 Task: Compose an email with the signature Kaylee Green with the subject Request for a termination meeting and the message Can you please let me know the status of the HR hiring process? from softage.9@softage.net to softage.4@softage.netSelect the entire message and remove all formatting, select the entire message Undo Send the email. Finally, move the email from Sent Items to the label Waste management
Action: Mouse moved to (1190, 65)
Screenshot: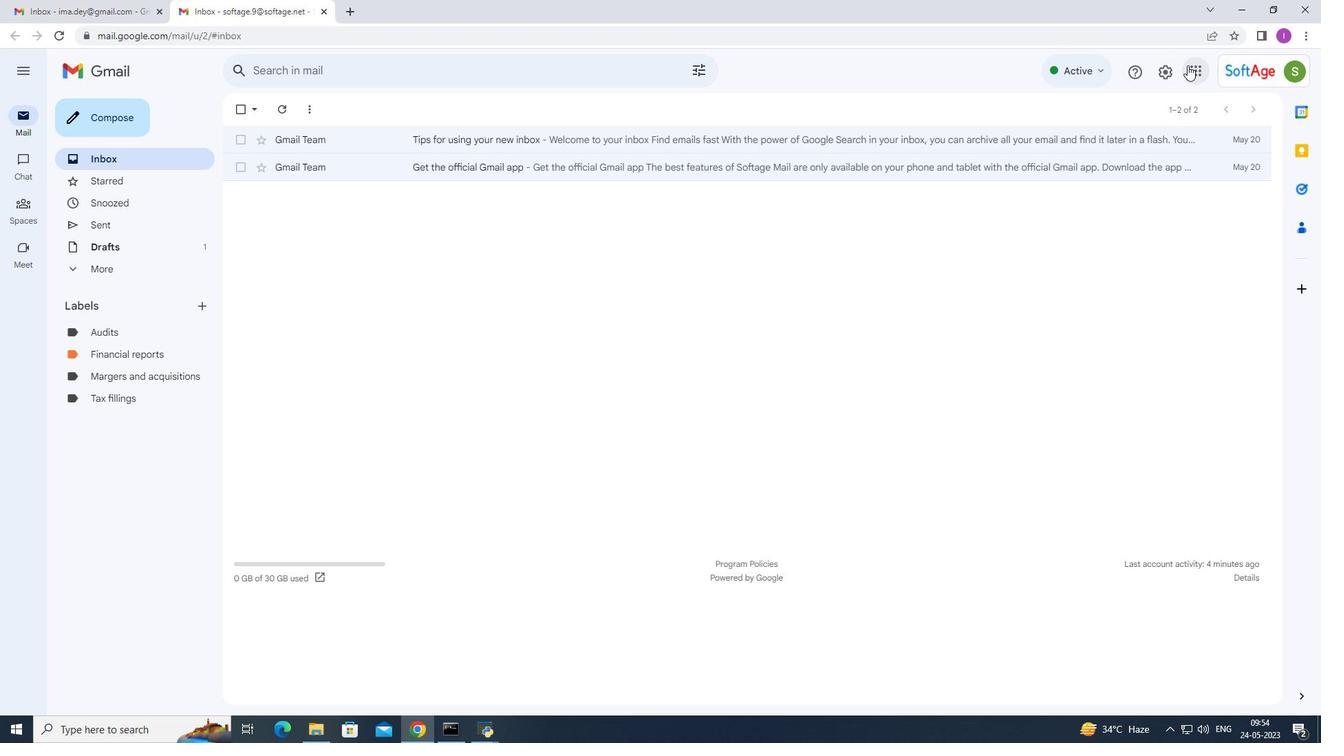 
Action: Mouse pressed left at (1190, 65)
Screenshot: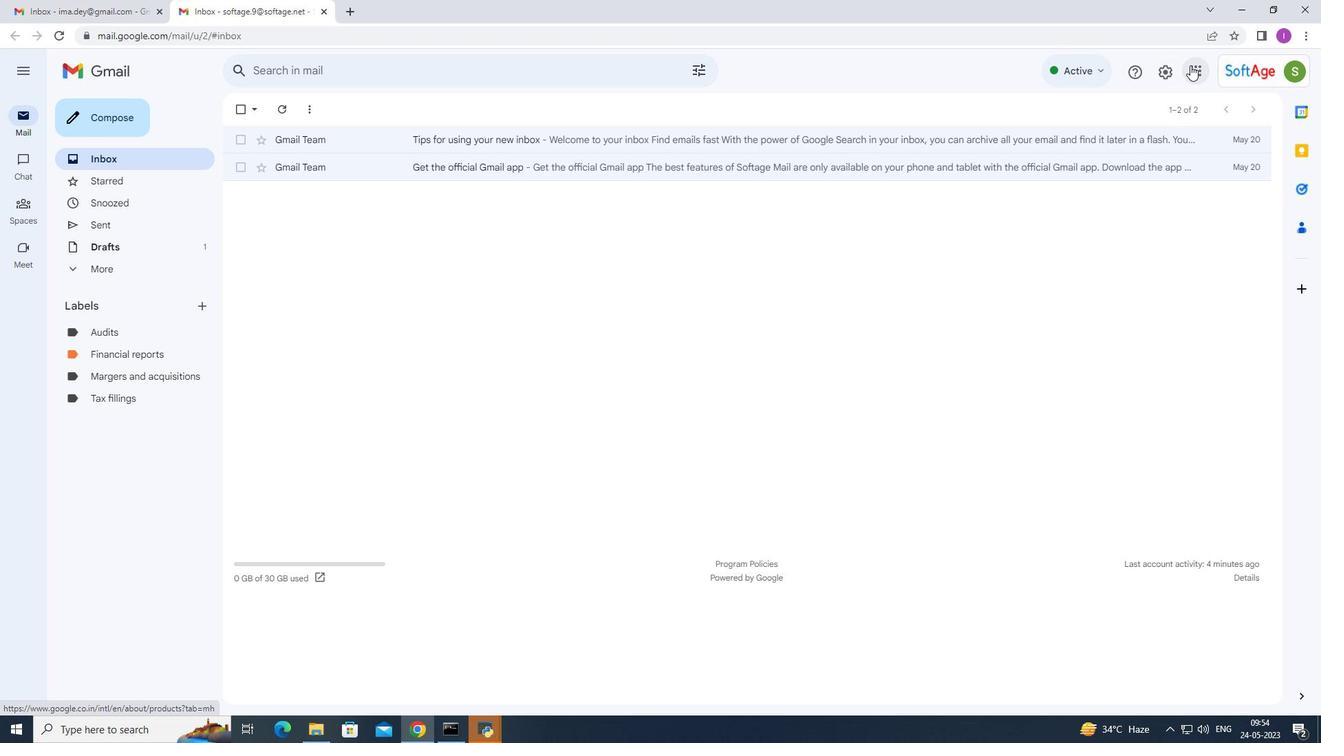 
Action: Mouse moved to (1042, 265)
Screenshot: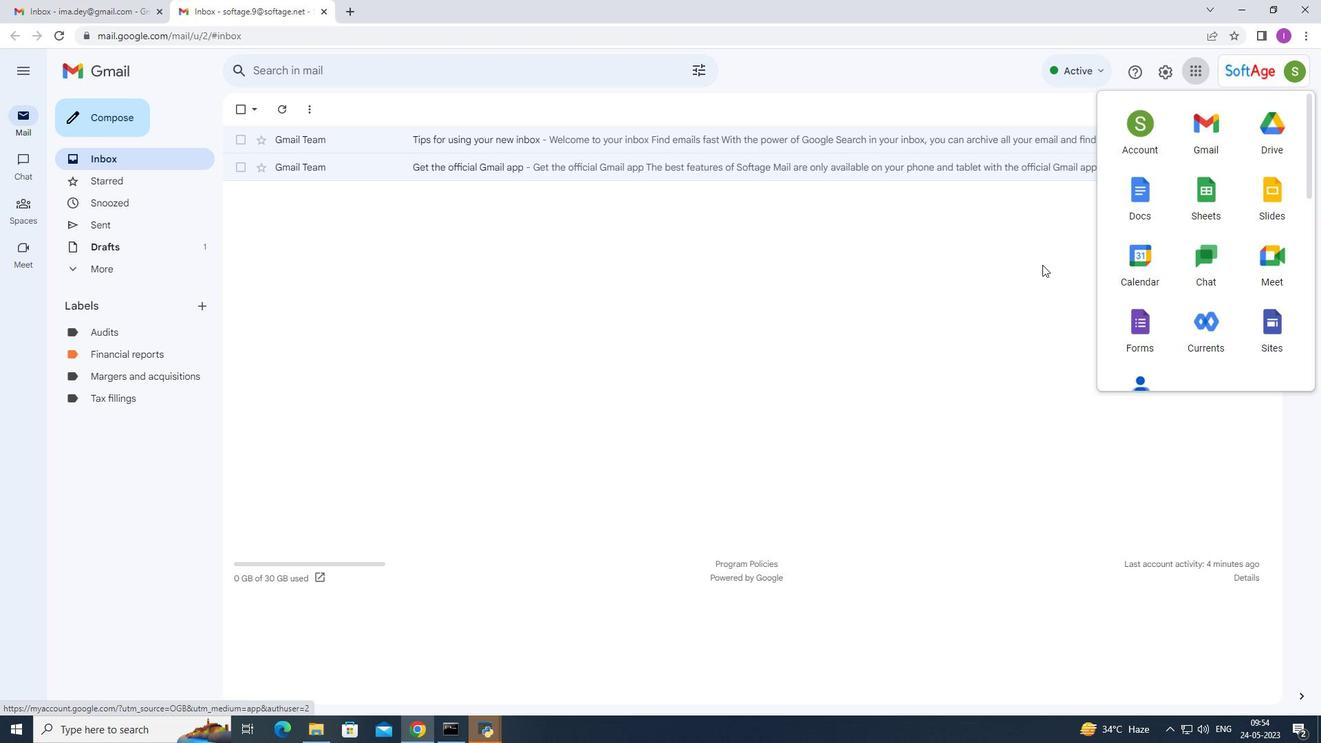 
Action: Mouse pressed left at (1042, 265)
Screenshot: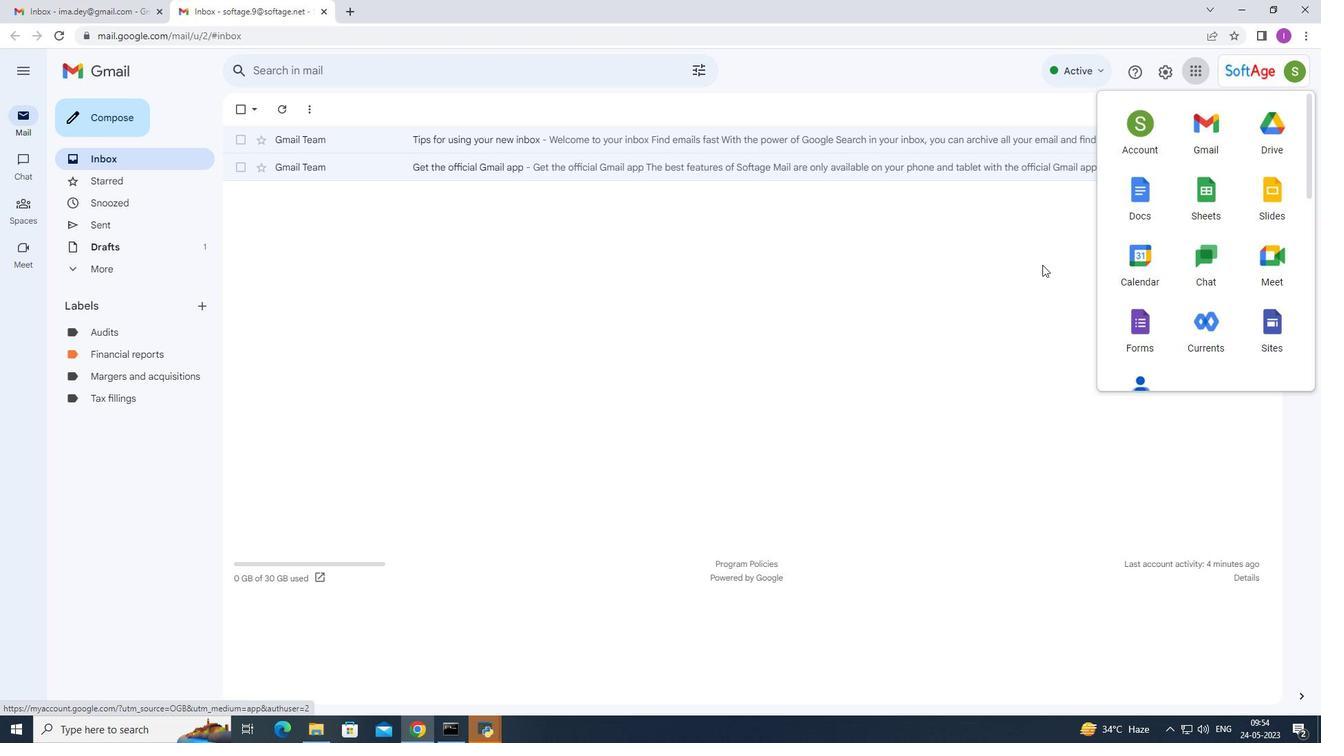 
Action: Mouse moved to (1164, 79)
Screenshot: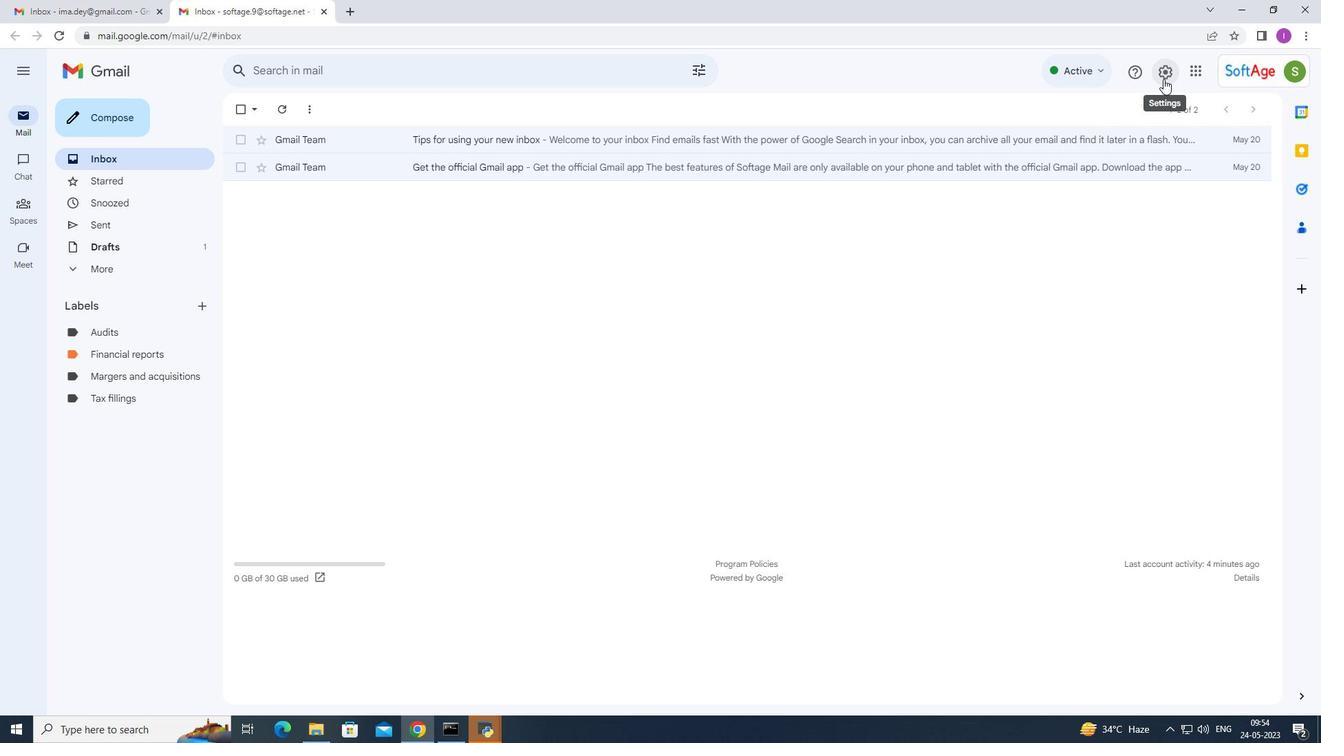 
Action: Mouse pressed left at (1164, 79)
Screenshot: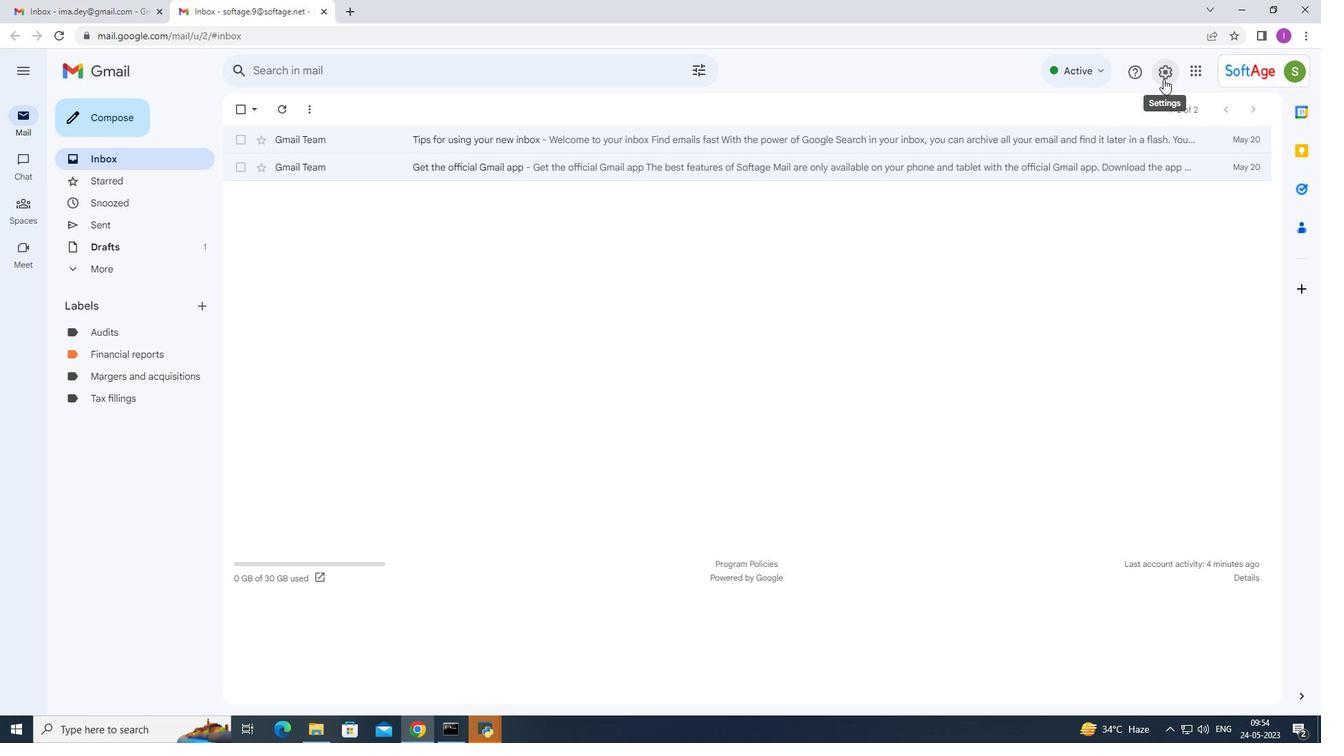 
Action: Mouse moved to (1185, 141)
Screenshot: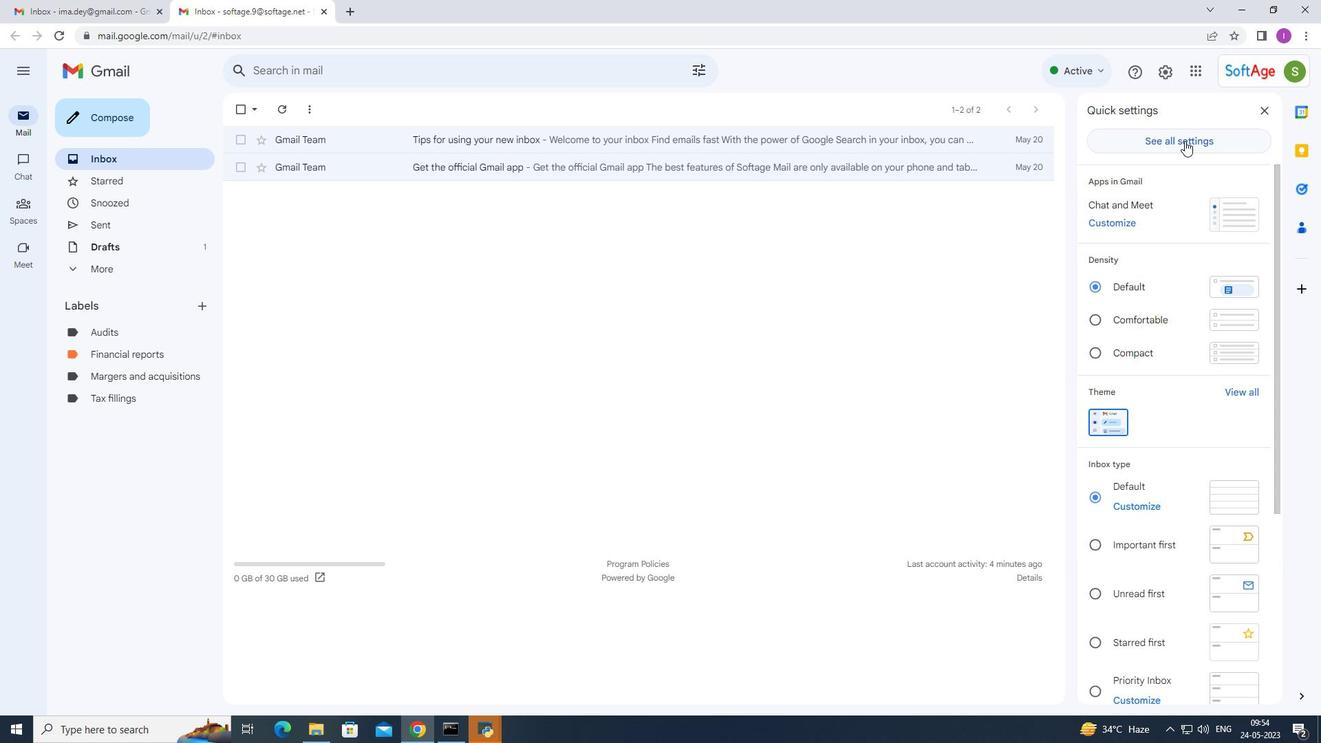 
Action: Mouse pressed left at (1185, 141)
Screenshot: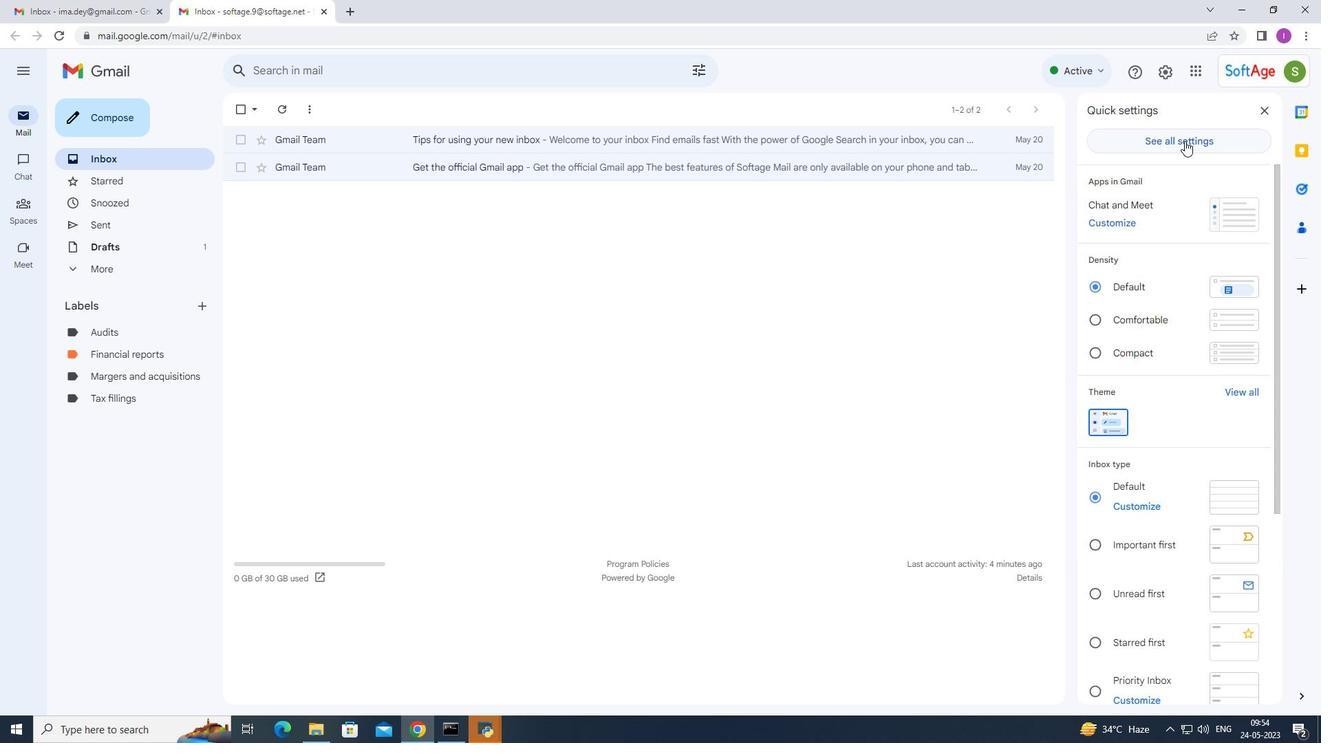 
Action: Mouse moved to (437, 332)
Screenshot: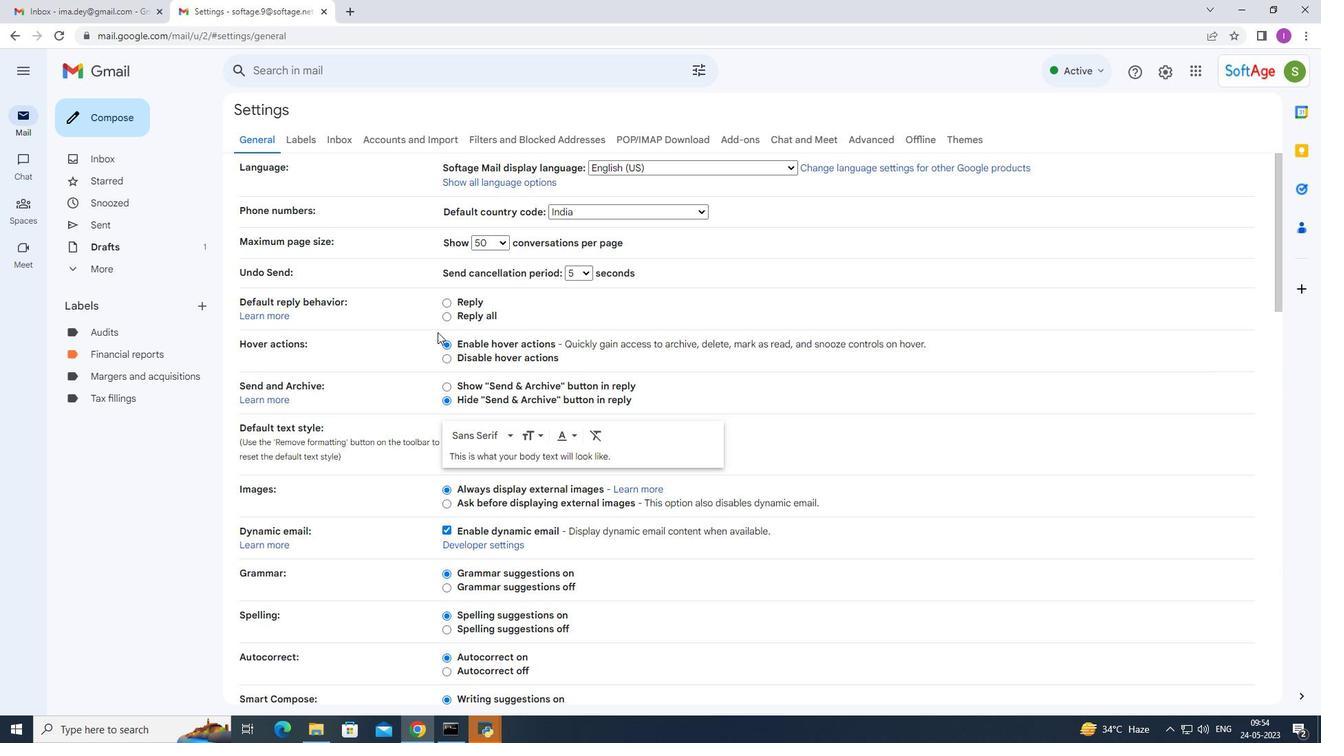 
Action: Mouse scrolled (437, 331) with delta (0, 0)
Screenshot: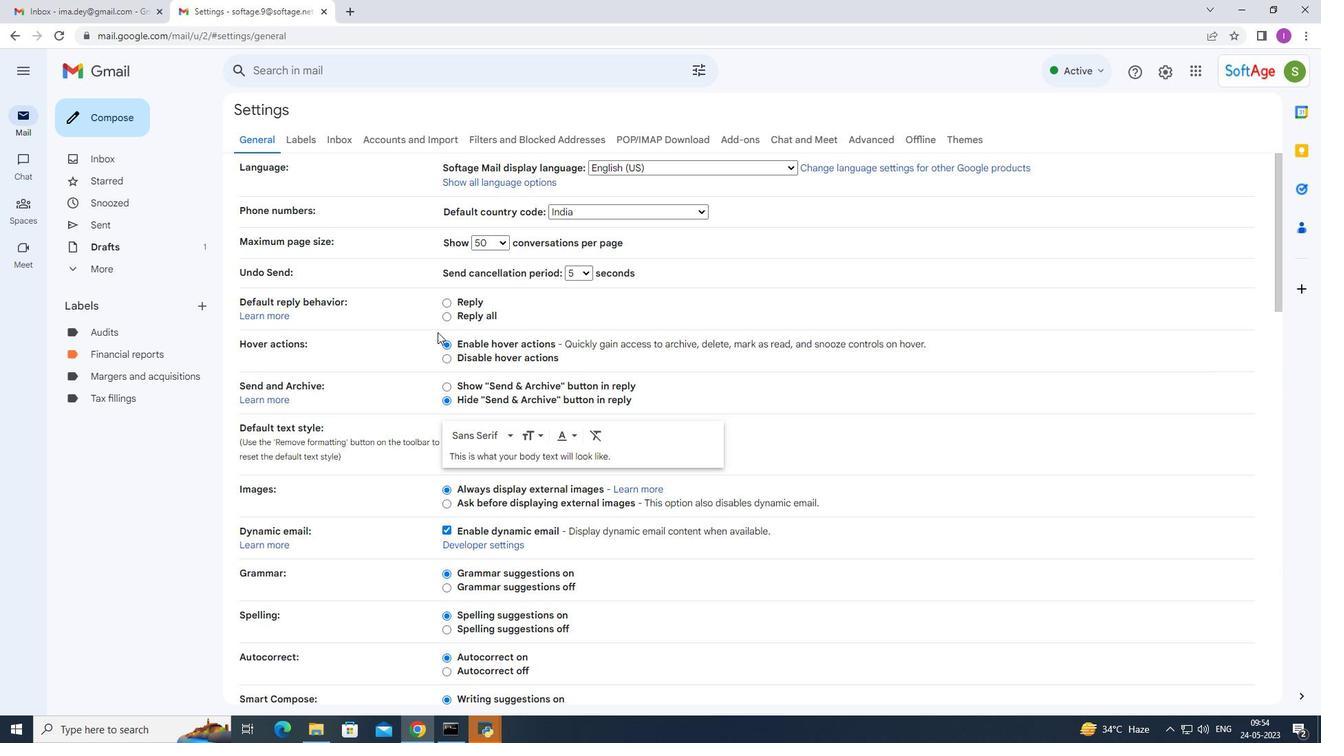 
Action: Mouse scrolled (437, 331) with delta (0, 0)
Screenshot: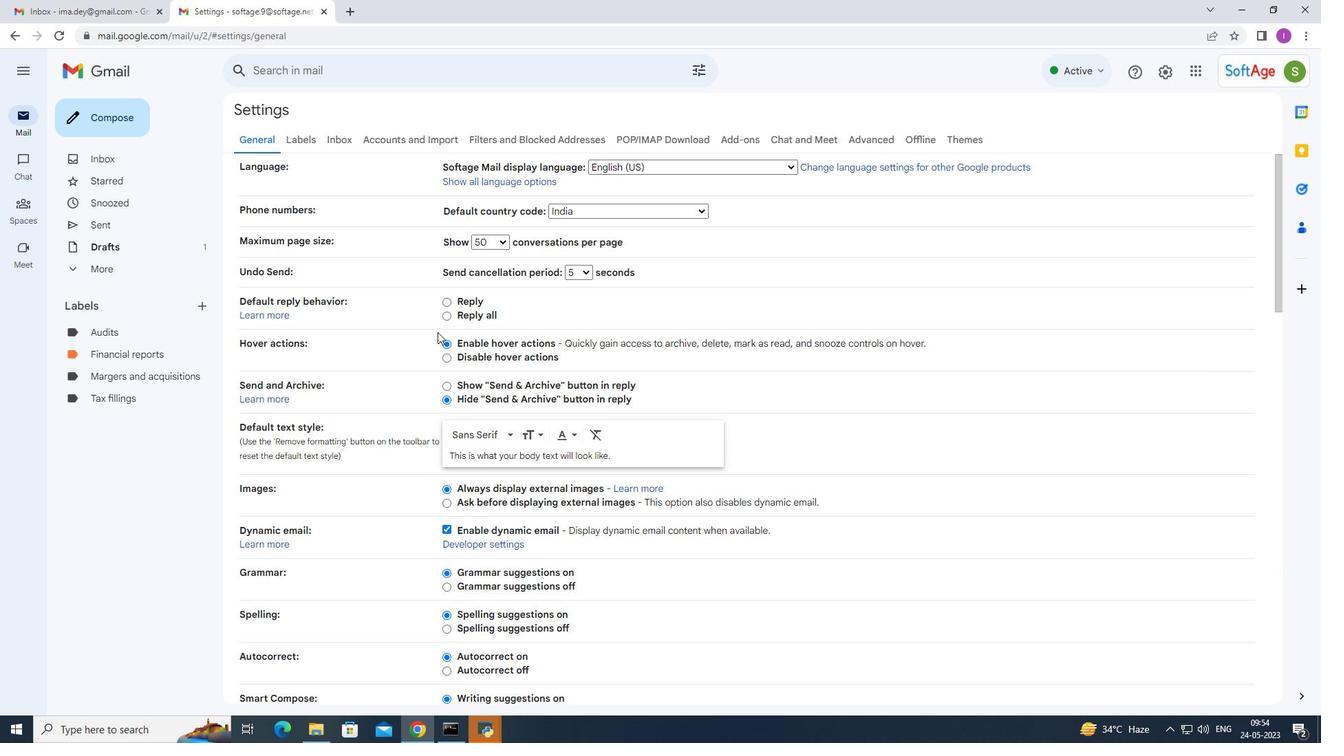 
Action: Mouse moved to (437, 331)
Screenshot: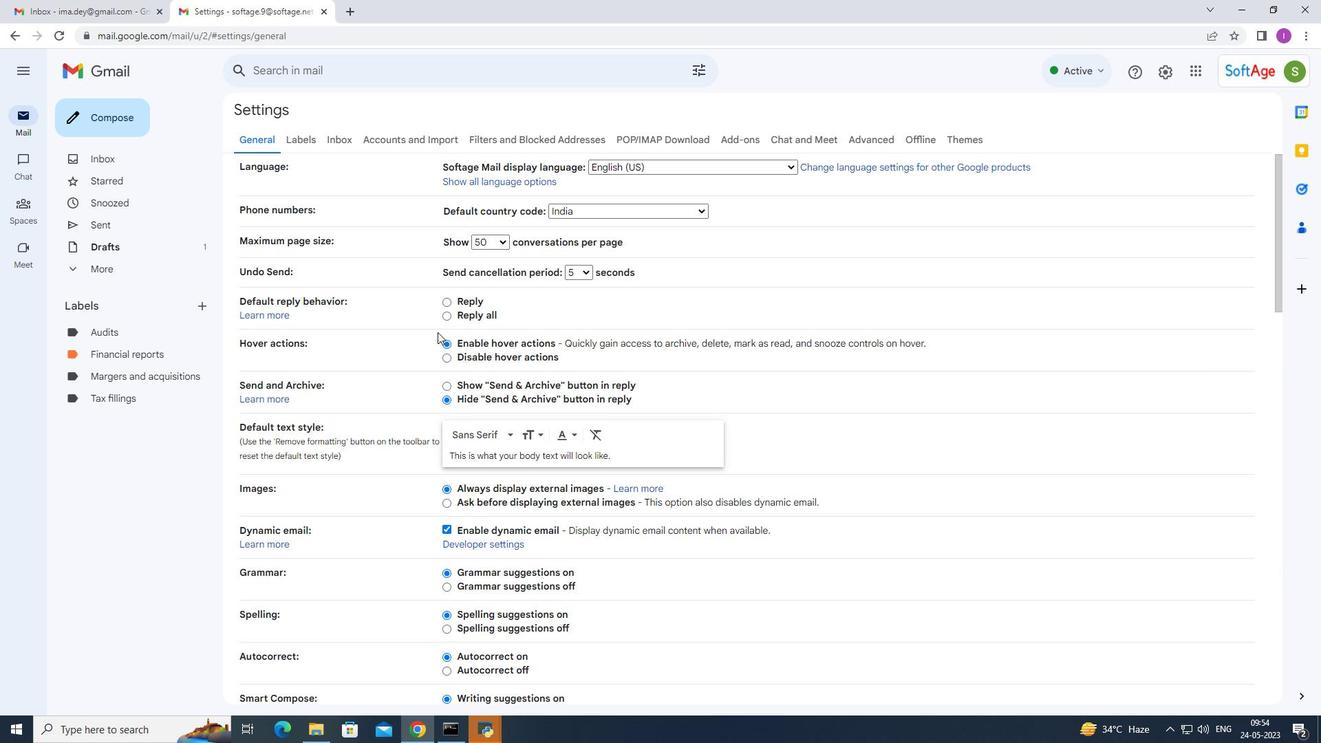 
Action: Mouse scrolled (437, 331) with delta (0, 0)
Screenshot: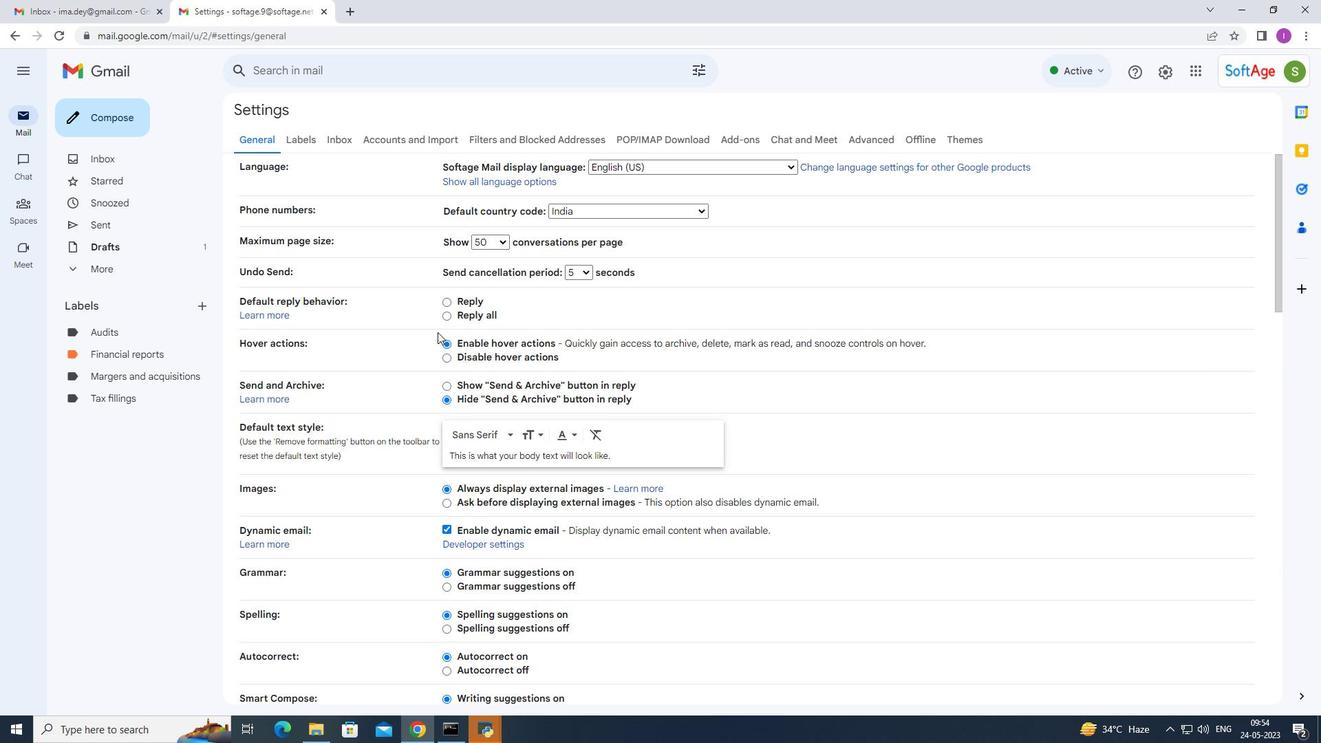 
Action: Mouse moved to (439, 326)
Screenshot: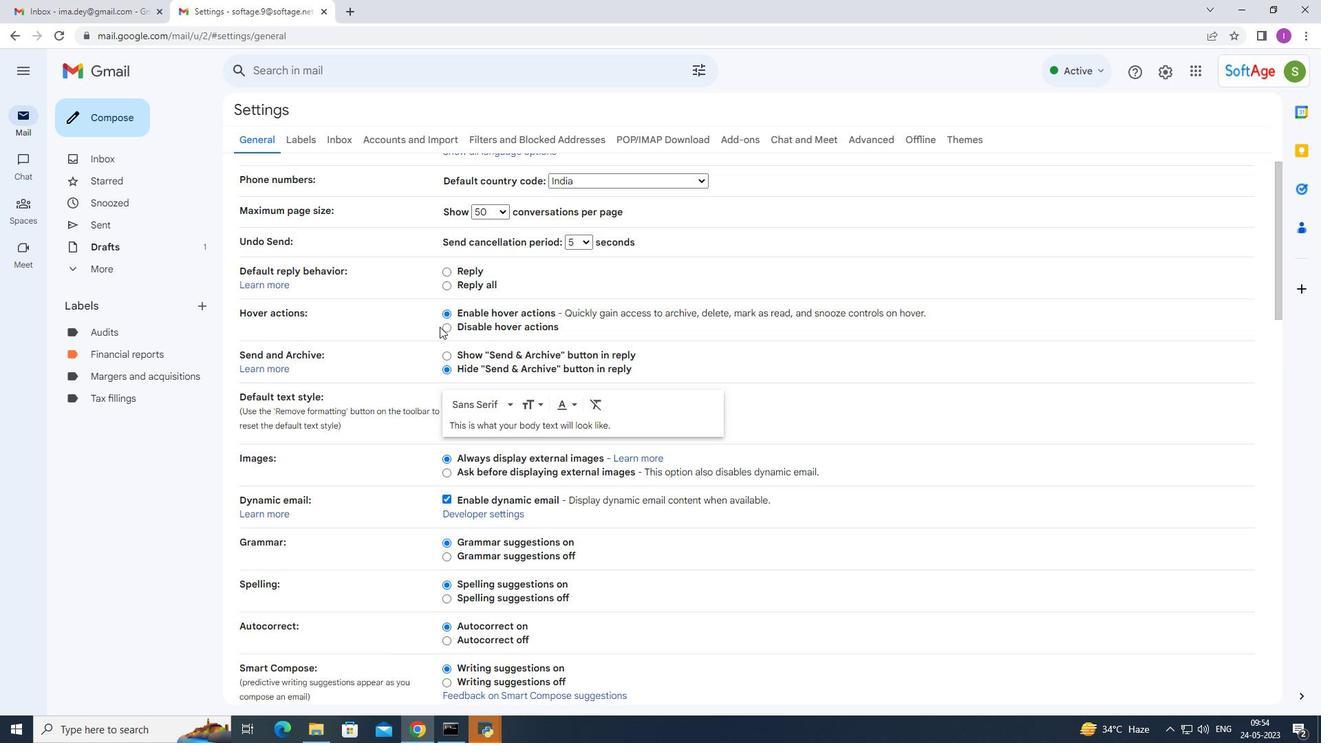 
Action: Mouse scrolled (439, 328) with delta (0, 0)
Screenshot: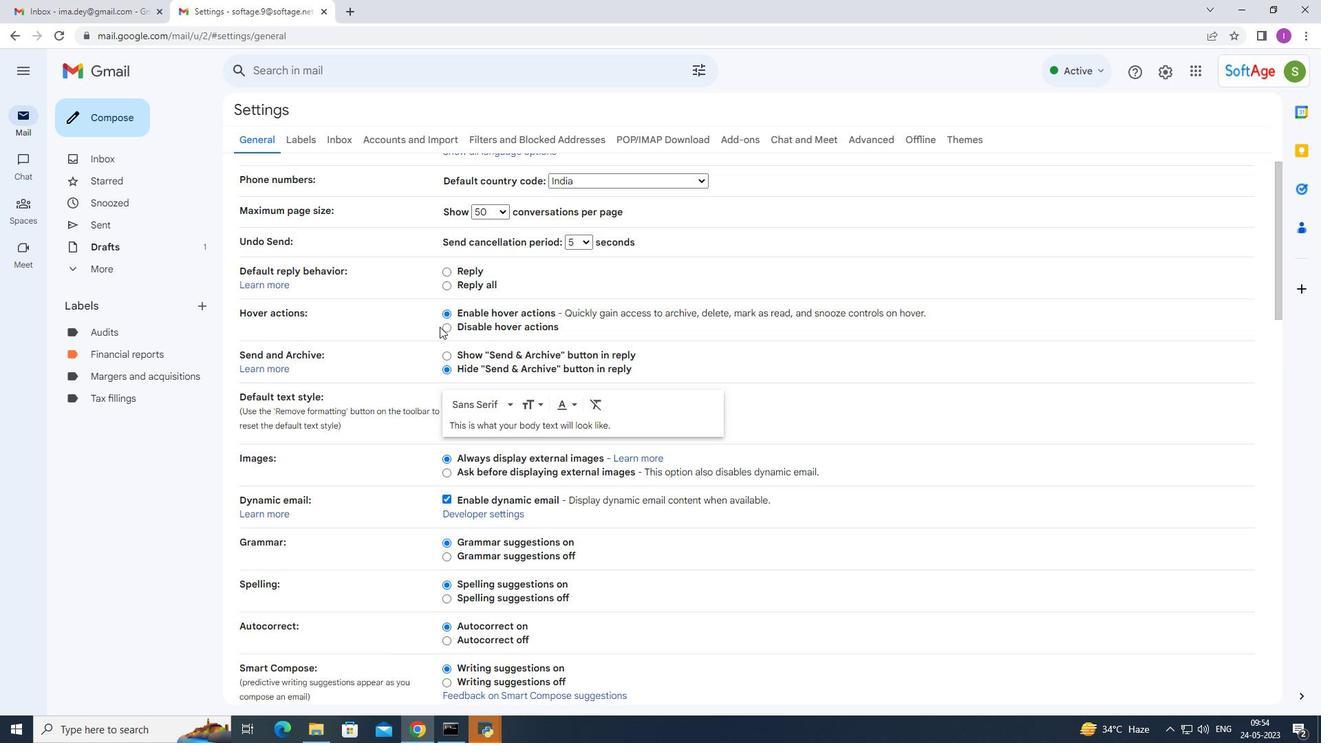 
Action: Mouse moved to (472, 305)
Screenshot: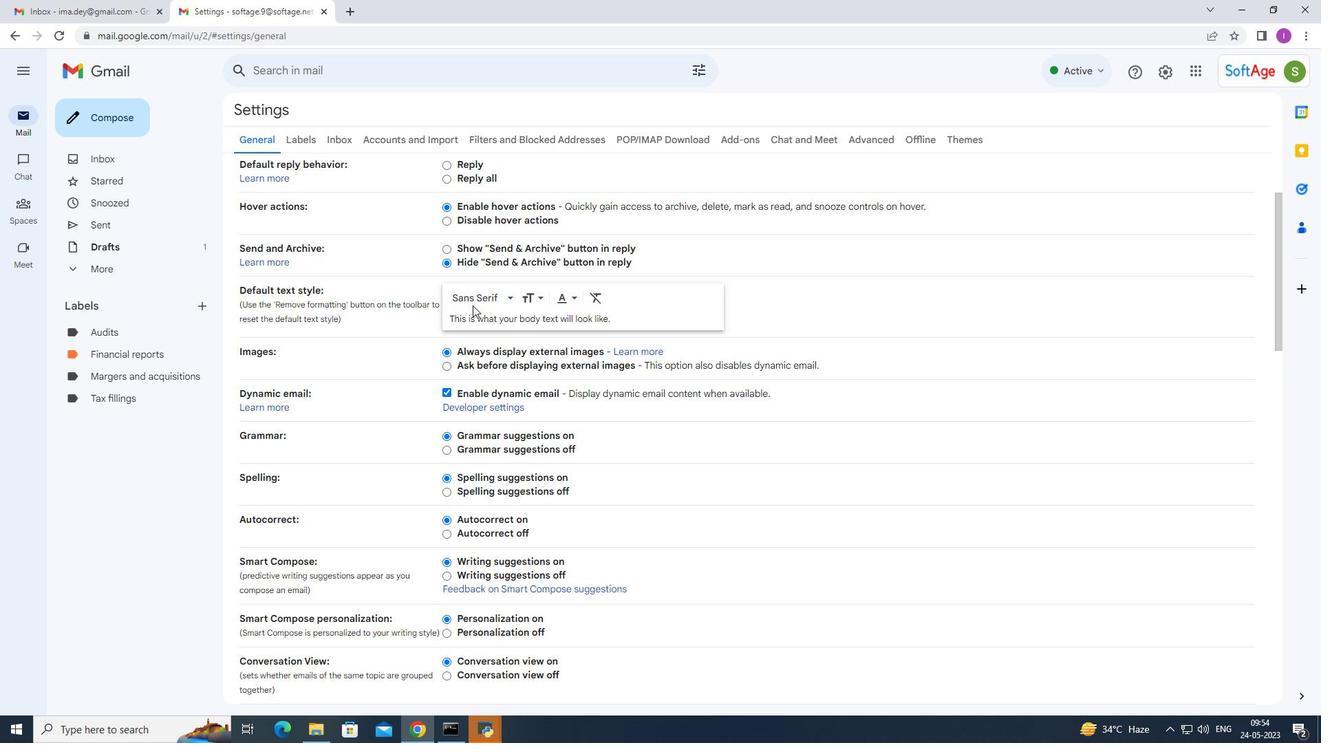 
Action: Mouse scrolled (472, 304) with delta (0, 0)
Screenshot: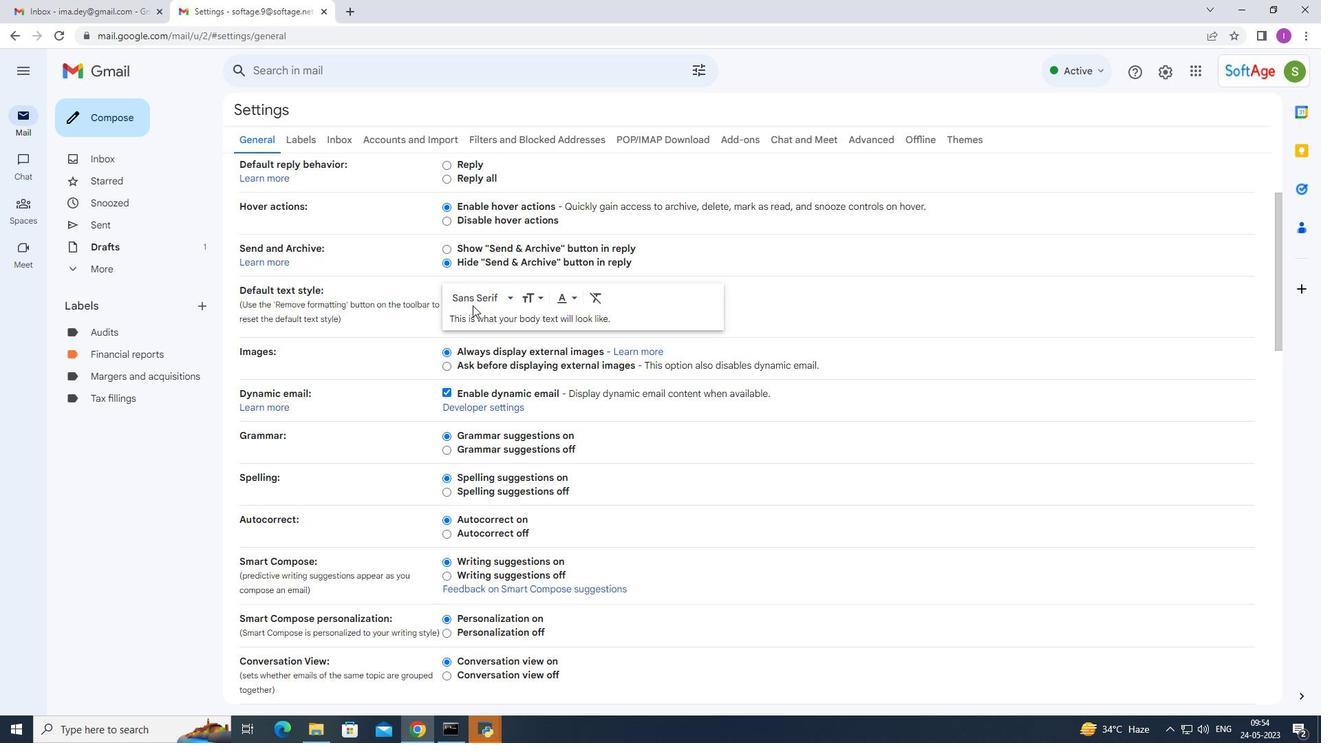 
Action: Mouse moved to (474, 305)
Screenshot: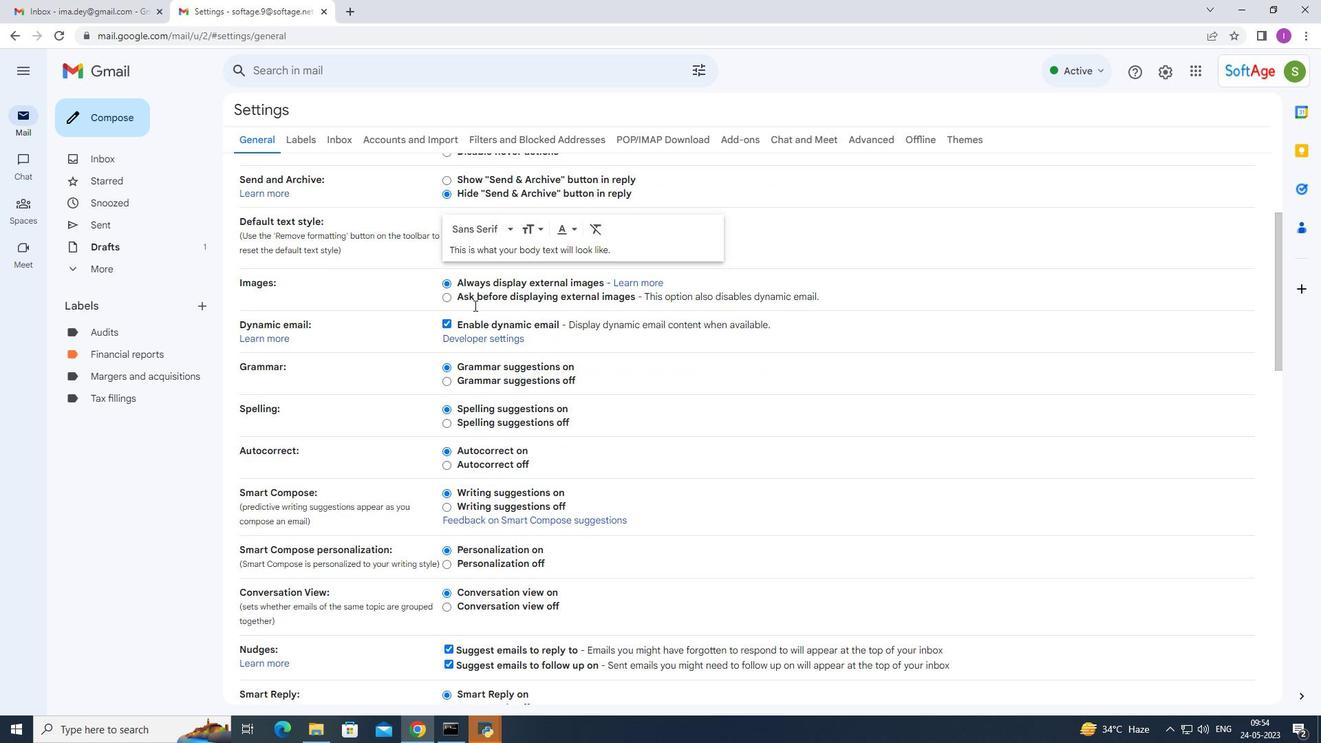 
Action: Mouse scrolled (474, 304) with delta (0, 0)
Screenshot: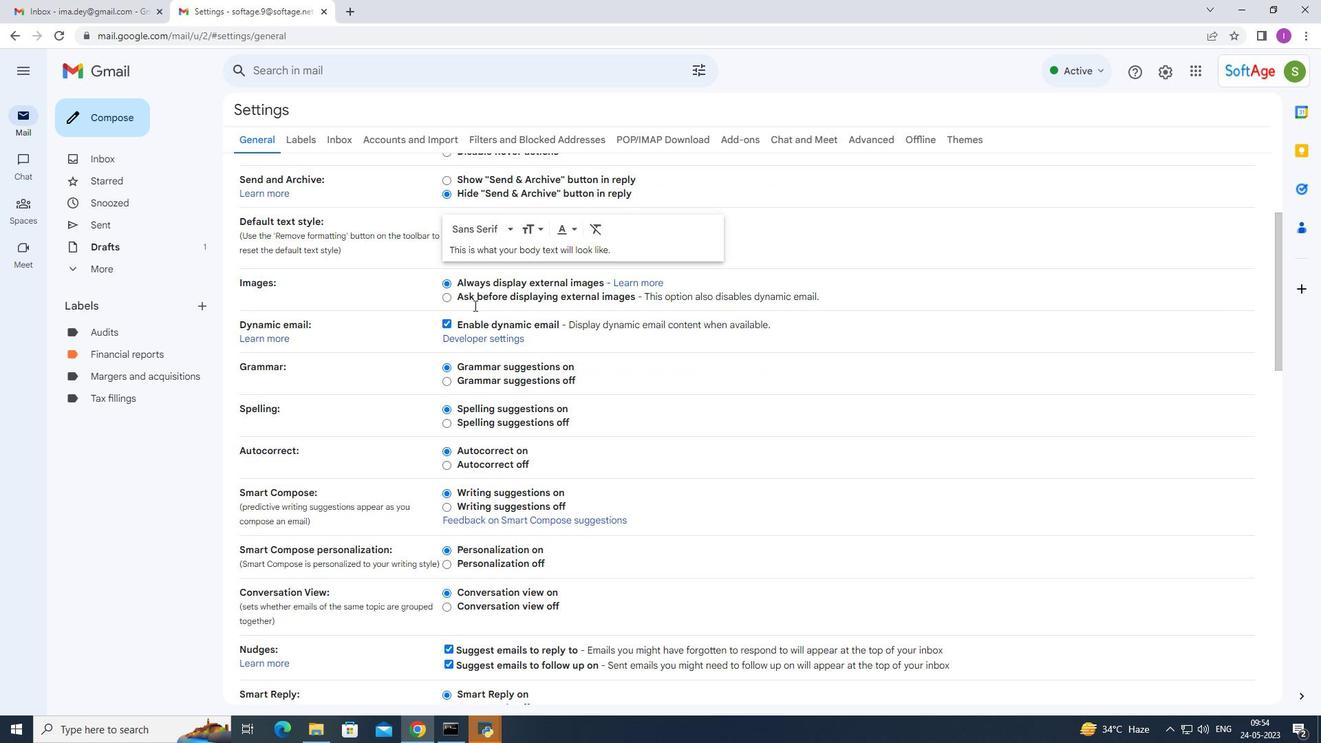 
Action: Mouse scrolled (474, 304) with delta (0, 0)
Screenshot: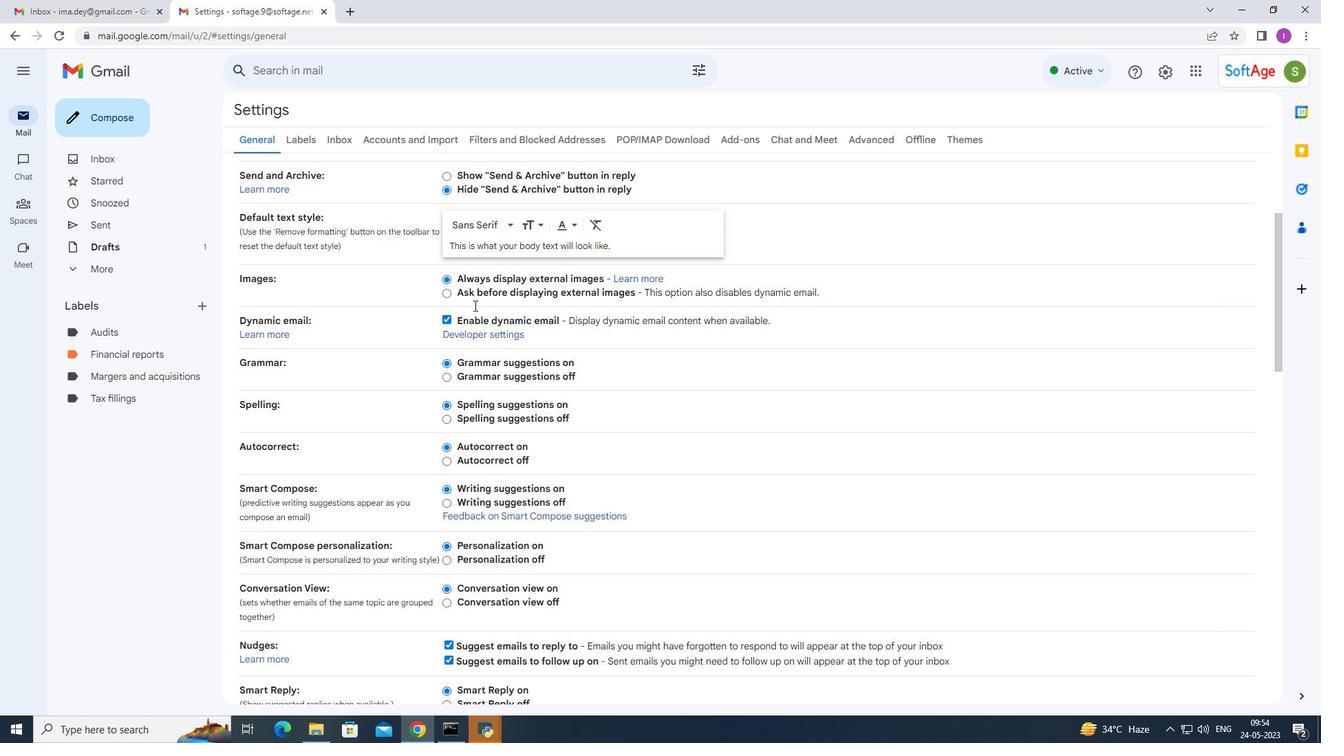 
Action: Mouse moved to (578, 269)
Screenshot: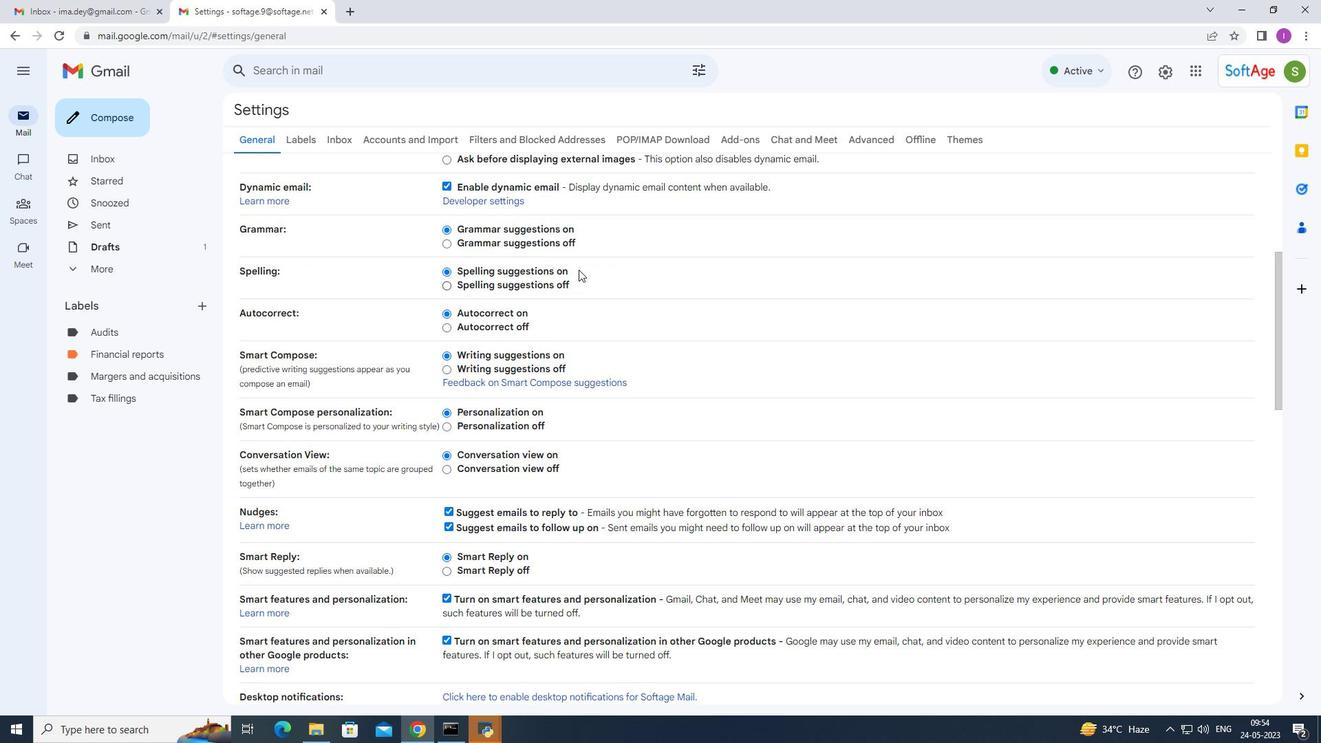 
Action: Mouse scrolled (570, 272) with delta (0, 0)
Screenshot: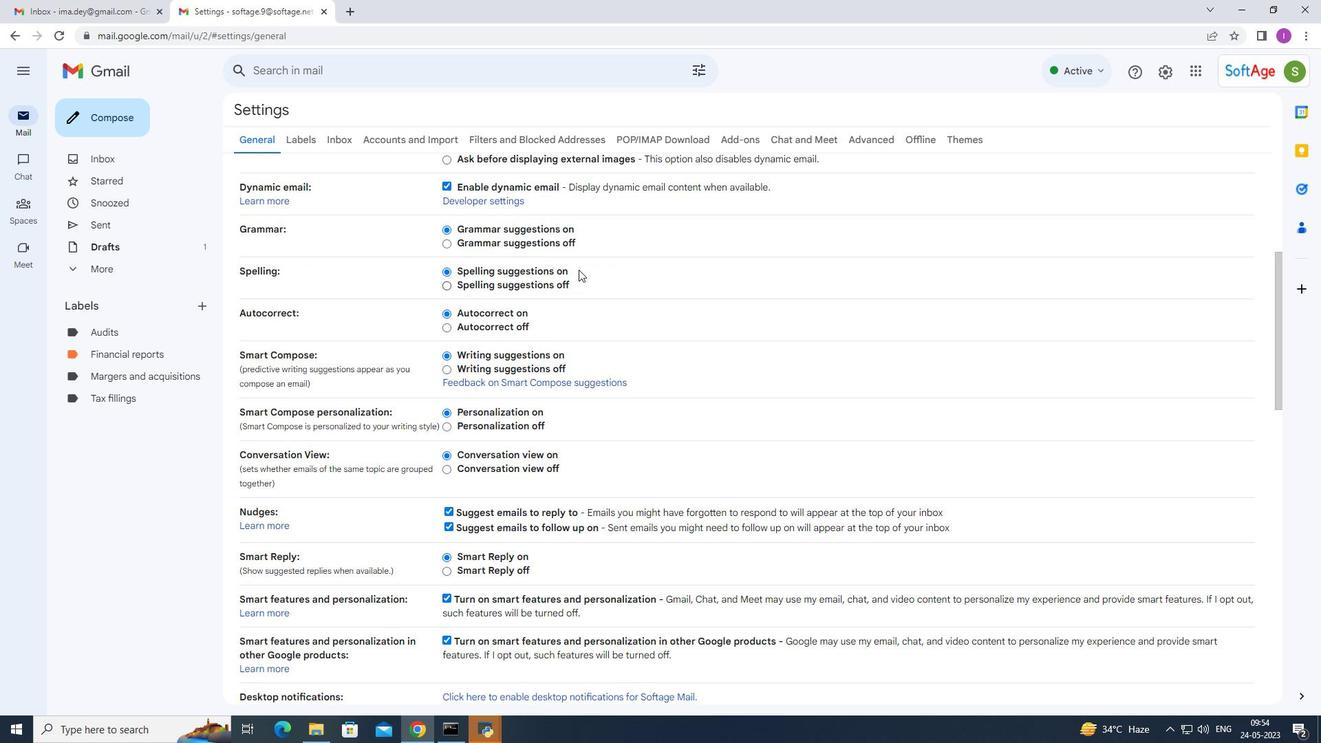 
Action: Mouse moved to (602, 265)
Screenshot: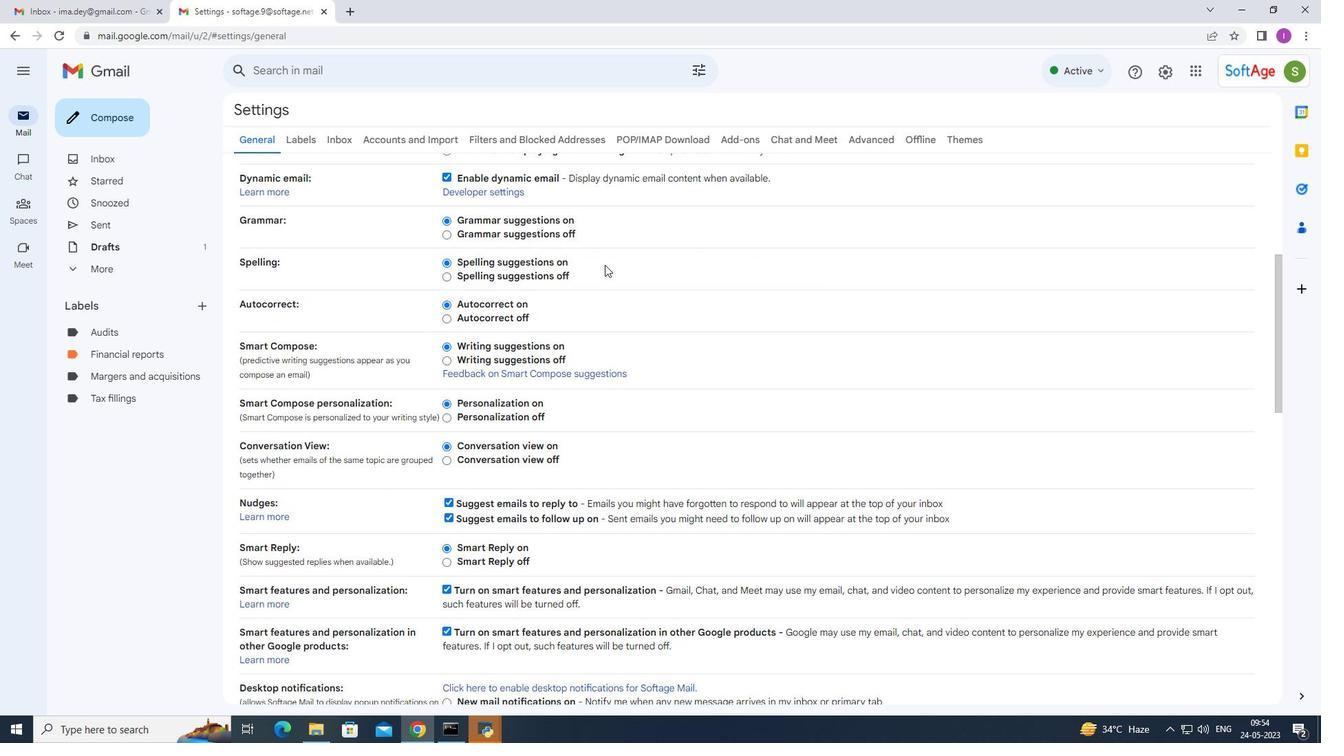 
Action: Mouse scrolled (592, 266) with delta (0, 0)
Screenshot: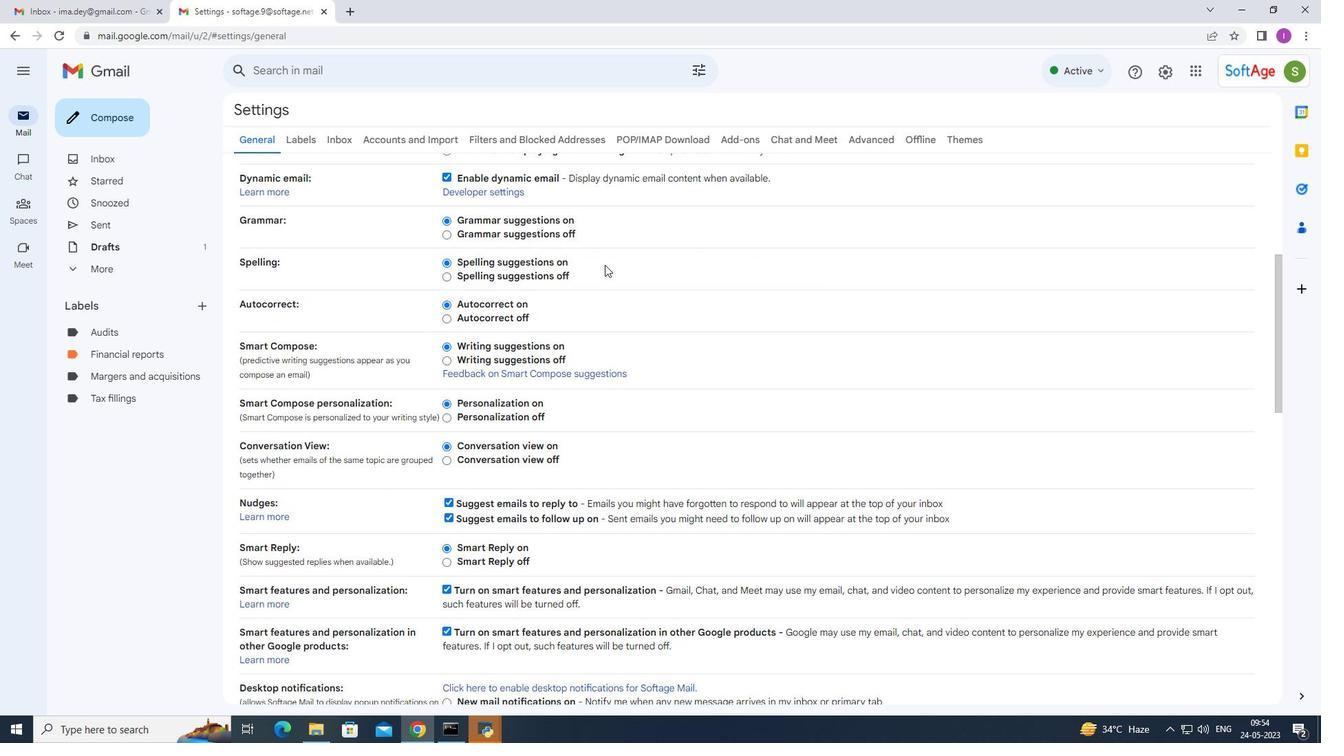 
Action: Mouse moved to (627, 262)
Screenshot: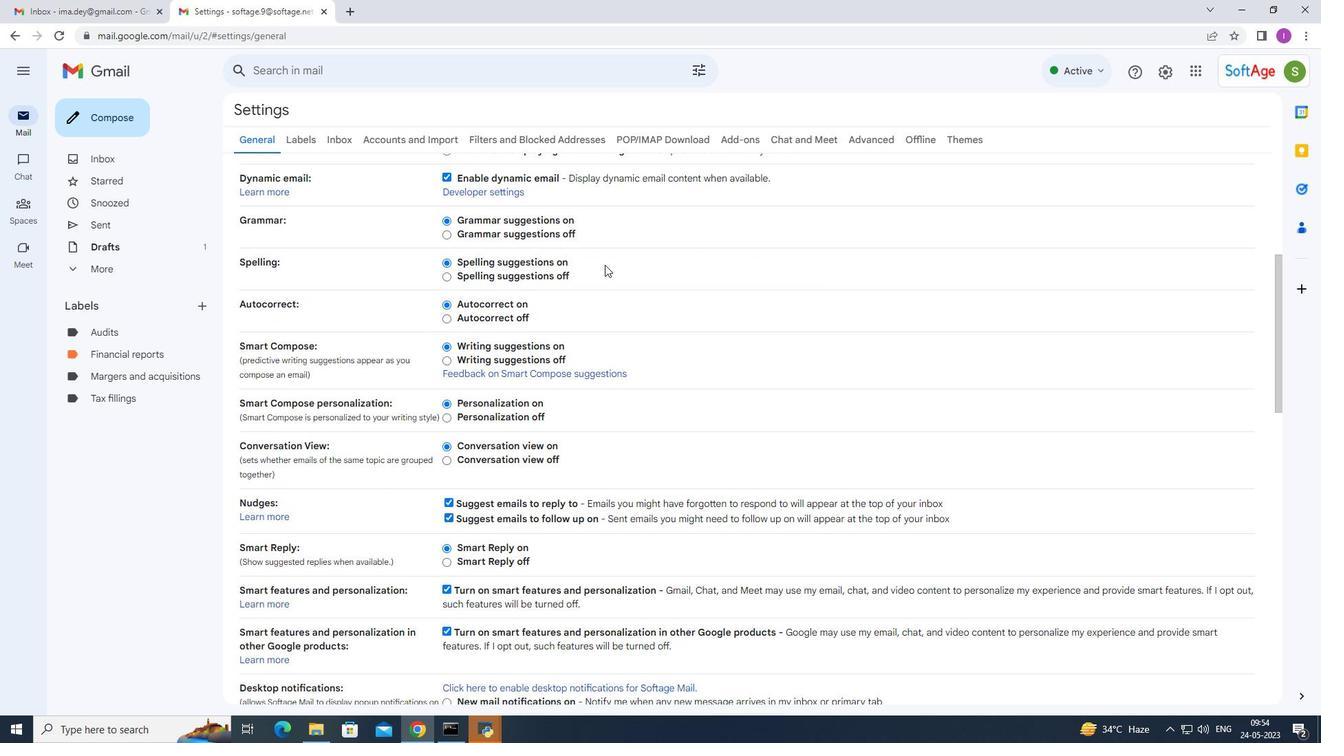 
Action: Mouse scrolled (614, 262) with delta (0, 0)
Screenshot: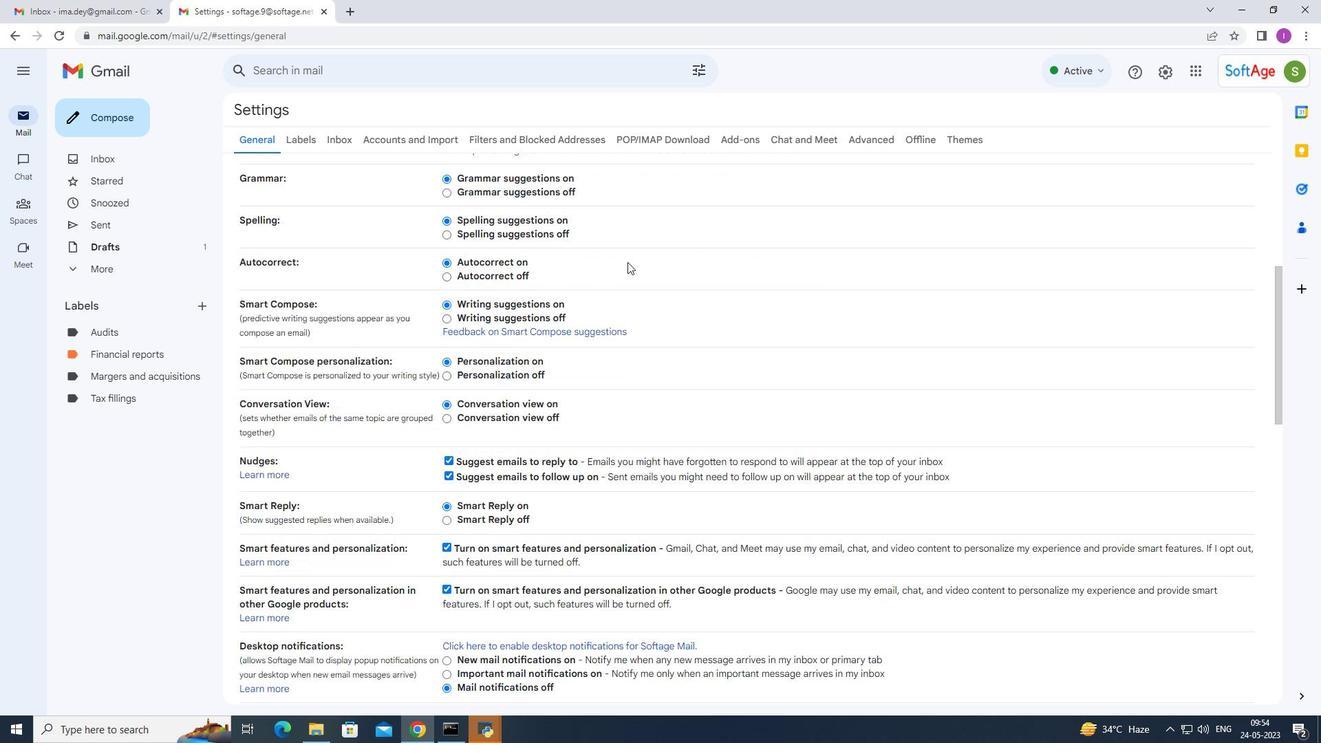 
Action: Mouse moved to (628, 262)
Screenshot: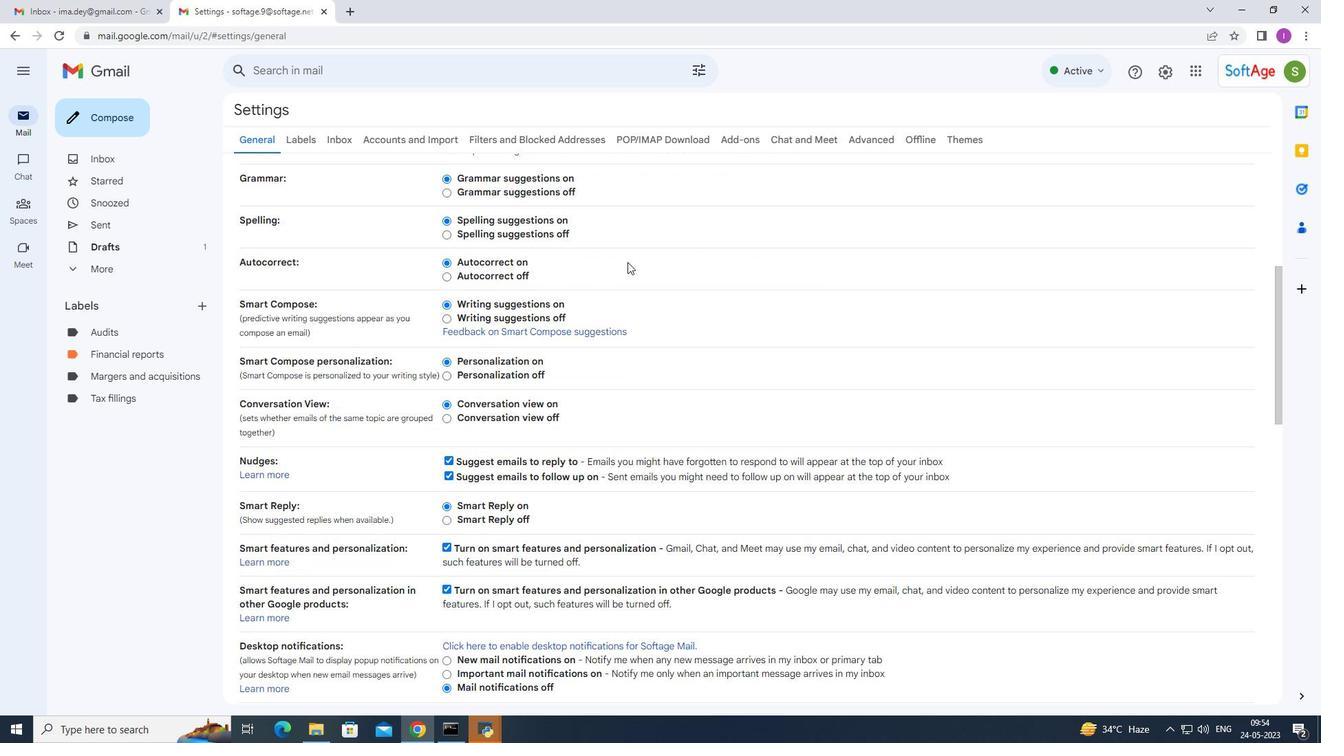 
Action: Mouse scrolled (628, 261) with delta (0, 0)
Screenshot: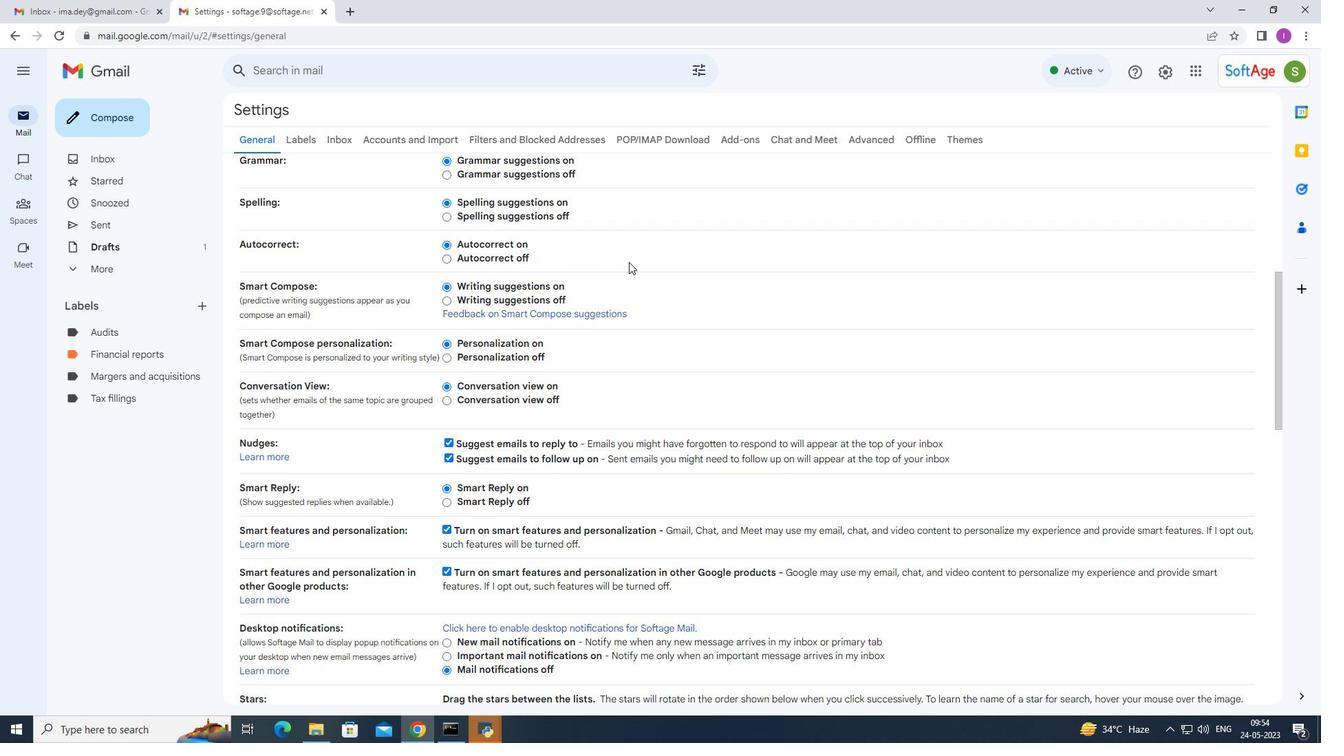 
Action: Mouse moved to (633, 299)
Screenshot: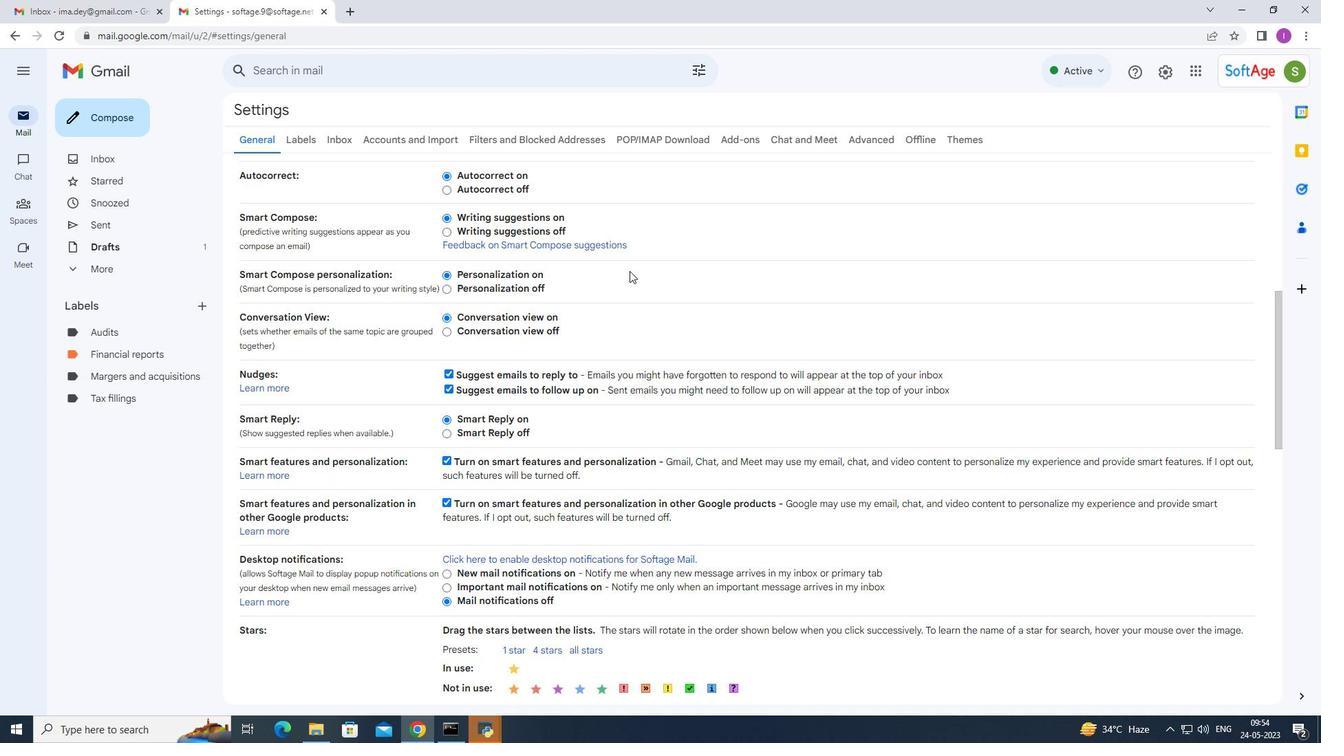 
Action: Mouse scrolled (629, 268) with delta (0, 0)
Screenshot: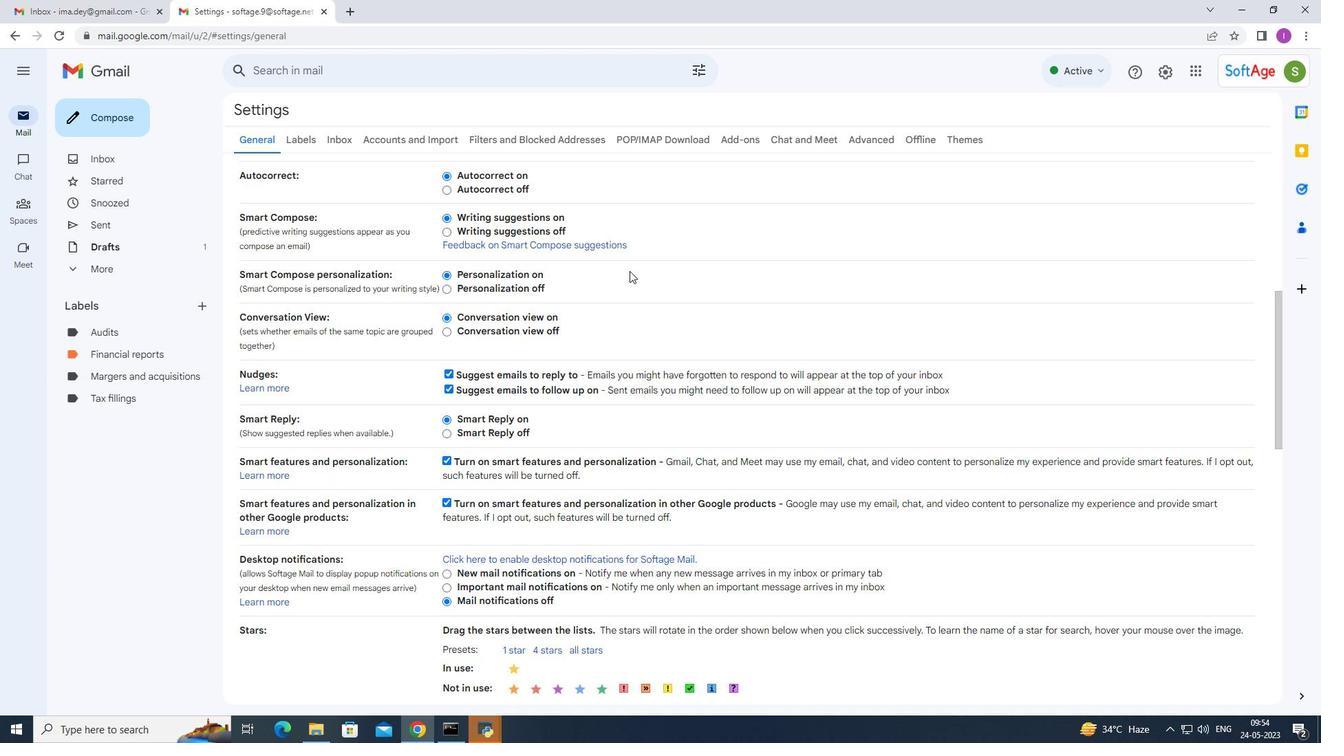 
Action: Mouse moved to (633, 300)
Screenshot: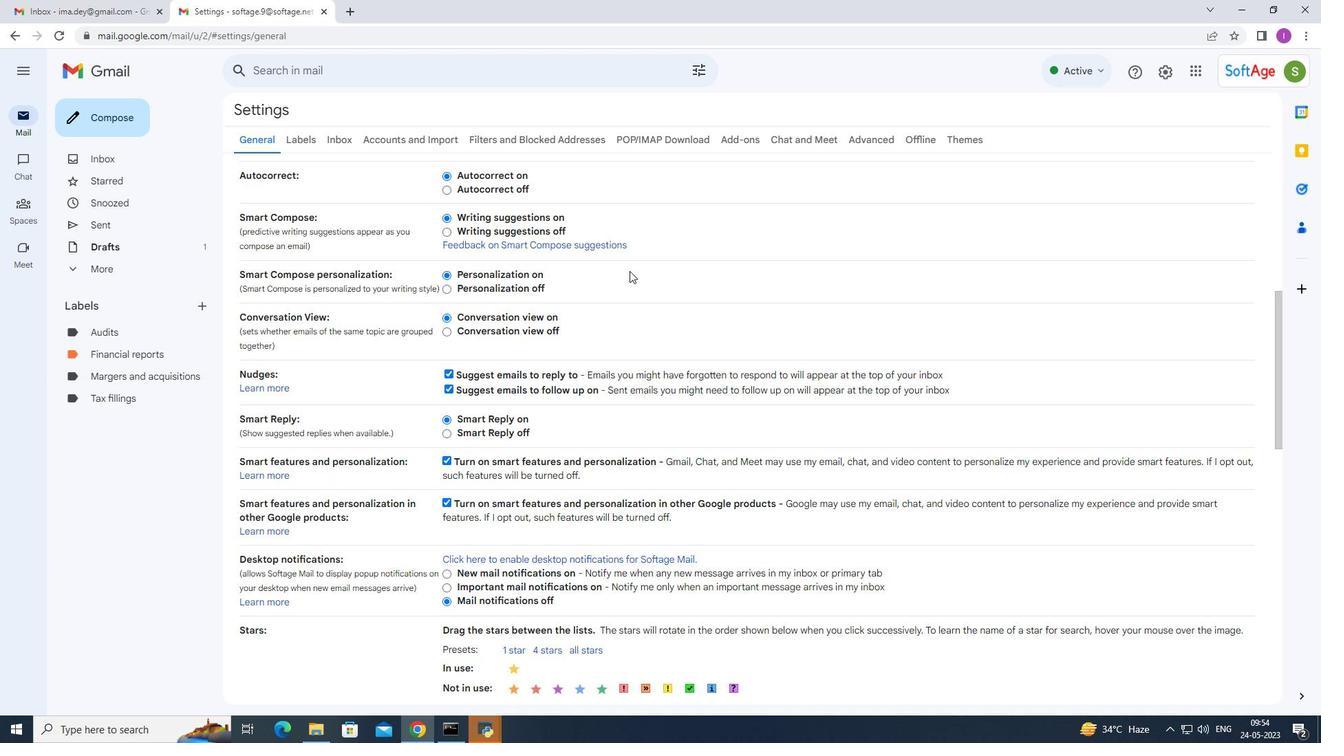 
Action: Mouse scrolled (629, 270) with delta (0, 0)
Screenshot: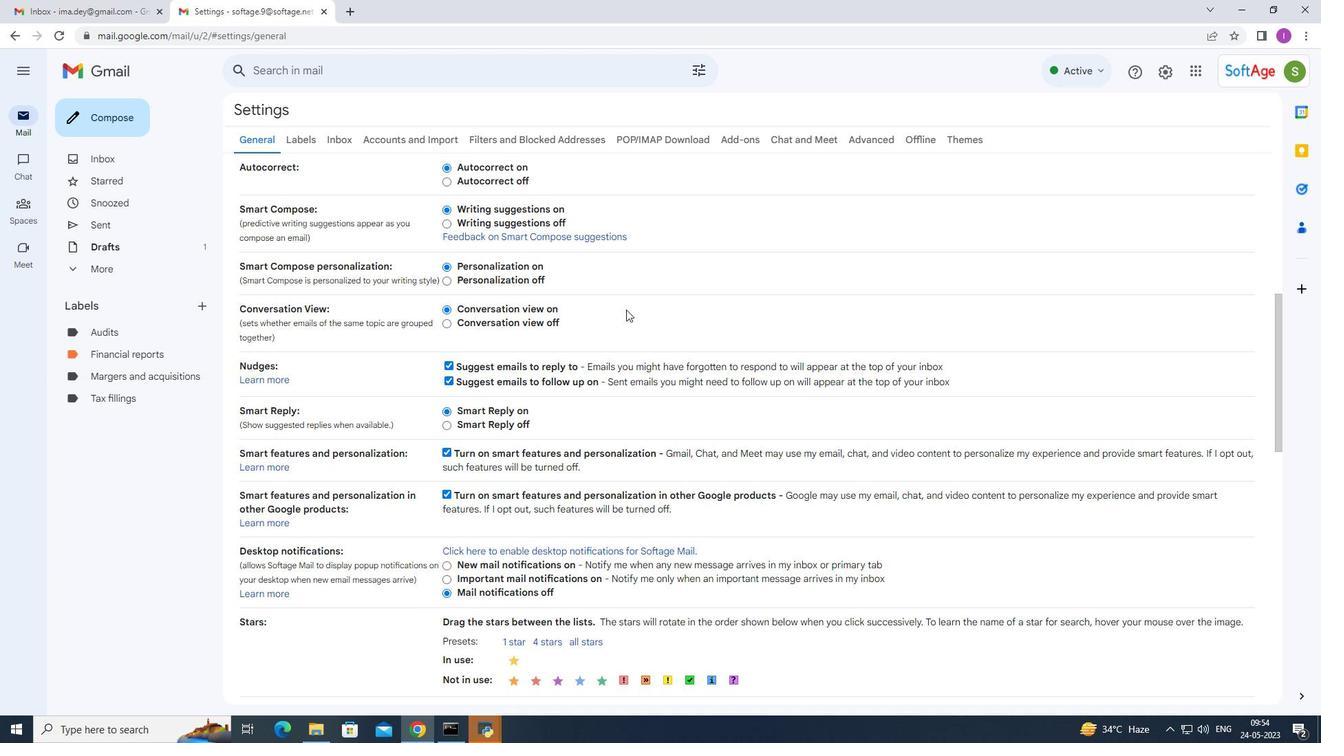 
Action: Mouse moved to (630, 303)
Screenshot: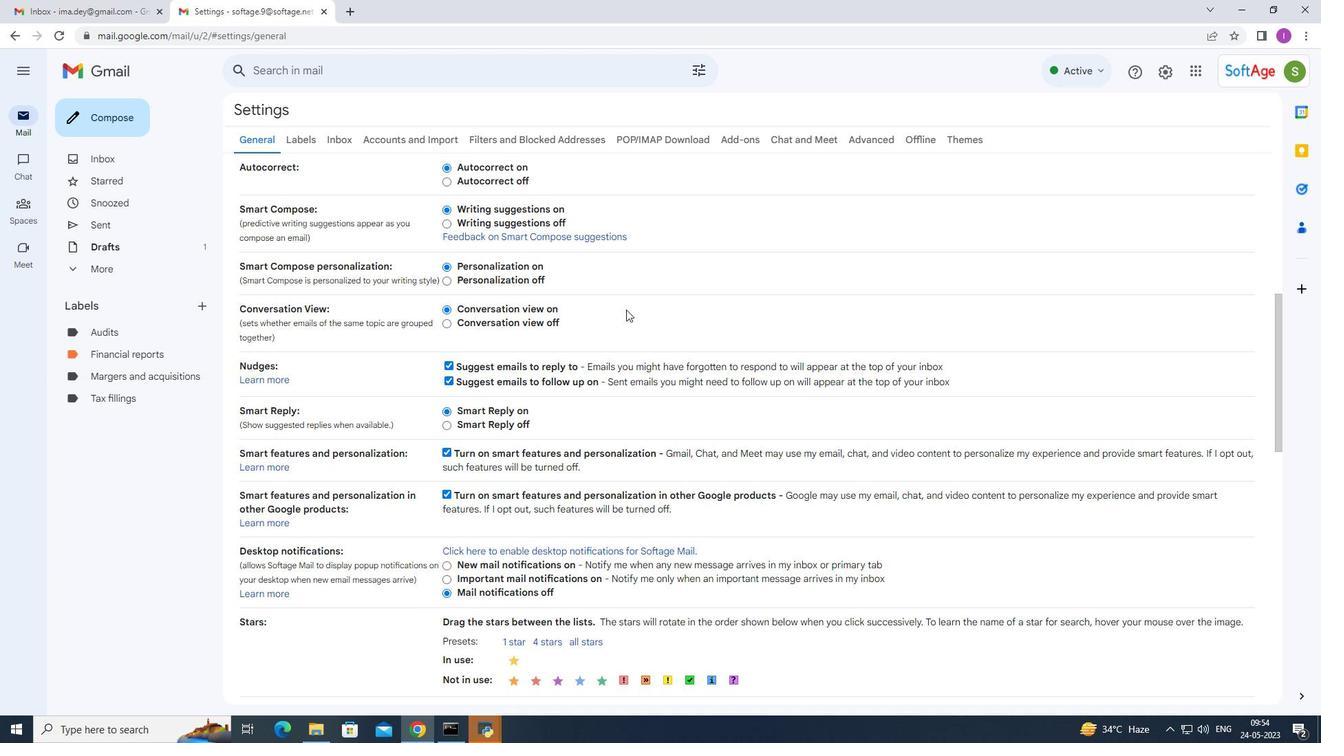 
Action: Mouse scrolled (630, 278) with delta (0, 0)
Screenshot: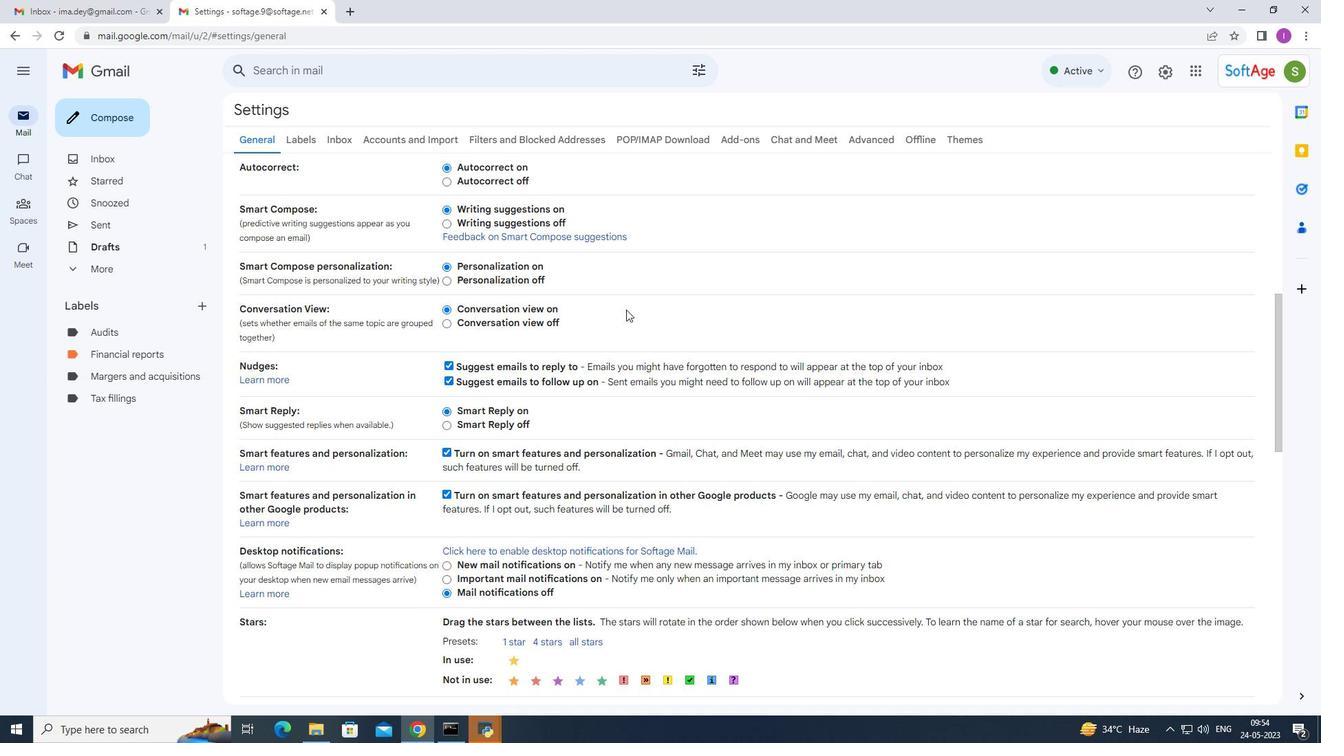 
Action: Mouse moved to (625, 310)
Screenshot: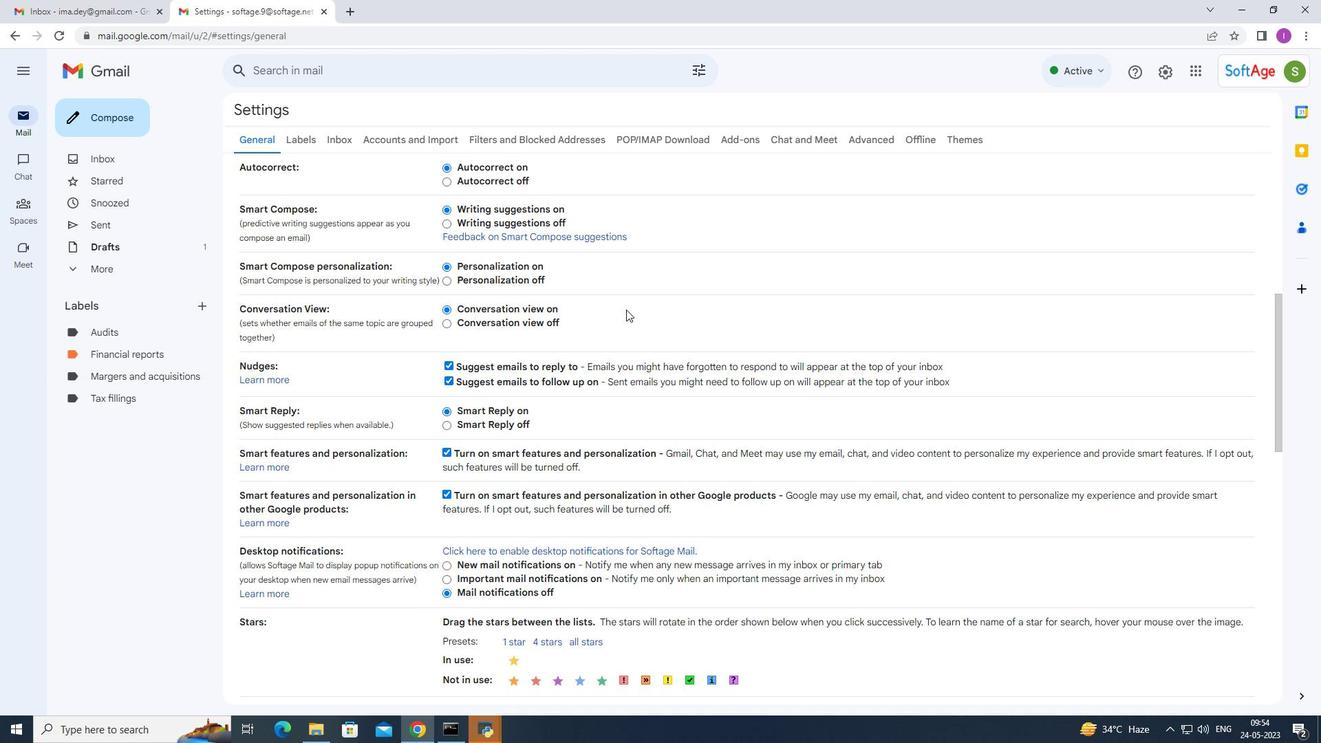 
Action: Mouse scrolled (625, 309) with delta (0, 0)
Screenshot: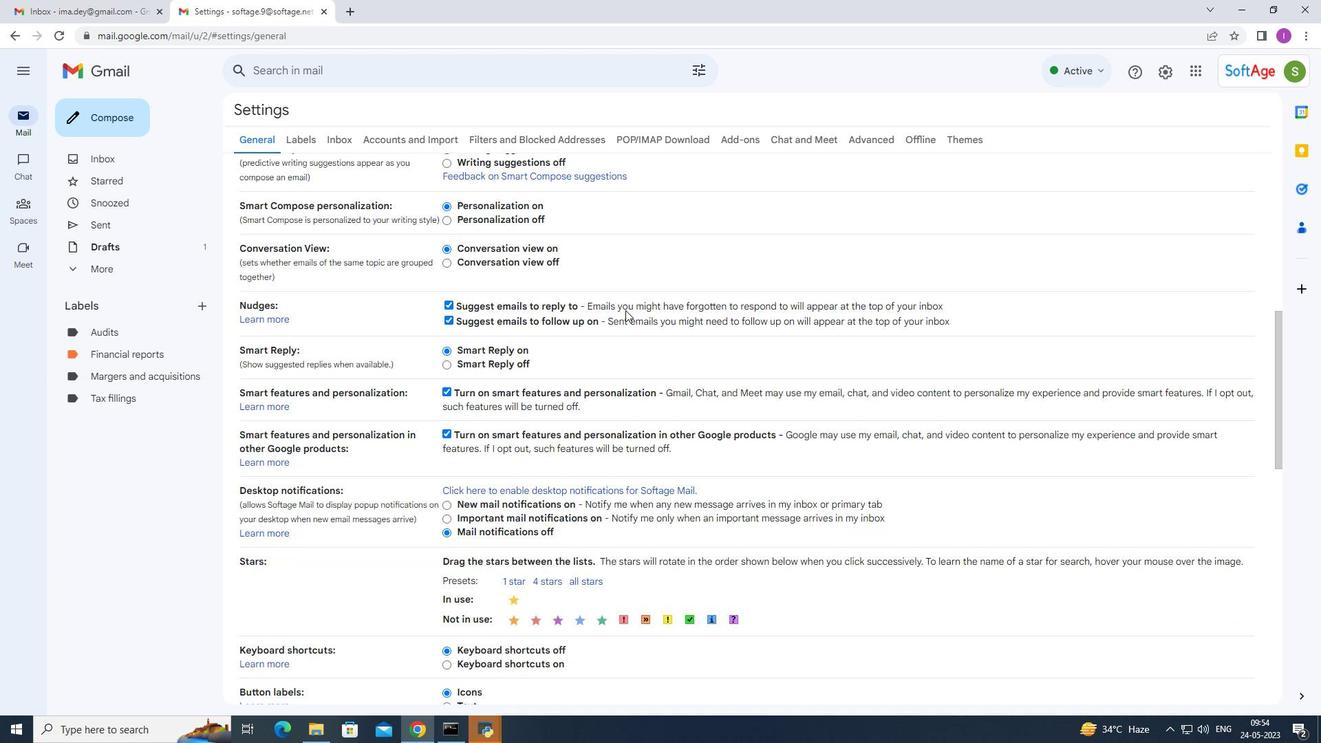 
Action: Mouse scrolled (625, 311) with delta (0, 0)
Screenshot: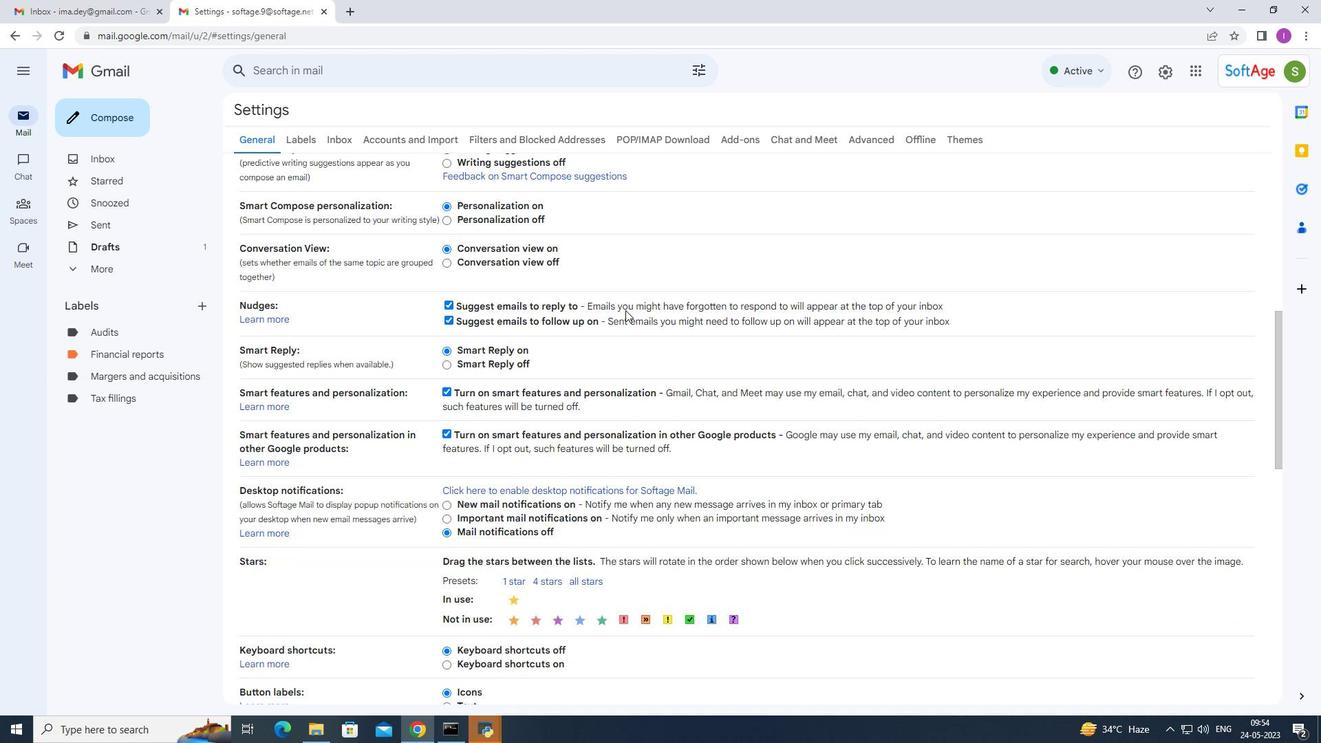 
Action: Mouse scrolled (625, 309) with delta (0, 0)
Screenshot: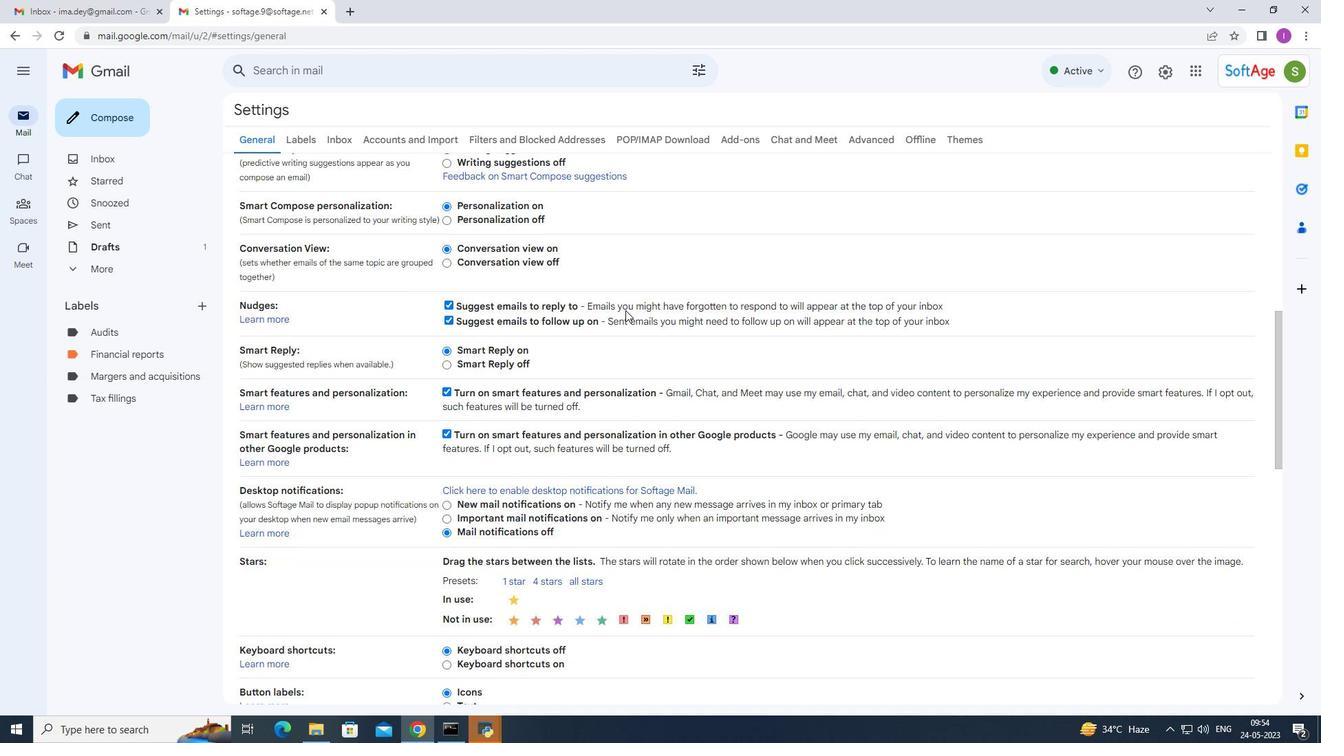 
Action: Mouse scrolled (625, 309) with delta (0, 0)
Screenshot: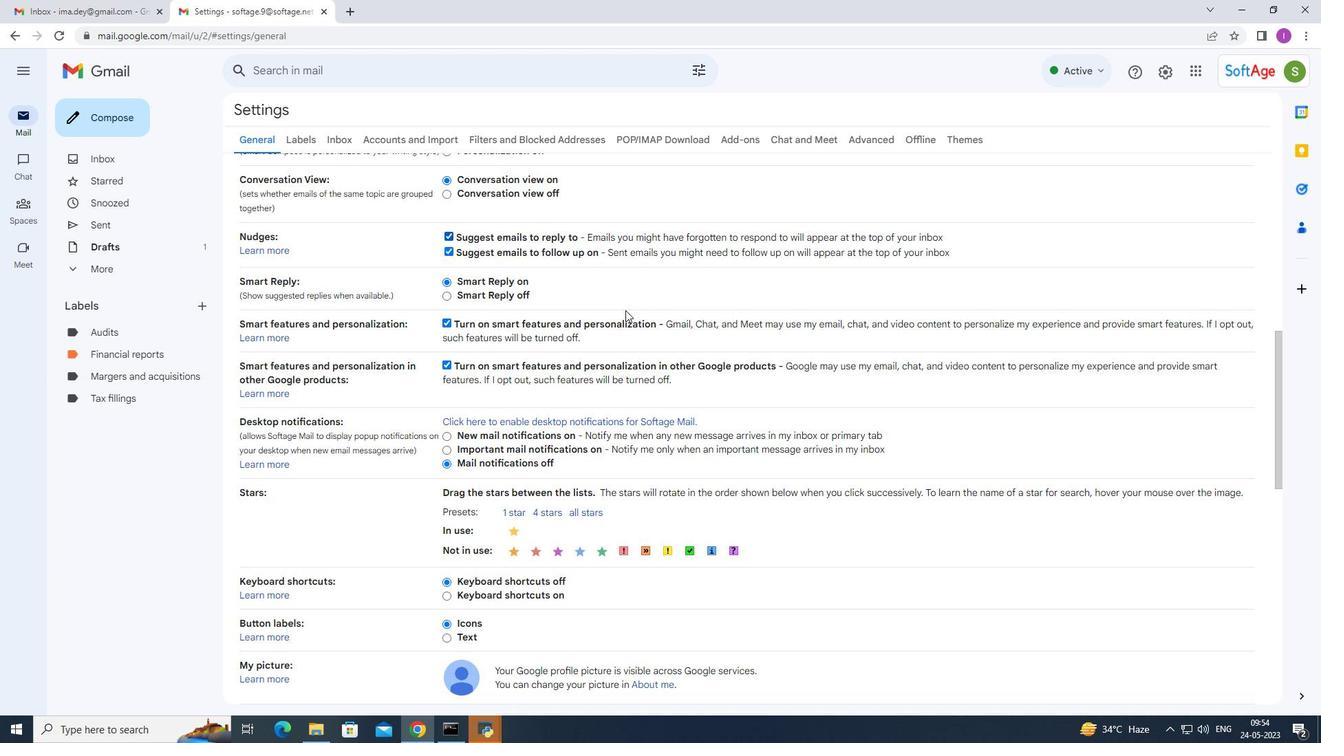 
Action: Mouse scrolled (625, 309) with delta (0, 0)
Screenshot: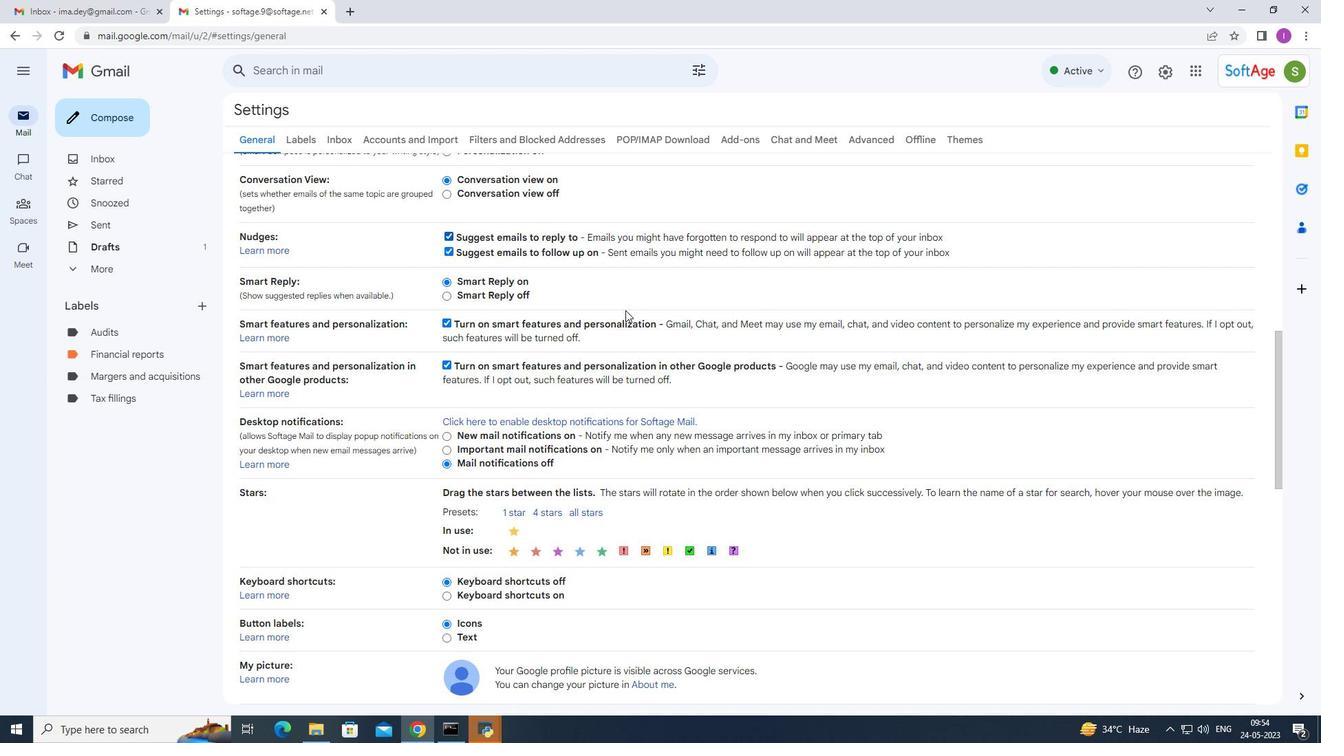 
Action: Mouse moved to (625, 312)
Screenshot: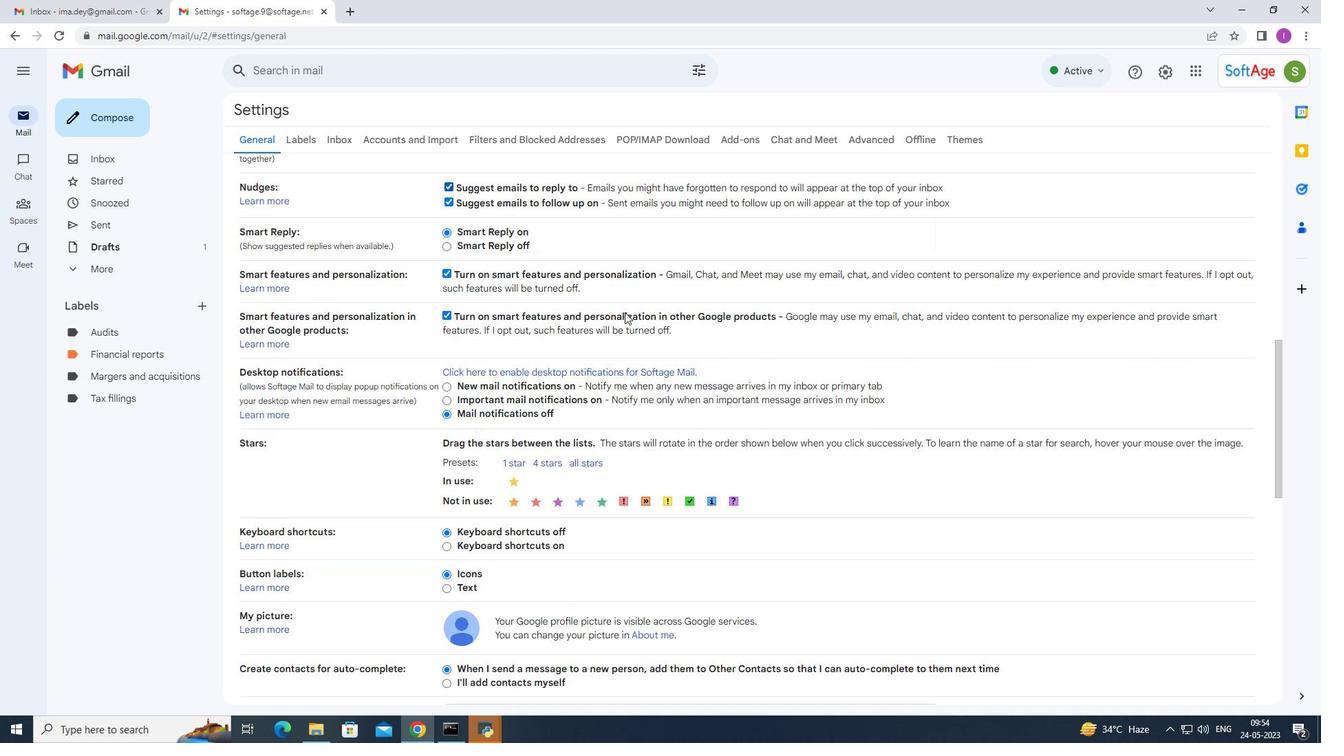
Action: Mouse scrolled (625, 311) with delta (0, 0)
Screenshot: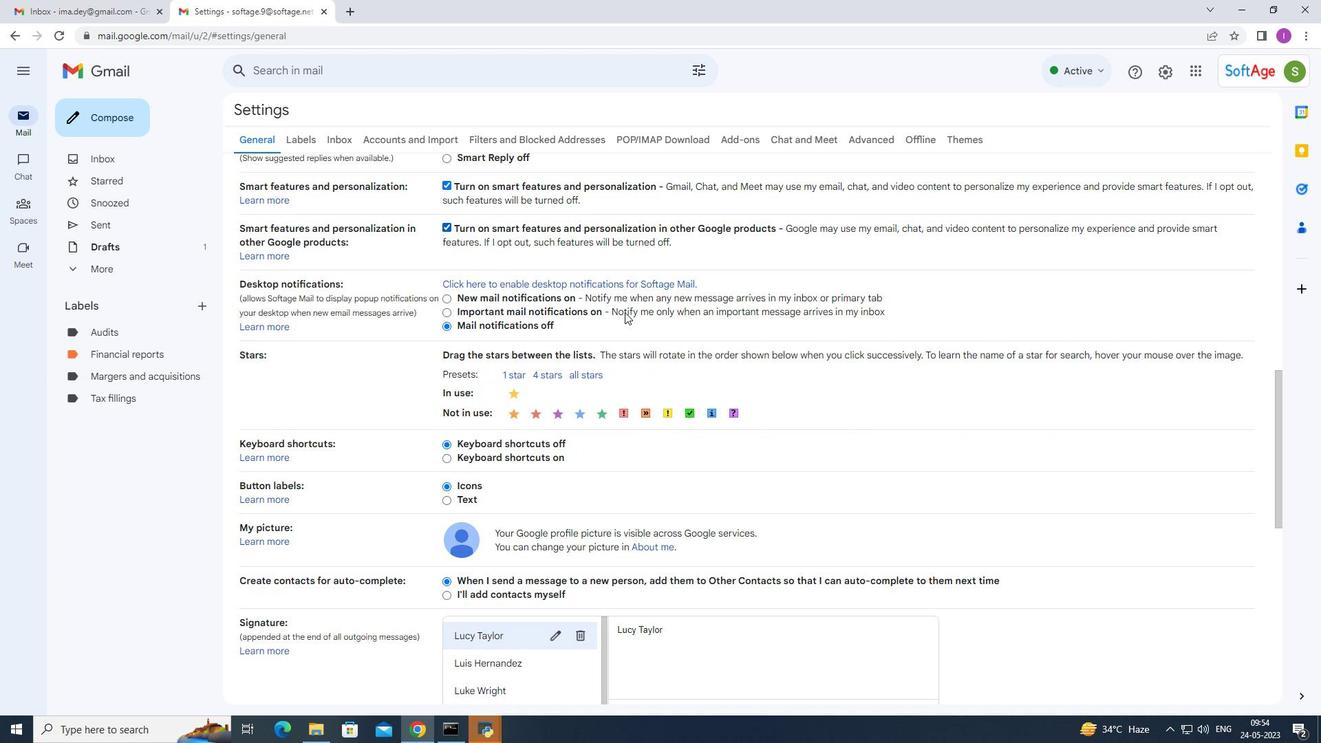 
Action: Mouse scrolled (625, 311) with delta (0, 0)
Screenshot: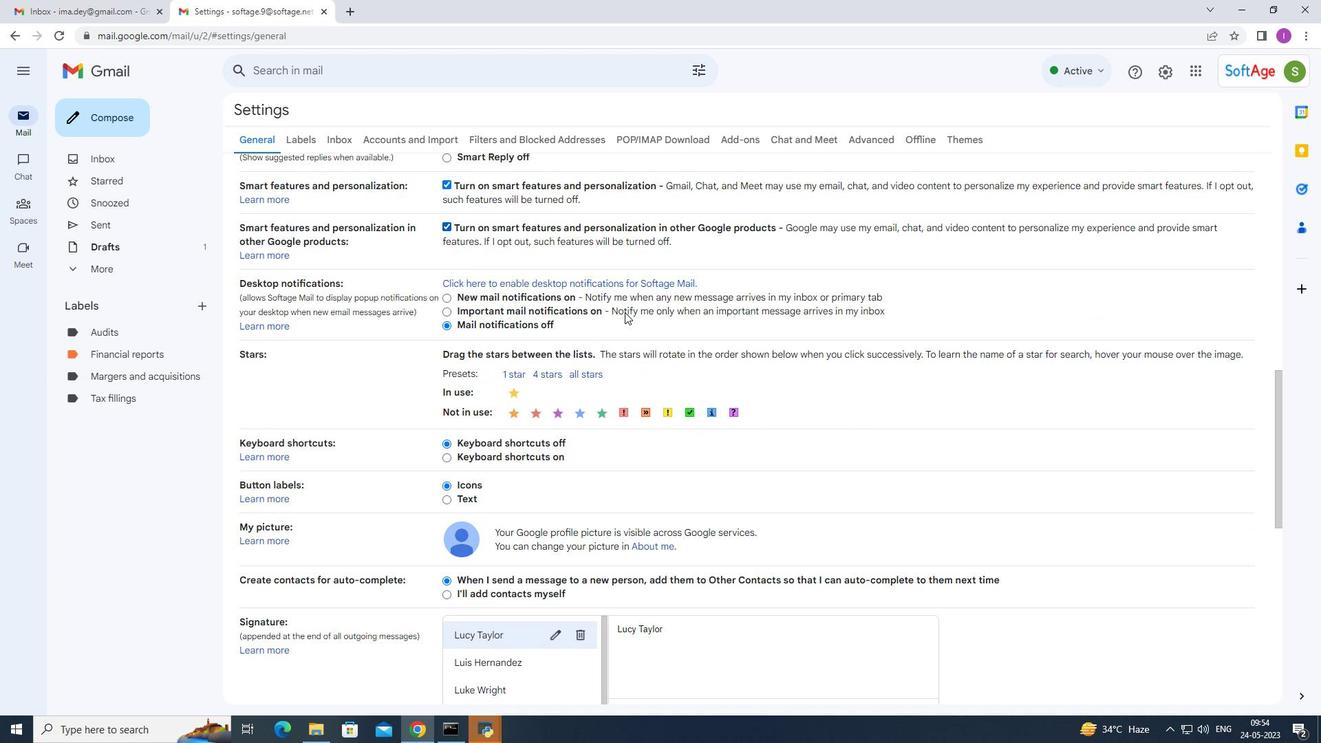 
Action: Mouse scrolled (625, 311) with delta (0, 0)
Screenshot: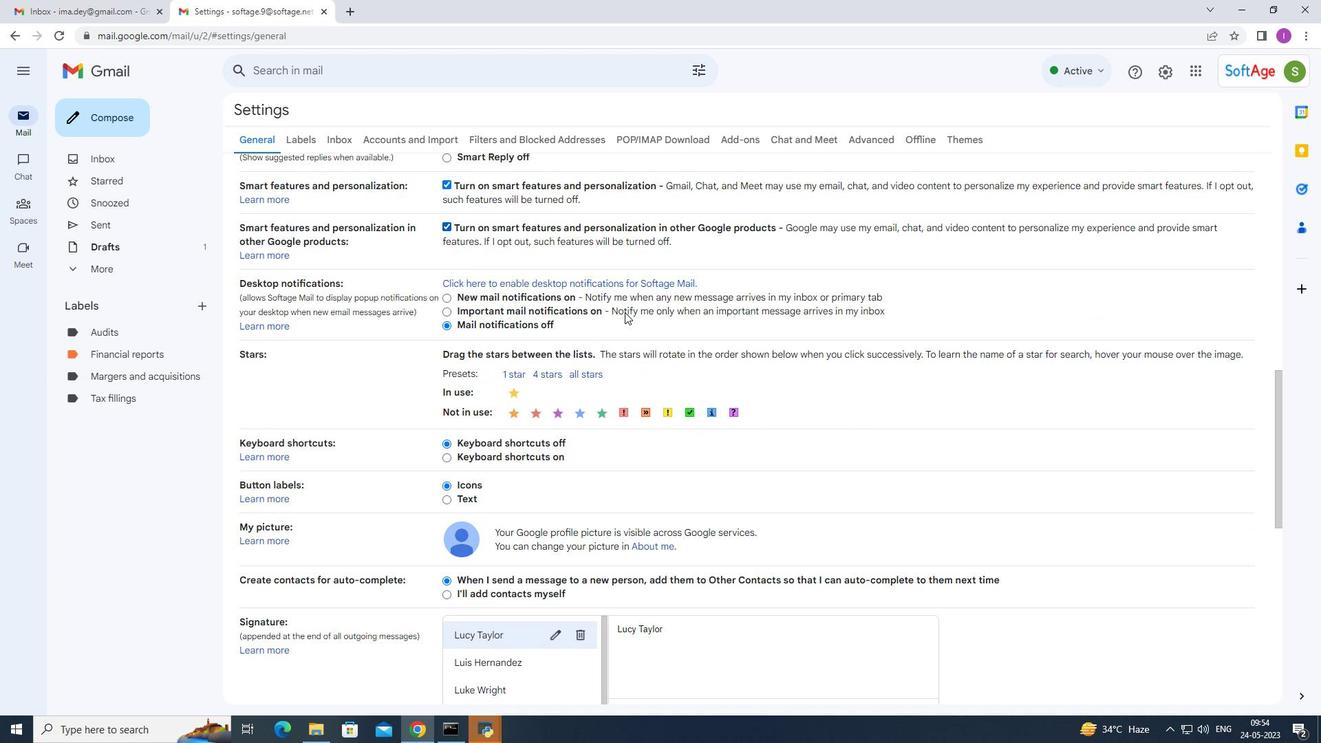 
Action: Mouse scrolled (625, 311) with delta (0, 0)
Screenshot: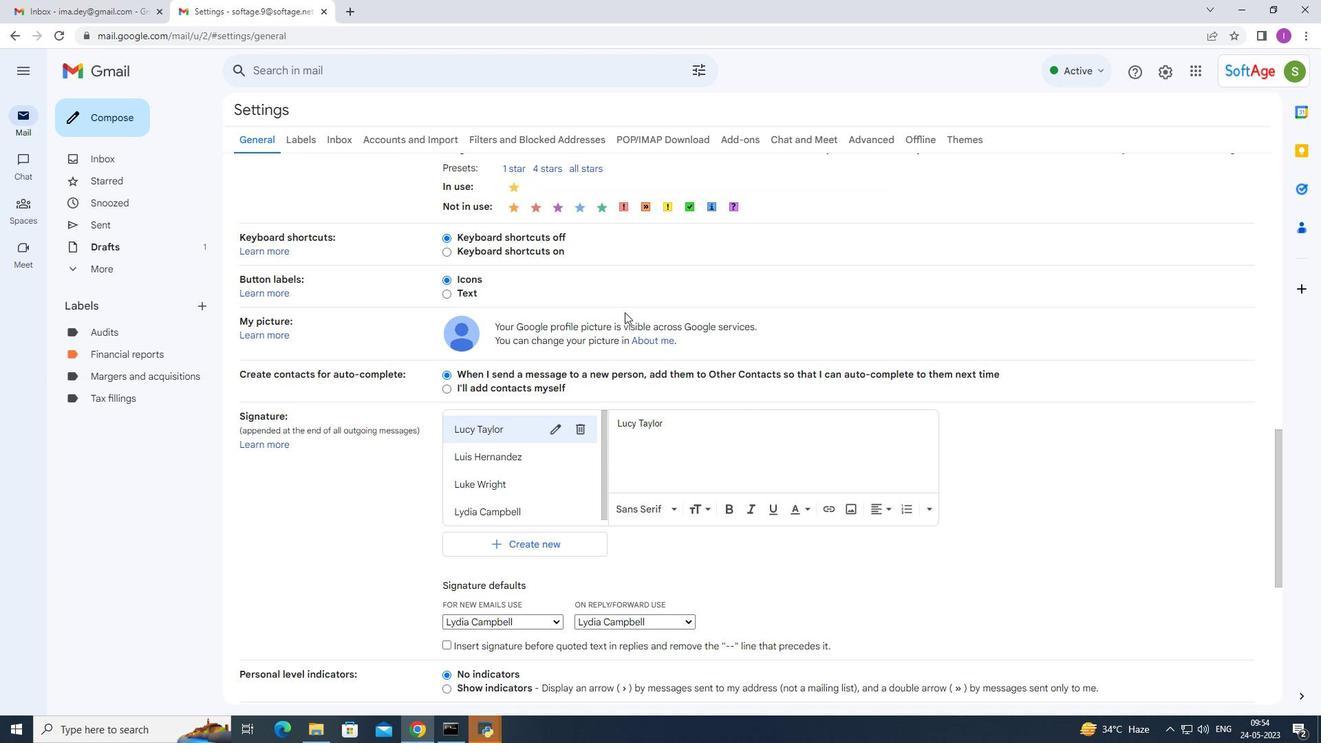 
Action: Mouse scrolled (625, 311) with delta (0, 0)
Screenshot: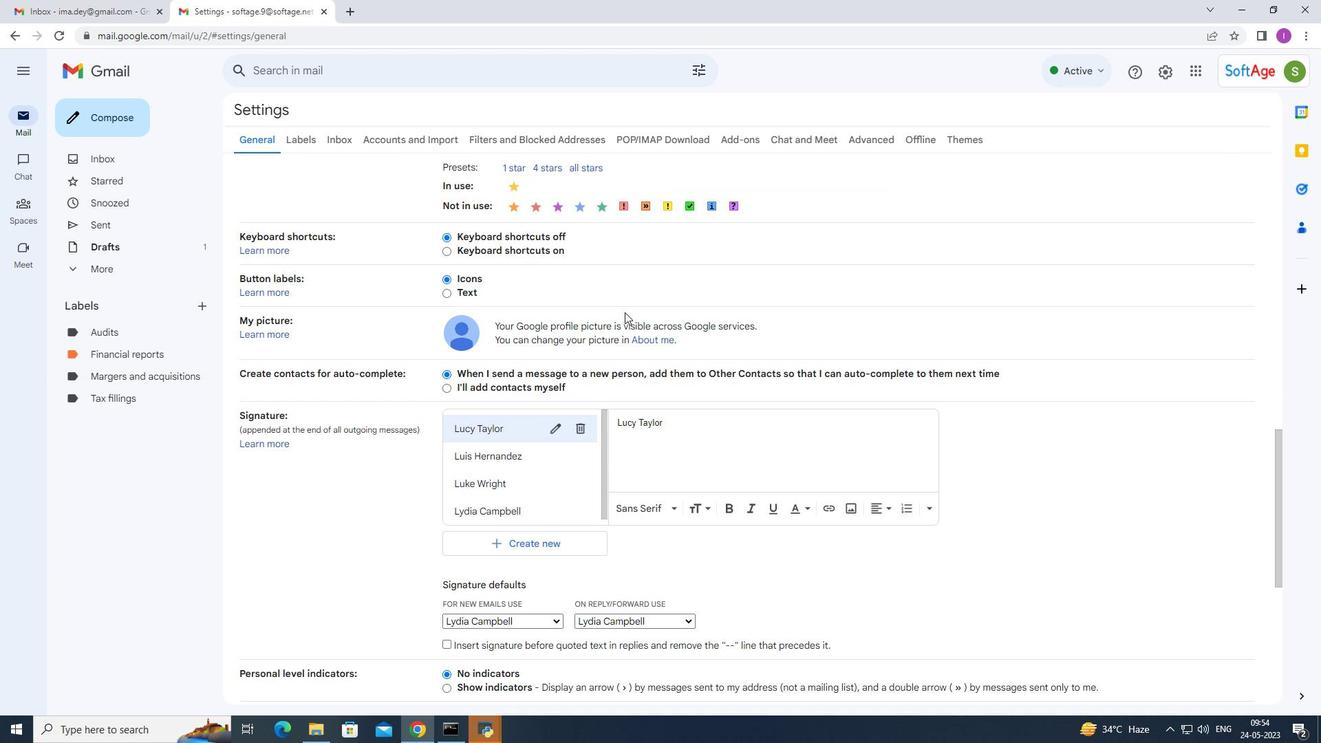 
Action: Mouse moved to (625, 312)
Screenshot: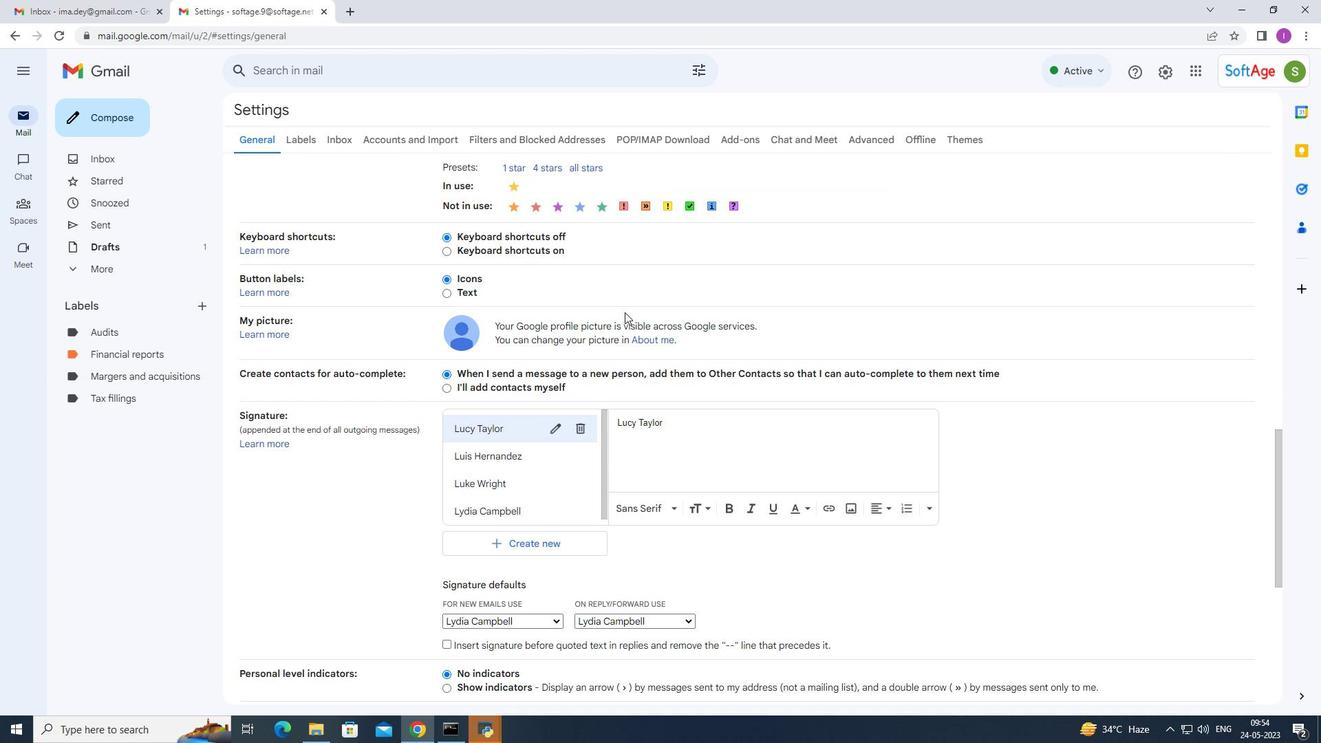 
Action: Mouse scrolled (625, 311) with delta (0, 0)
Screenshot: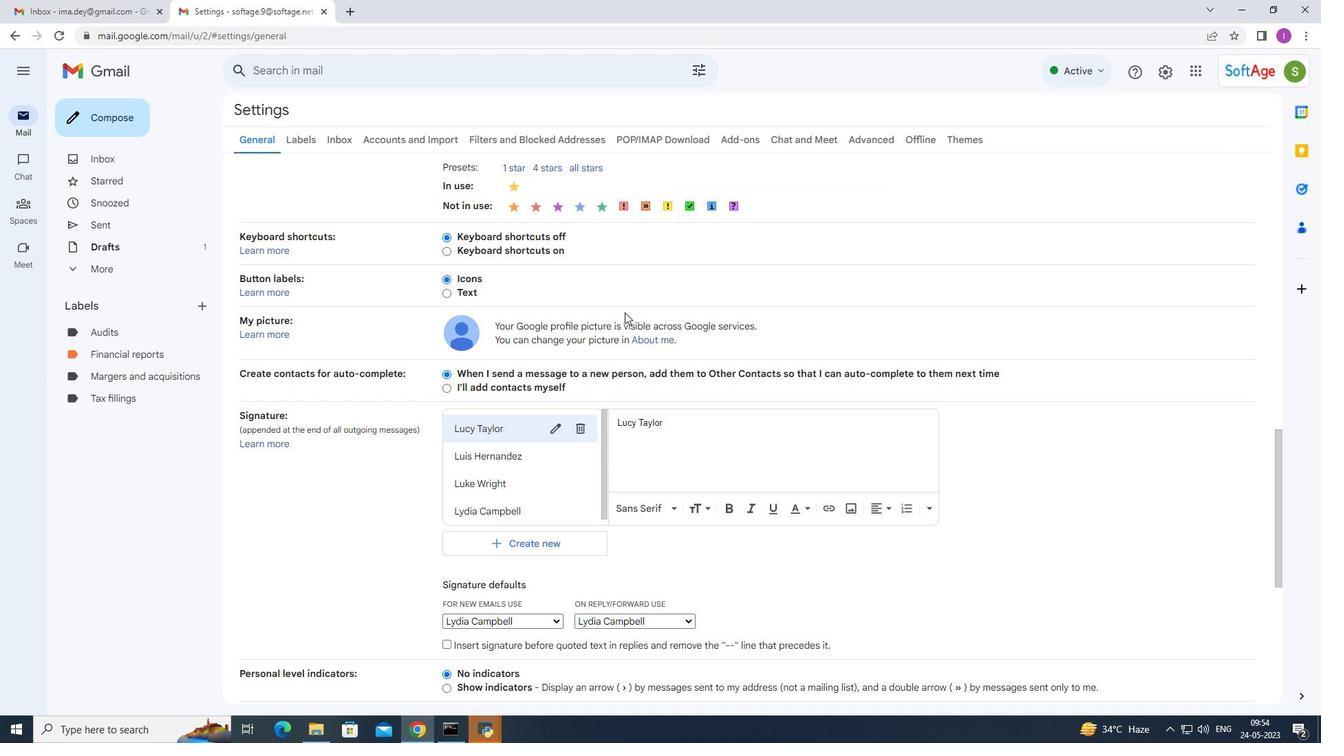 
Action: Mouse moved to (555, 335)
Screenshot: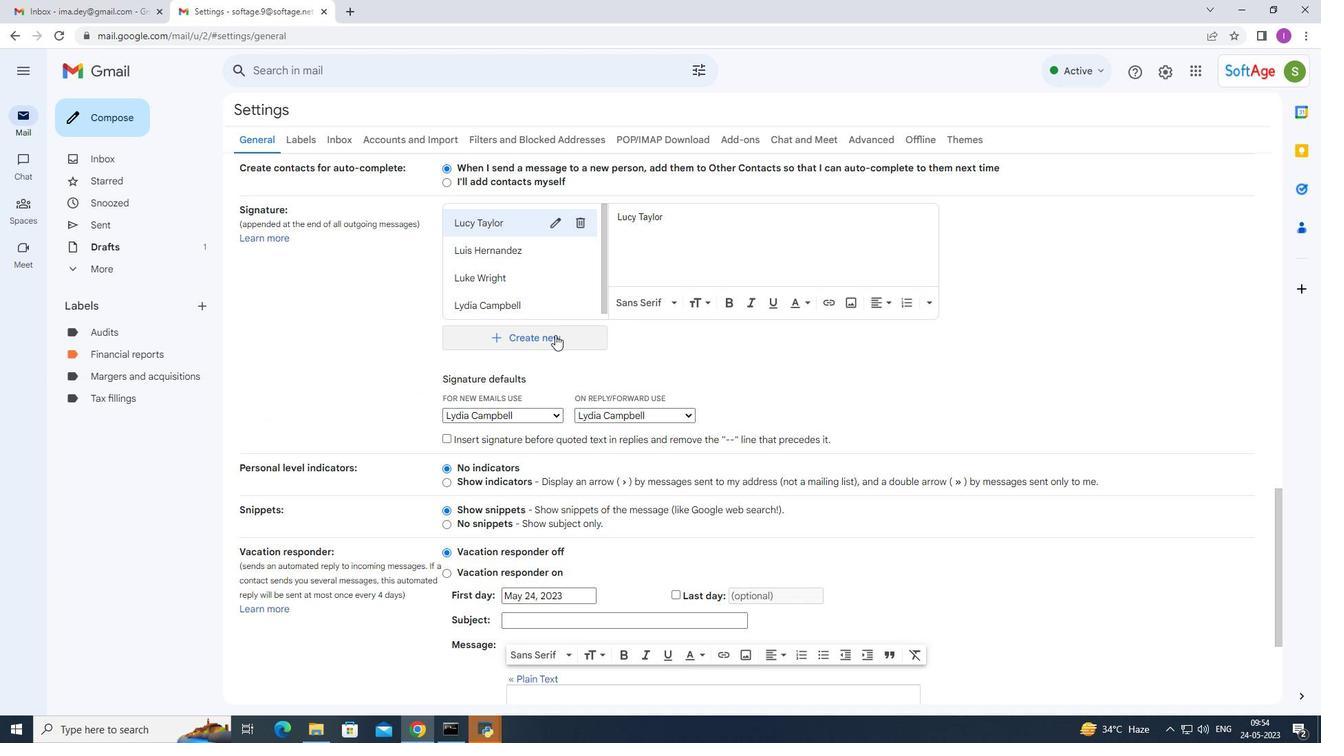 
Action: Mouse pressed left at (555, 335)
Screenshot: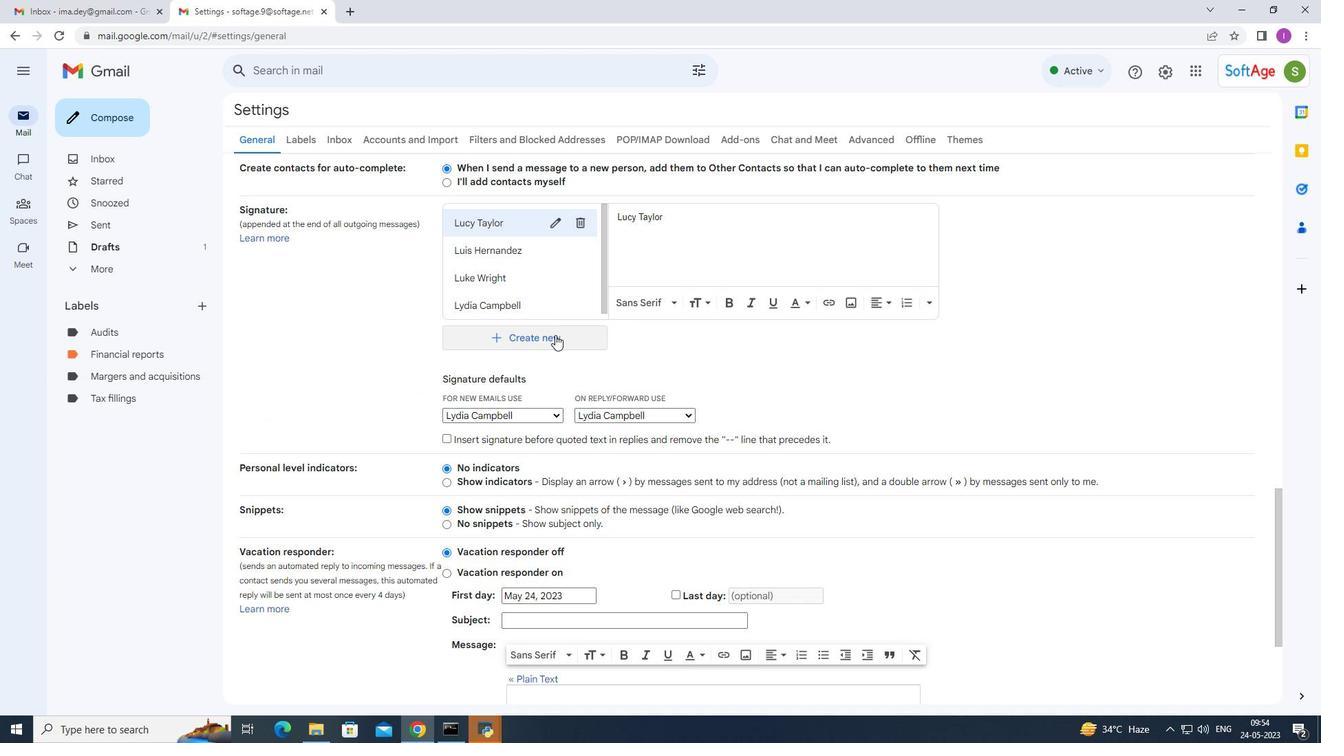 
Action: Mouse moved to (859, 293)
Screenshot: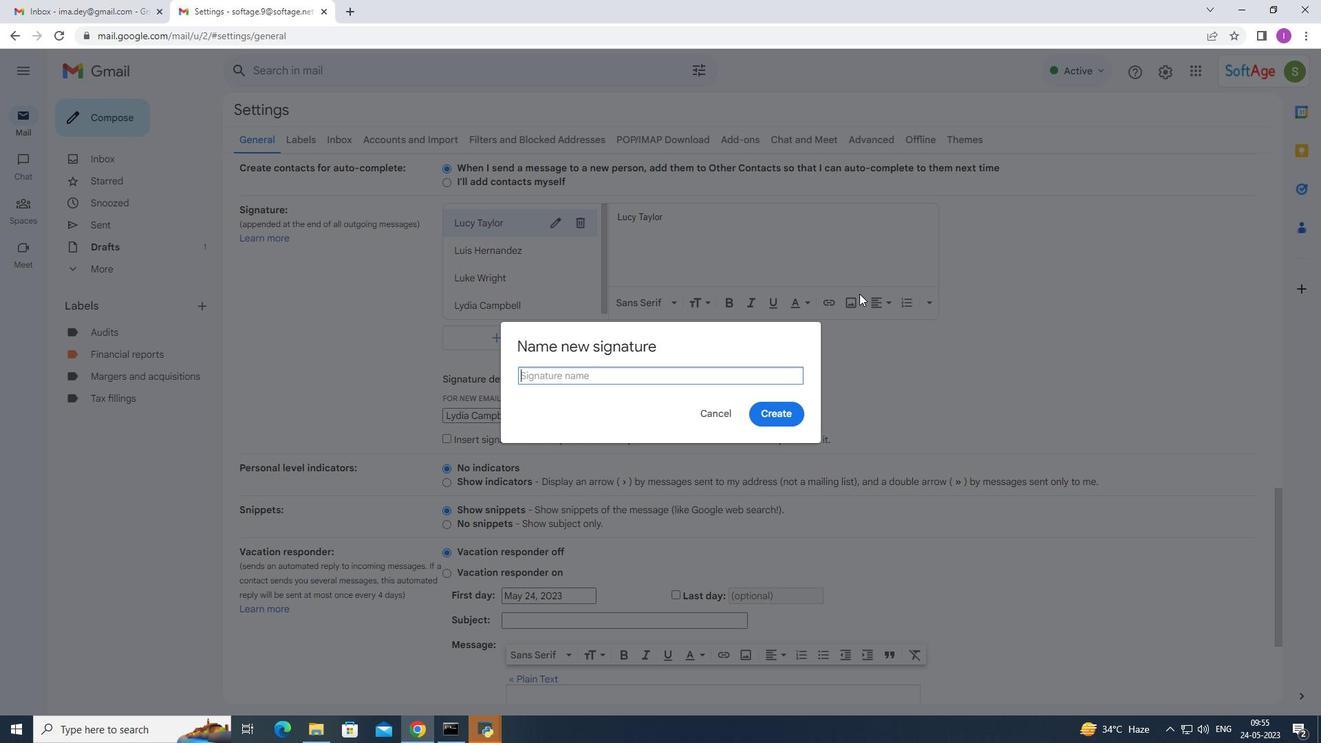 
Action: Key pressed <Key.shift>Kaylee<Key.space>green
Screenshot: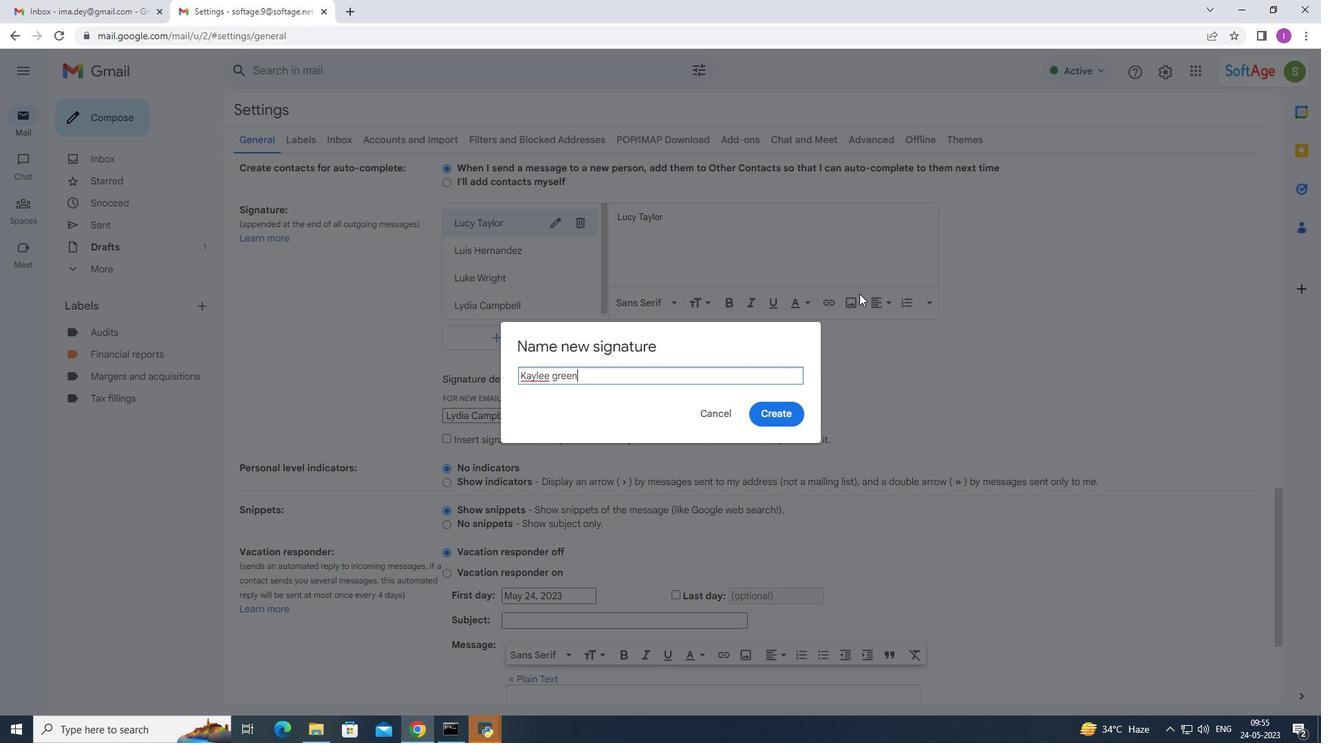 
Action: Mouse moved to (558, 376)
Screenshot: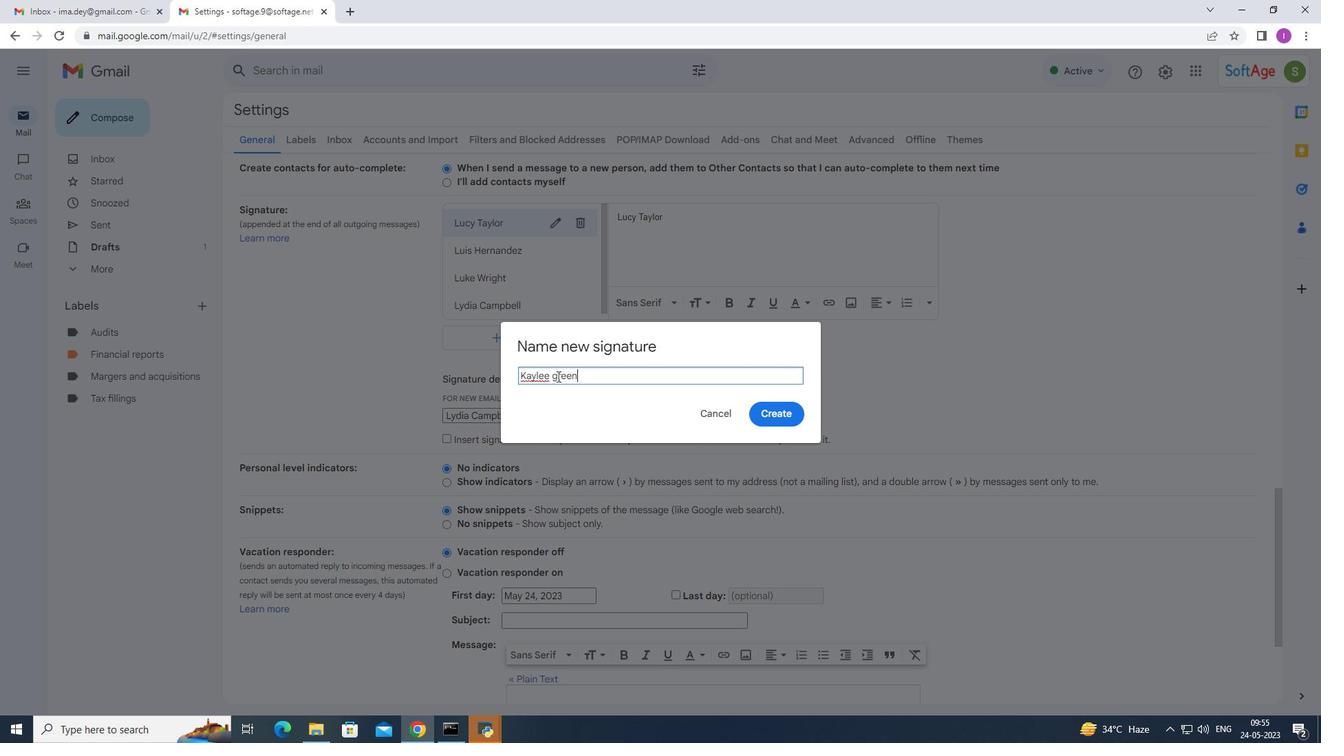 
Action: Mouse pressed left at (558, 376)
Screenshot: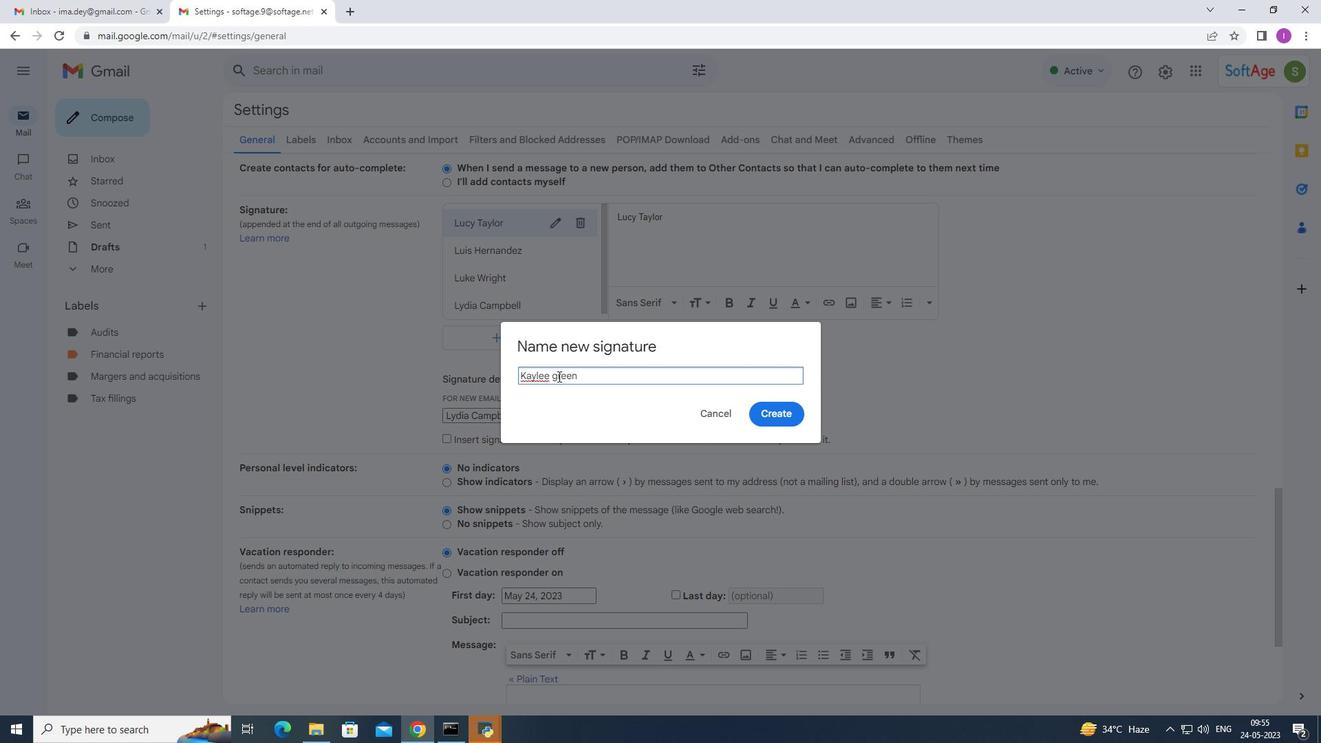 
Action: Mouse moved to (562, 372)
Screenshot: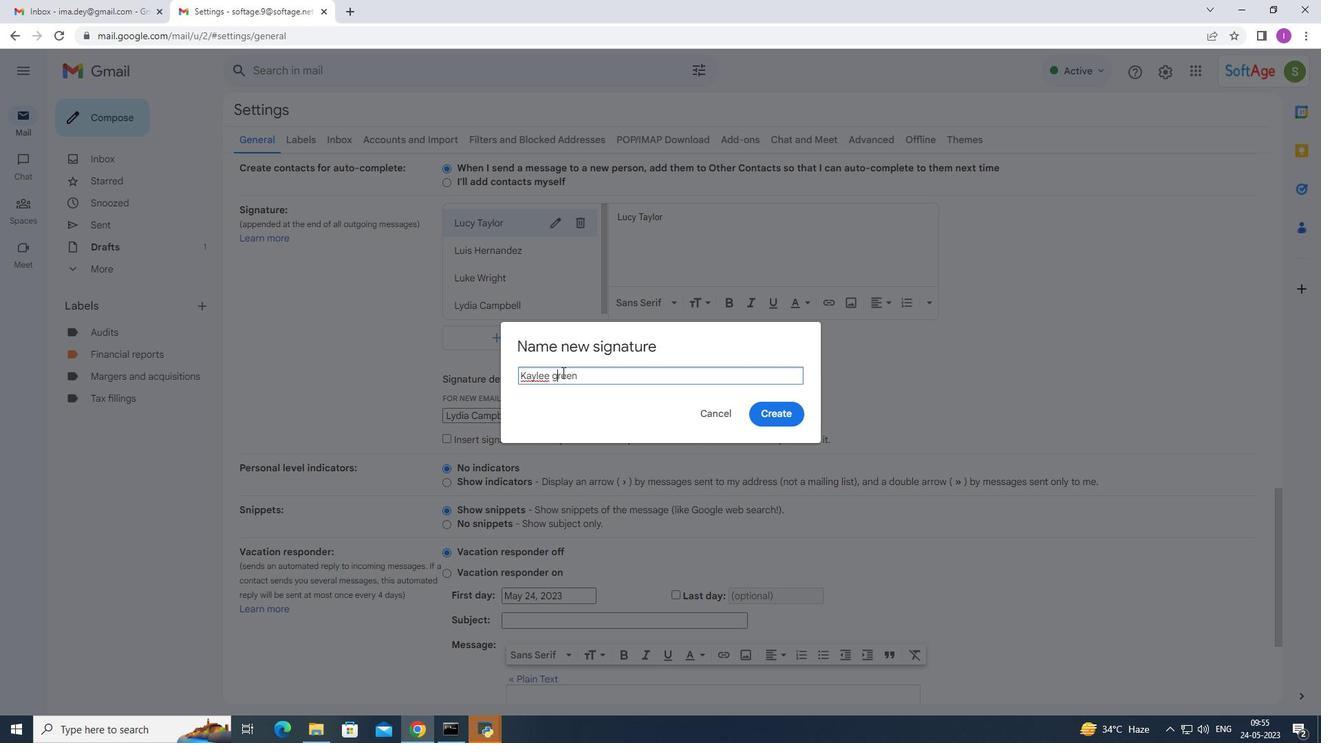 
Action: Key pressed <Key.backspace><Key.shift><Key.shift><Key.shift><Key.shift>G
Screenshot: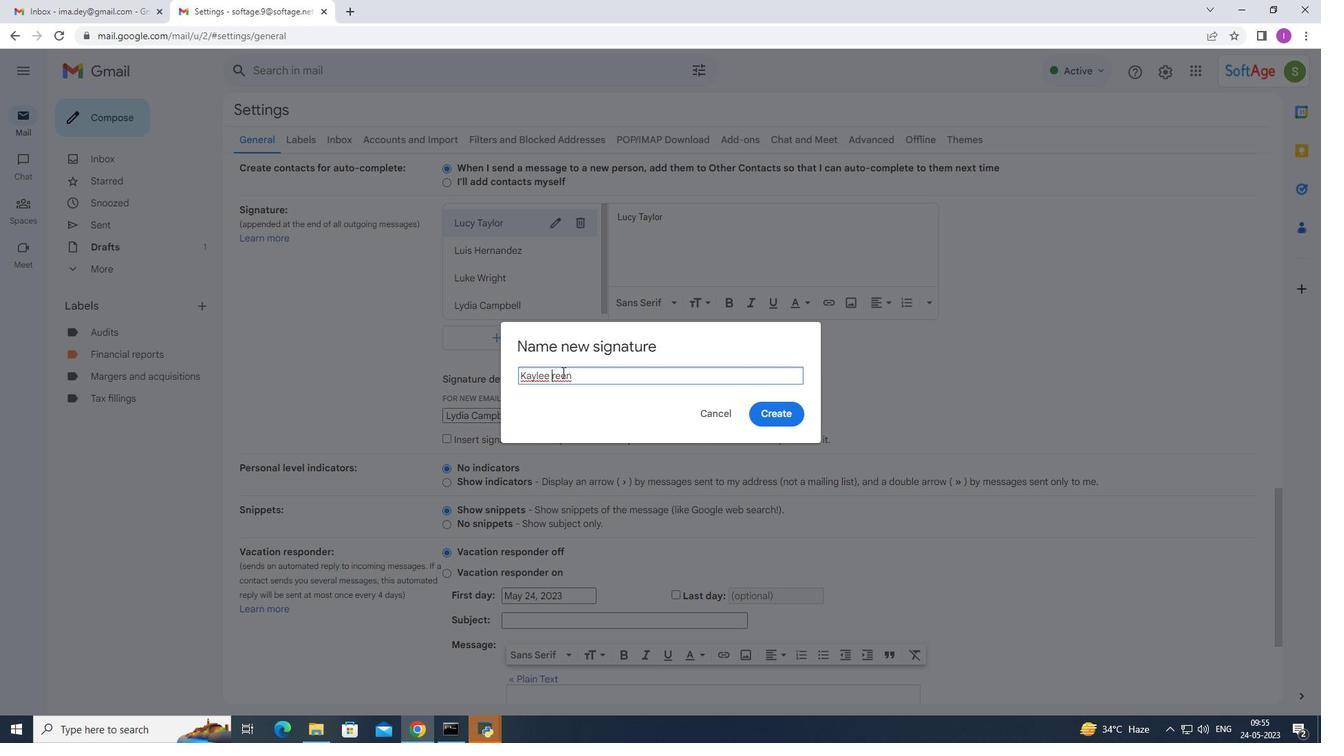 
Action: Mouse moved to (771, 413)
Screenshot: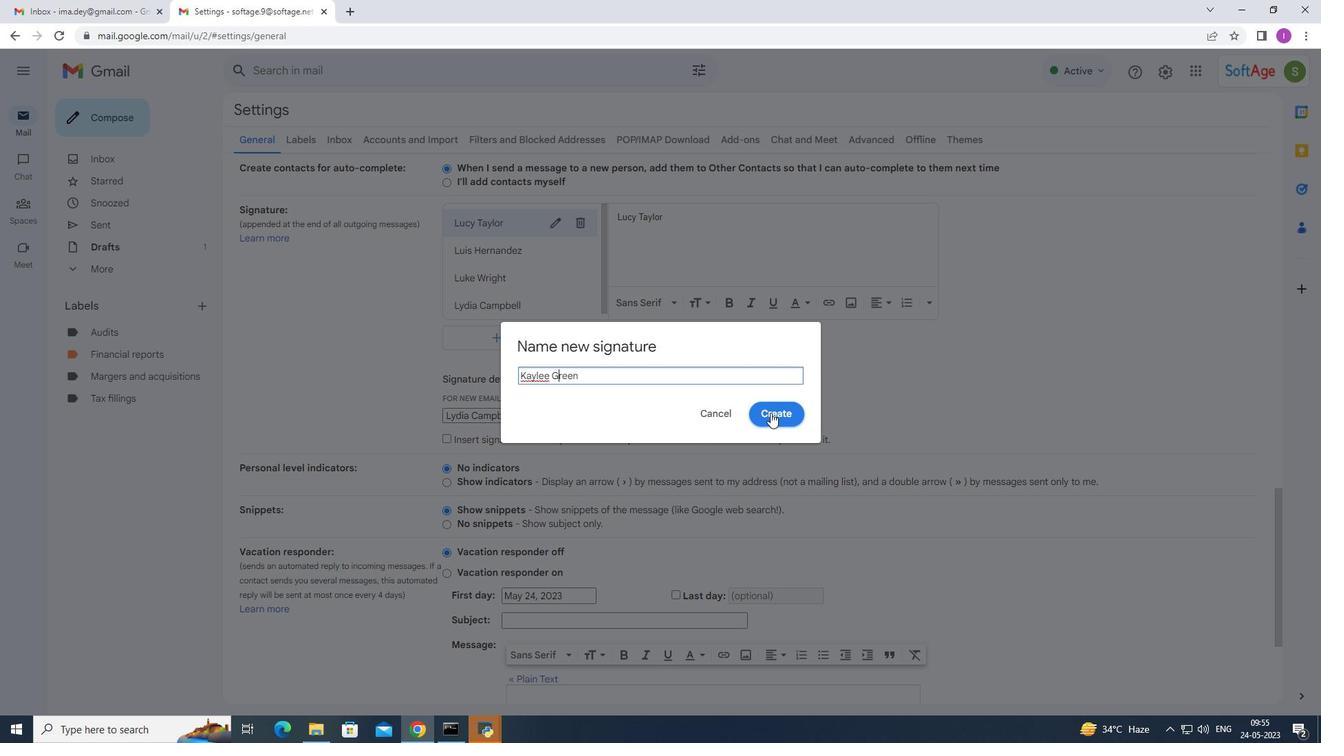 
Action: Mouse pressed left at (771, 413)
Screenshot: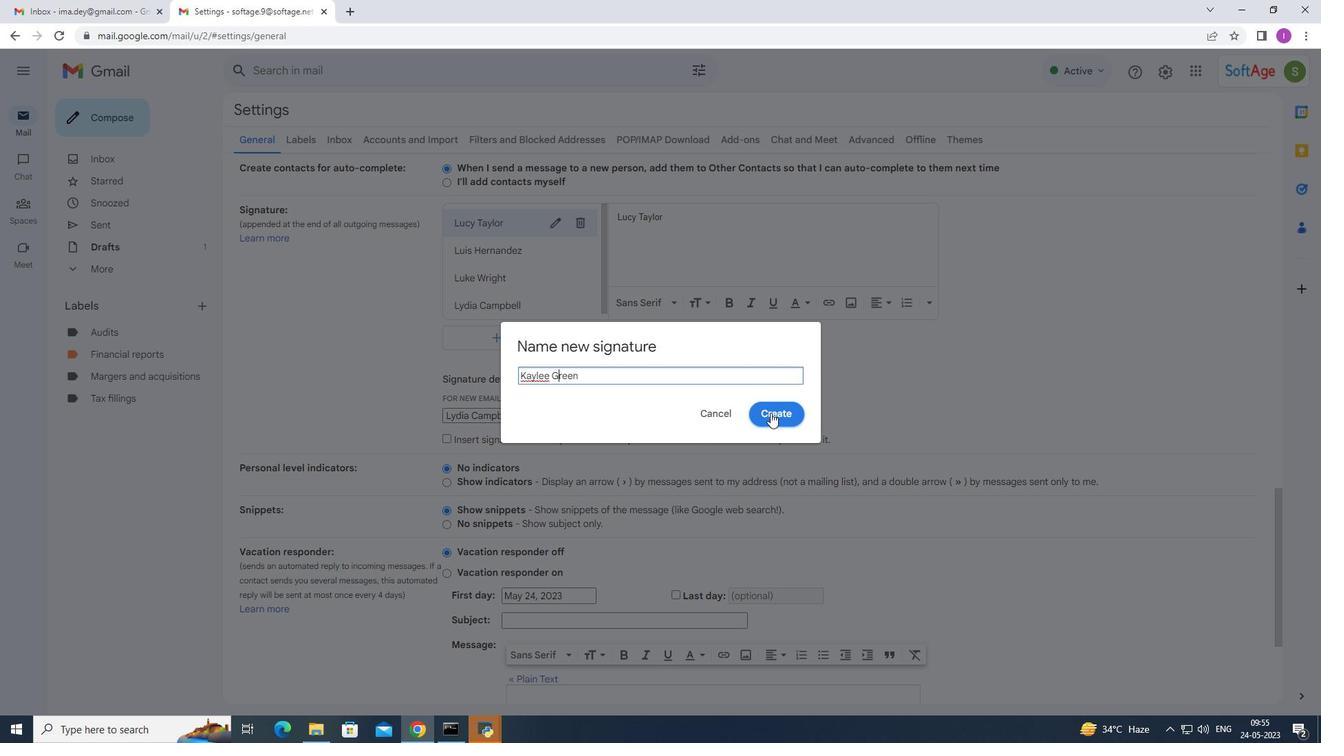
Action: Mouse moved to (554, 418)
Screenshot: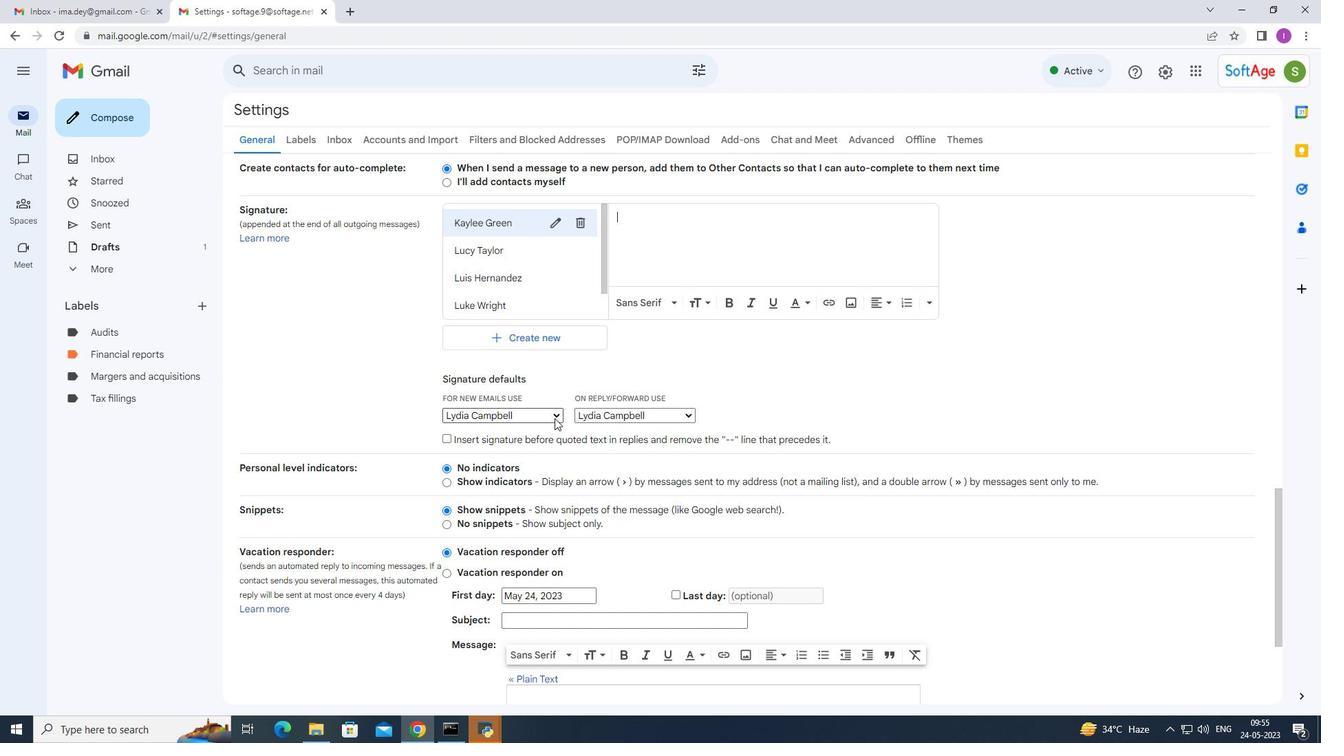 
Action: Mouse pressed left at (554, 418)
Screenshot: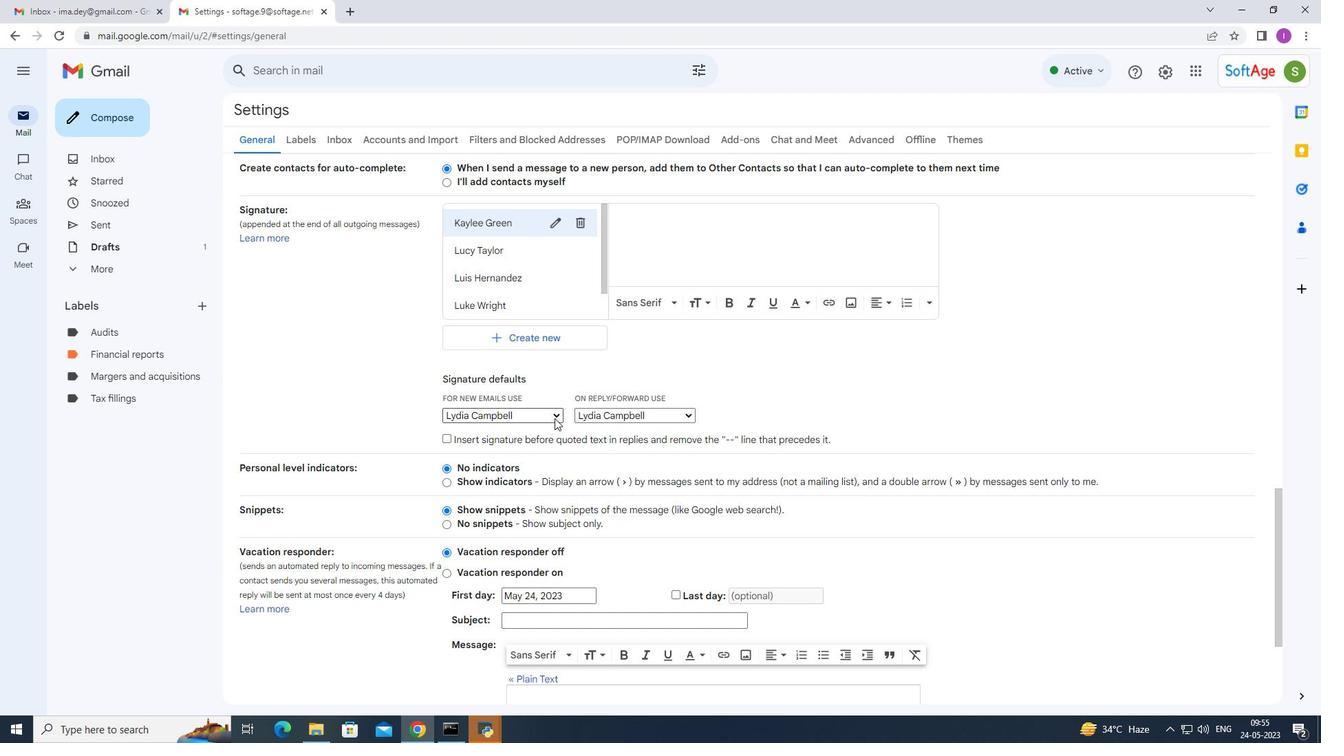 
Action: Mouse moved to (520, 440)
Screenshot: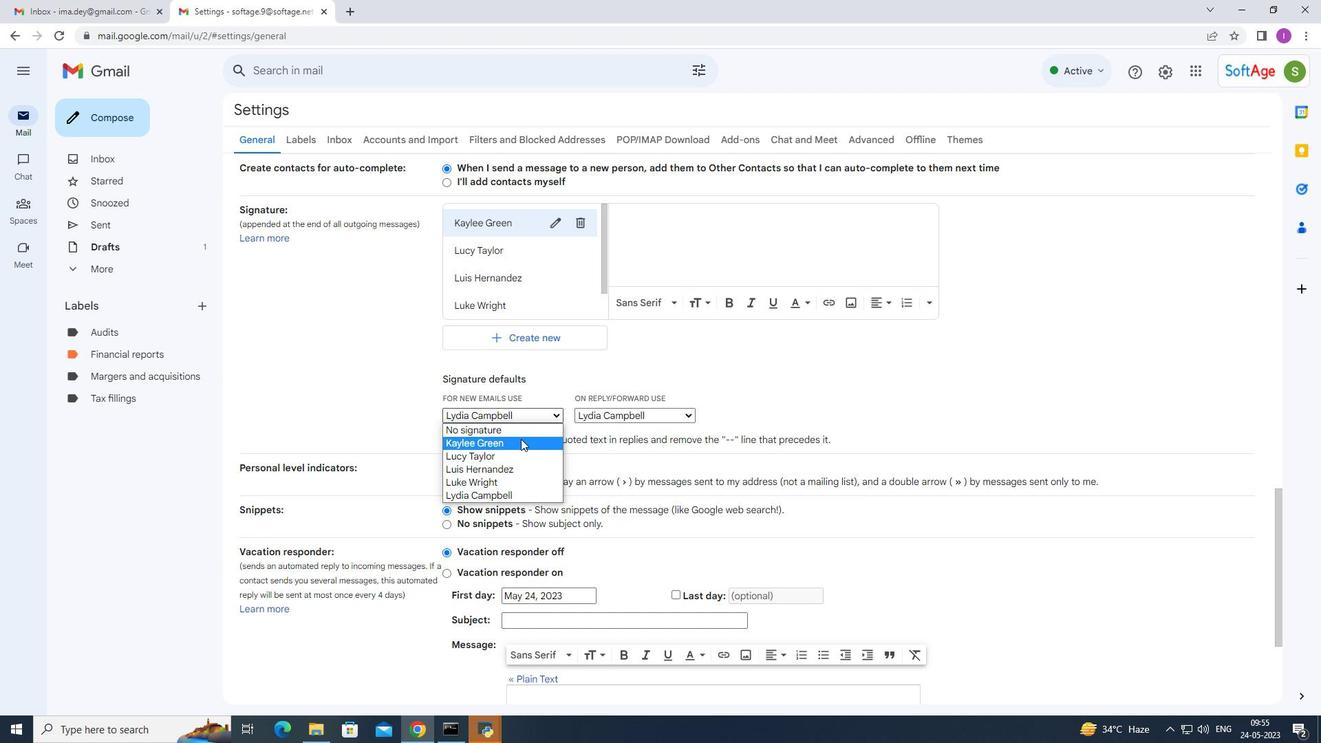 
Action: Mouse pressed left at (520, 440)
Screenshot: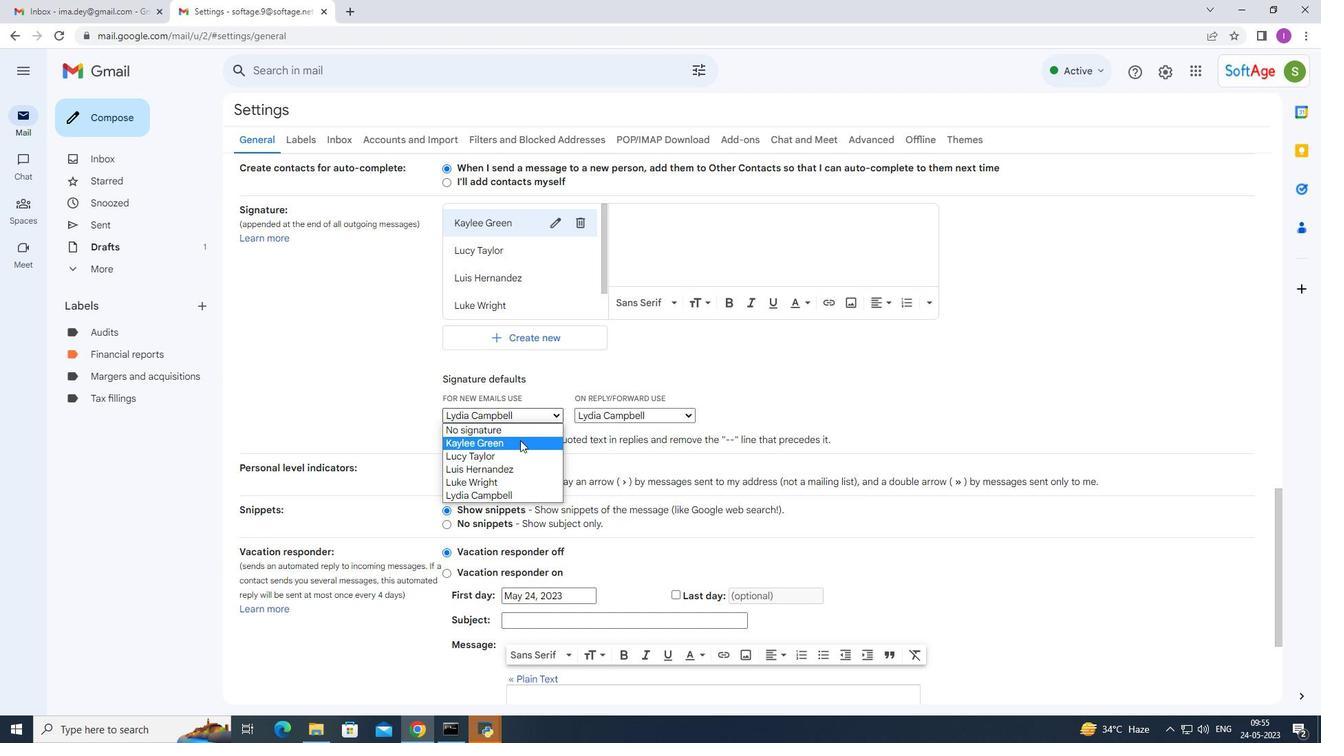 
Action: Mouse moved to (686, 413)
Screenshot: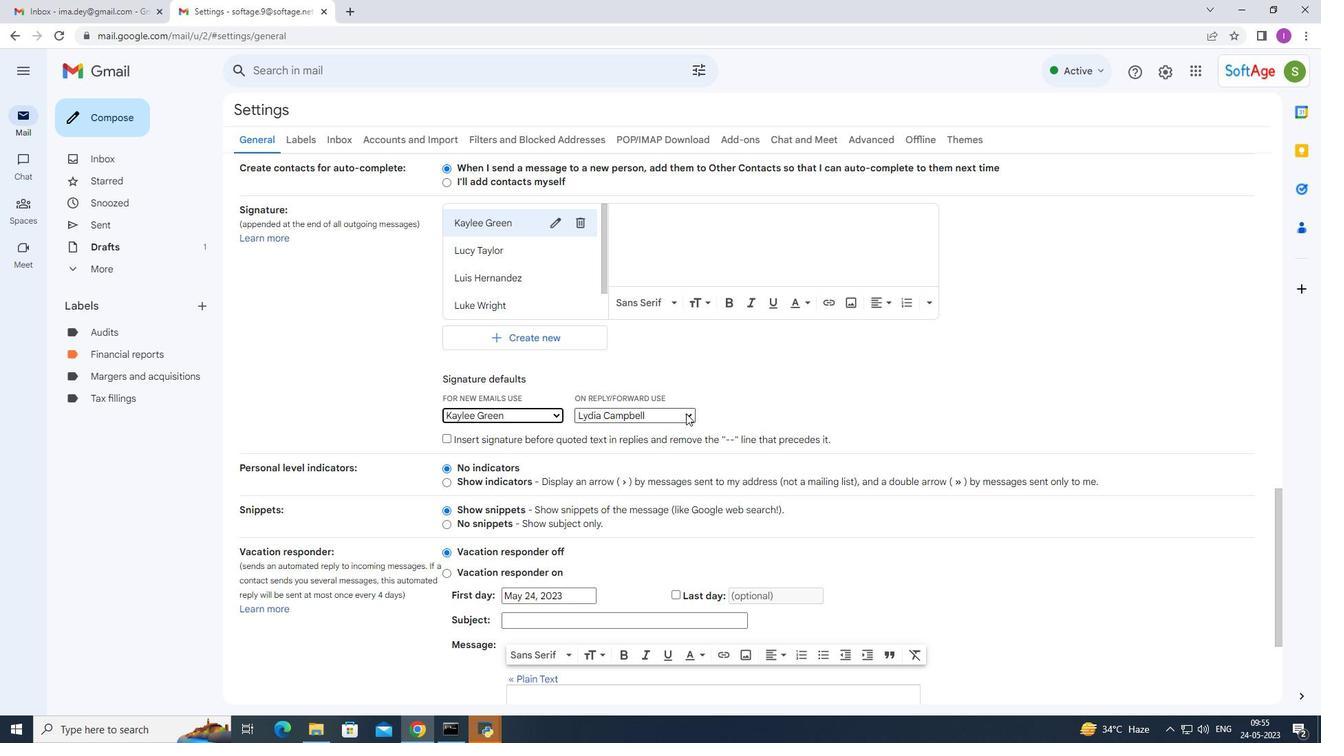 
Action: Mouse pressed left at (686, 413)
Screenshot: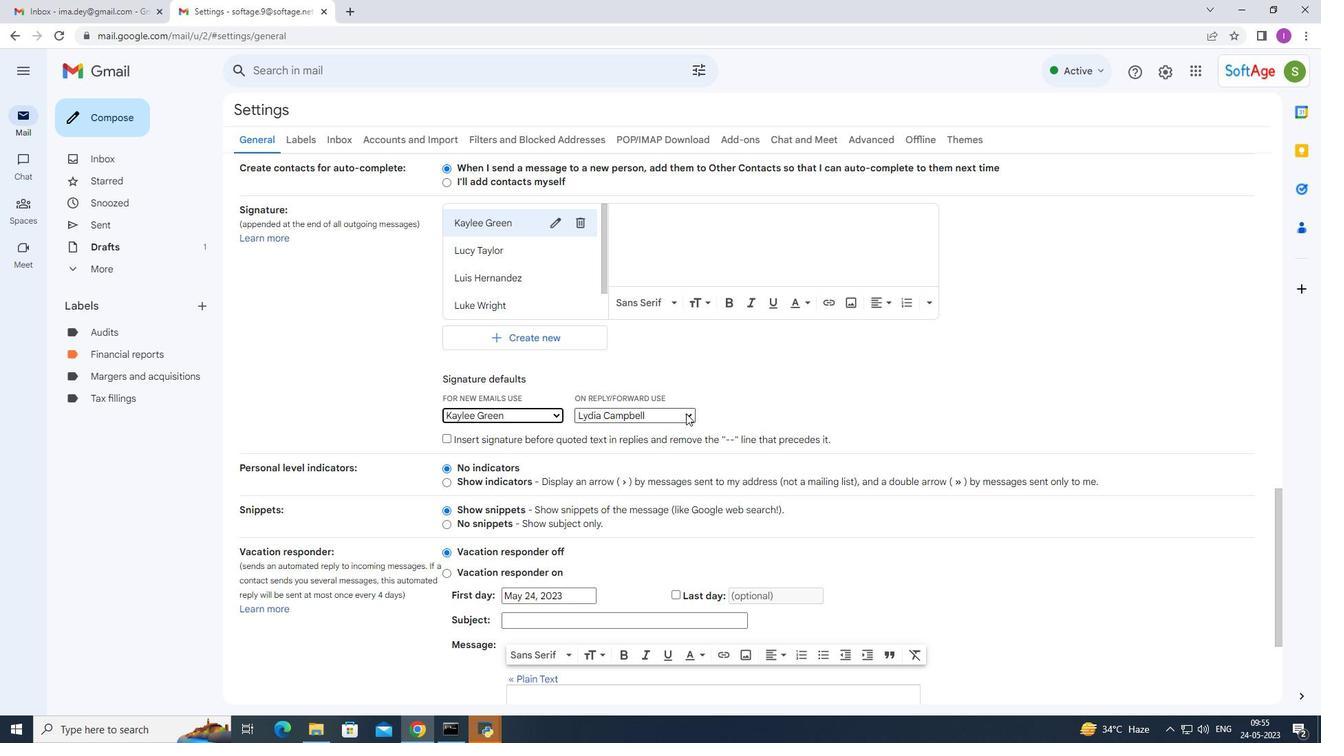 
Action: Mouse moved to (648, 443)
Screenshot: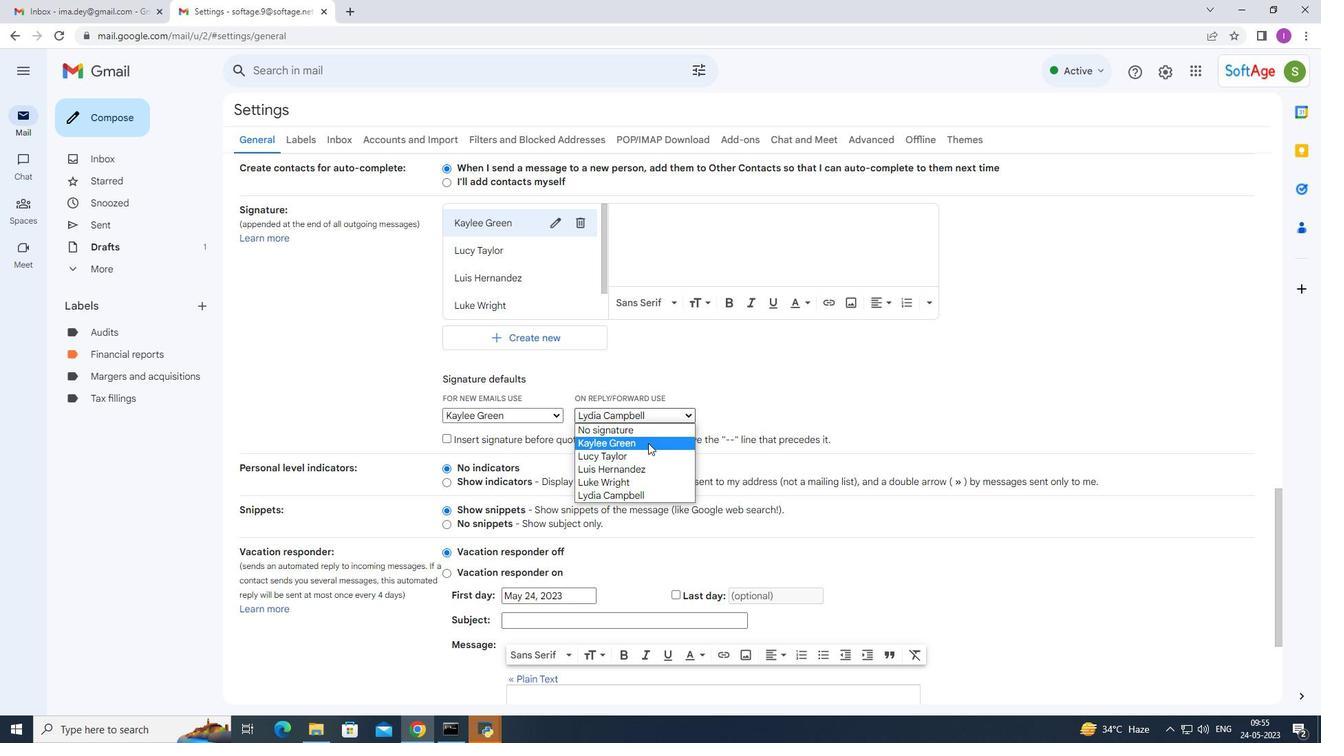
Action: Mouse pressed left at (648, 443)
Screenshot: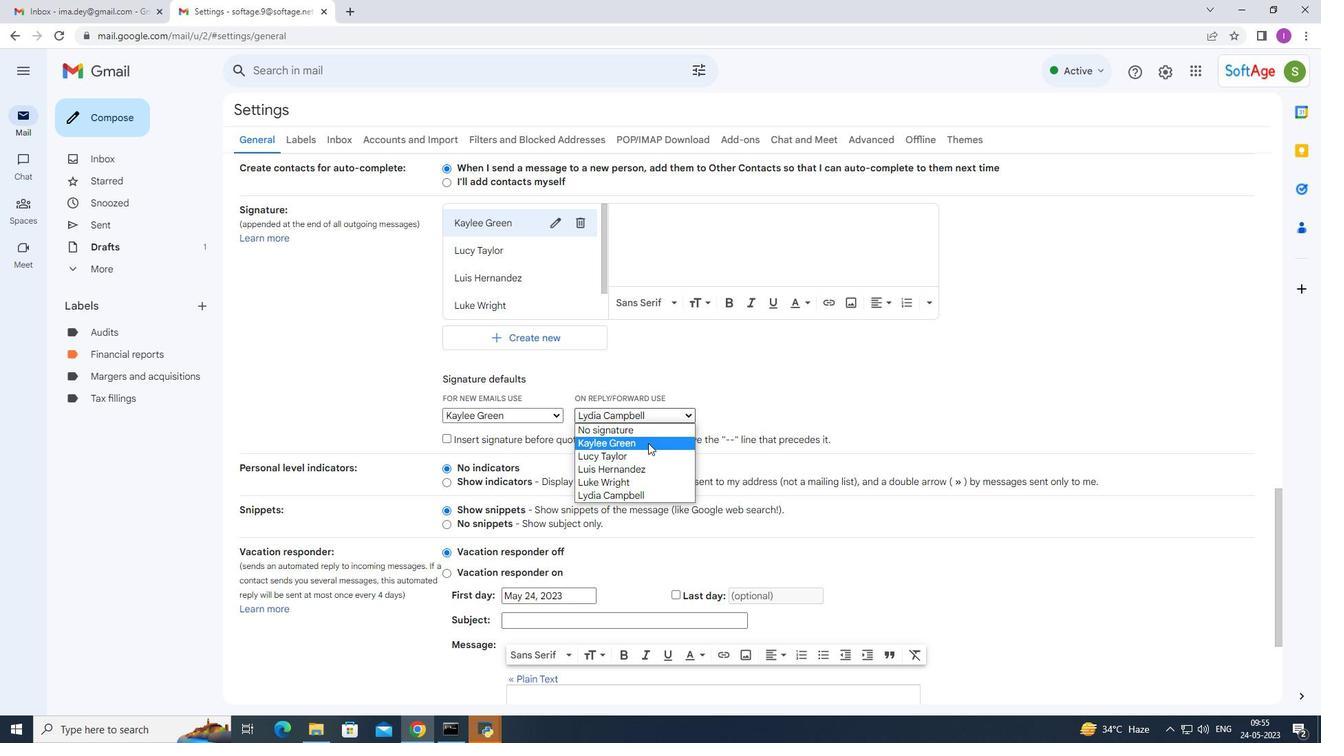 
Action: Mouse moved to (629, 220)
Screenshot: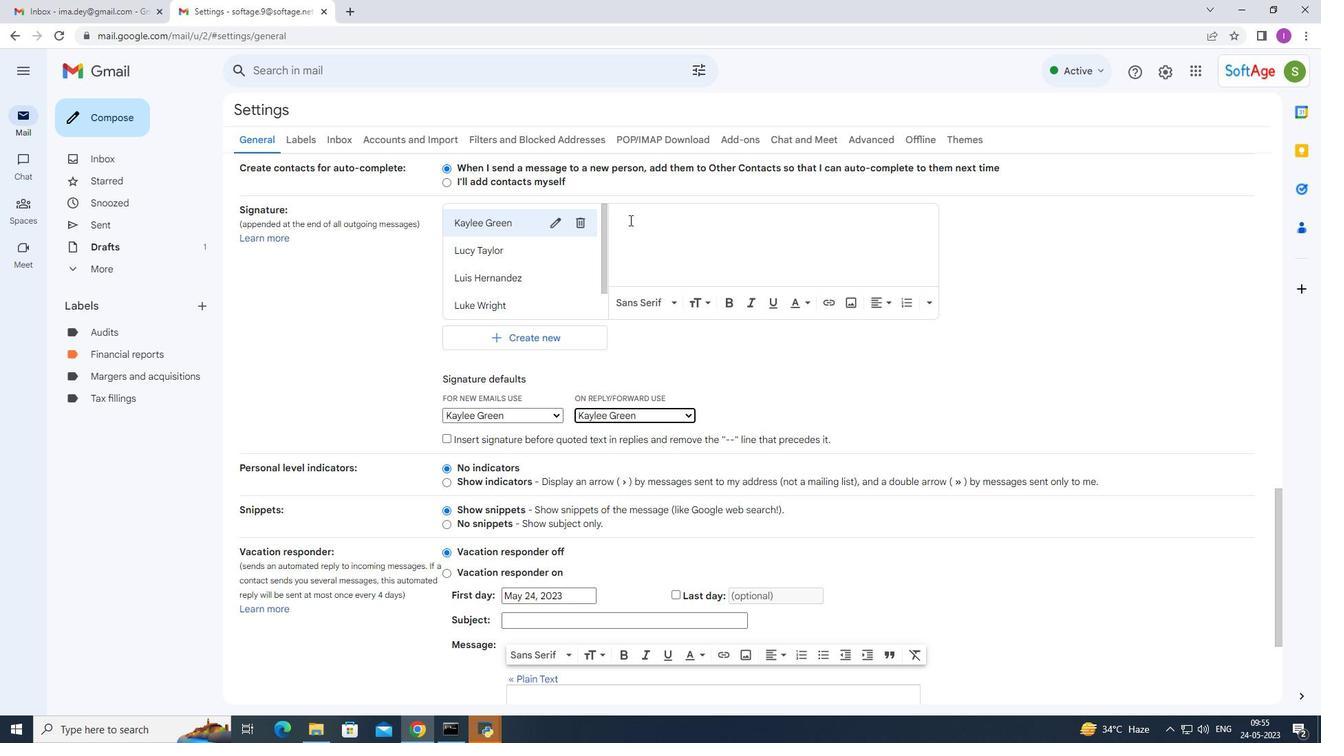 
Action: Mouse pressed left at (629, 220)
Screenshot: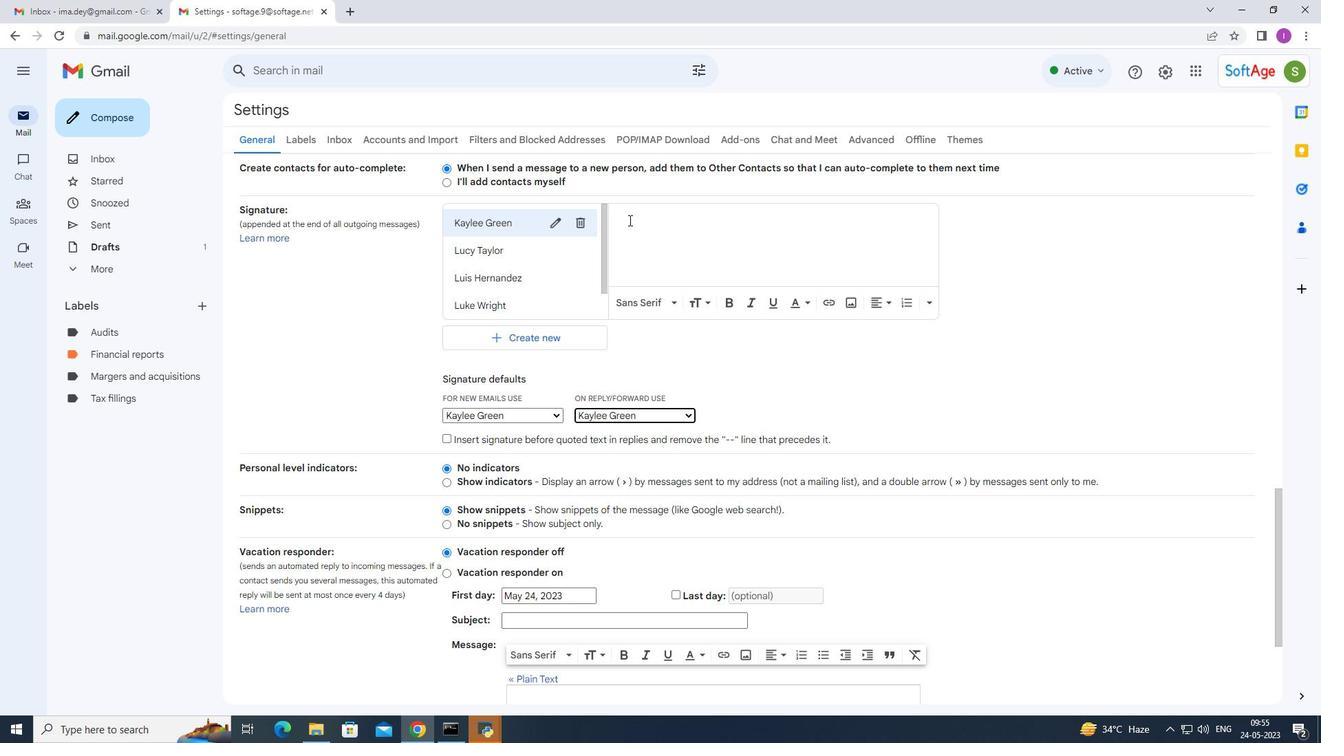 
Action: Mouse moved to (1157, 201)
Screenshot: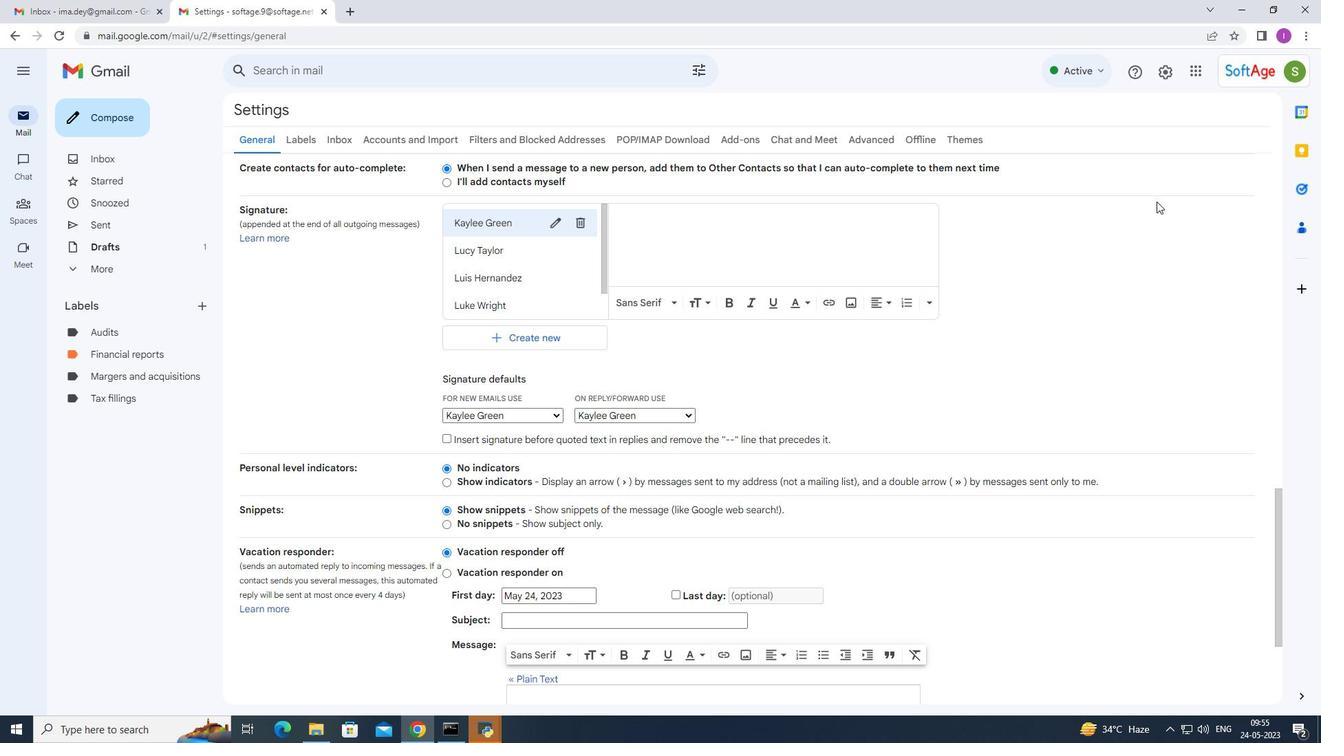 
Action: Key pressed <Key.shift>Kaylee<Key.space><Key.shift>Greeen<Key.backspace><Key.backspace>n
Screenshot: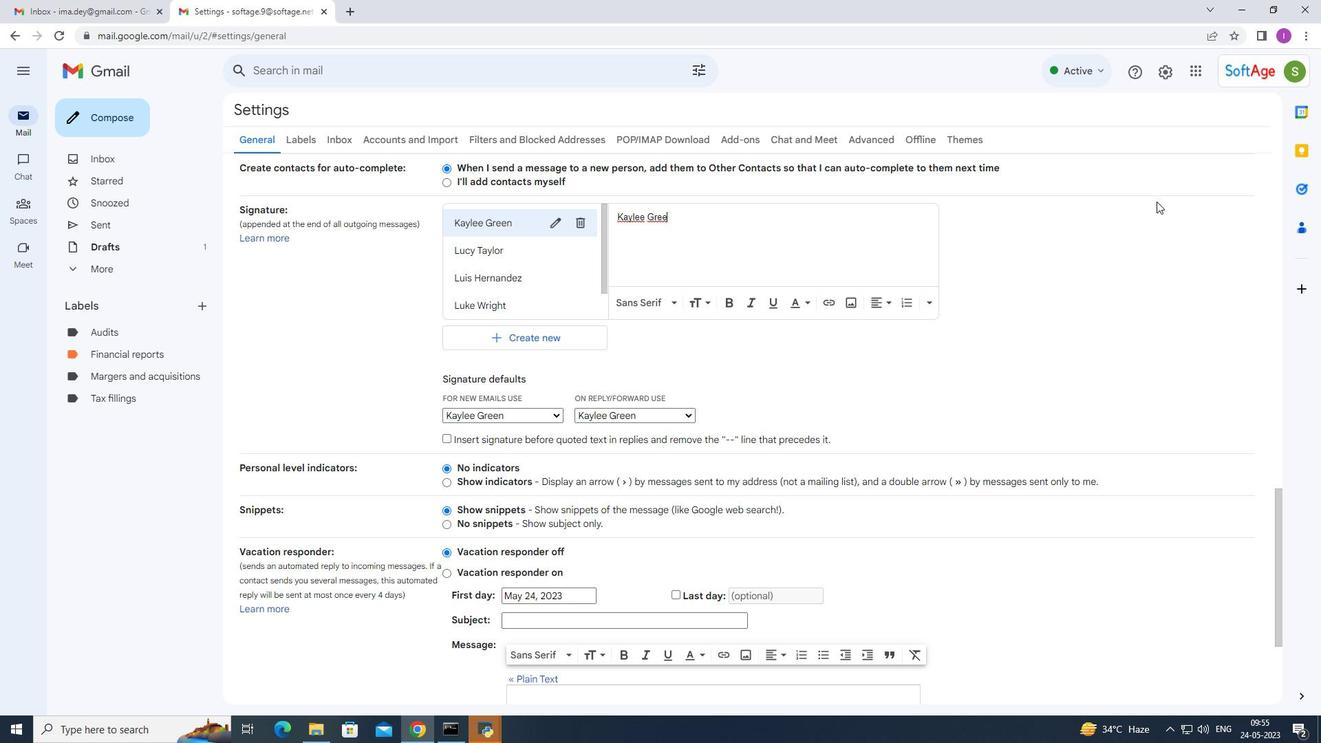 
Action: Mouse moved to (807, 289)
Screenshot: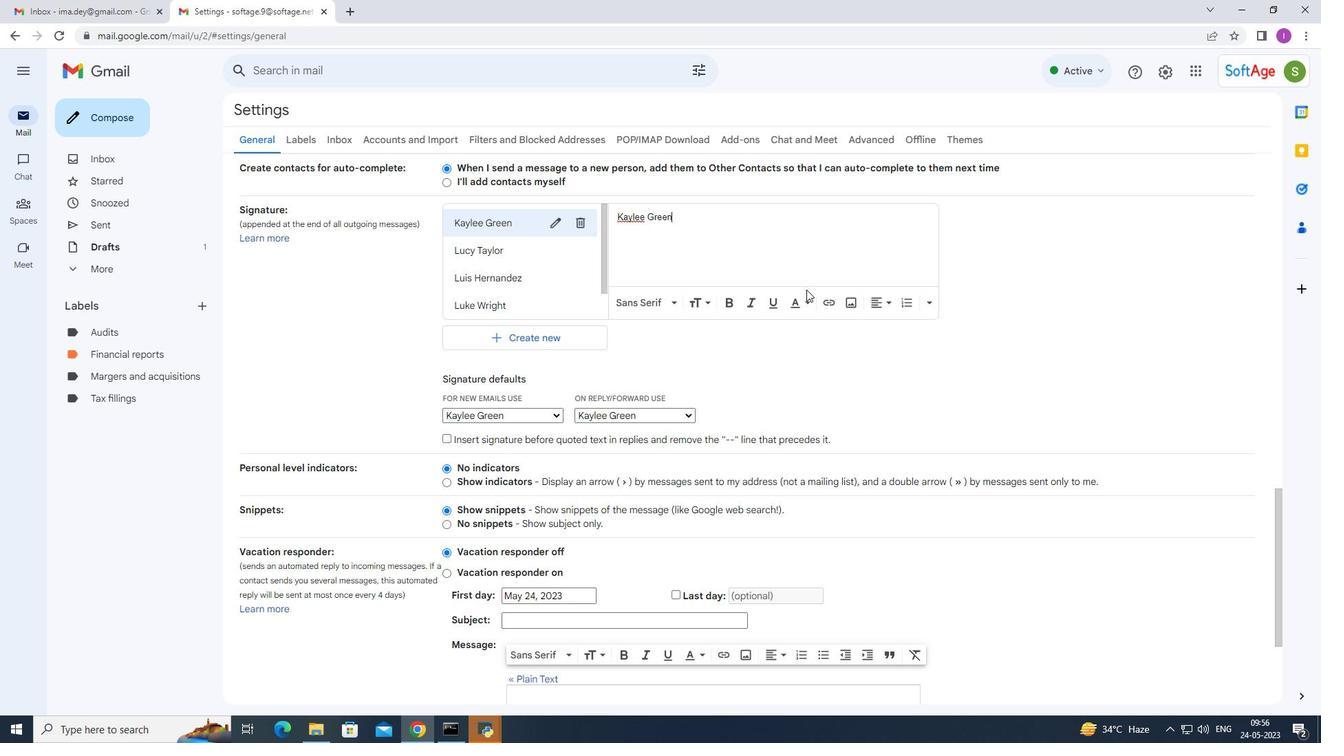 
Action: Mouse scrolled (807, 288) with delta (0, 0)
Screenshot: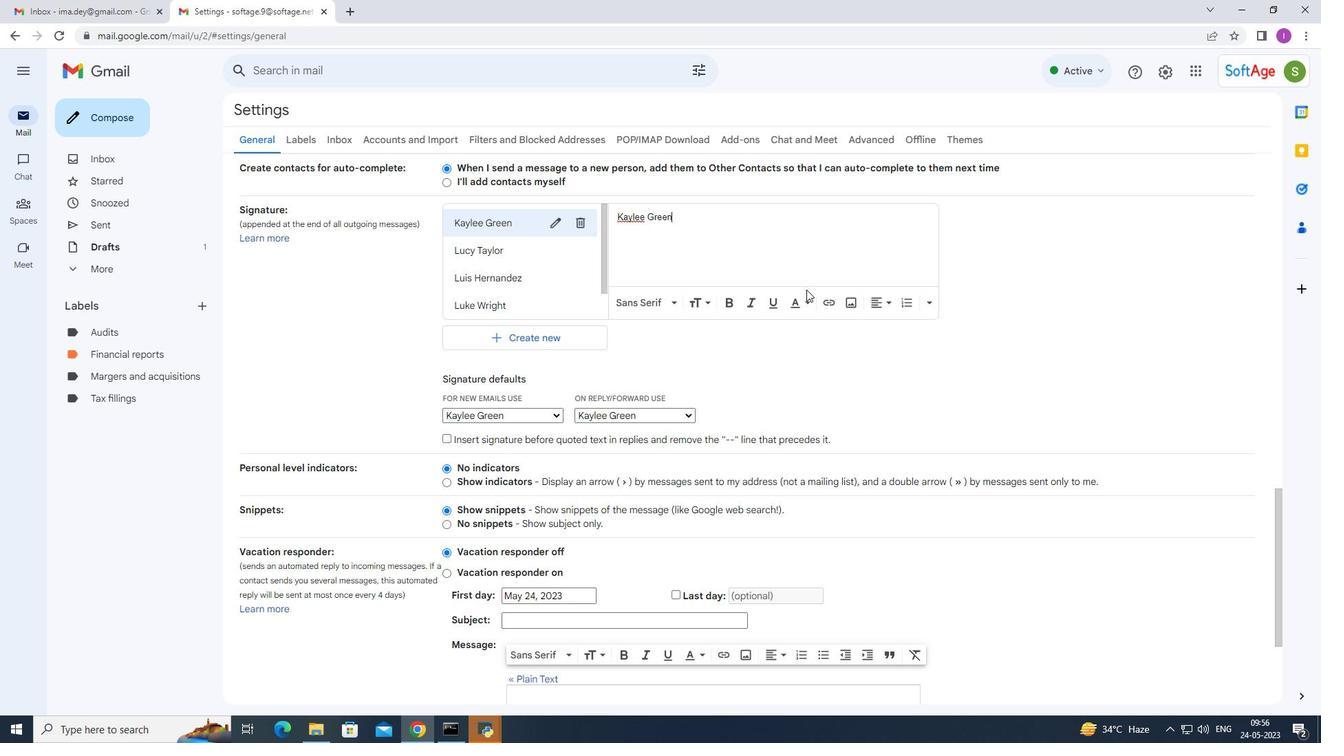 
Action: Mouse moved to (806, 290)
Screenshot: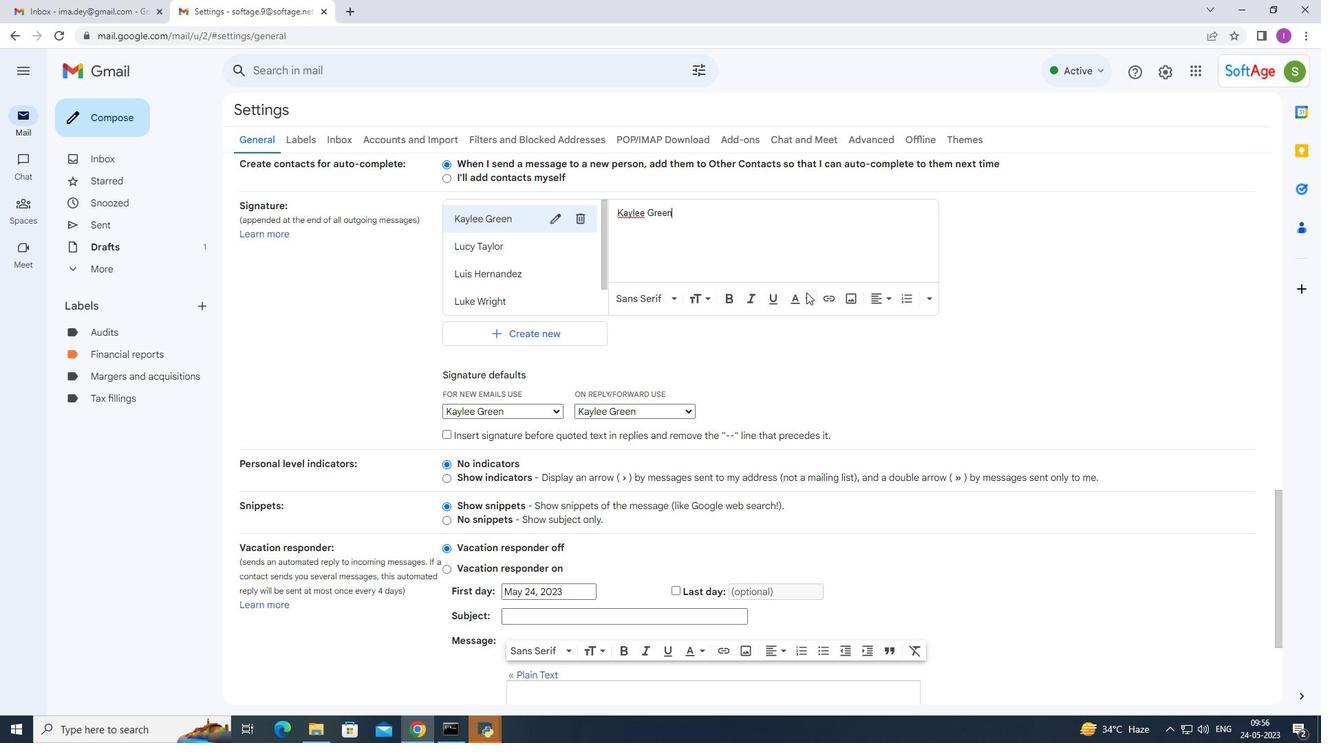 
Action: Mouse scrolled (806, 289) with delta (0, 0)
Screenshot: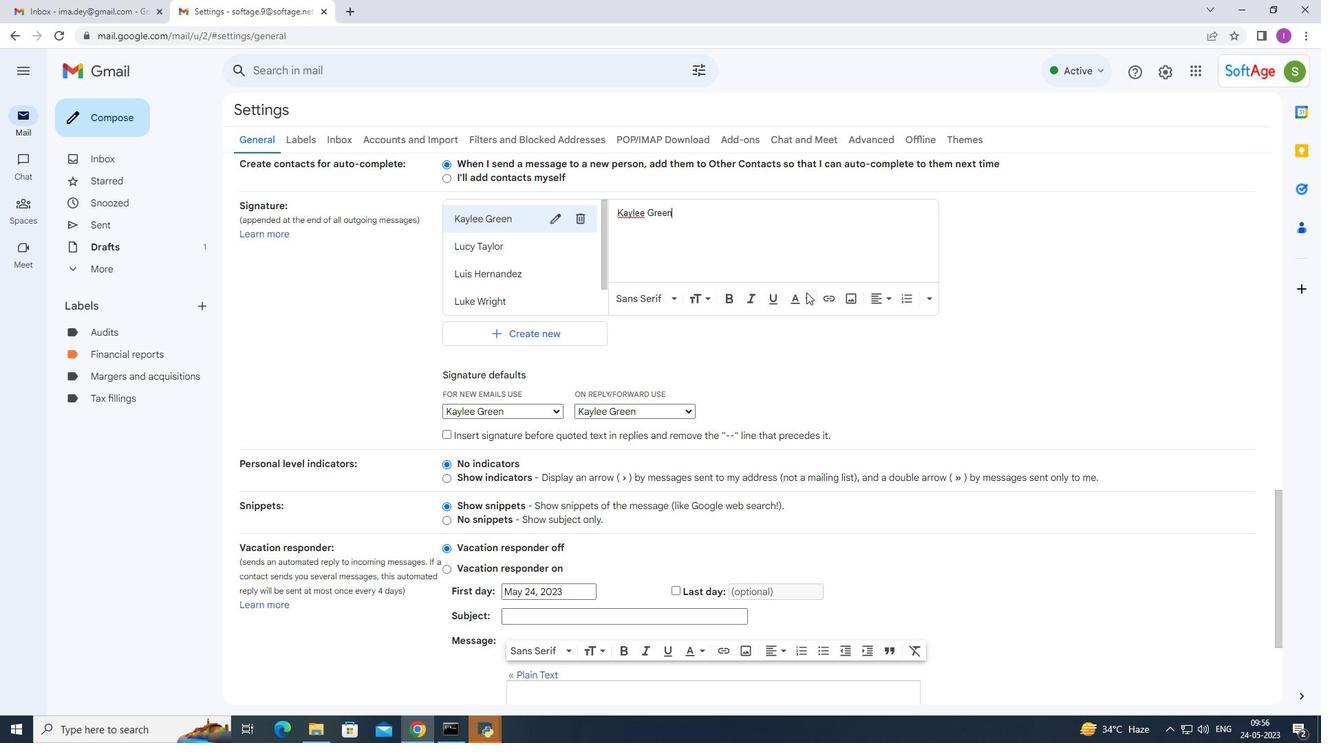 
Action: Mouse moved to (806, 291)
Screenshot: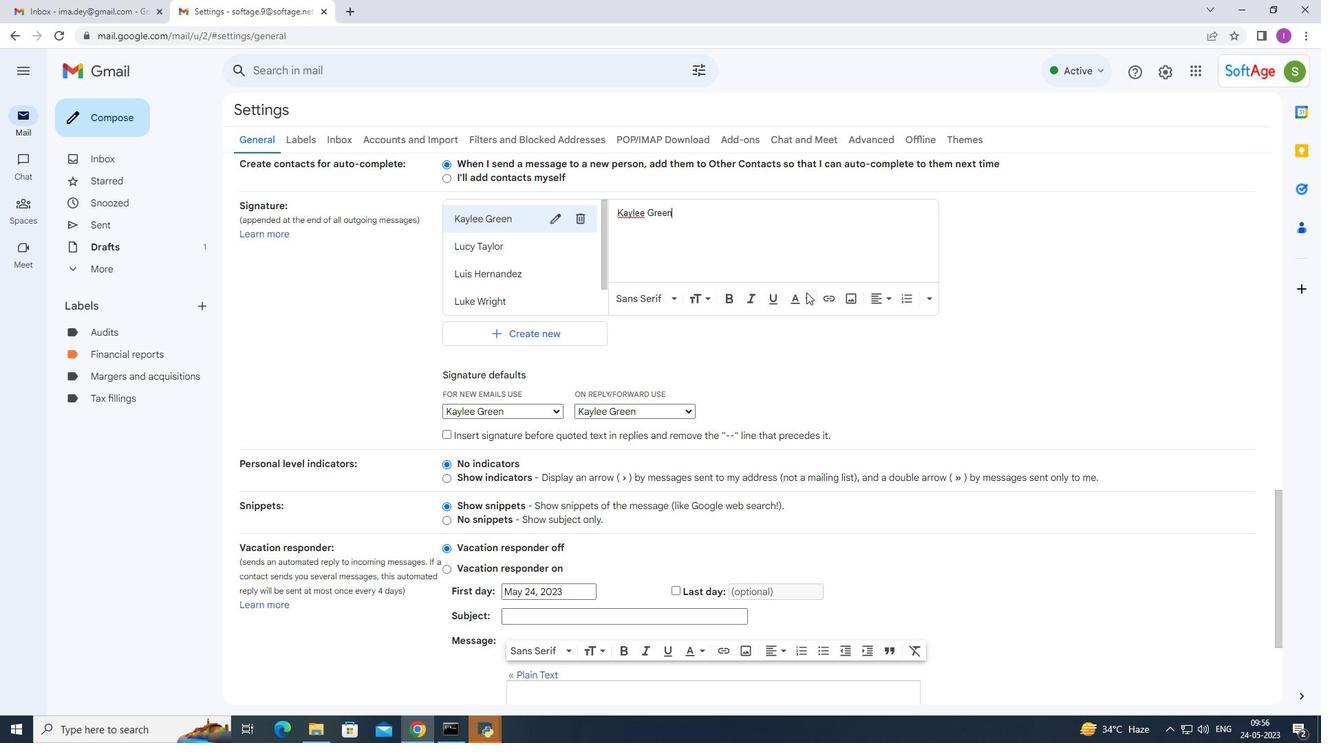 
Action: Mouse scrolled (806, 289) with delta (0, 0)
Screenshot: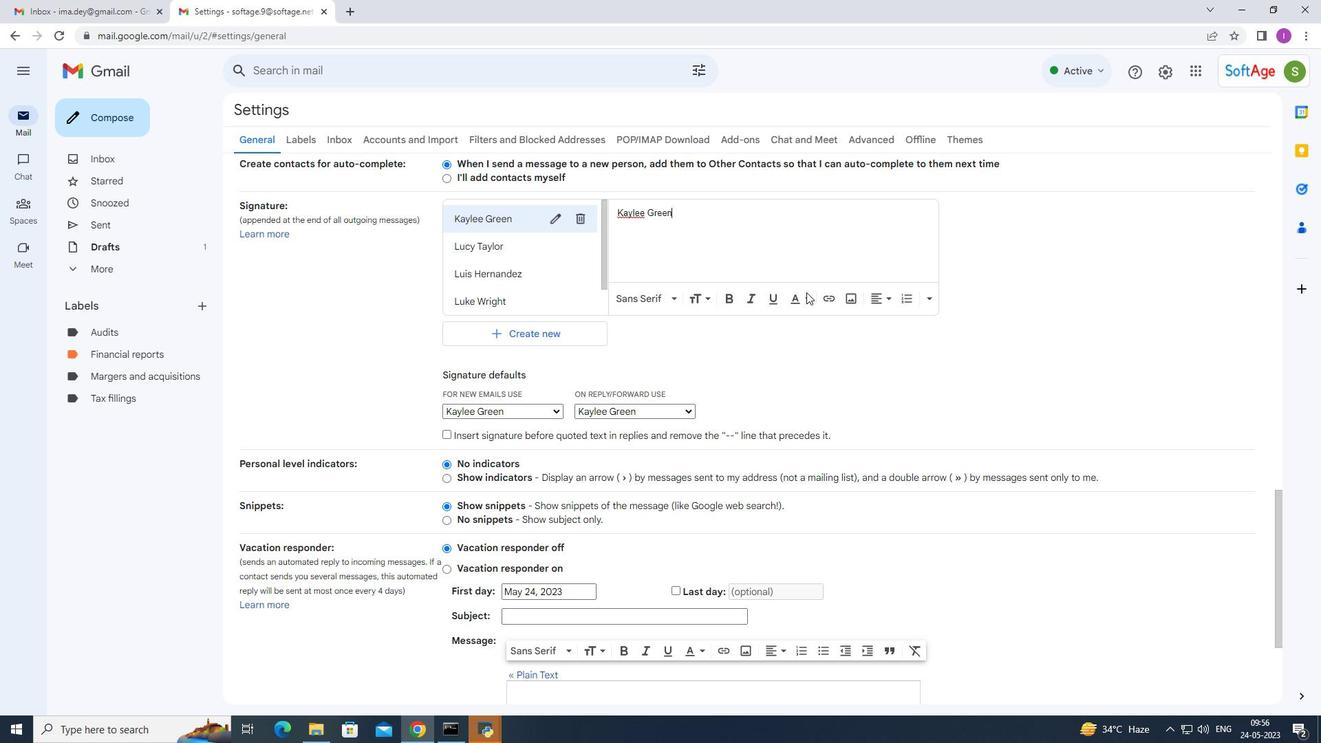 
Action: Mouse moved to (793, 305)
Screenshot: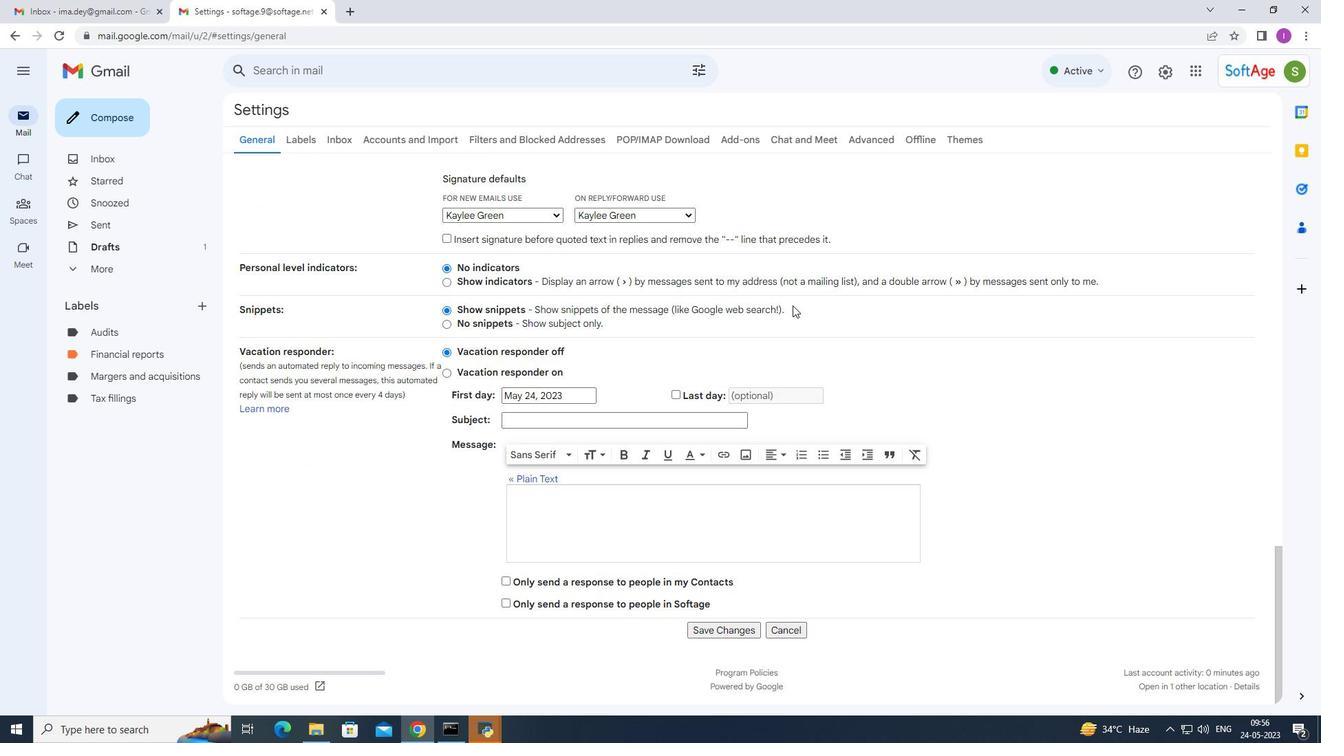 
Action: Mouse scrolled (793, 304) with delta (0, 0)
Screenshot: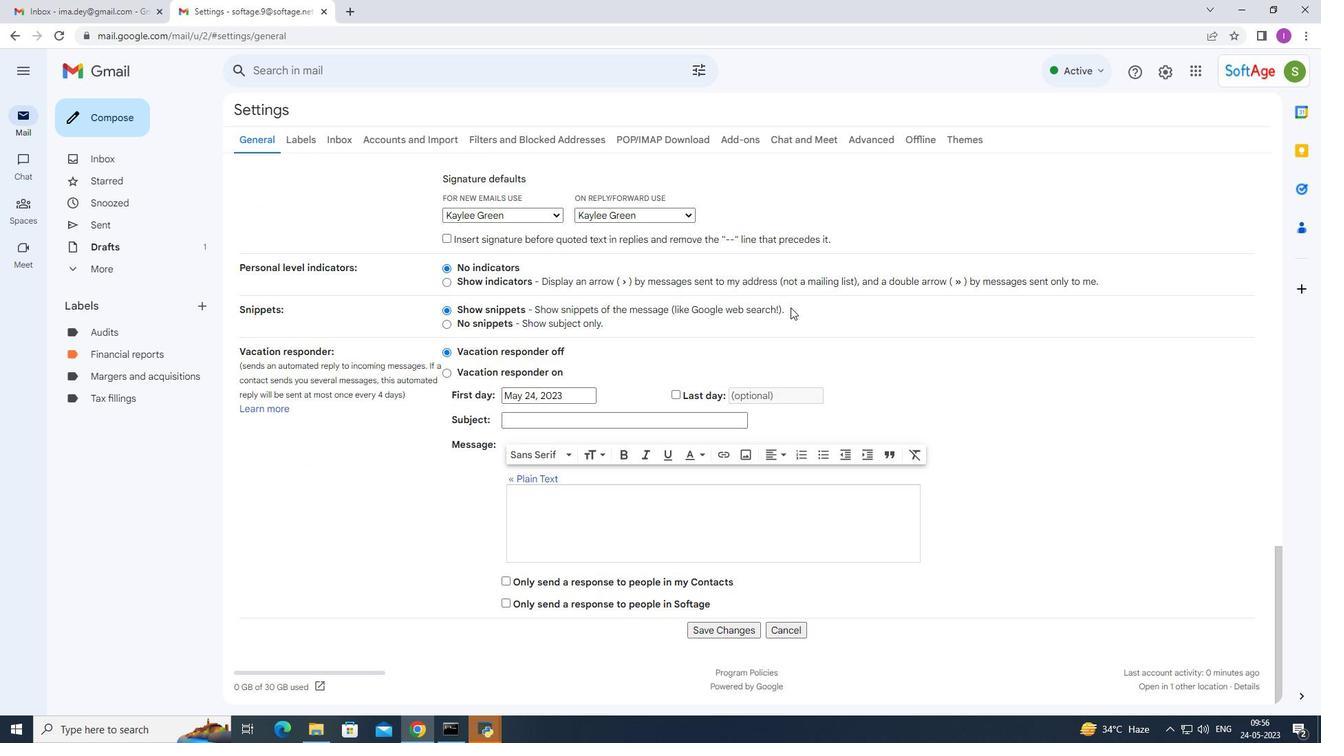 
Action: Mouse moved to (792, 306)
Screenshot: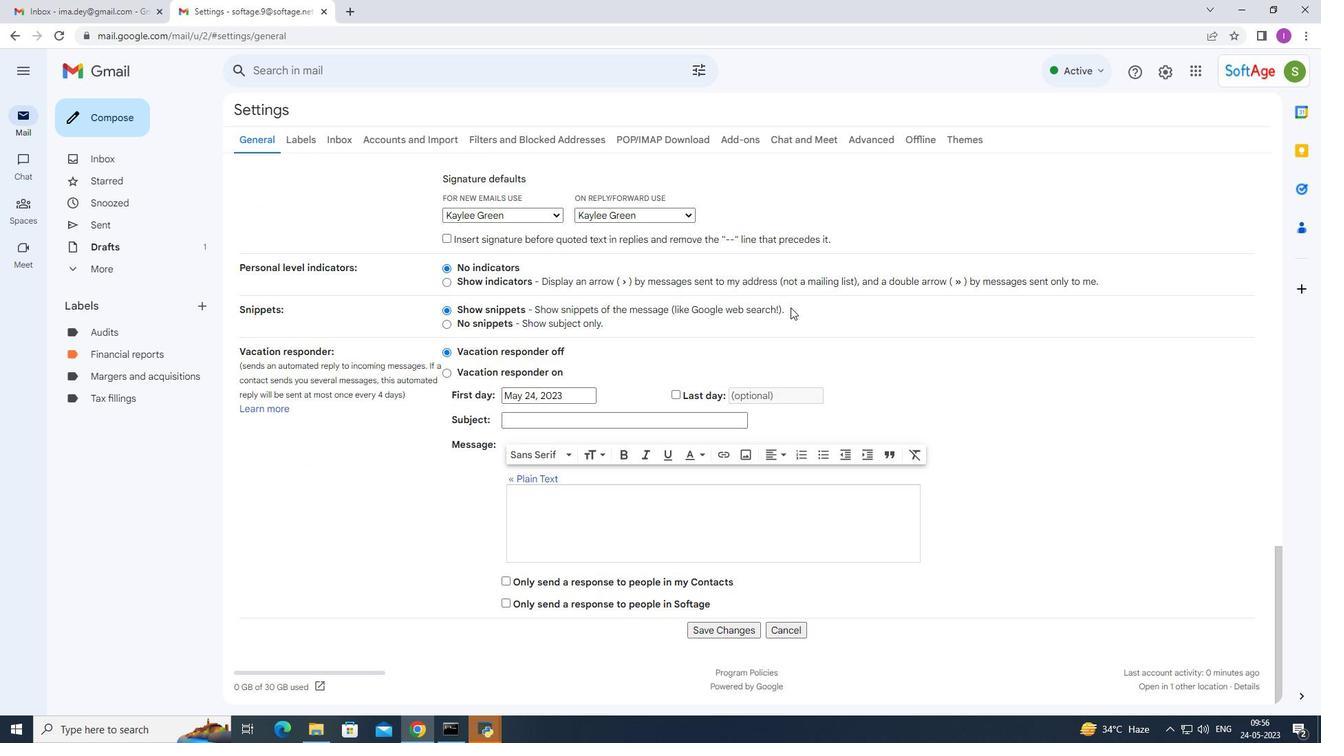 
Action: Mouse scrolled (792, 305) with delta (0, 0)
Screenshot: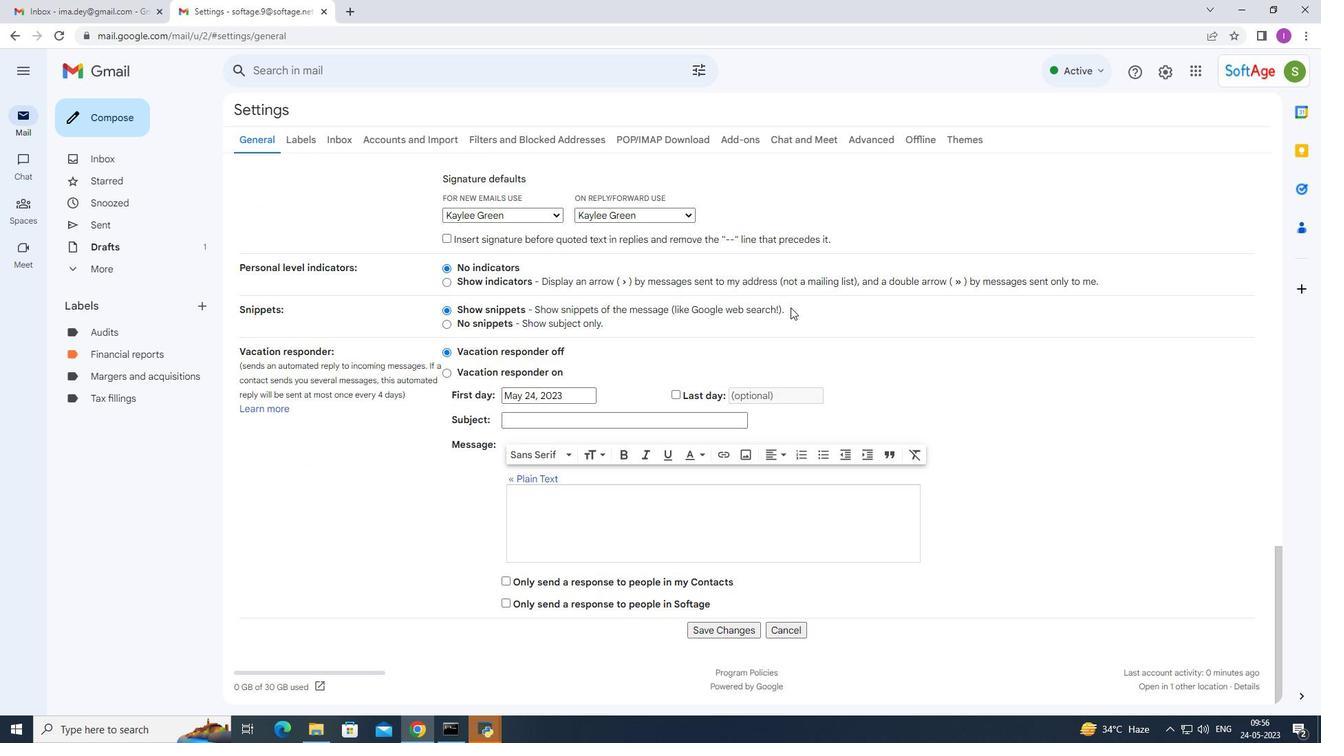 
Action: Mouse moved to (790, 307)
Screenshot: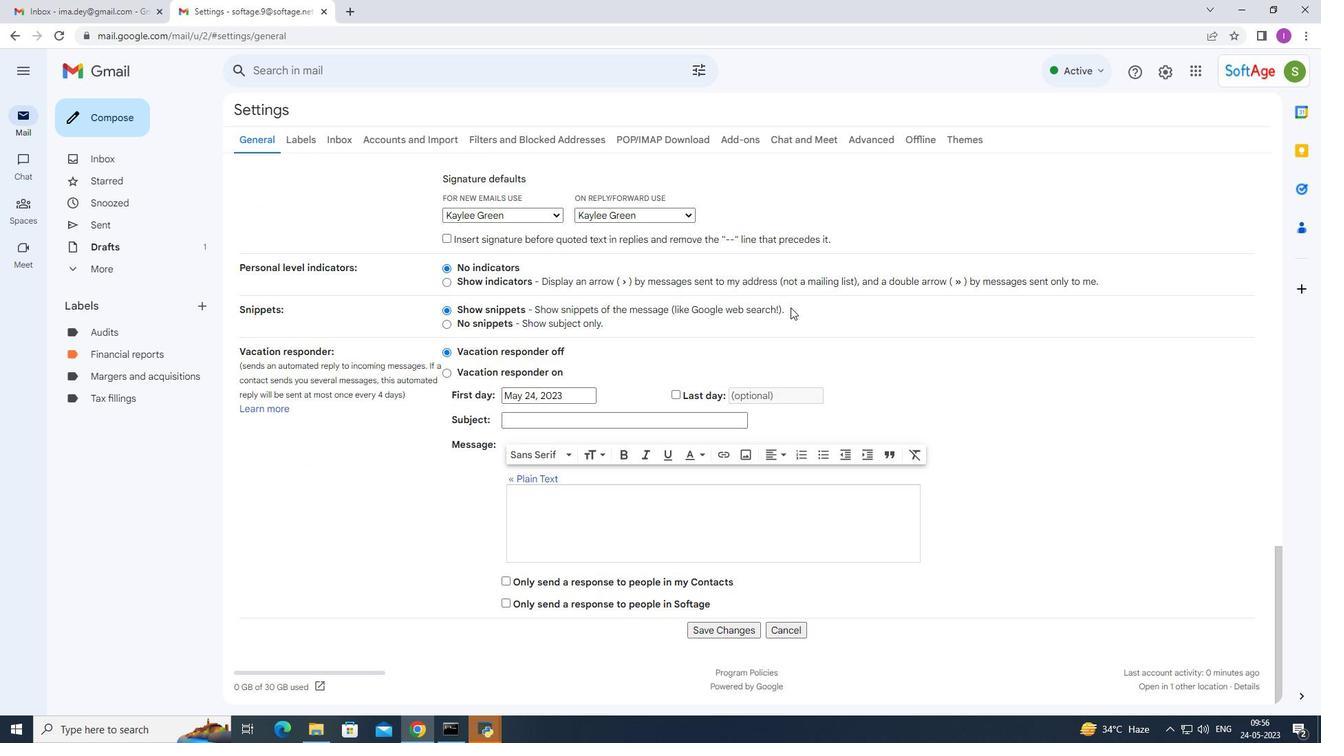 
Action: Mouse scrolled (790, 307) with delta (0, 0)
Screenshot: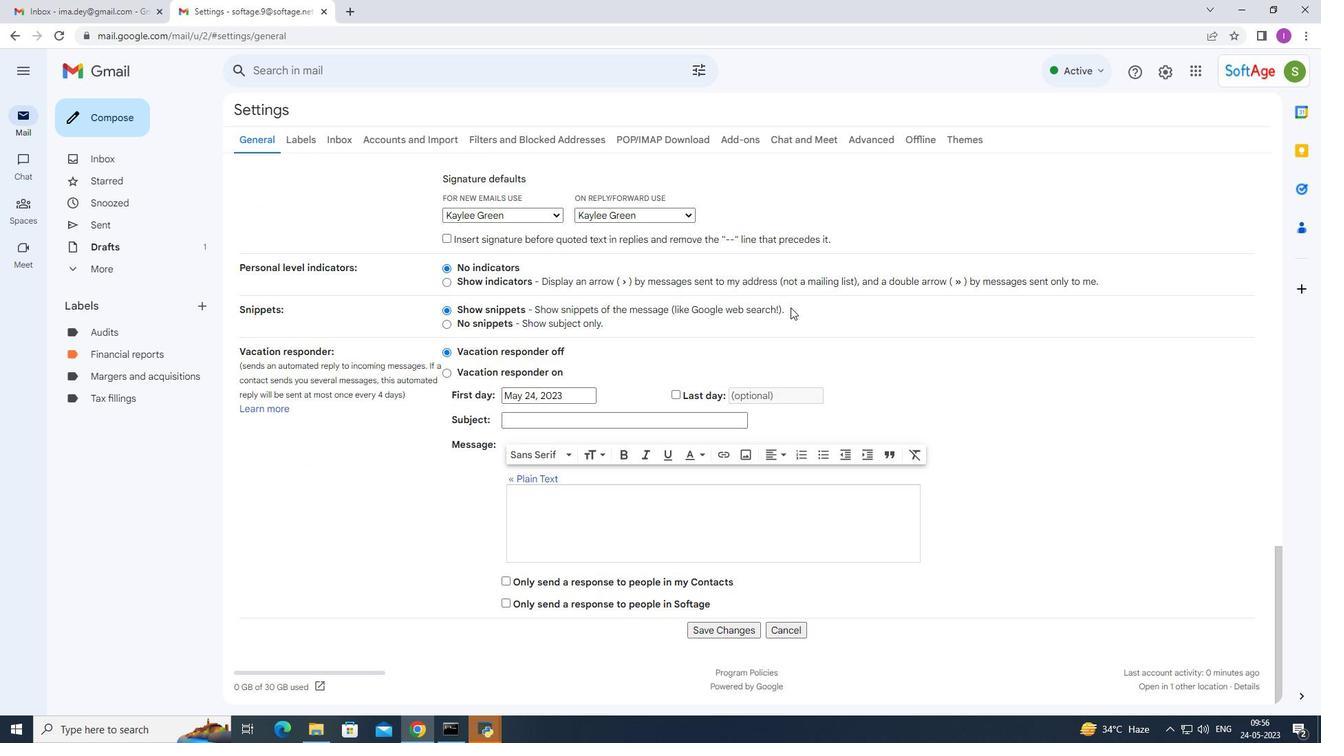 
Action: Mouse moved to (788, 311)
Screenshot: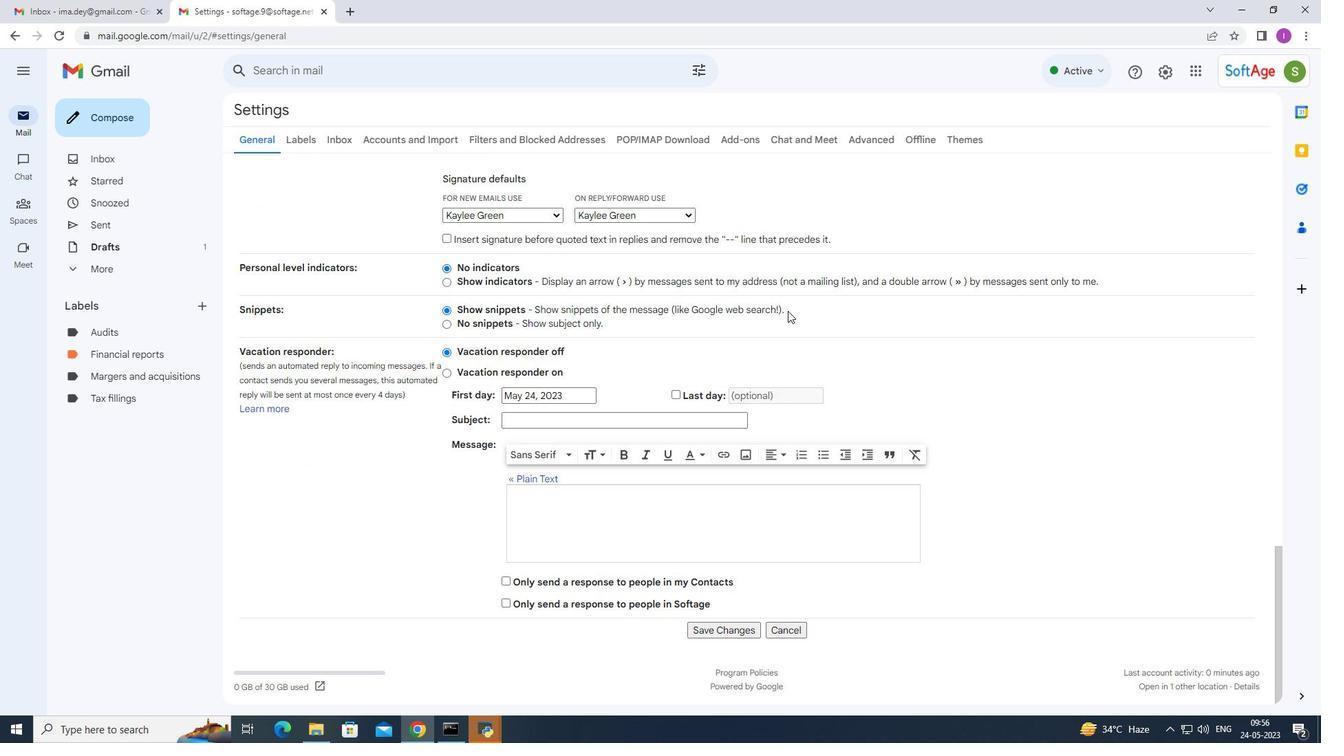 
Action: Mouse scrolled (788, 310) with delta (0, 0)
Screenshot: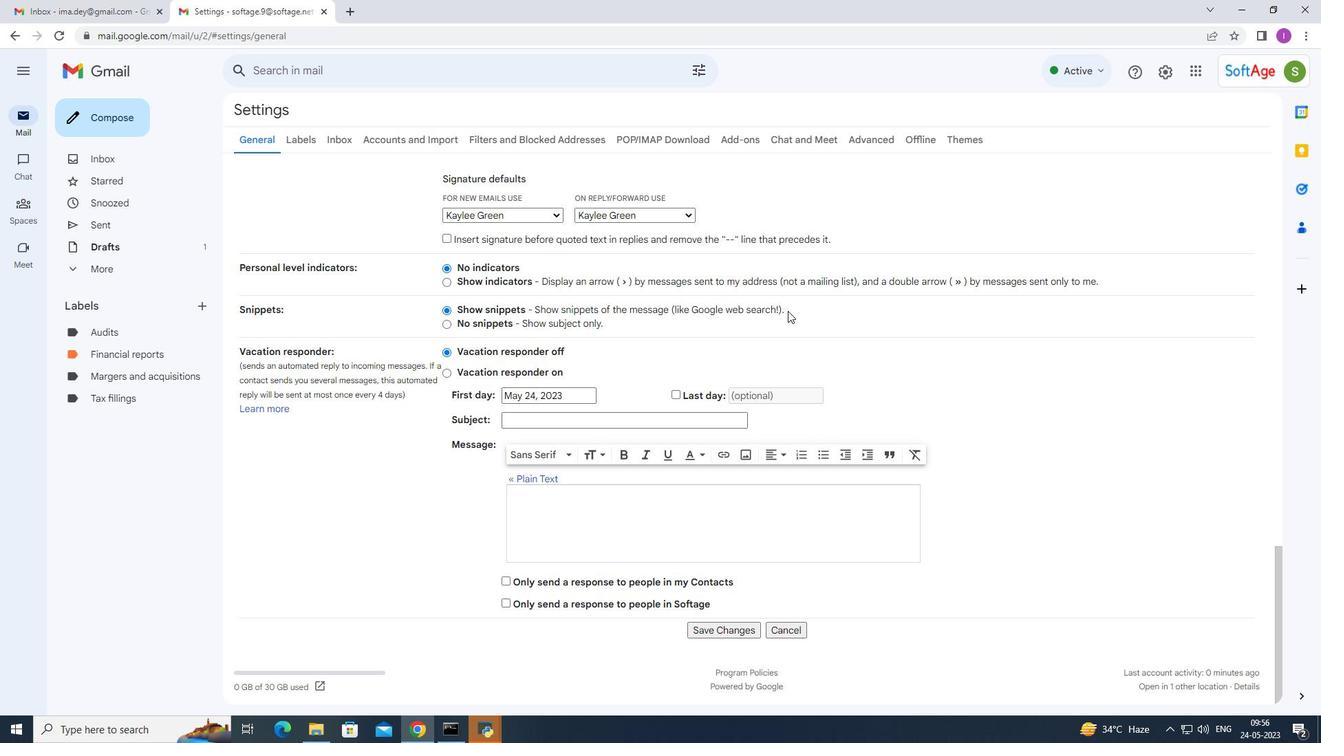 
Action: Mouse moved to (787, 311)
Screenshot: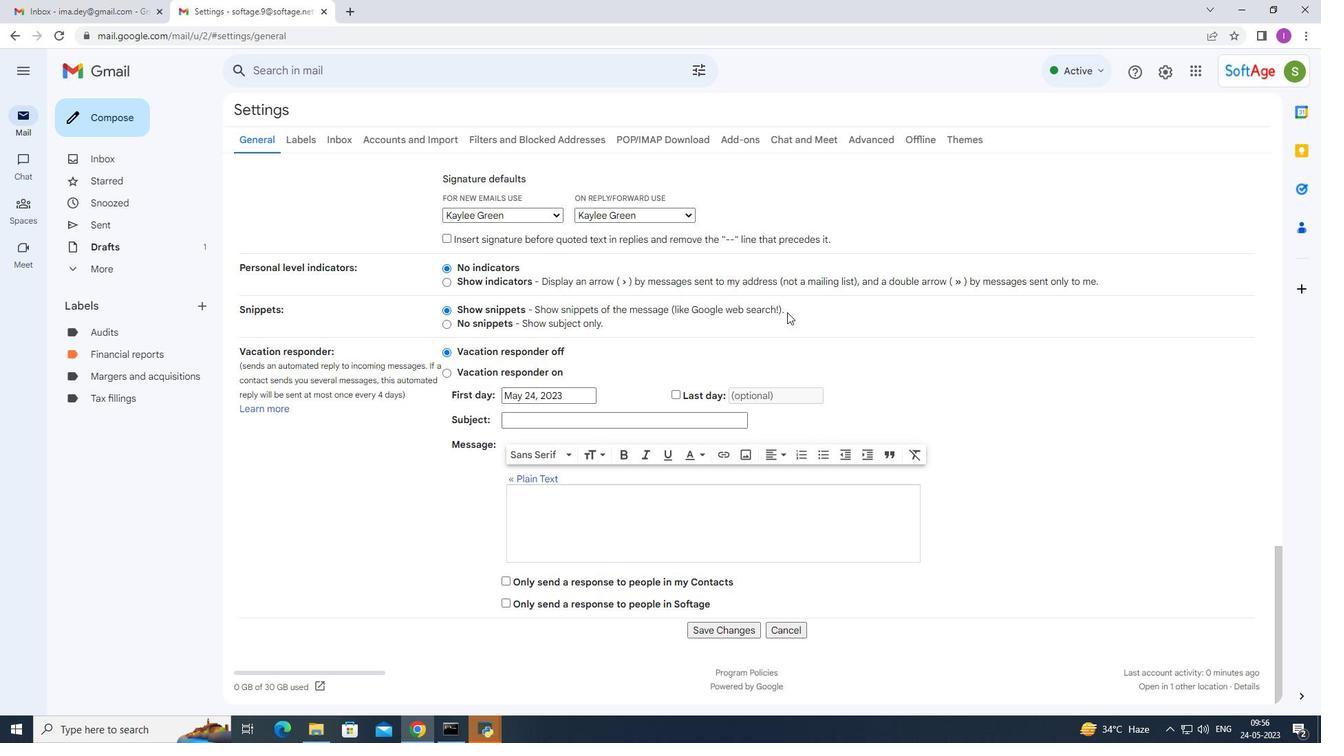 
Action: Mouse scrolled (787, 311) with delta (0, 0)
Screenshot: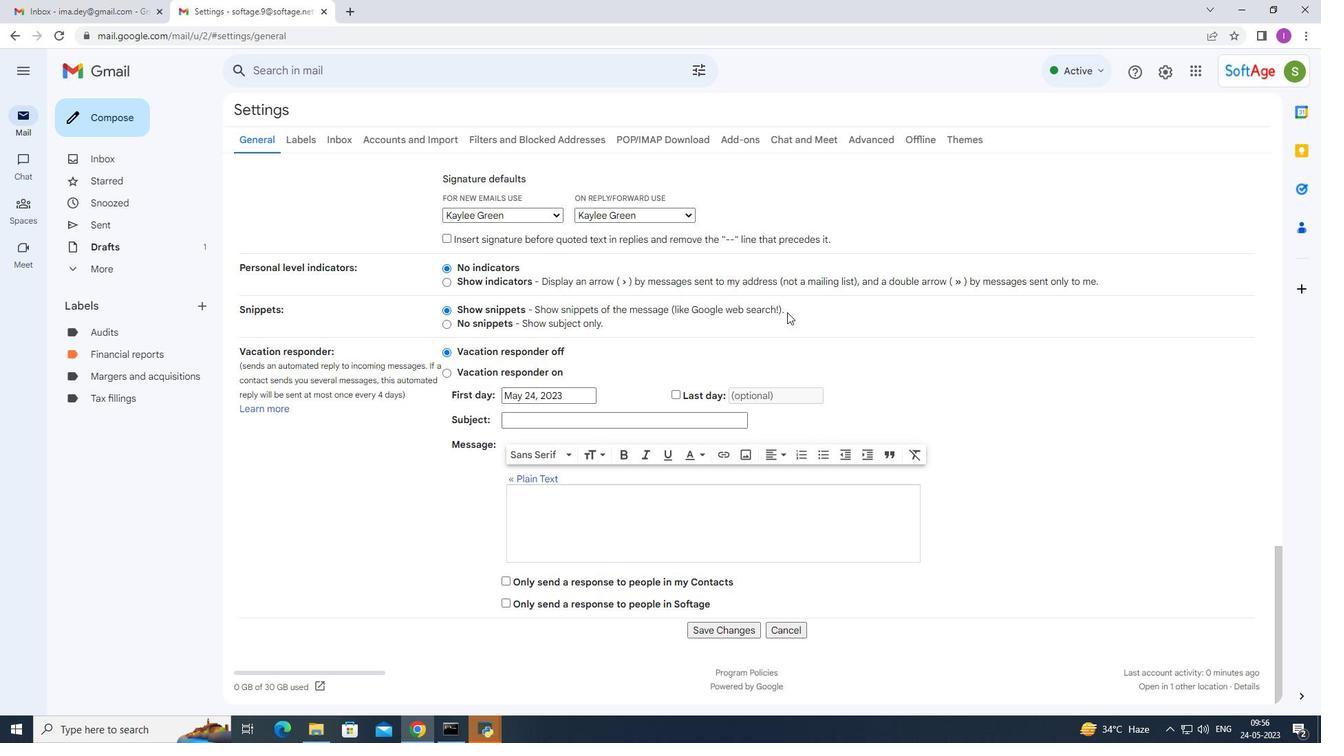 
Action: Mouse moved to (787, 312)
Screenshot: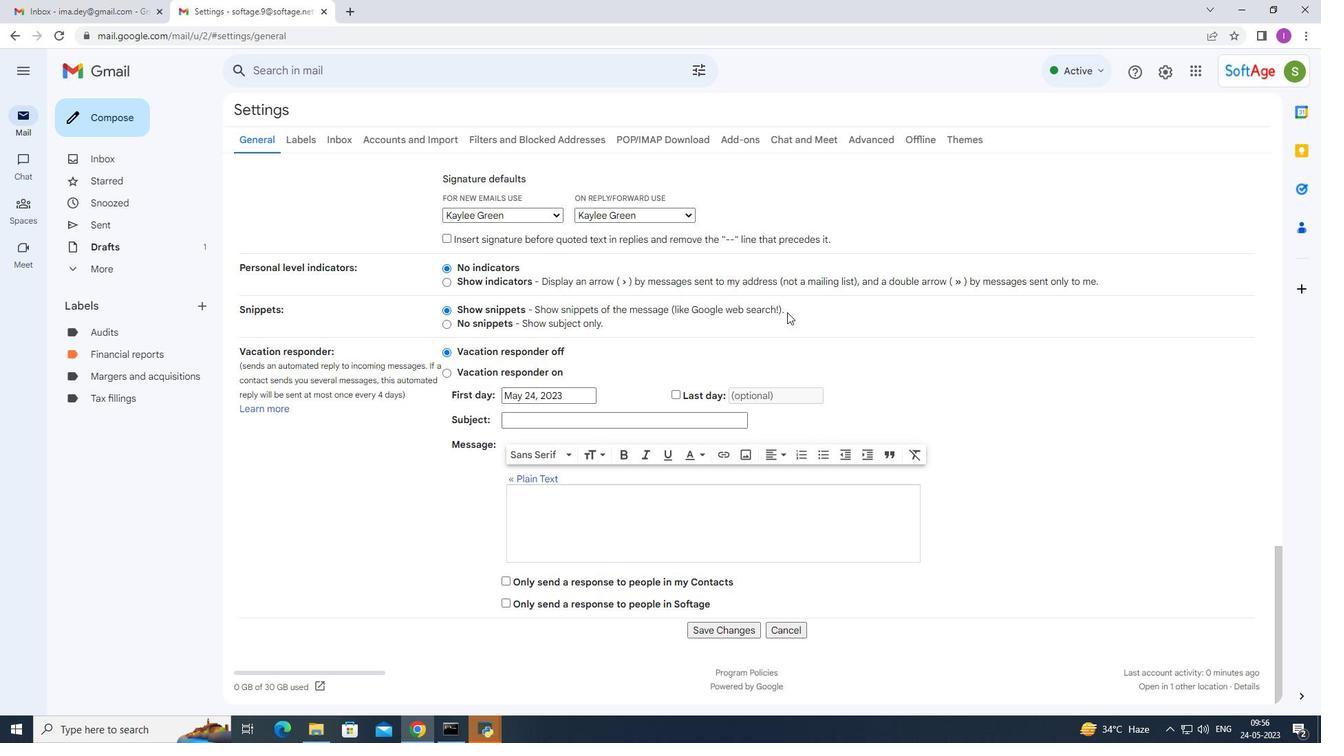 
Action: Mouse scrolled (787, 311) with delta (0, 0)
Screenshot: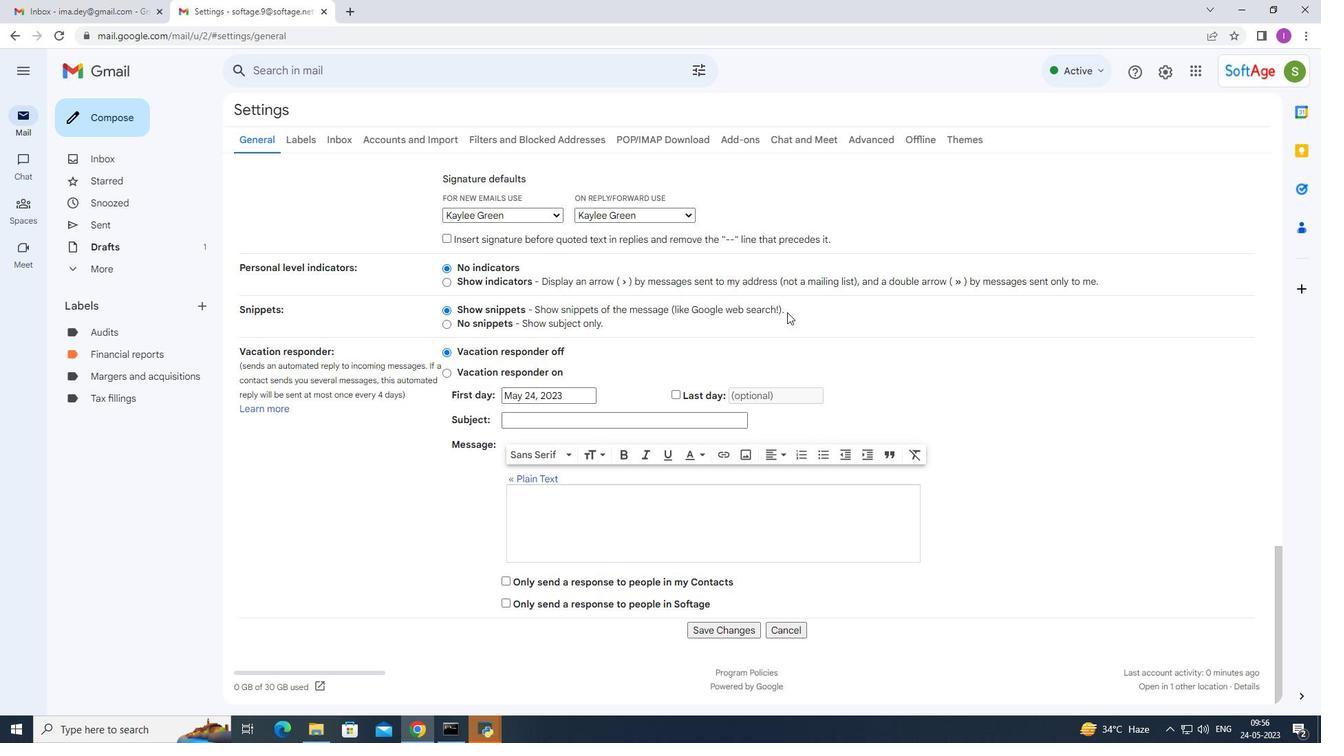 
Action: Mouse moved to (787, 313)
Screenshot: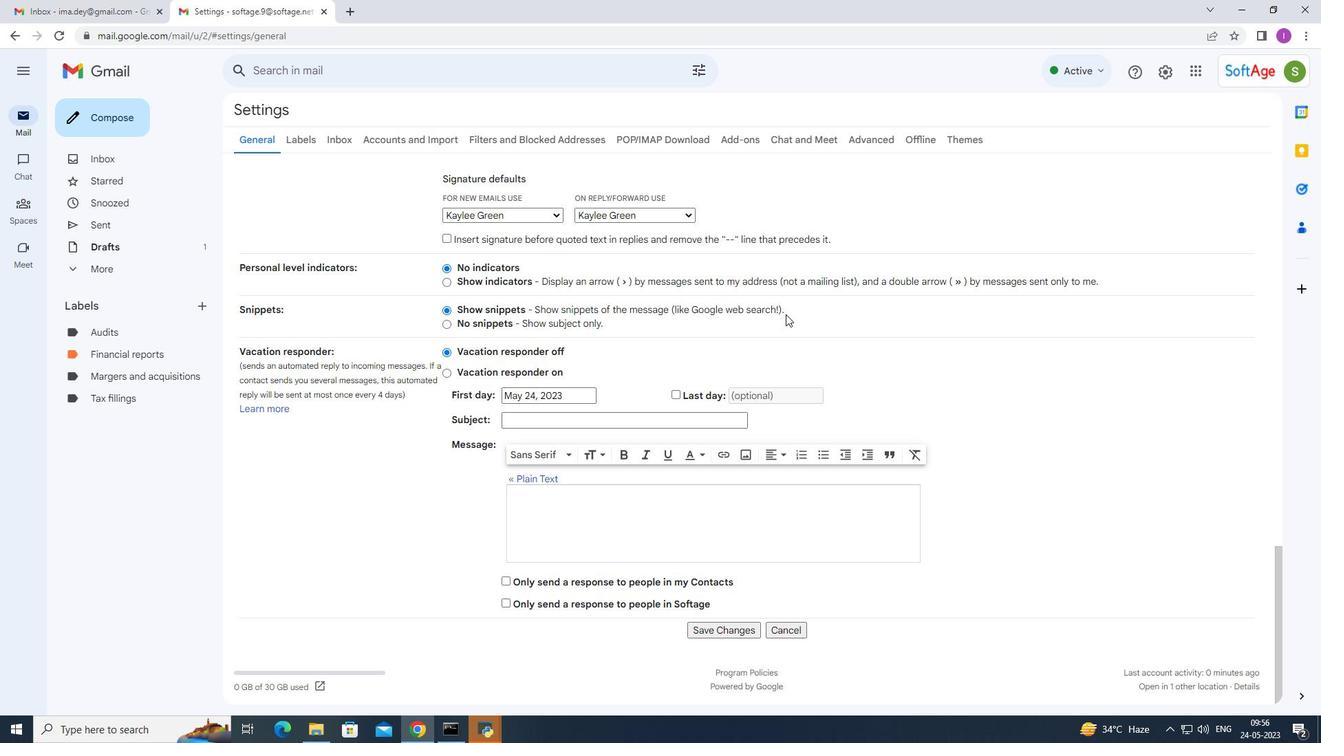 
Action: Mouse scrolled (787, 312) with delta (0, 0)
Screenshot: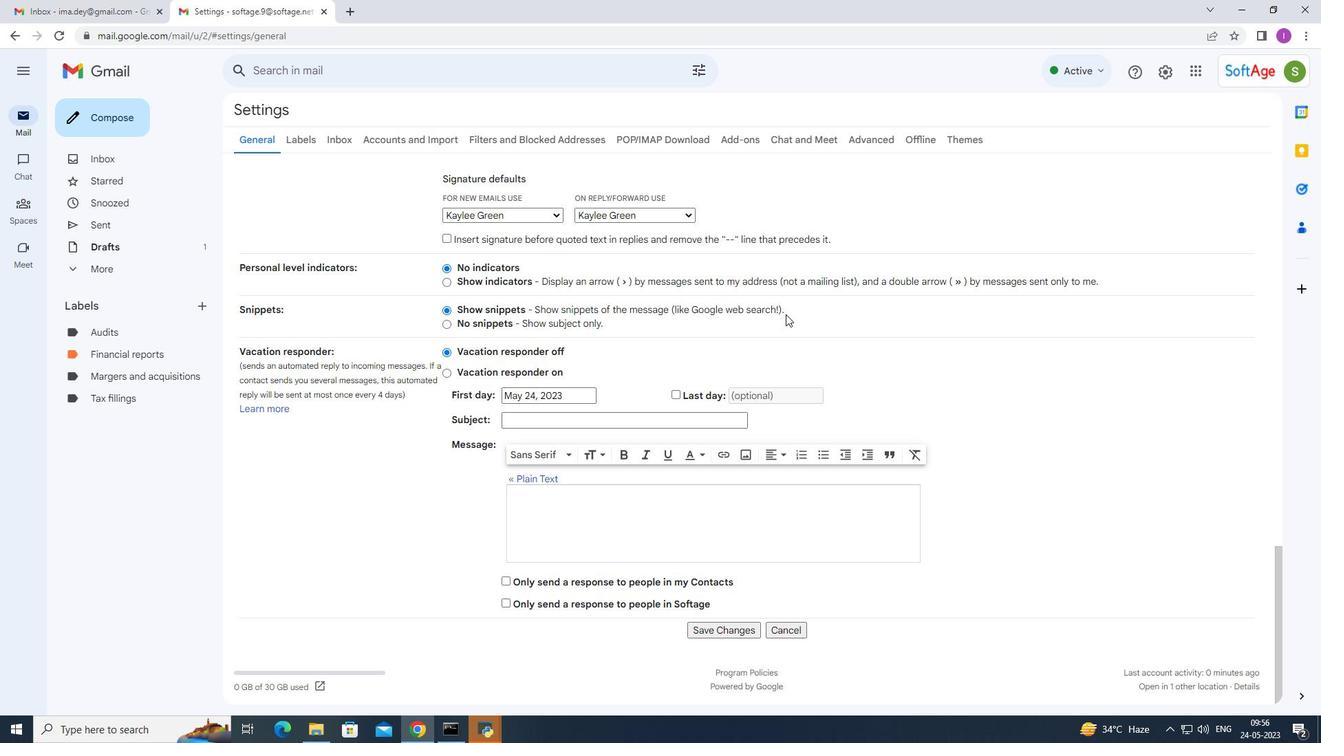 
Action: Mouse moved to (701, 631)
Screenshot: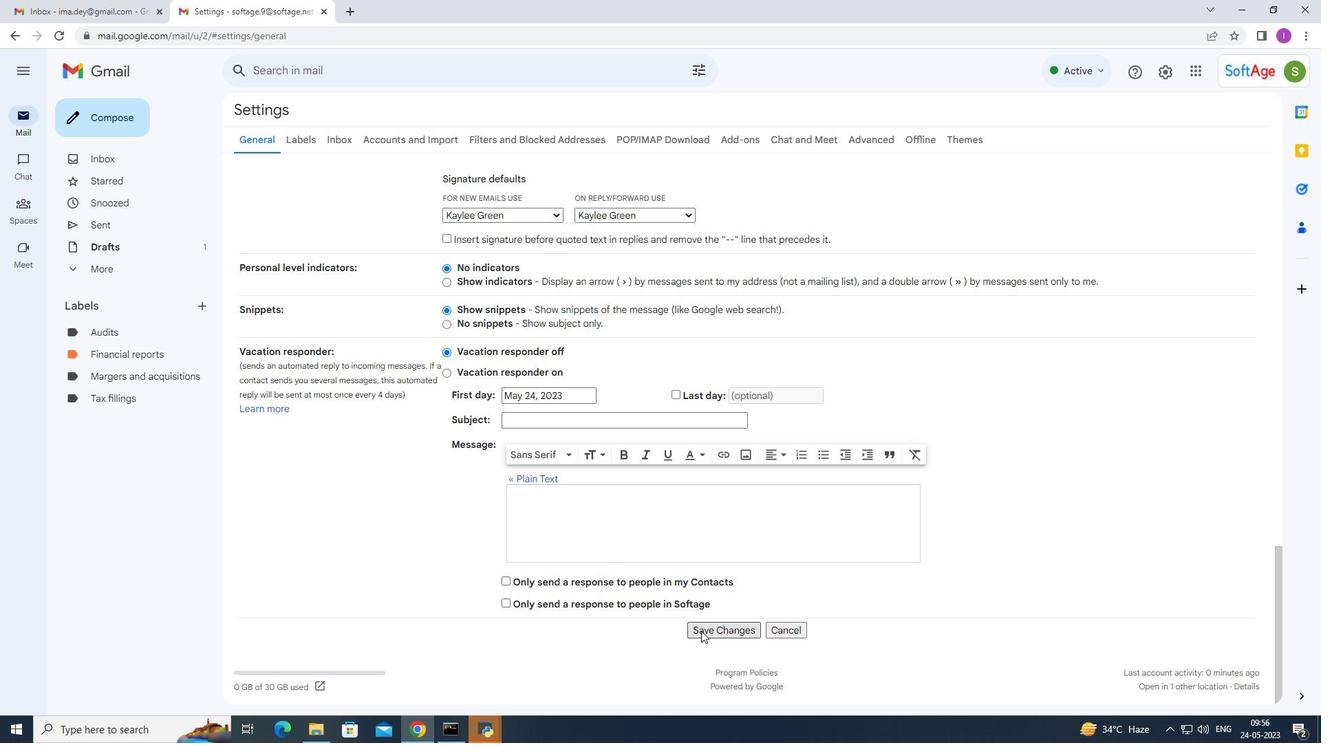 
Action: Mouse pressed left at (701, 631)
Screenshot: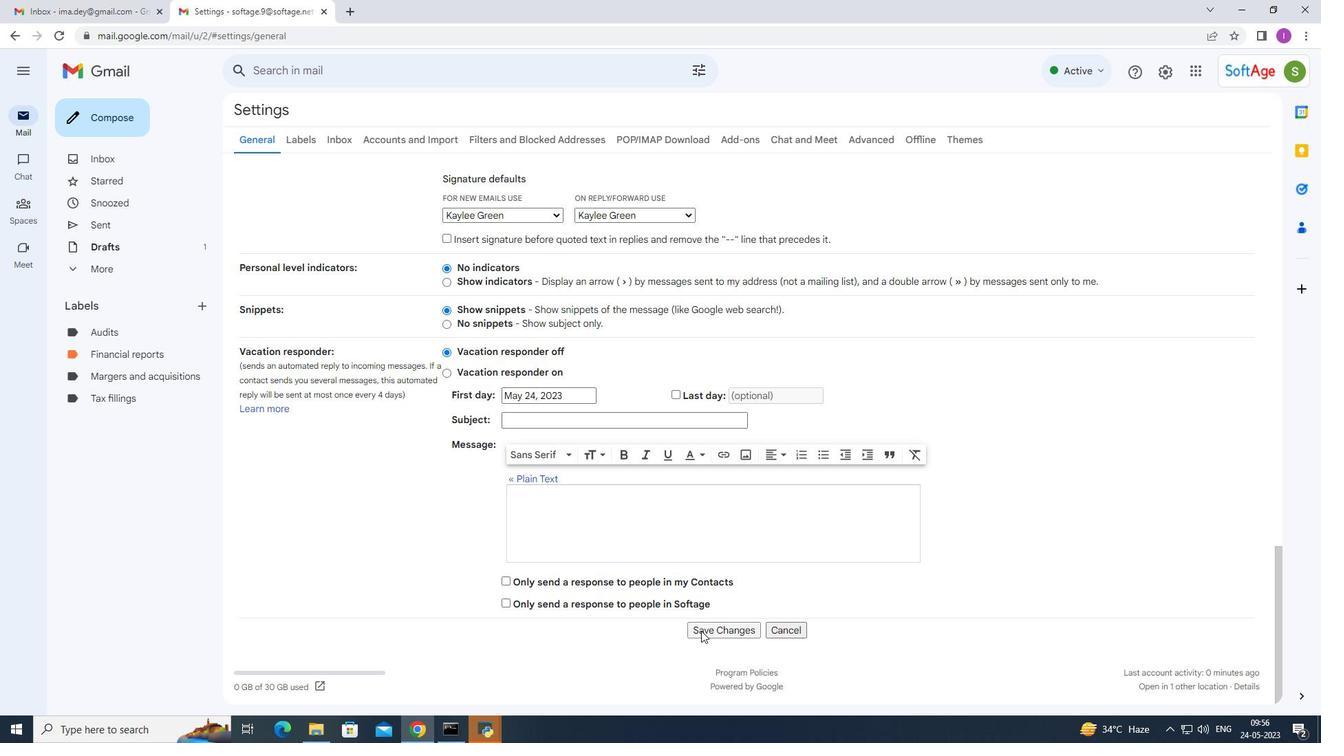 
Action: Mouse moved to (96, 125)
Screenshot: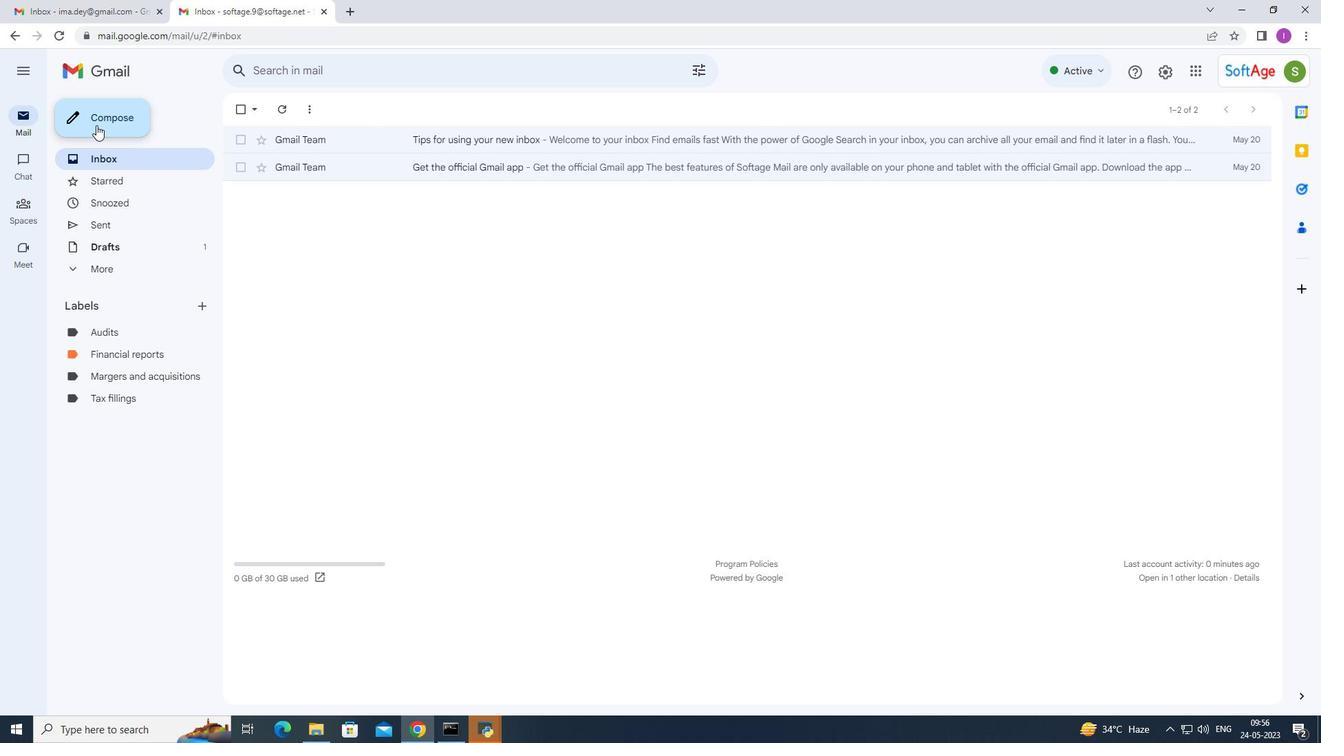 
Action: Mouse pressed left at (96, 125)
Screenshot: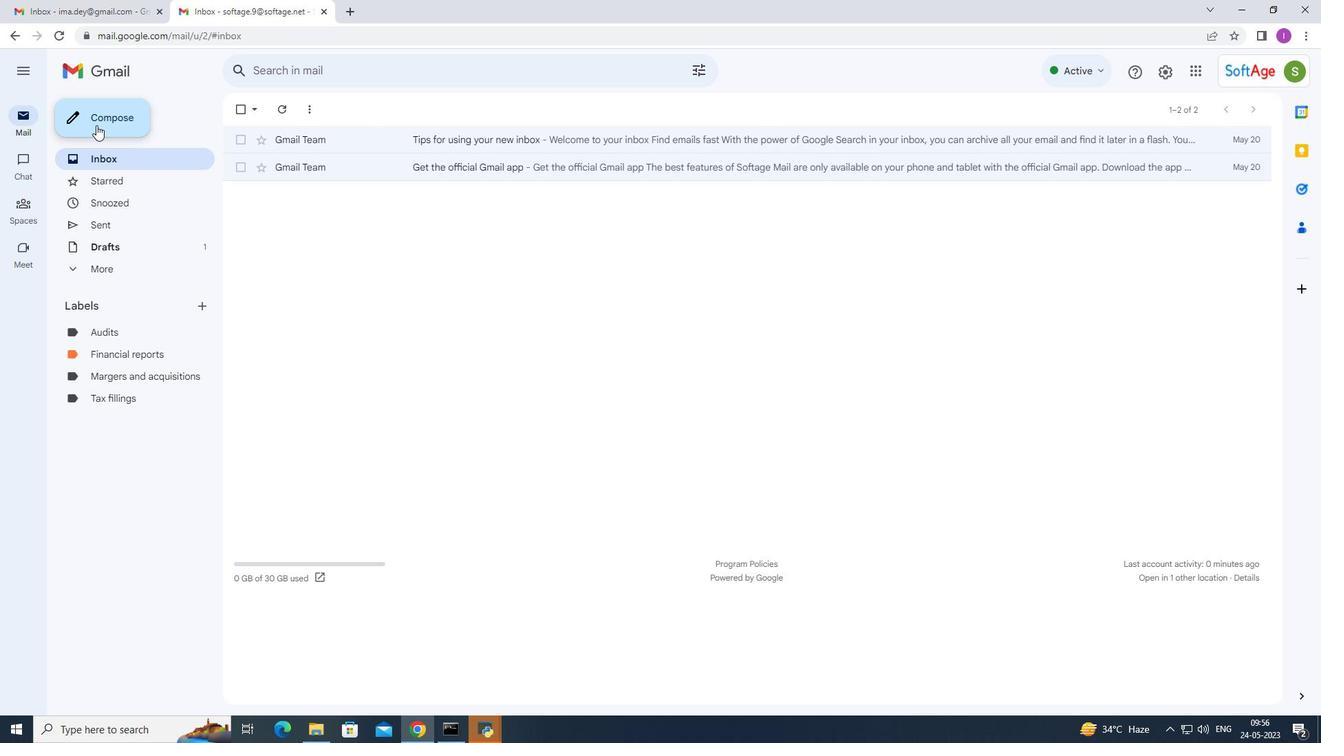 
Action: Mouse moved to (908, 336)
Screenshot: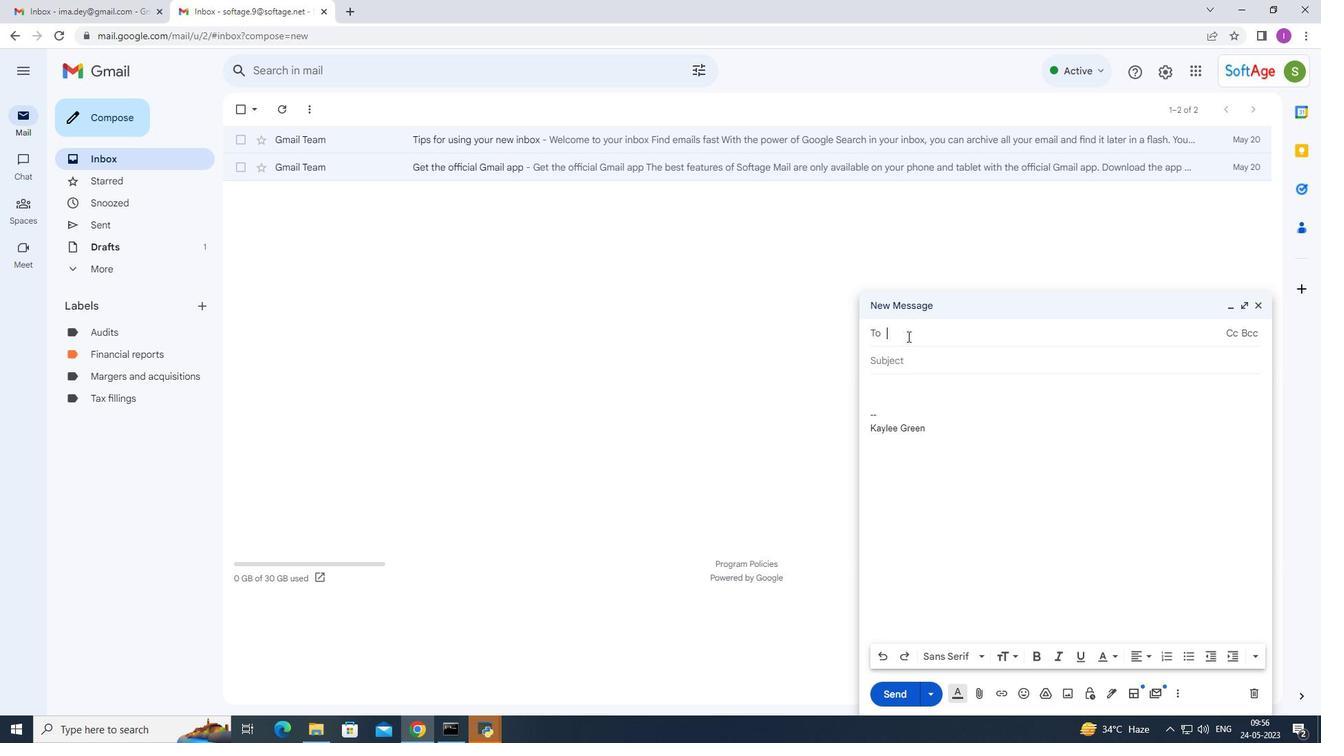 
Action: Key pressed so
Screenshot: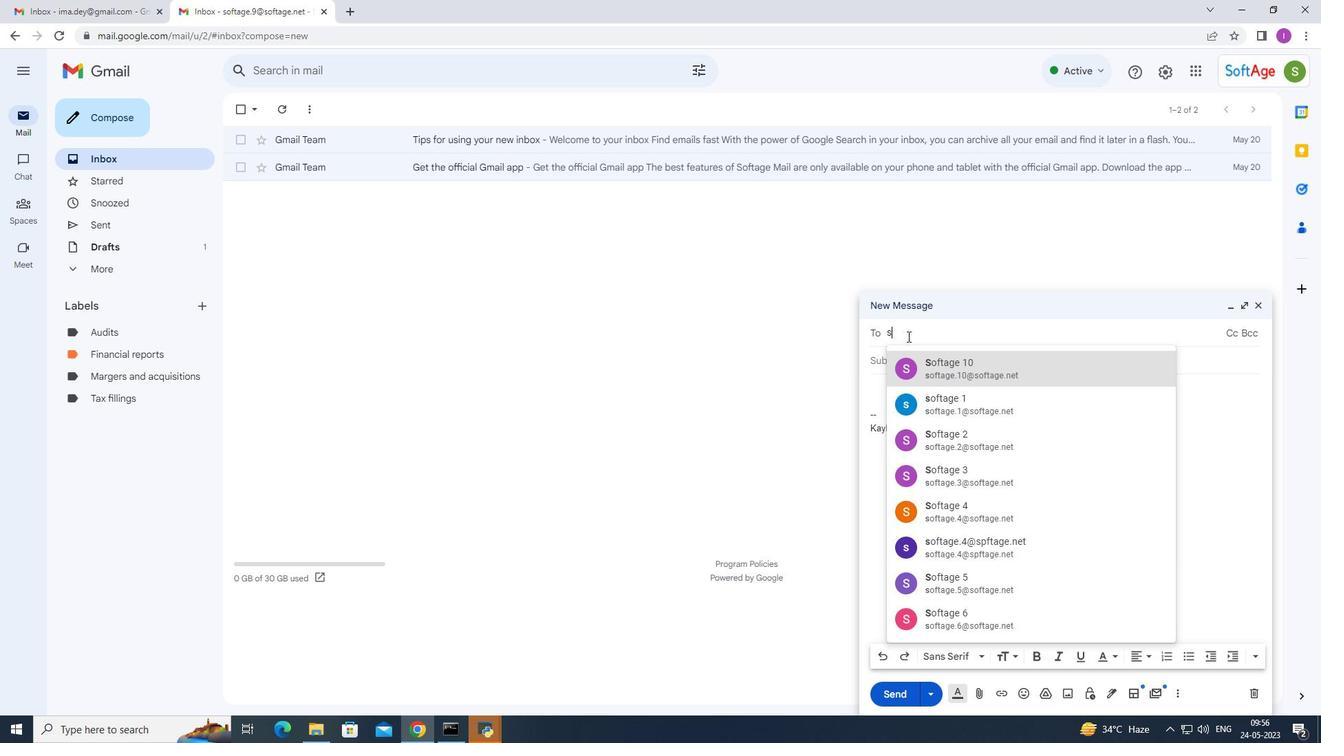 
Action: Mouse moved to (946, 501)
Screenshot: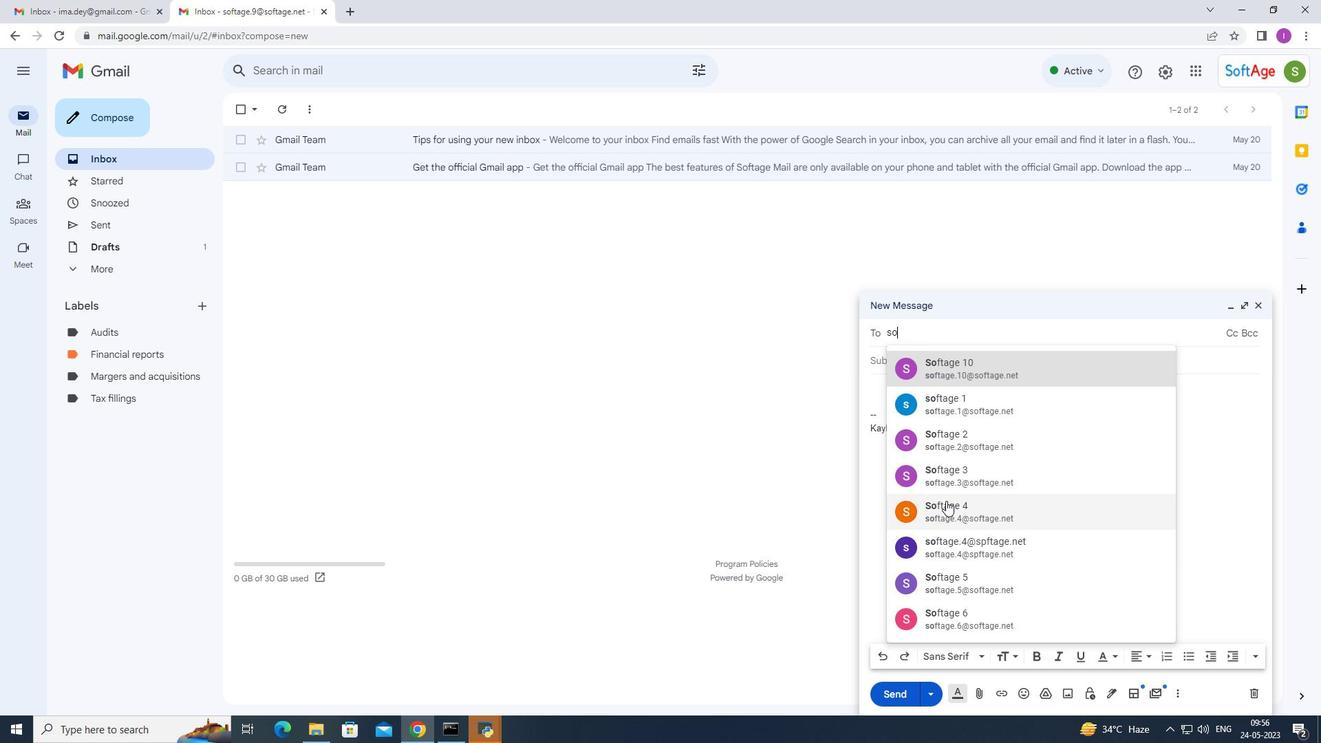 
Action: Mouse pressed left at (946, 501)
Screenshot: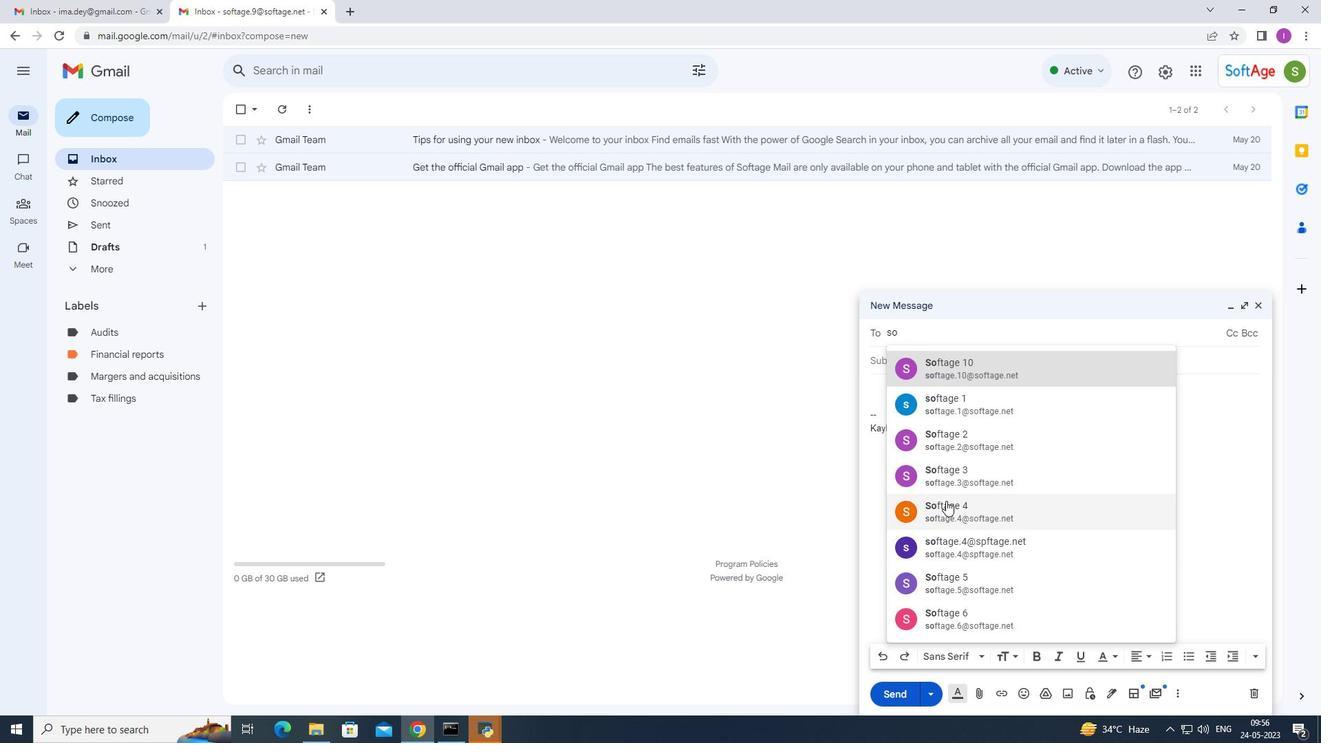 
Action: Mouse moved to (911, 377)
Screenshot: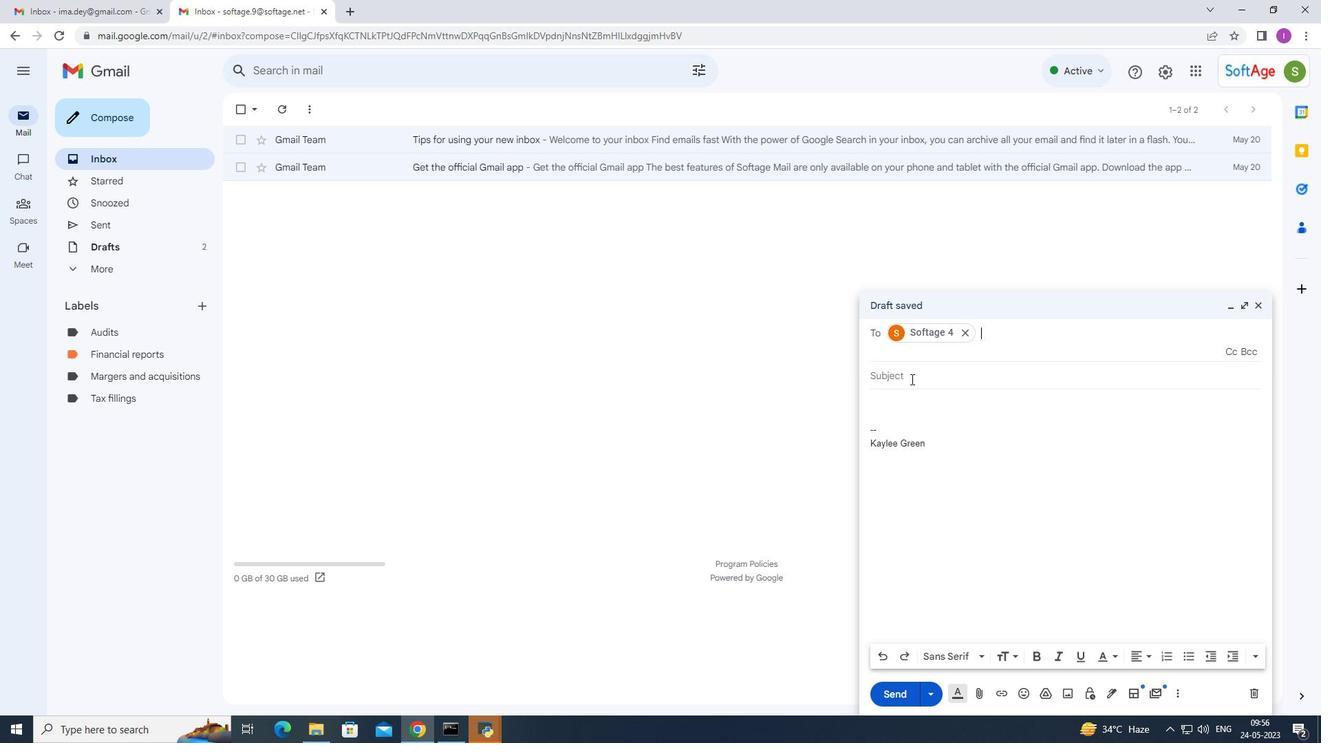 
Action: Mouse pressed left at (911, 377)
Screenshot: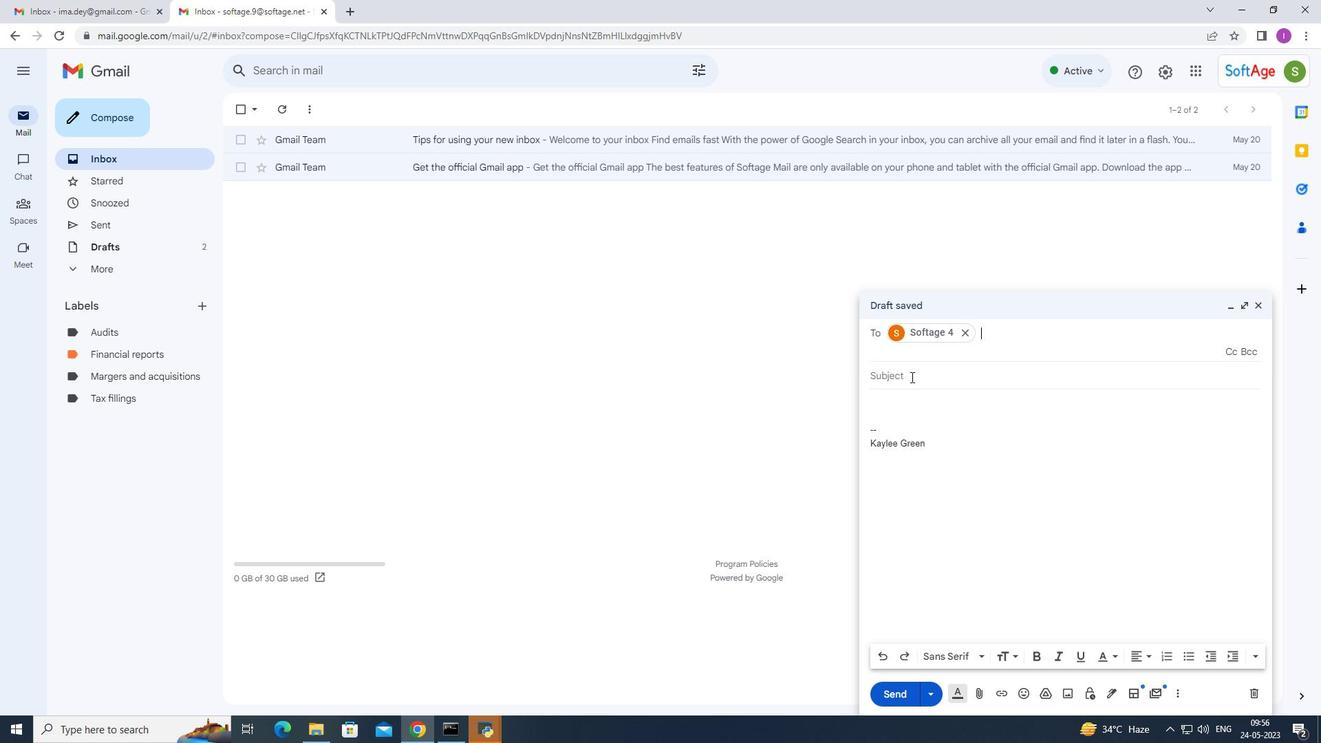 
Action: Mouse moved to (908, 362)
Screenshot: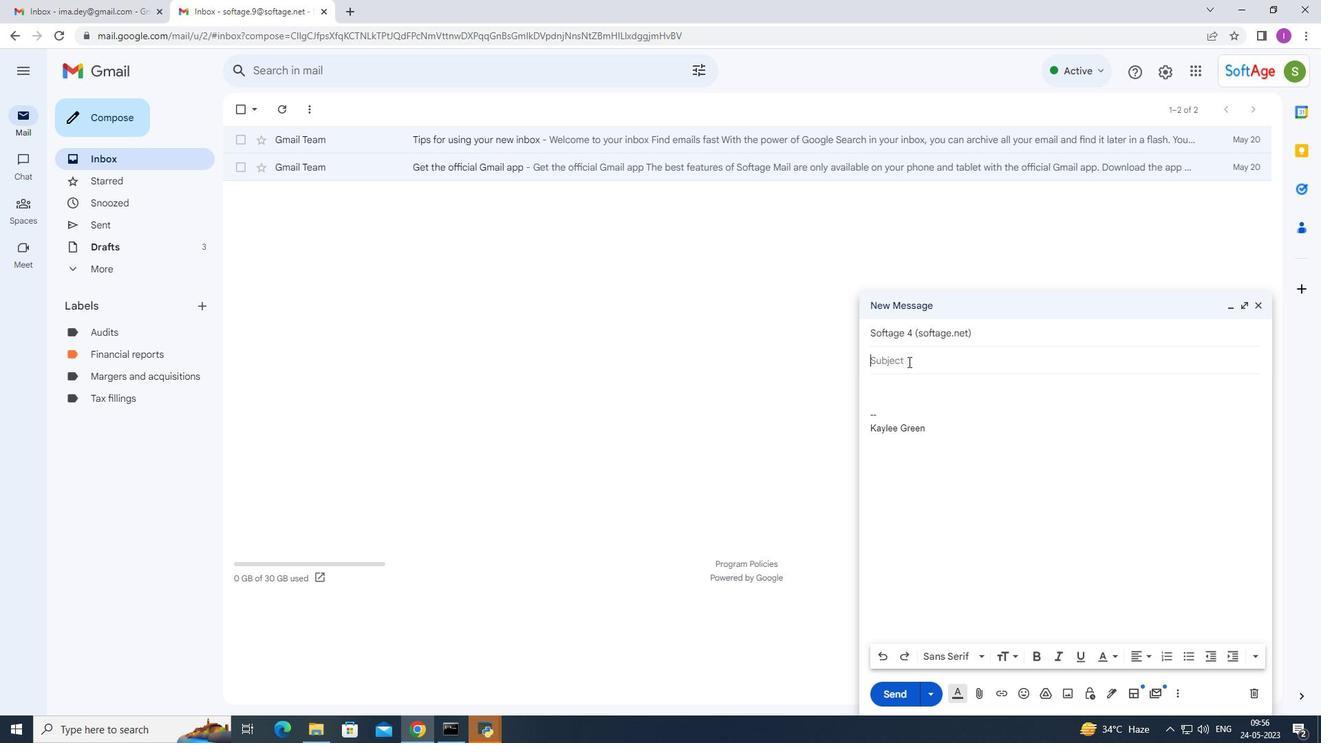 
Action: Key pressed <Key.shift>Request<Key.space>for<Key.space>atermination<Key.space>meeting
Screenshot: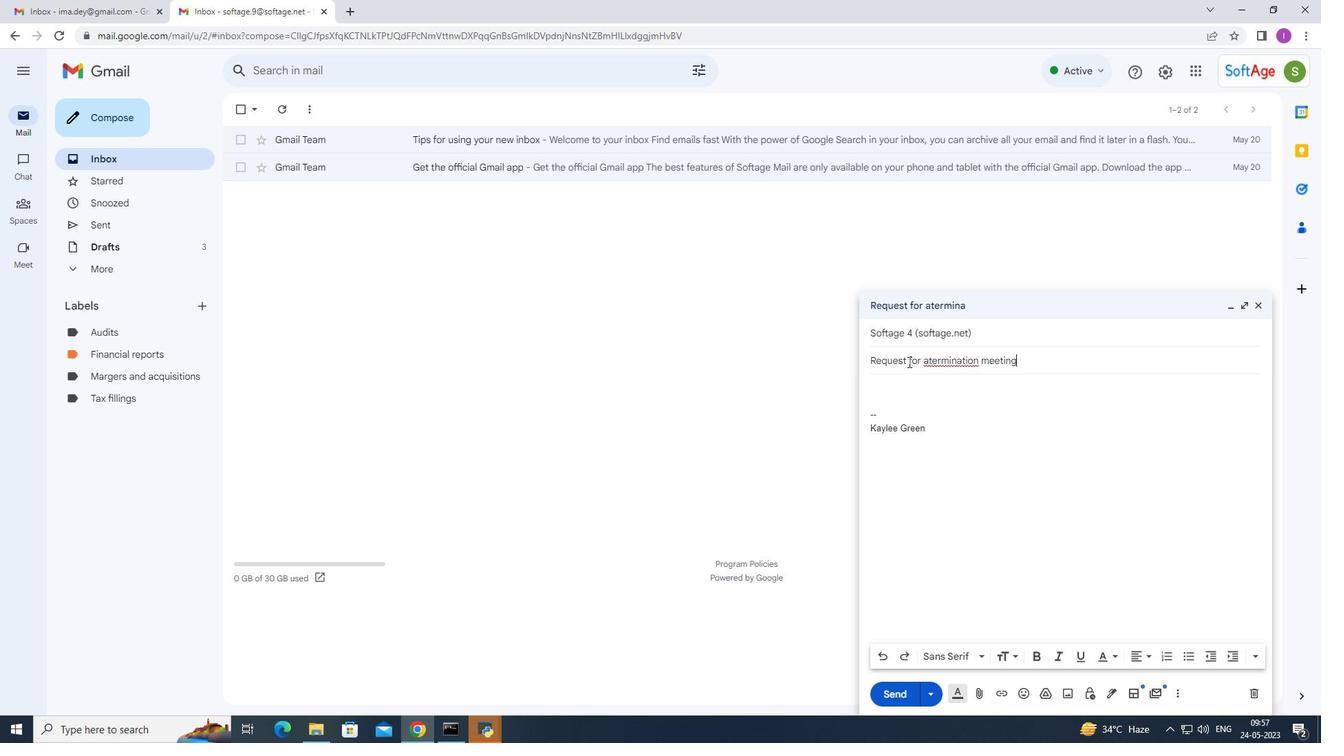 
Action: Mouse moved to (927, 362)
Screenshot: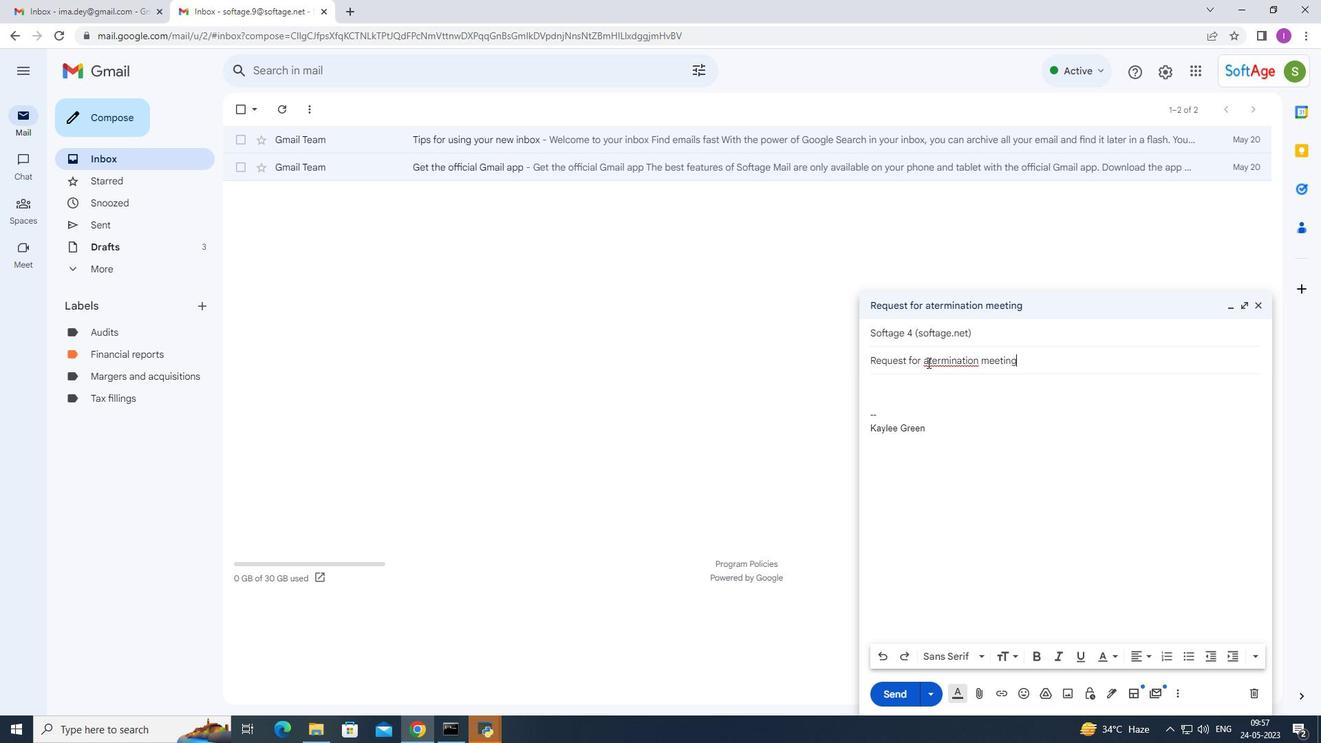 
Action: Mouse pressed left at (927, 362)
Screenshot: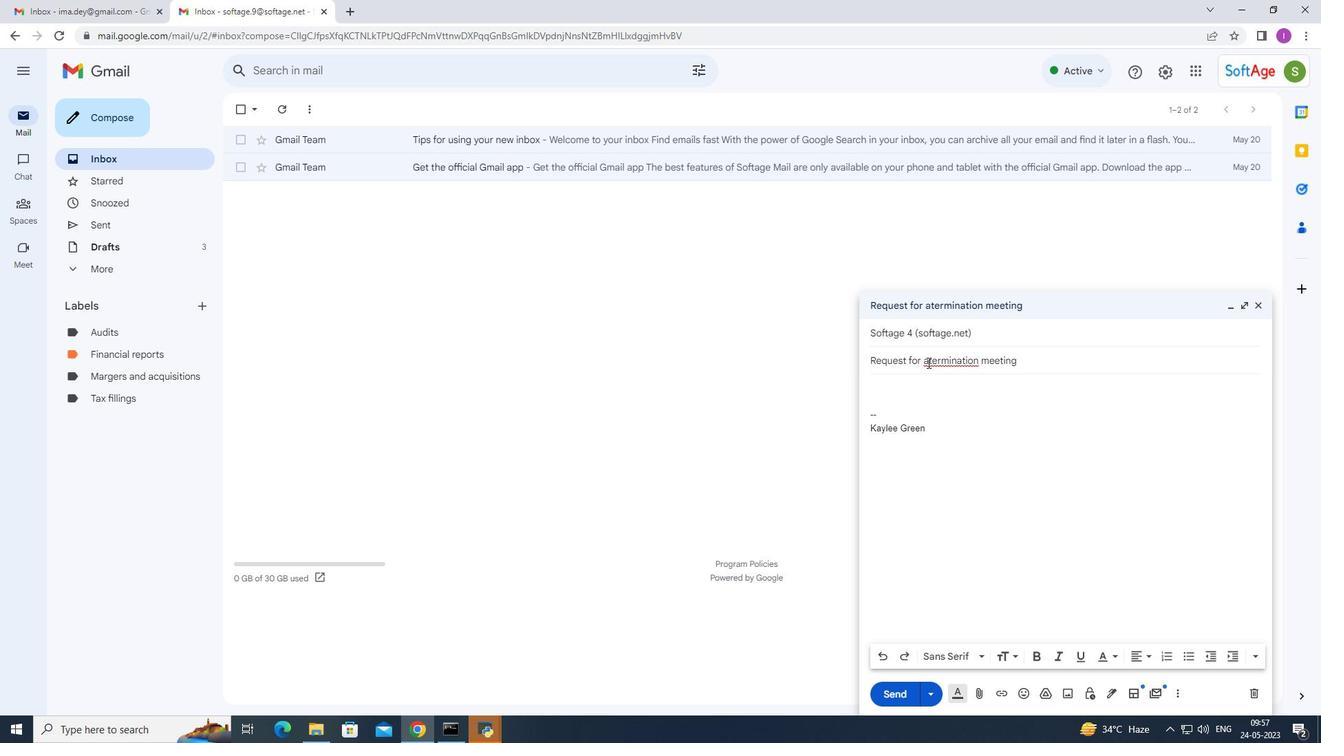 
Action: Key pressed <Key.space>
Screenshot: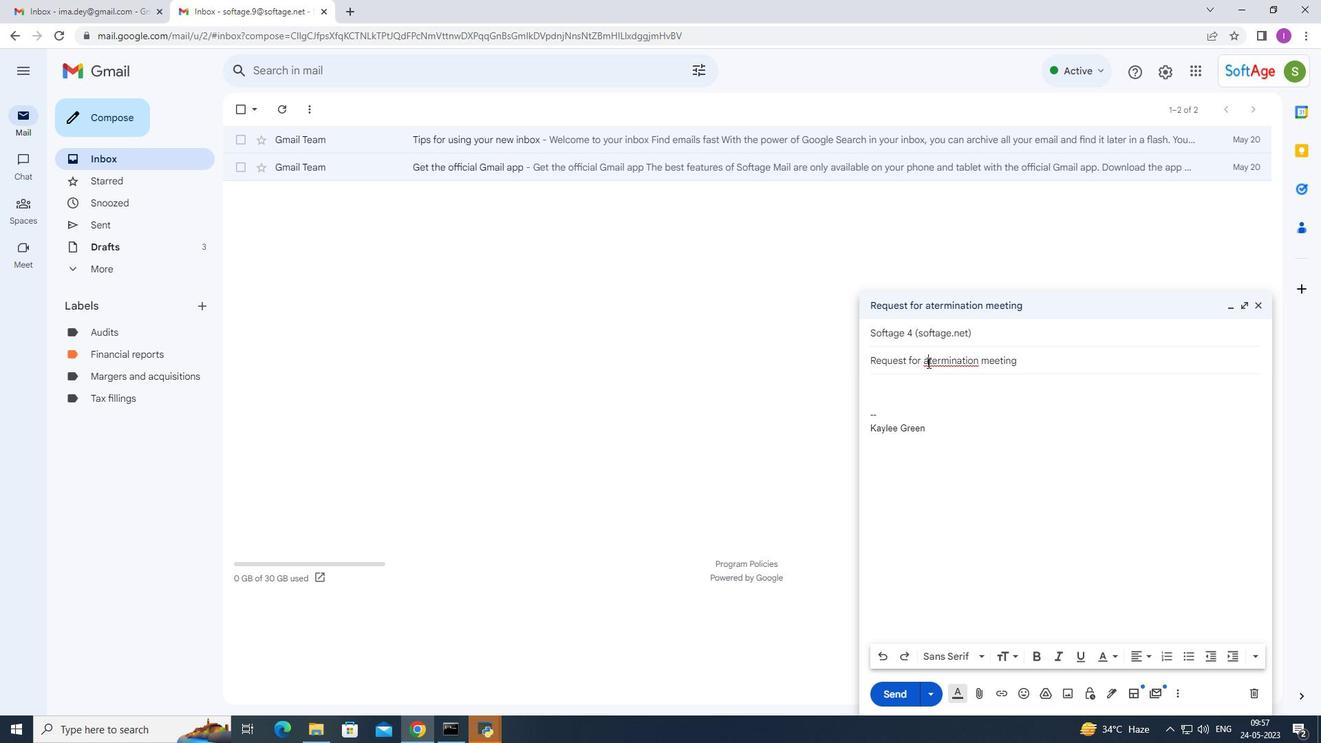 
Action: Mouse moved to (1041, 360)
Screenshot: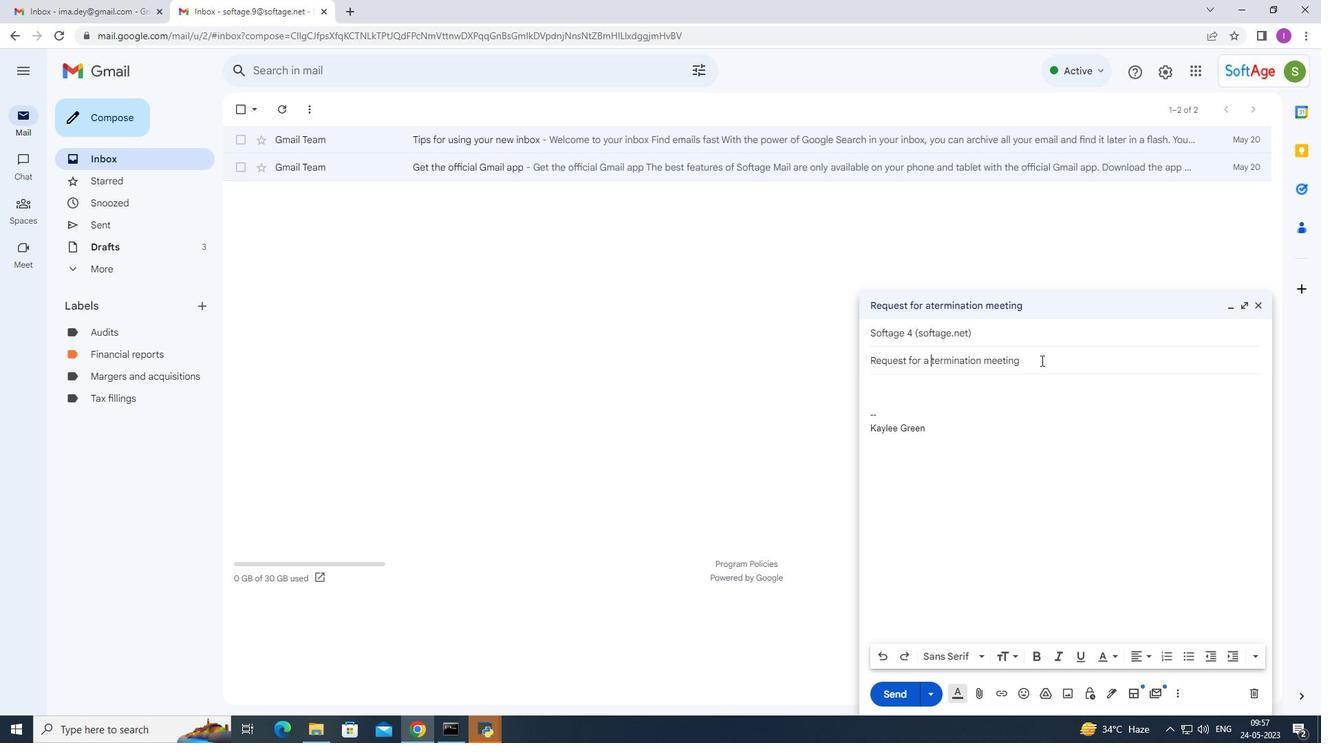 
Action: Mouse pressed left at (1041, 360)
Screenshot: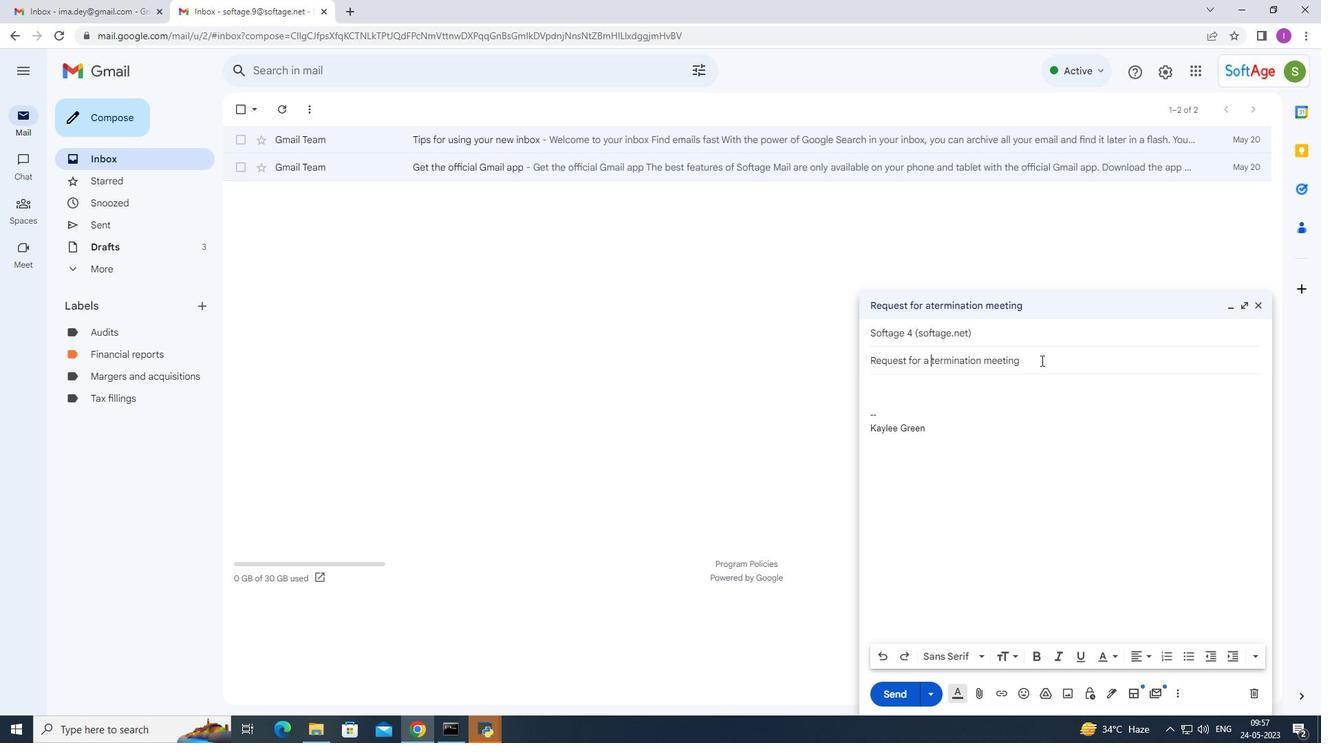 
Action: Mouse moved to (1069, 340)
Screenshot: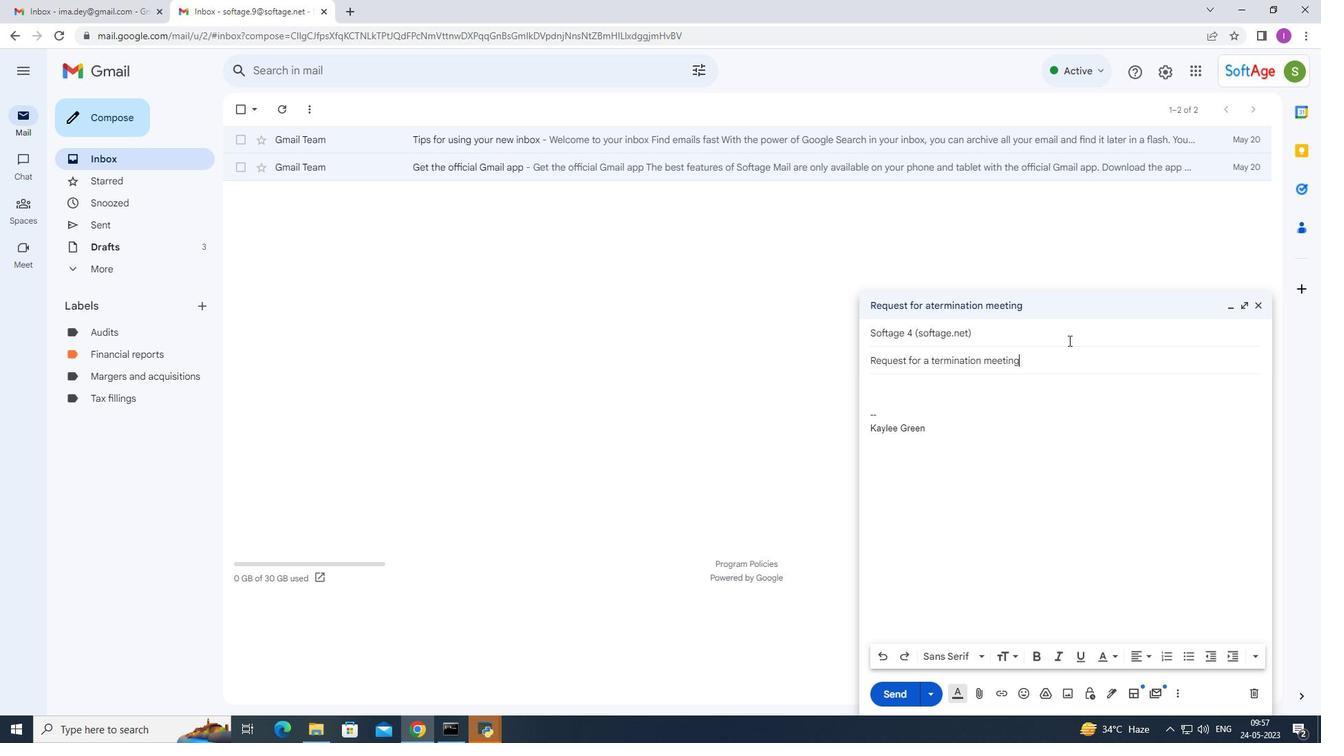 
Action: Key pressed <Key.space>and<Key.space>the<Key.space>messege<Key.space>can<Key.space>you<Key.space>please
Screenshot: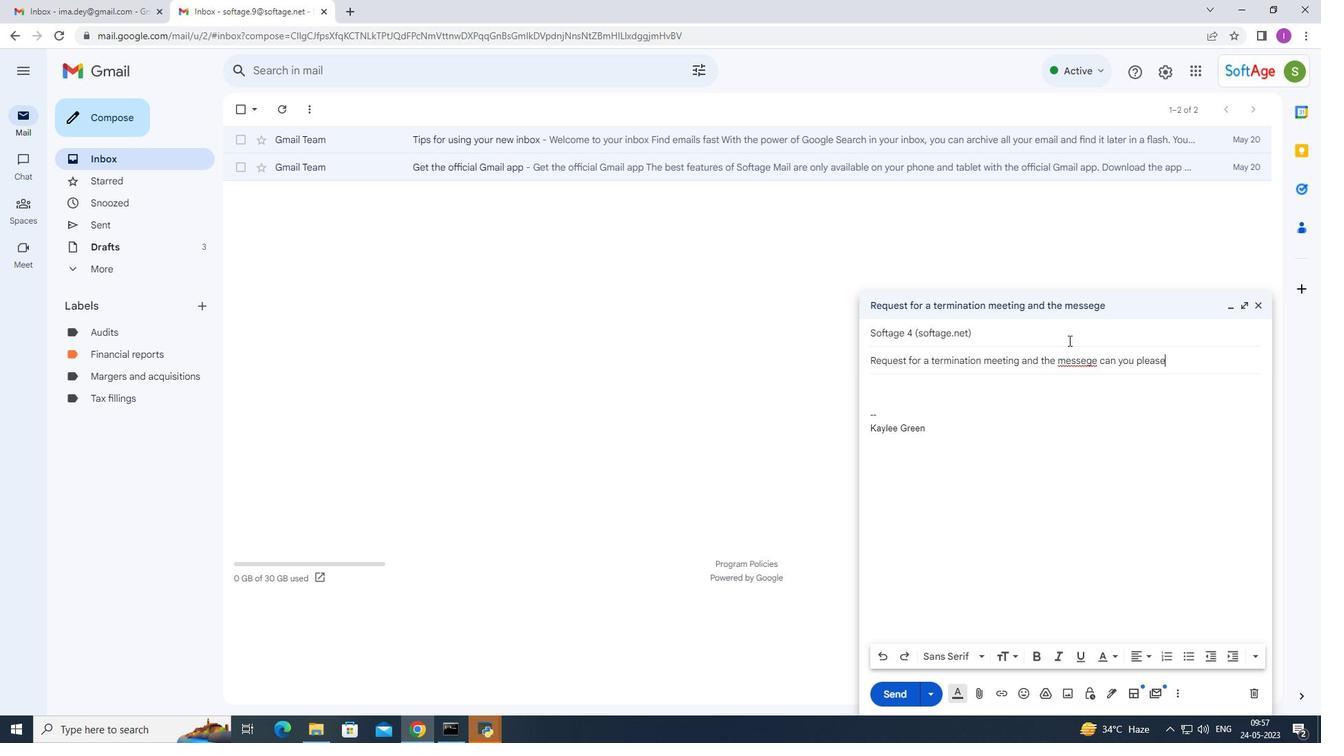 
Action: Mouse moved to (1087, 362)
Screenshot: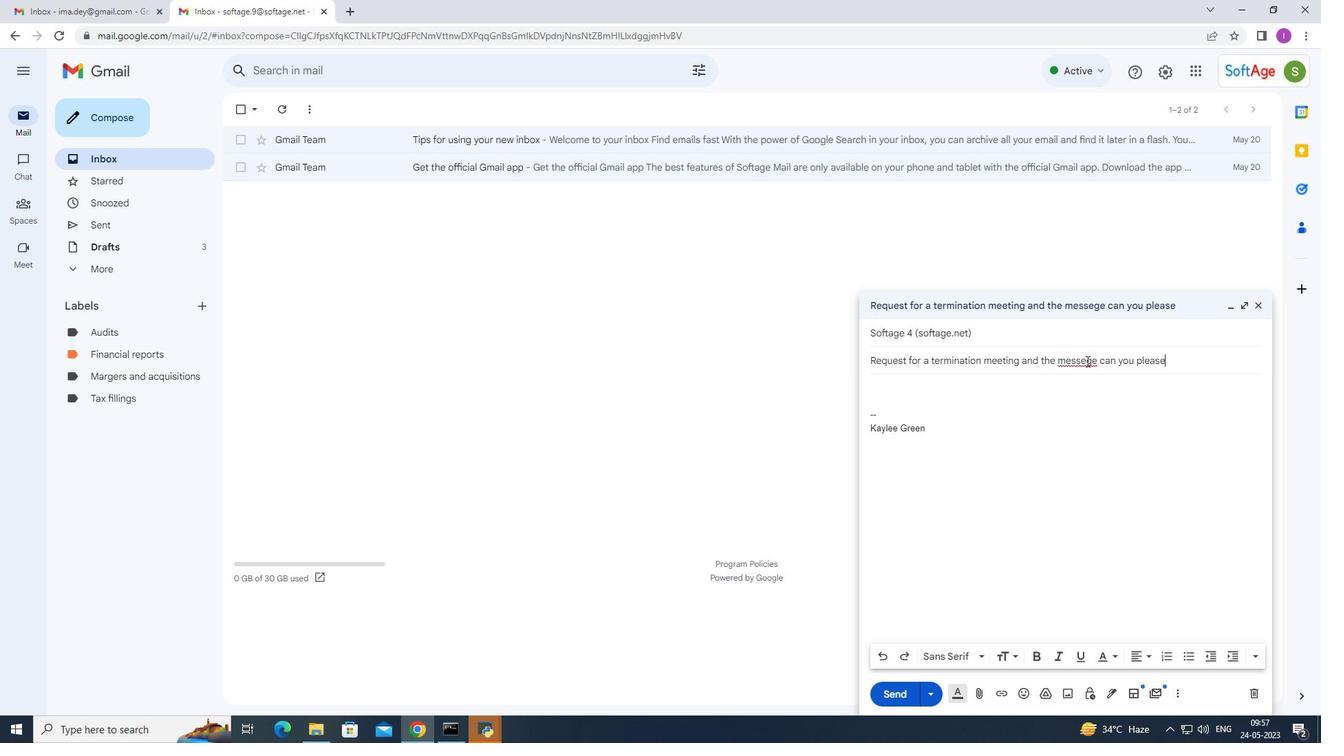 
Action: Mouse pressed left at (1087, 362)
Screenshot: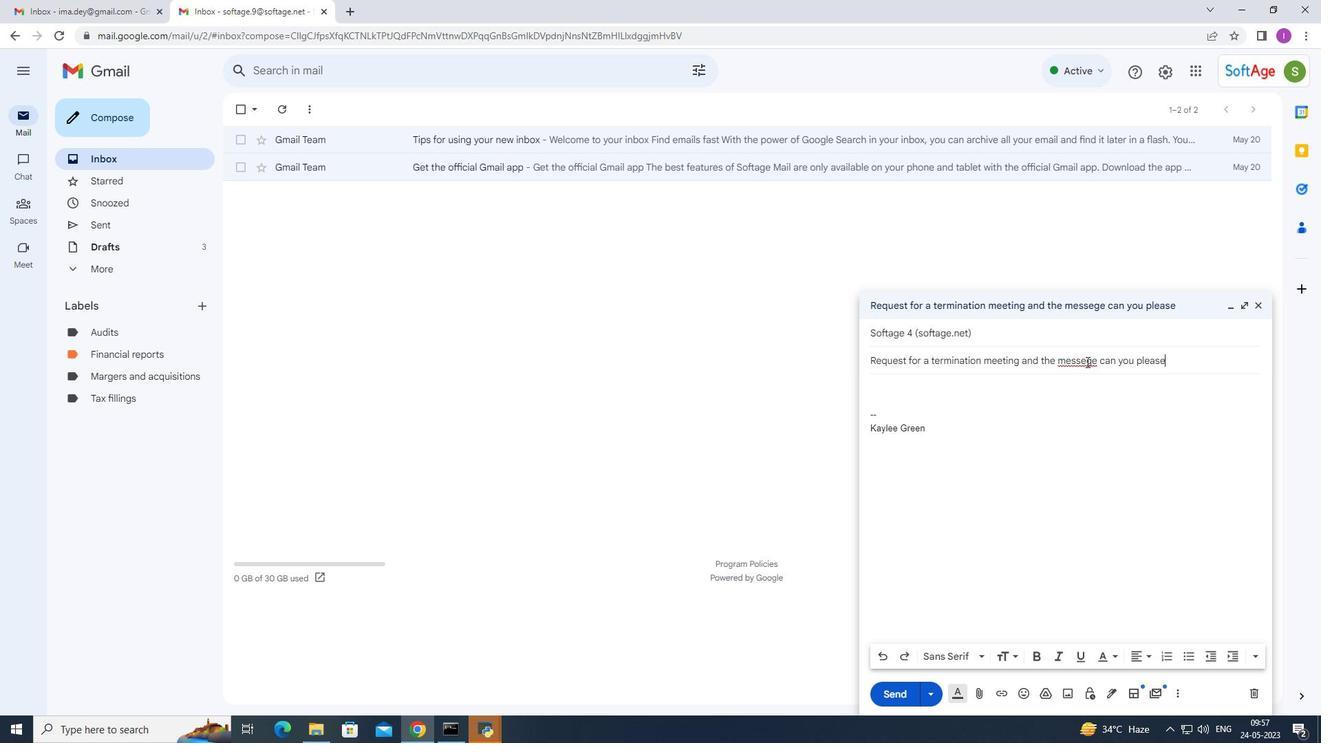 
Action: Key pressed <Key.backspace>a
Screenshot: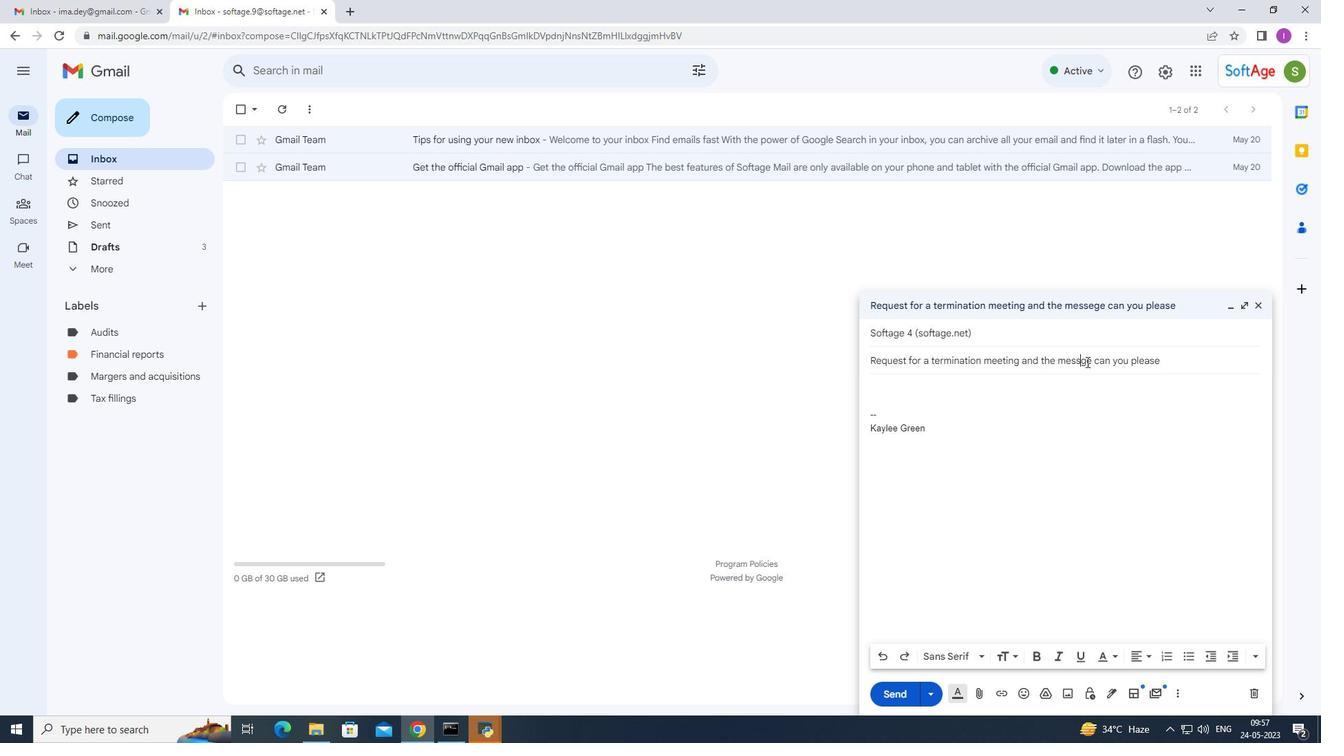 
Action: Mouse moved to (1179, 359)
Screenshot: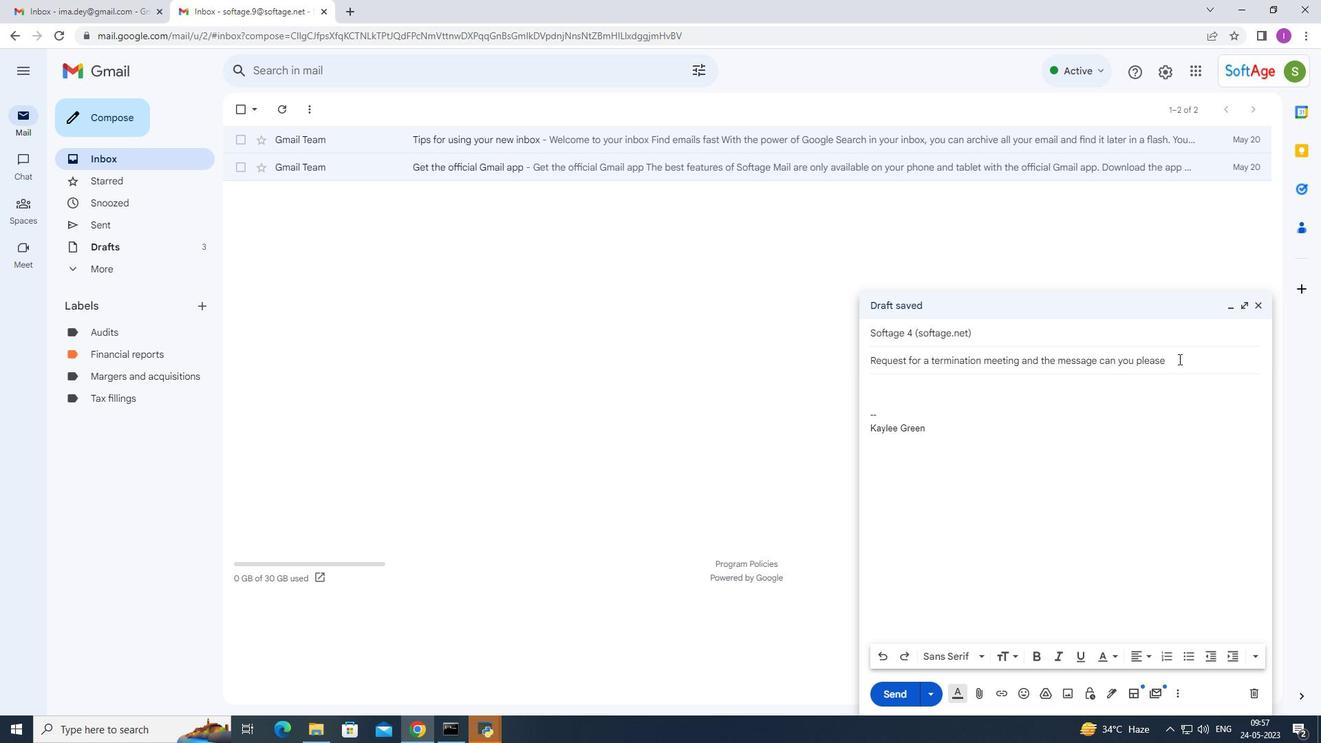 
Action: Mouse pressed left at (1179, 359)
Screenshot: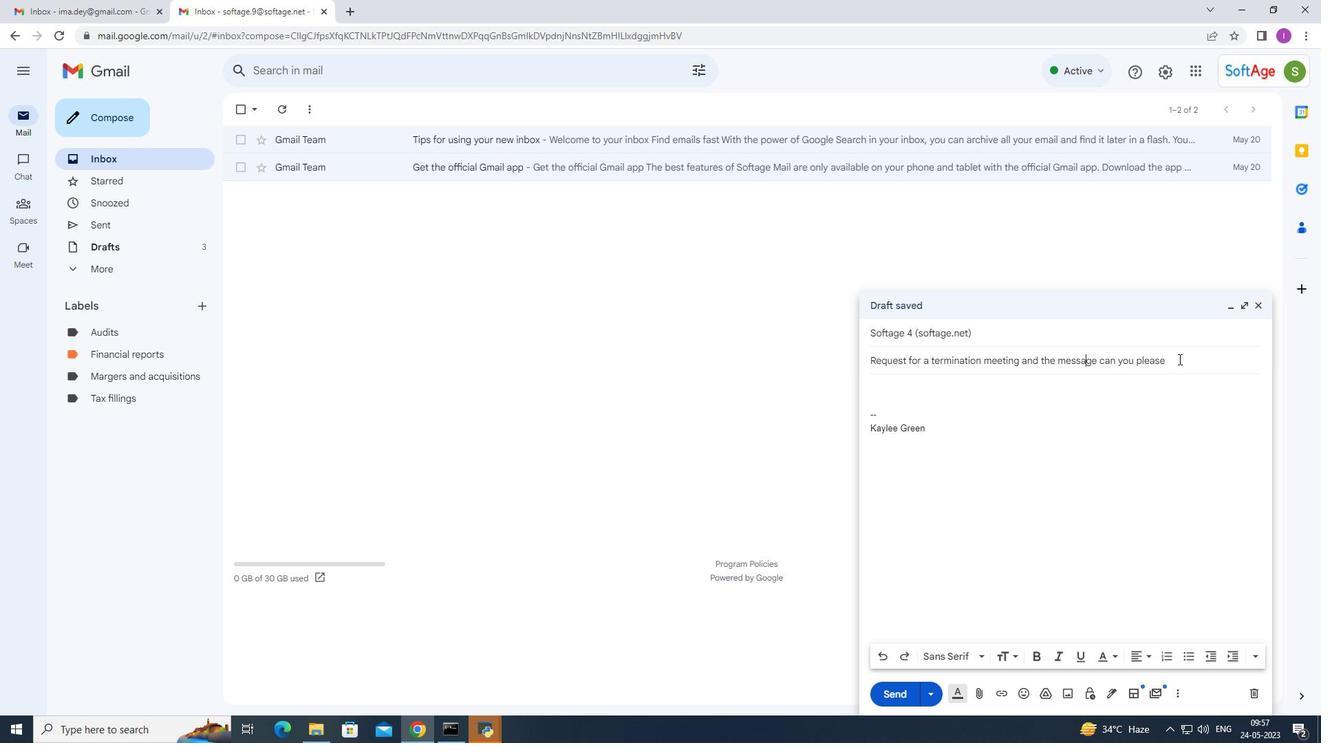 
Action: Mouse moved to (1204, 355)
Screenshot: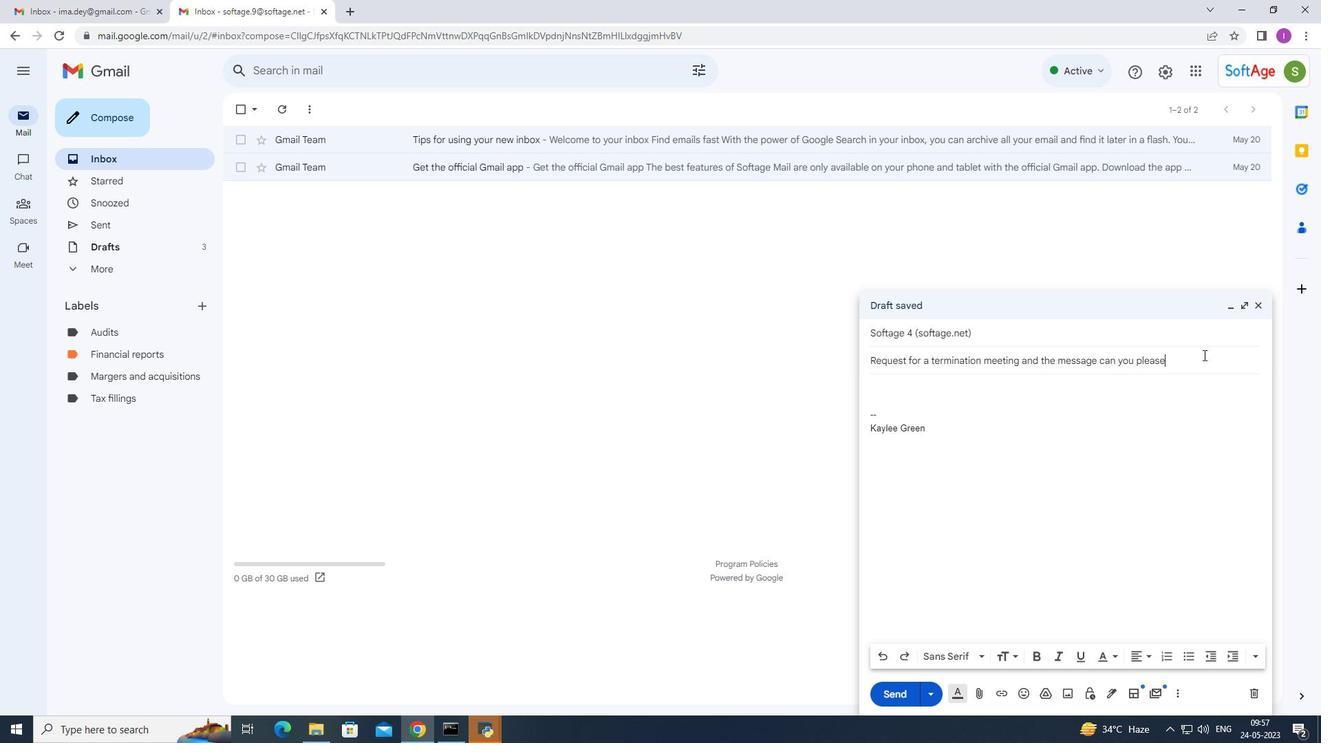 
Action: Key pressed <Key.space><Key.space>let<Key.space>me<Key.space><Key.space>knowthe<Key.space>status
Screenshot: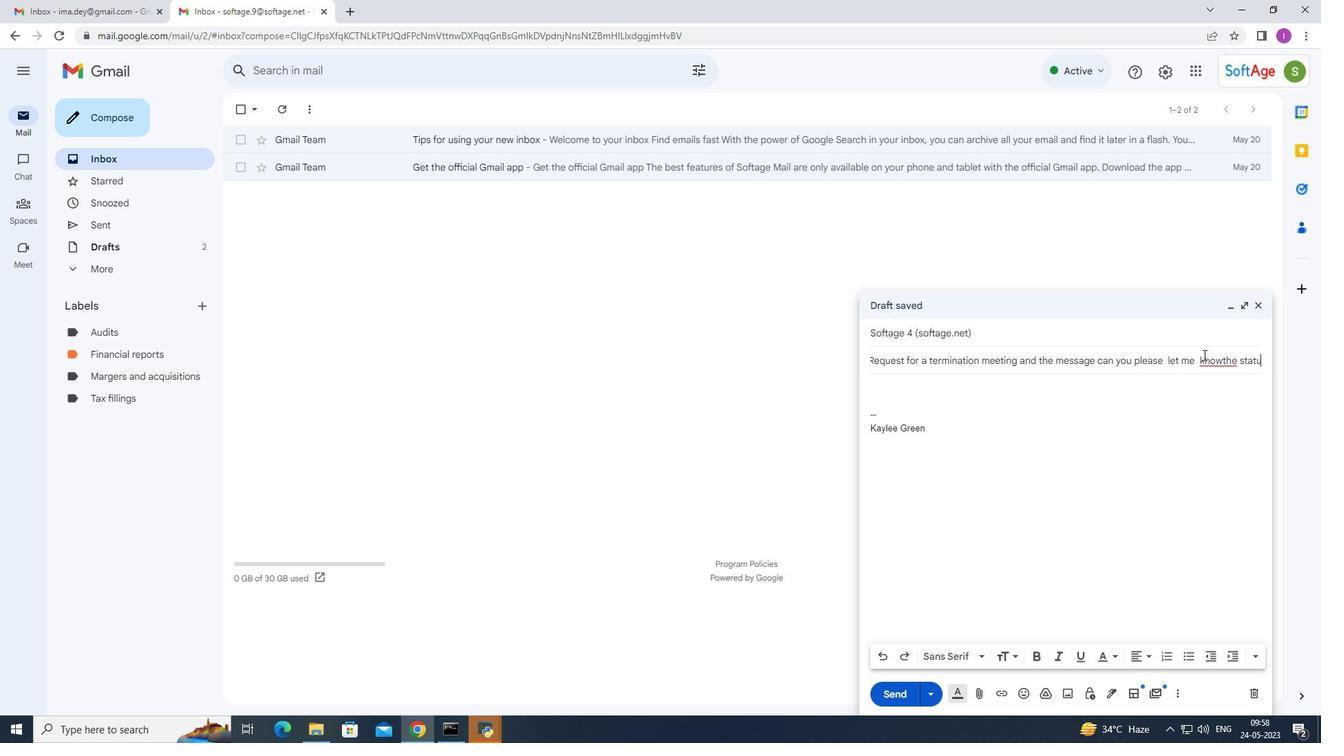 
Action: Mouse moved to (1218, 359)
Screenshot: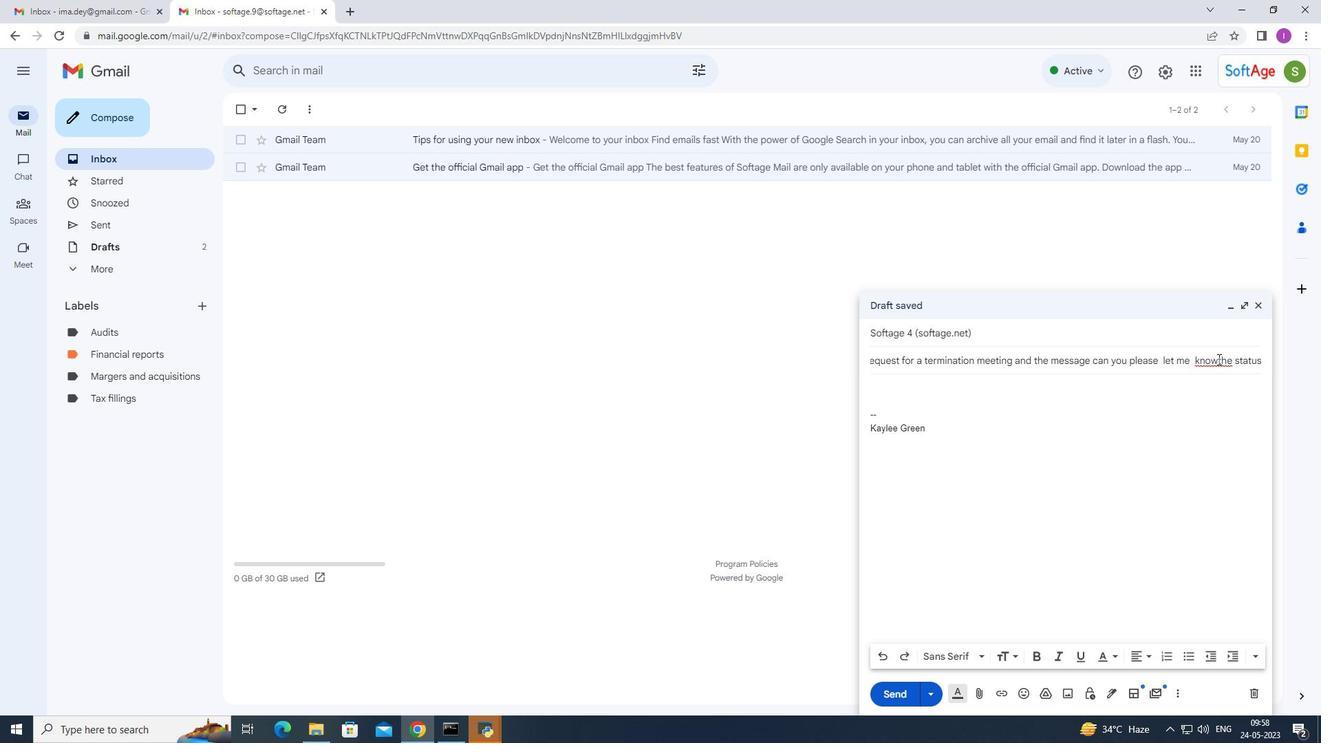 
Action: Mouse pressed left at (1218, 359)
Screenshot: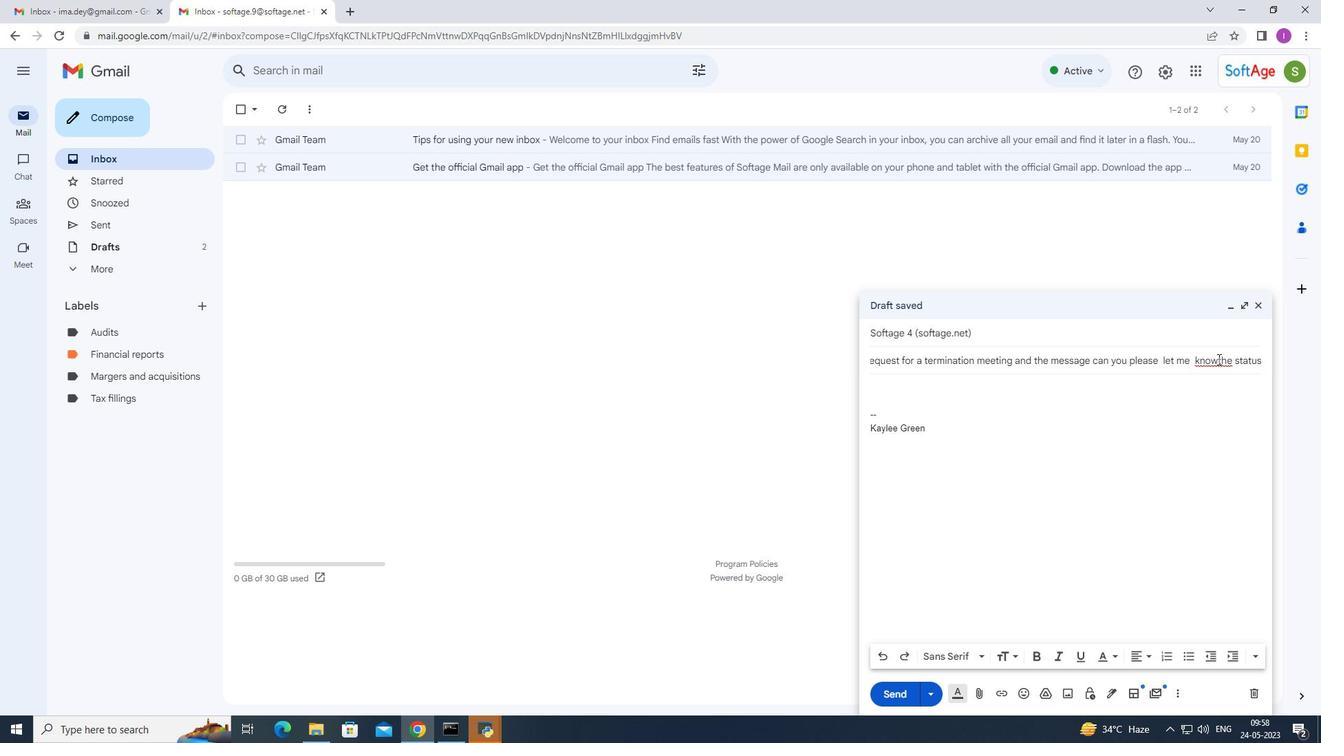 
Action: Mouse moved to (1265, 360)
Screenshot: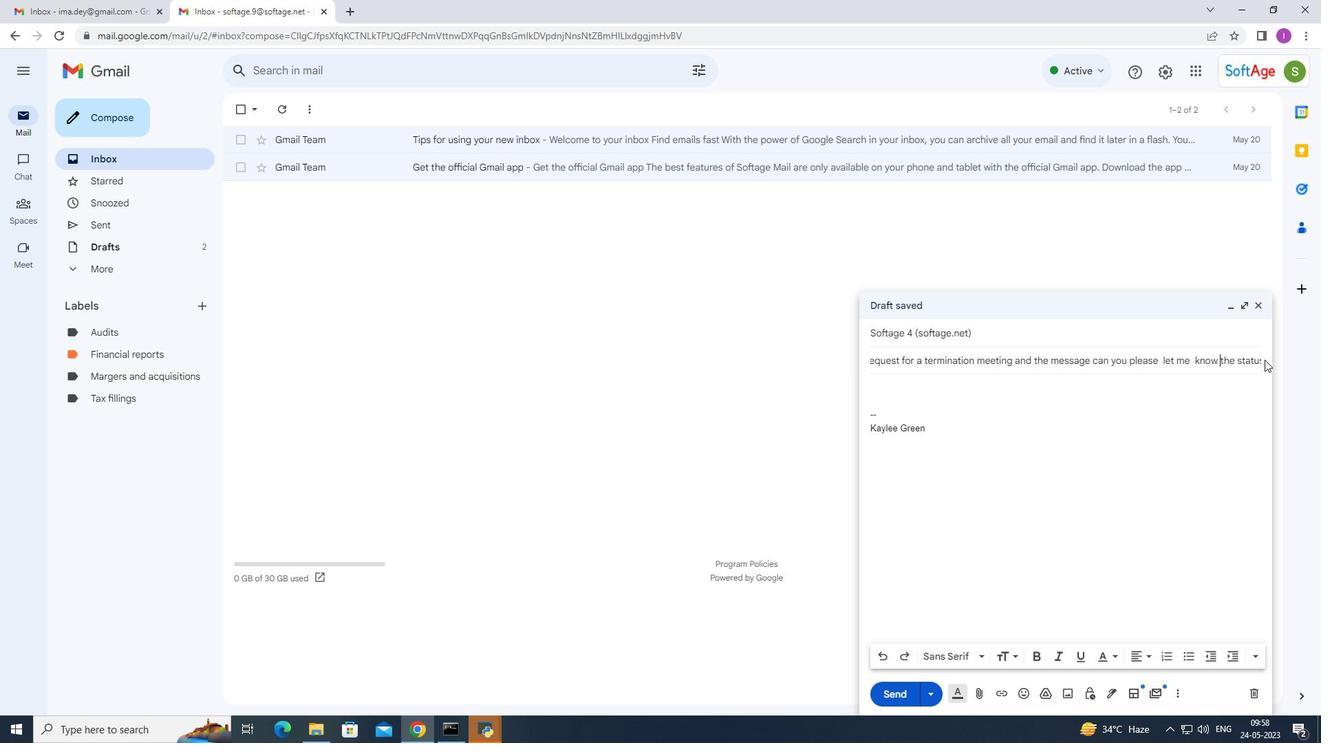 
Action: Mouse pressed left at (1265, 360)
Screenshot: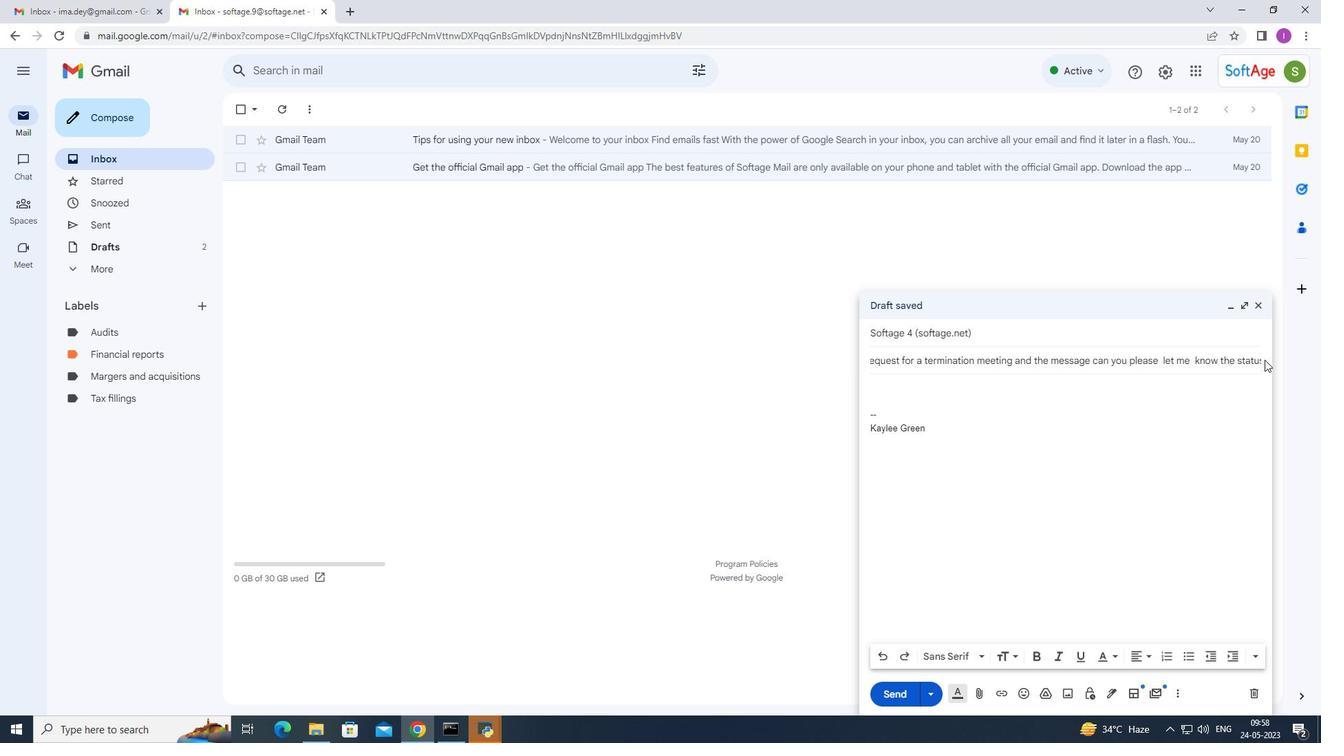 
Action: Mouse moved to (1265, 360)
Screenshot: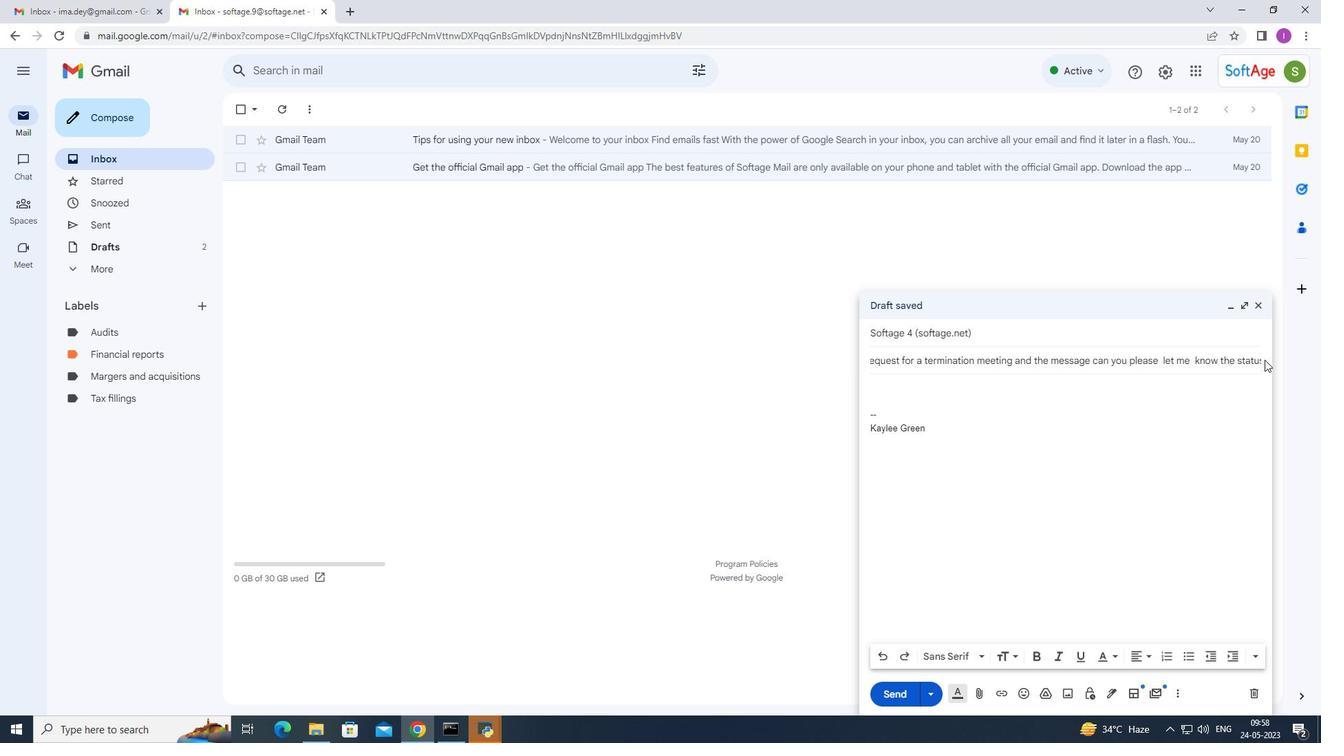
Action: Mouse pressed left at (1265, 360)
Screenshot: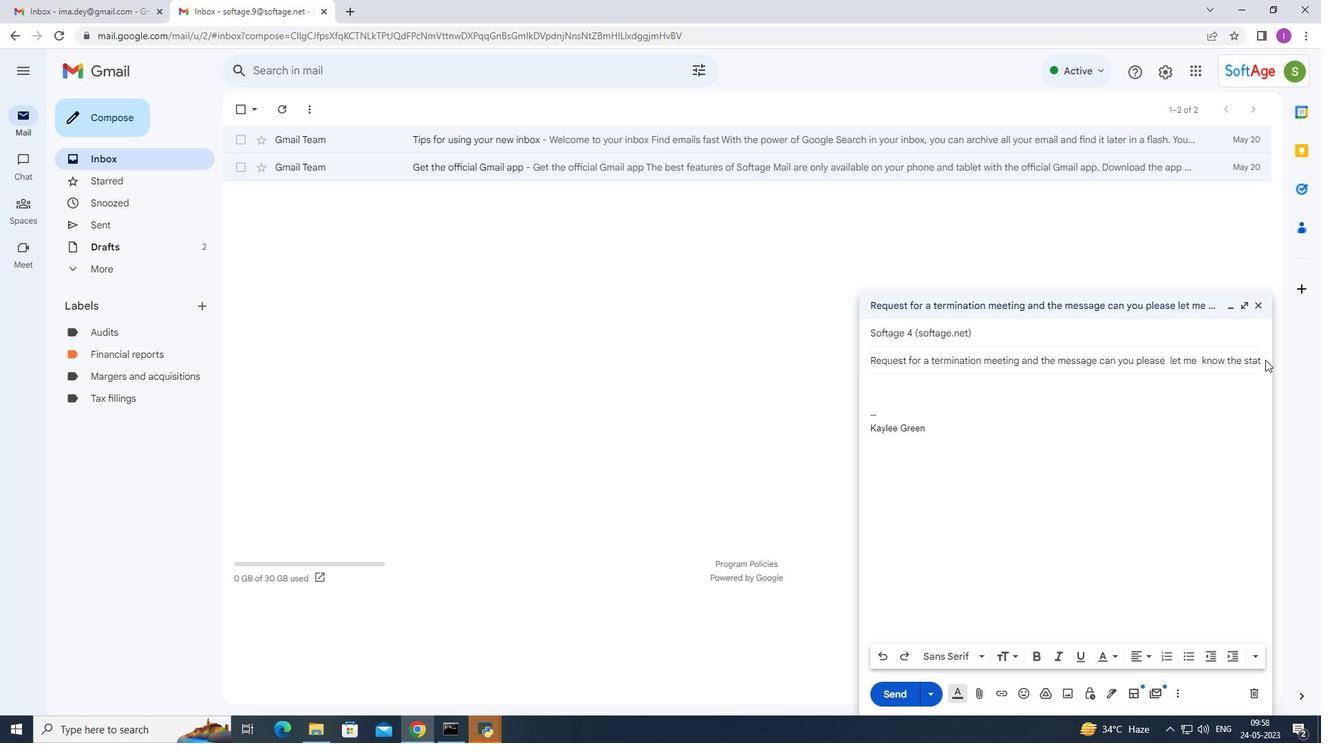 
Action: Mouse moved to (1318, 314)
Screenshot: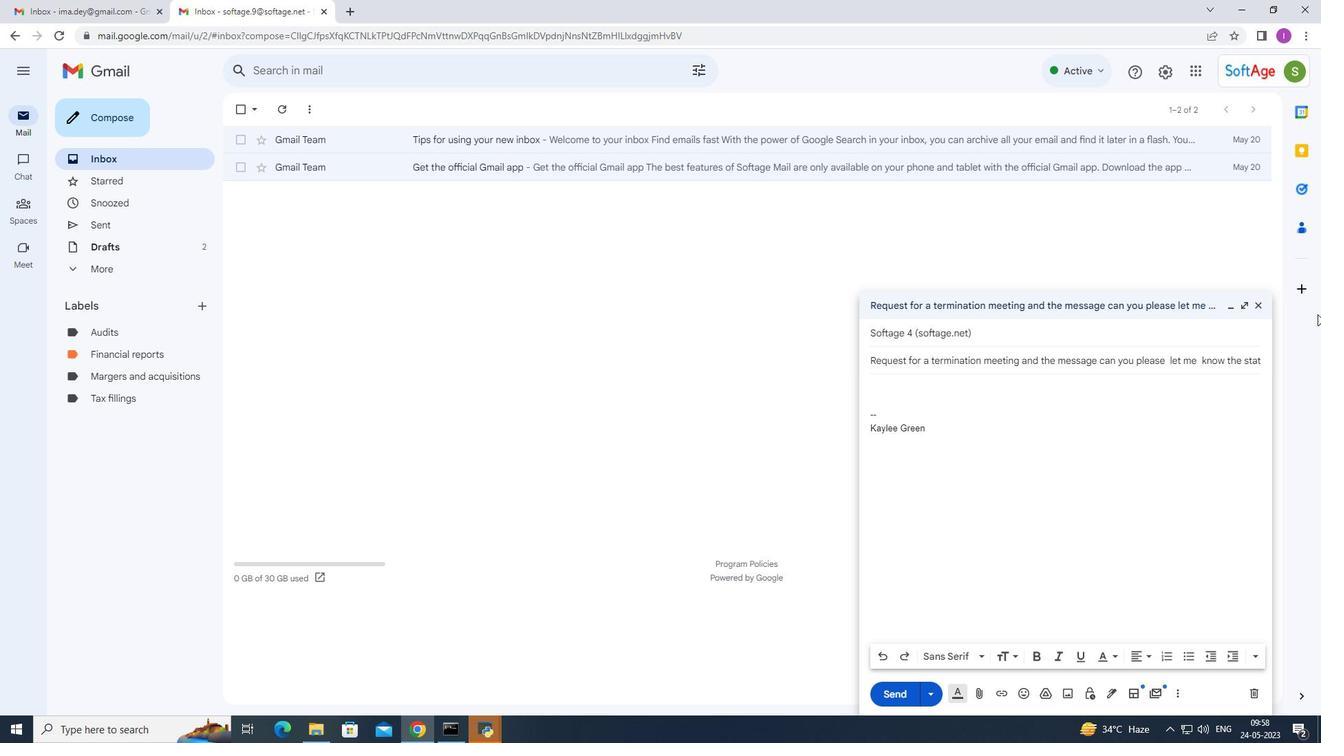 
Action: Key pressed <Key.space>of<Key.space>
Screenshot: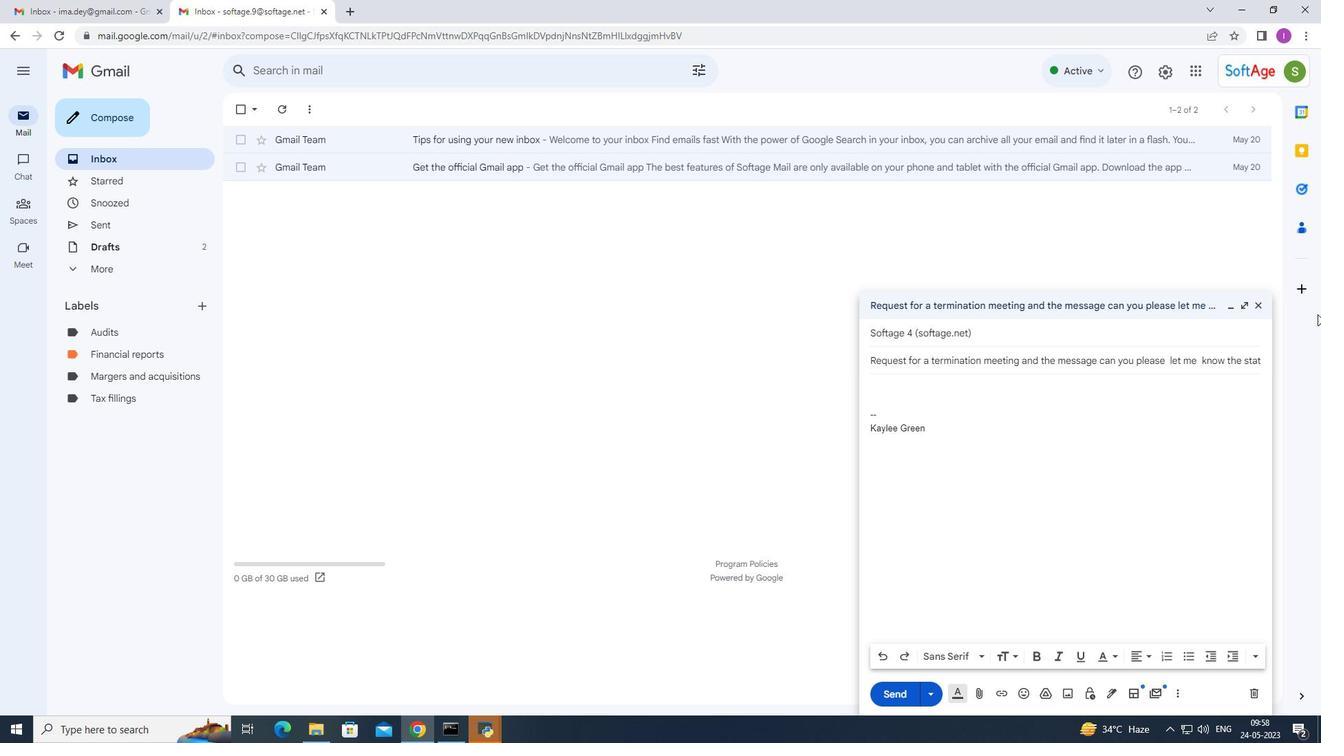 
Action: Mouse moved to (1147, 369)
Screenshot: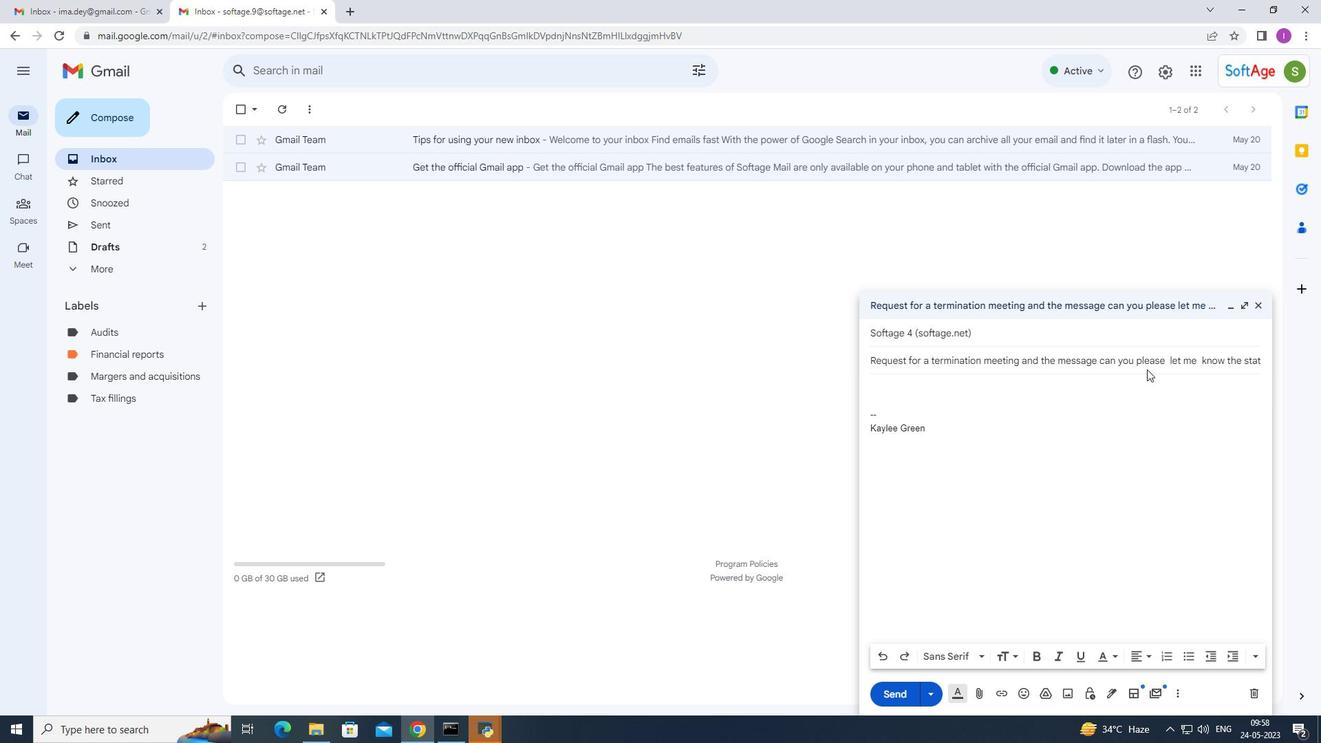 
Action: Mouse scrolled (1147, 368) with delta (0, 0)
Screenshot: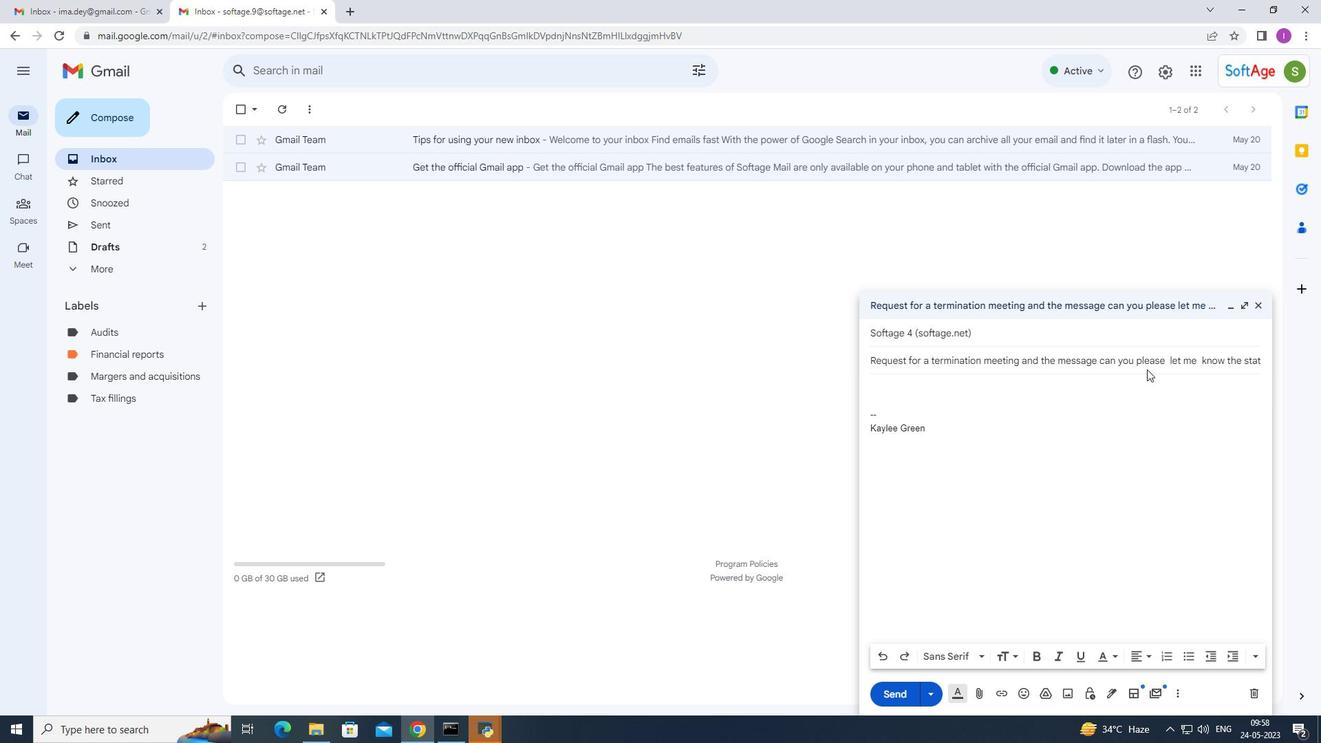 
Action: Mouse moved to (1148, 369)
Screenshot: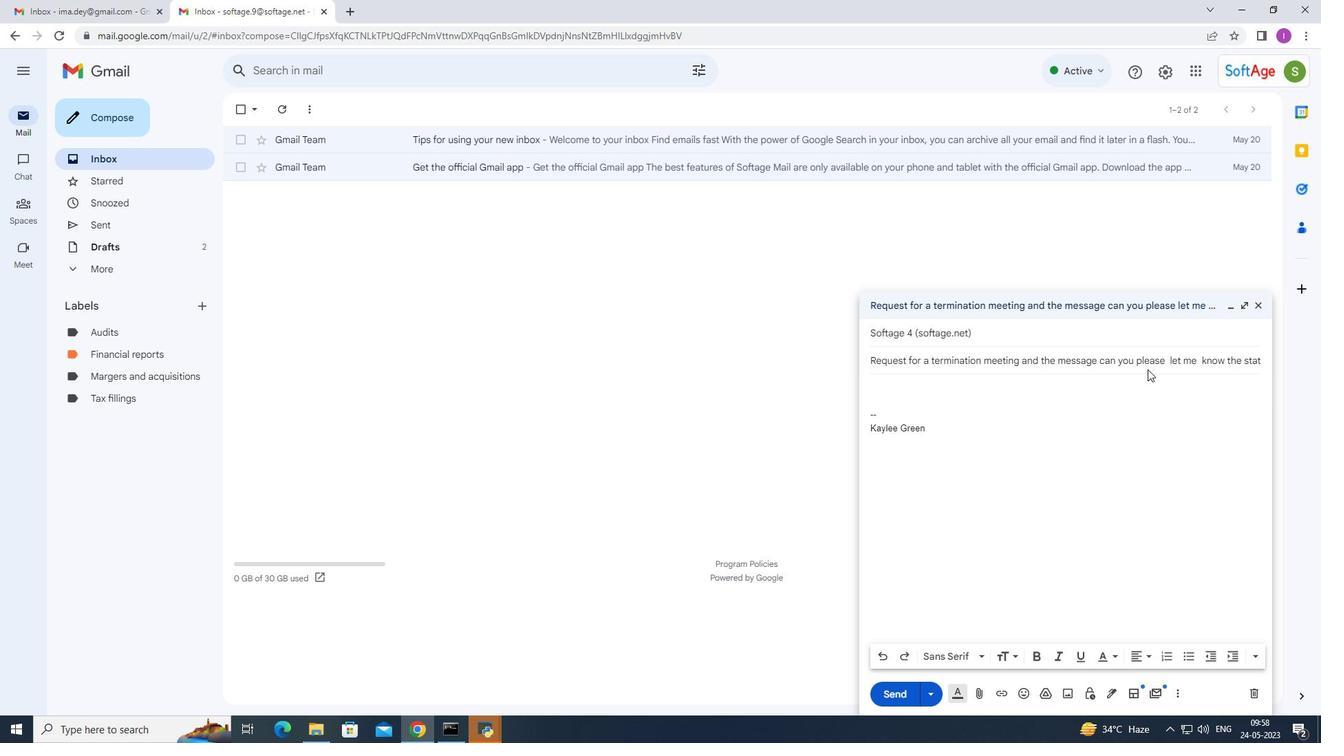 
Action: Mouse scrolled (1148, 368) with delta (0, 0)
Screenshot: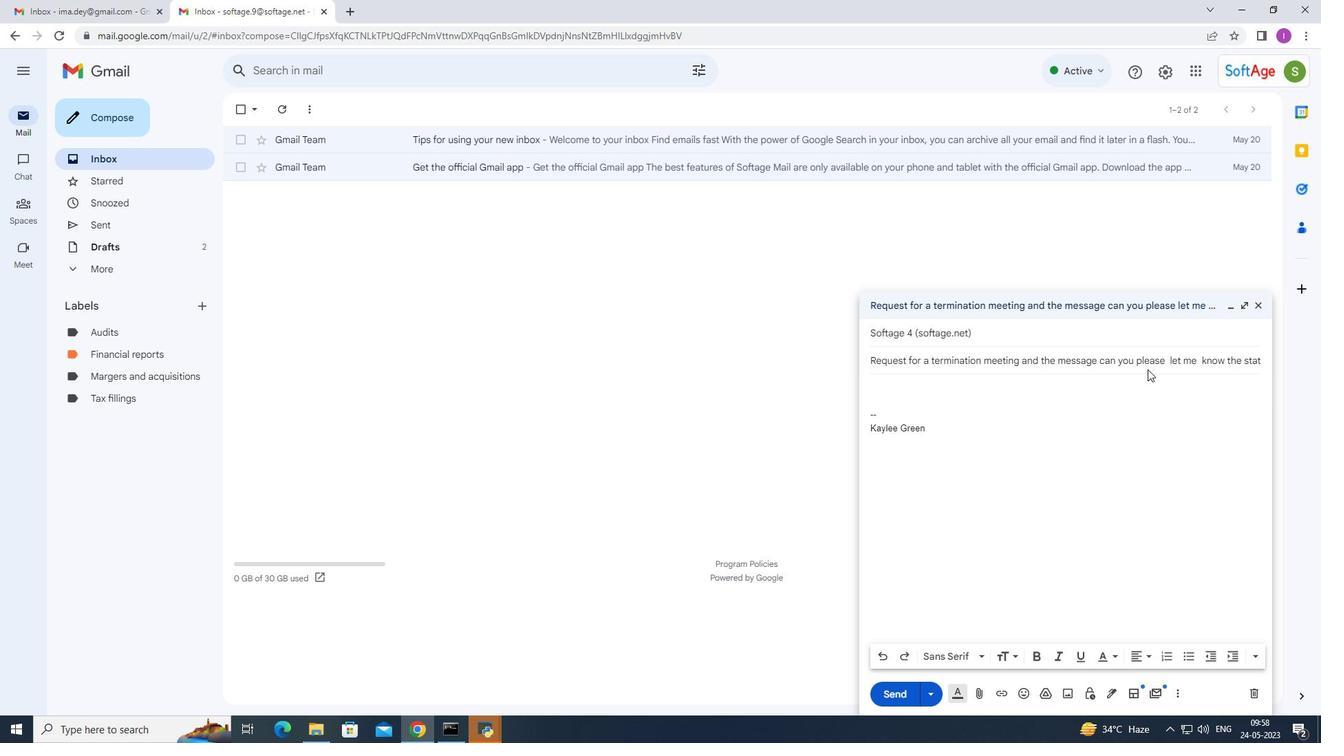 
Action: Mouse moved to (1152, 388)
Screenshot: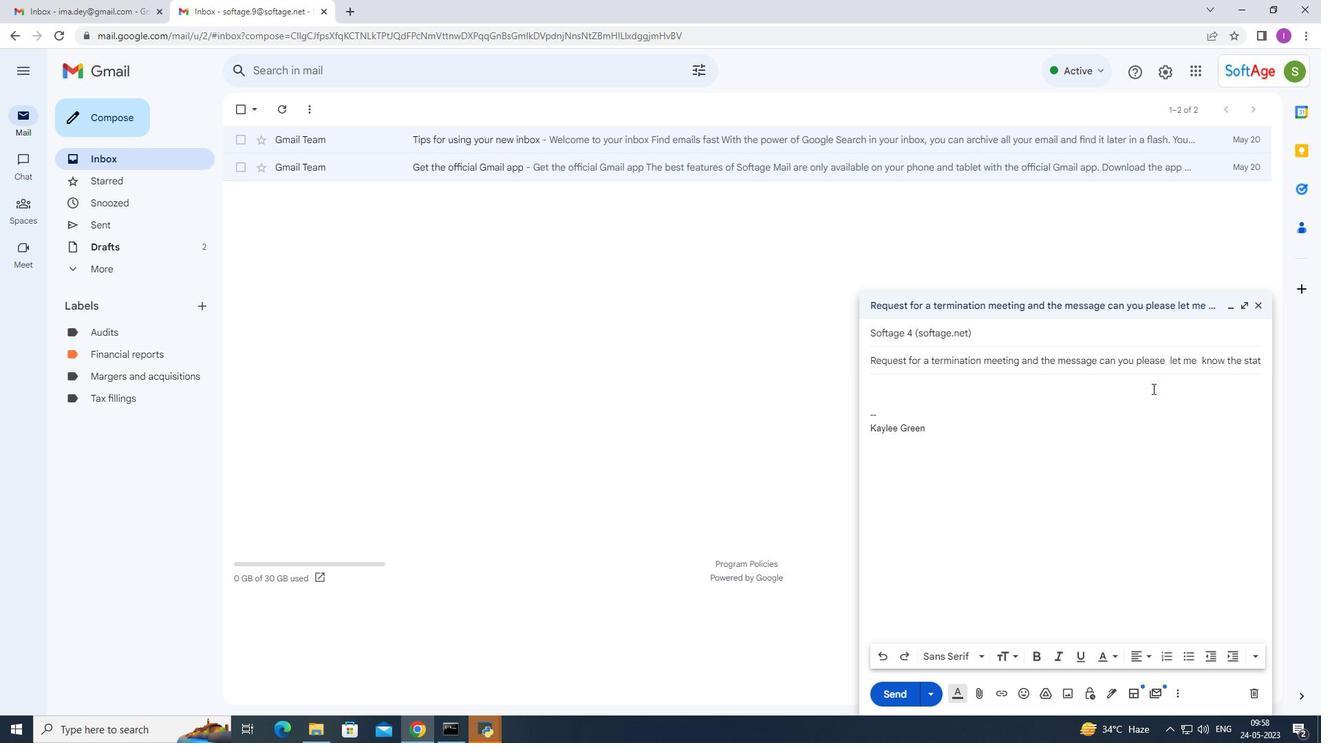 
Action: Mouse scrolled (1152, 388) with delta (0, 0)
Screenshot: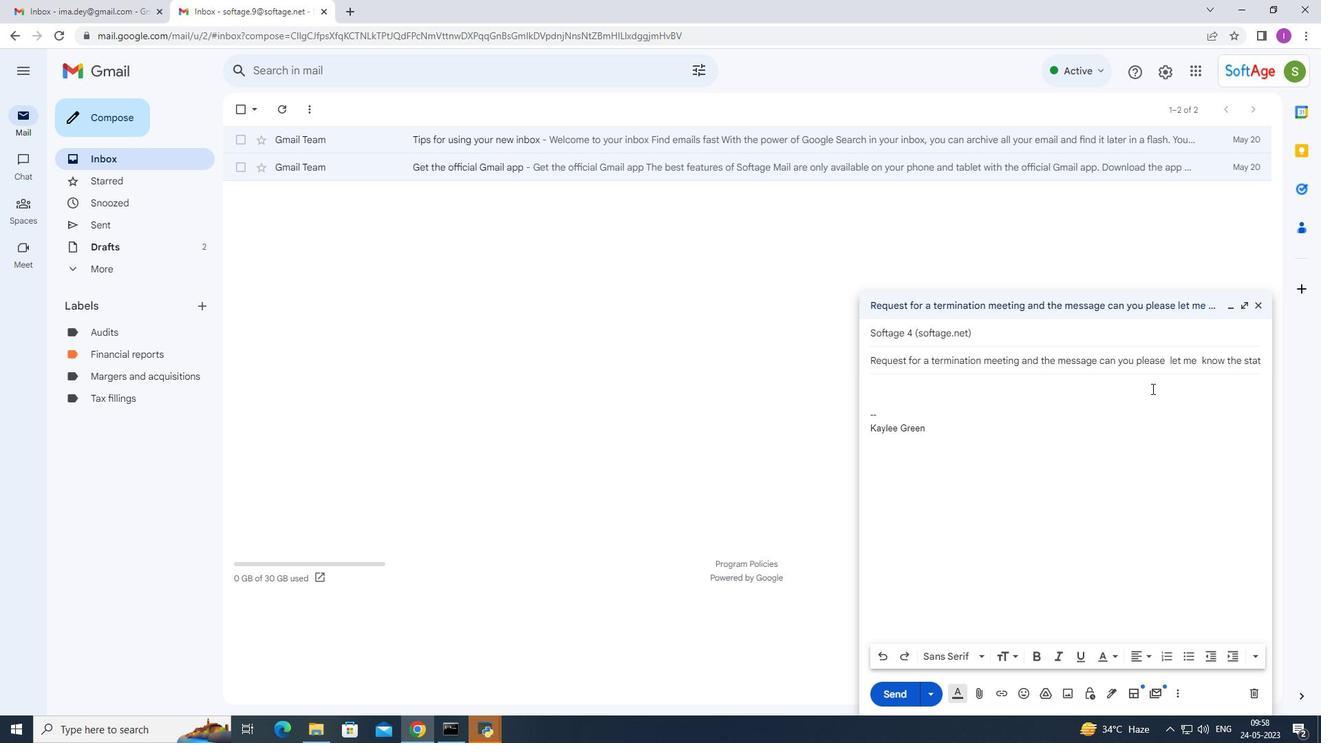 
Action: Mouse scrolled (1152, 388) with delta (0, 0)
Screenshot: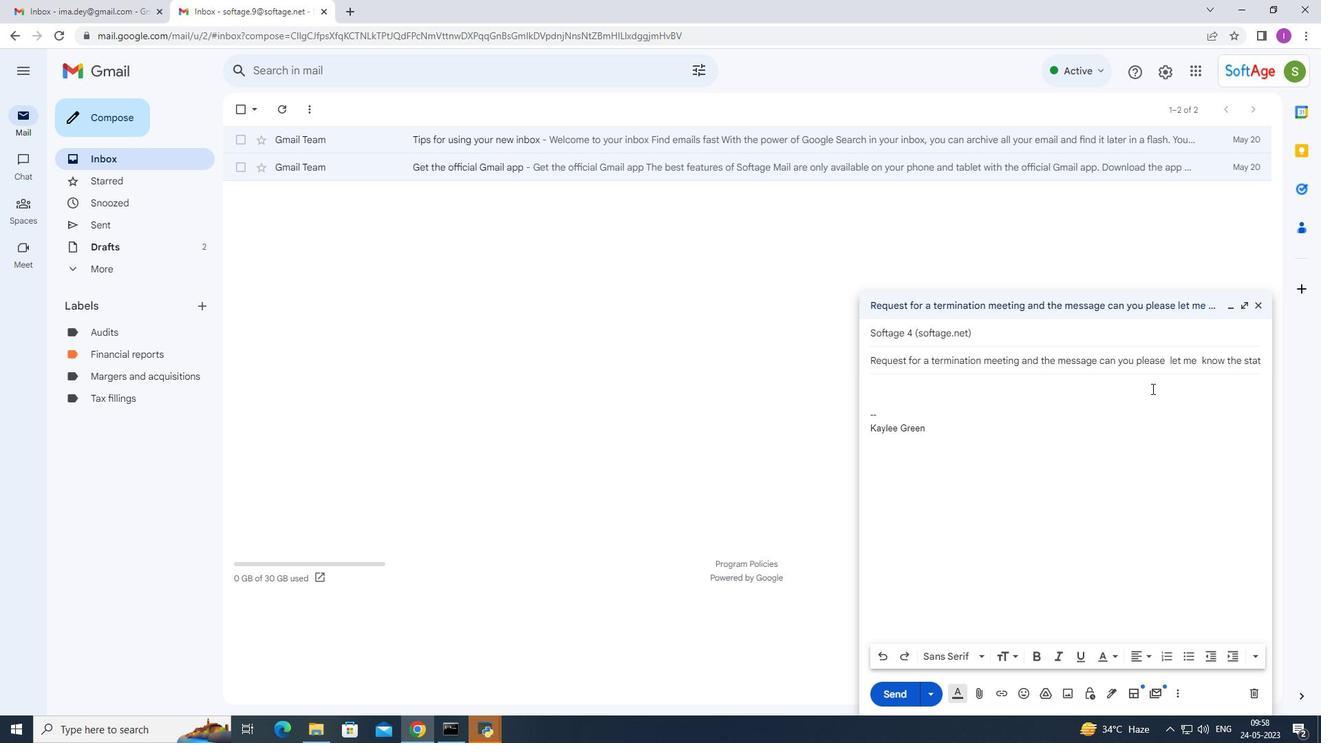 
Action: Mouse scrolled (1152, 388) with delta (0, 0)
Screenshot: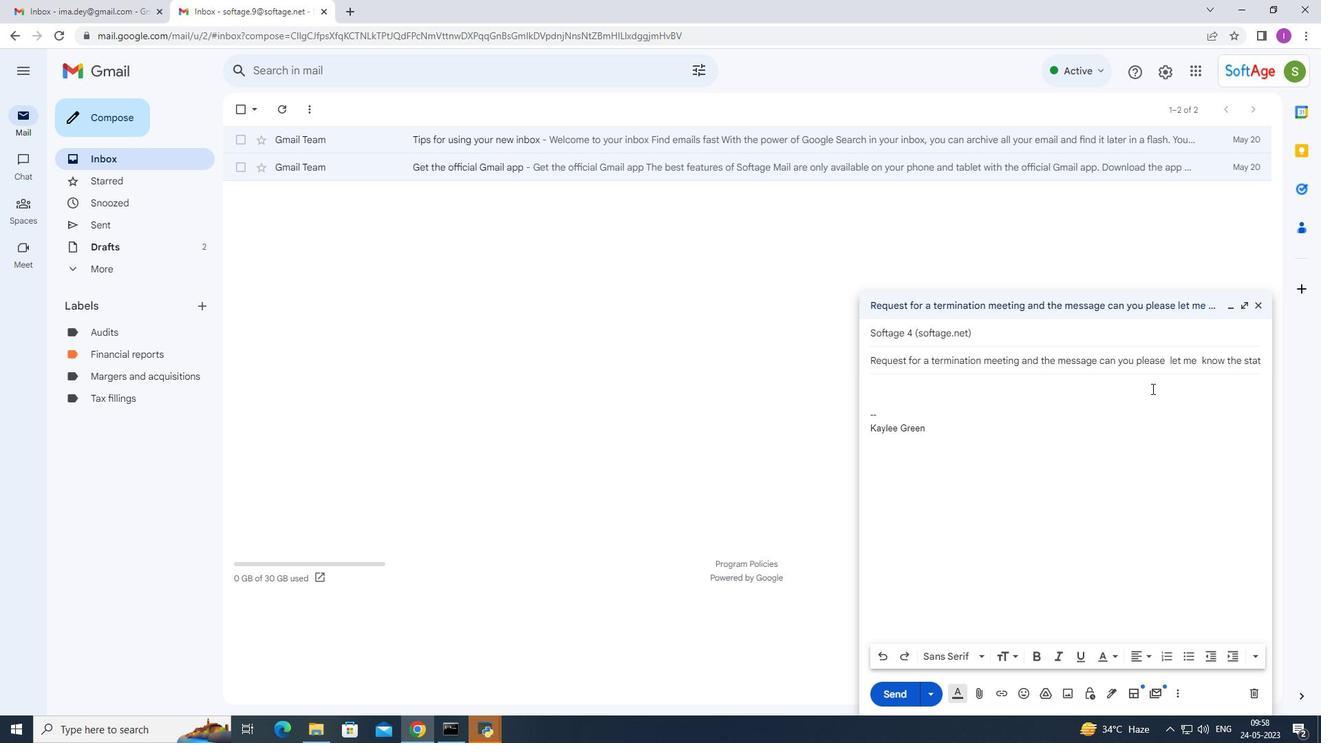 
Action: Mouse moved to (1020, 360)
Screenshot: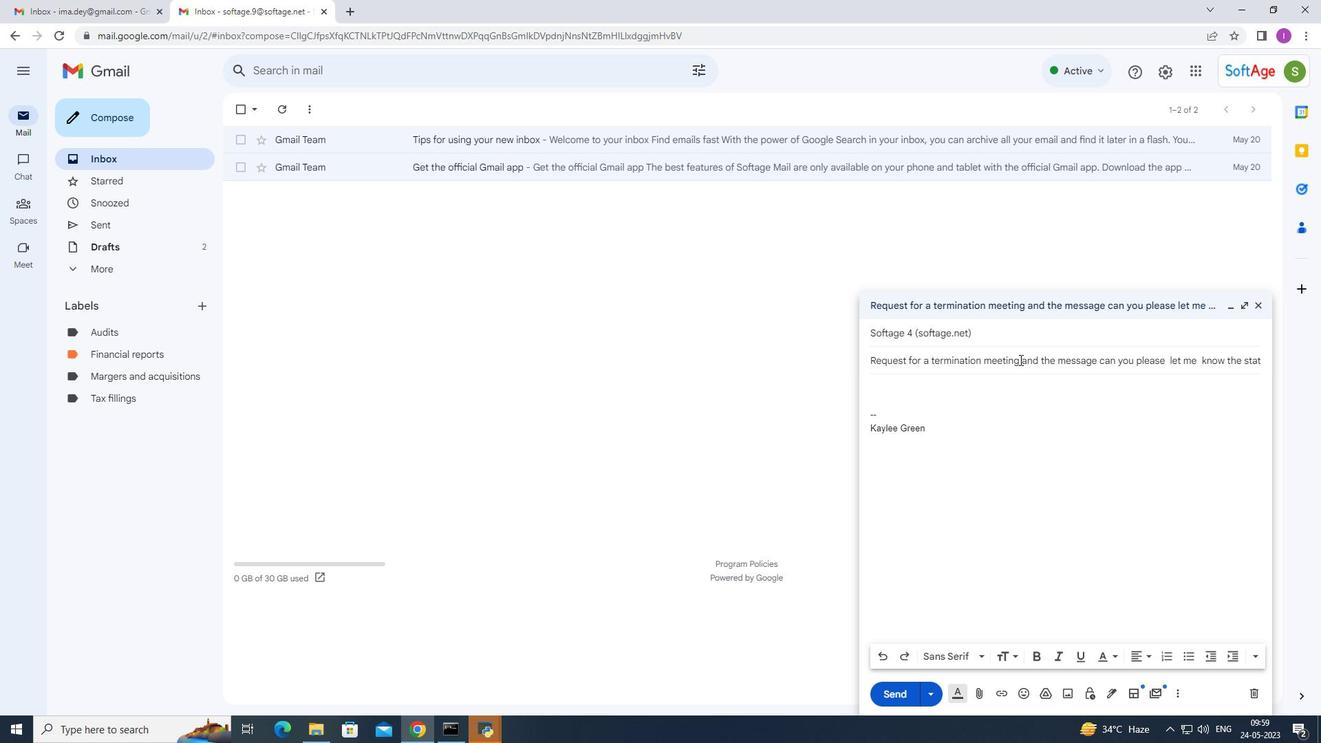 
Action: Mouse pressed left at (1020, 360)
Screenshot: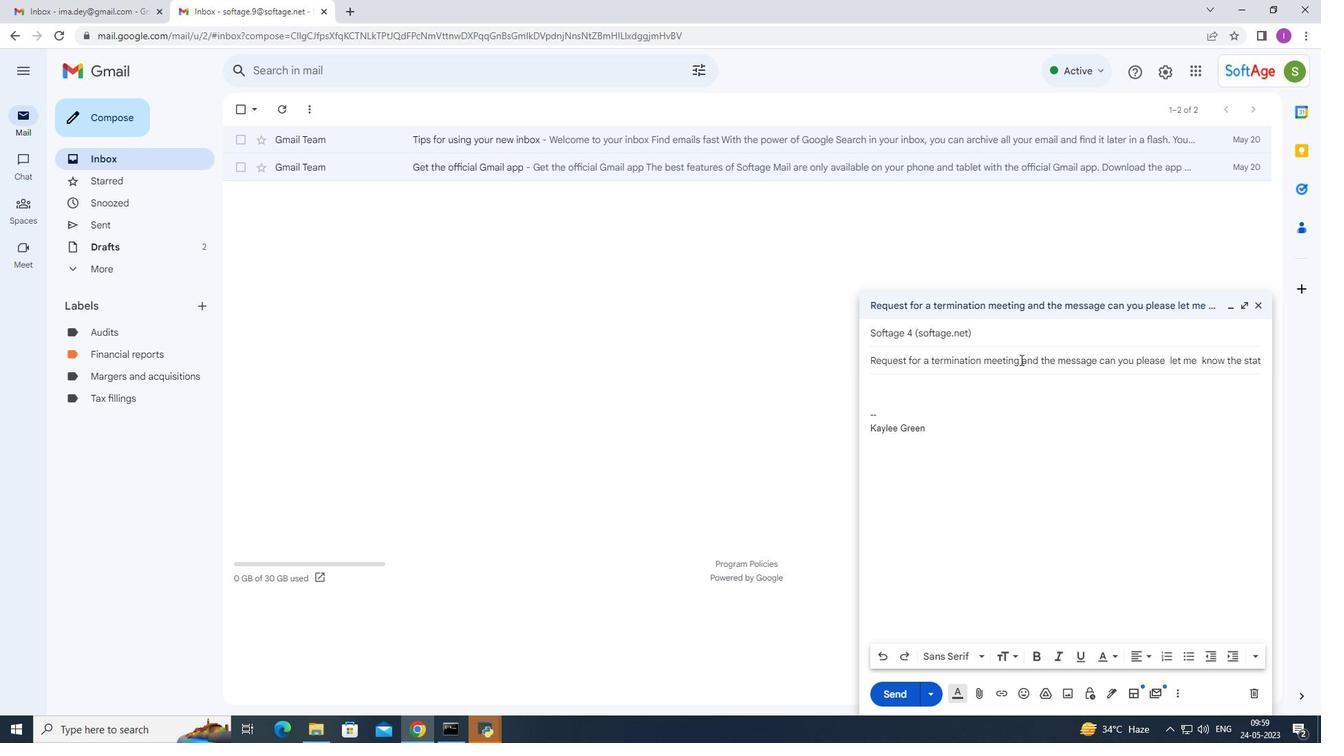 
Action: Mouse moved to (1257, 366)
Screenshot: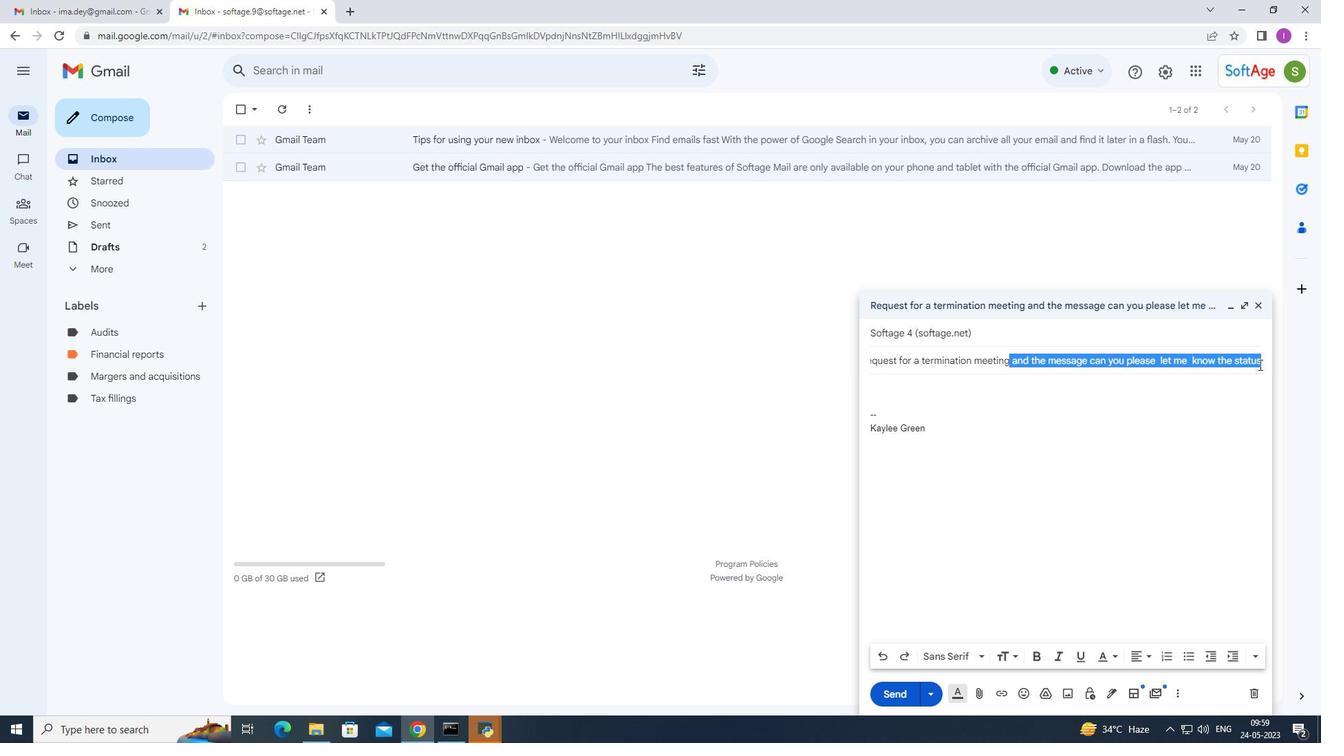 
Action: Key pressed <Key.delete>
Screenshot: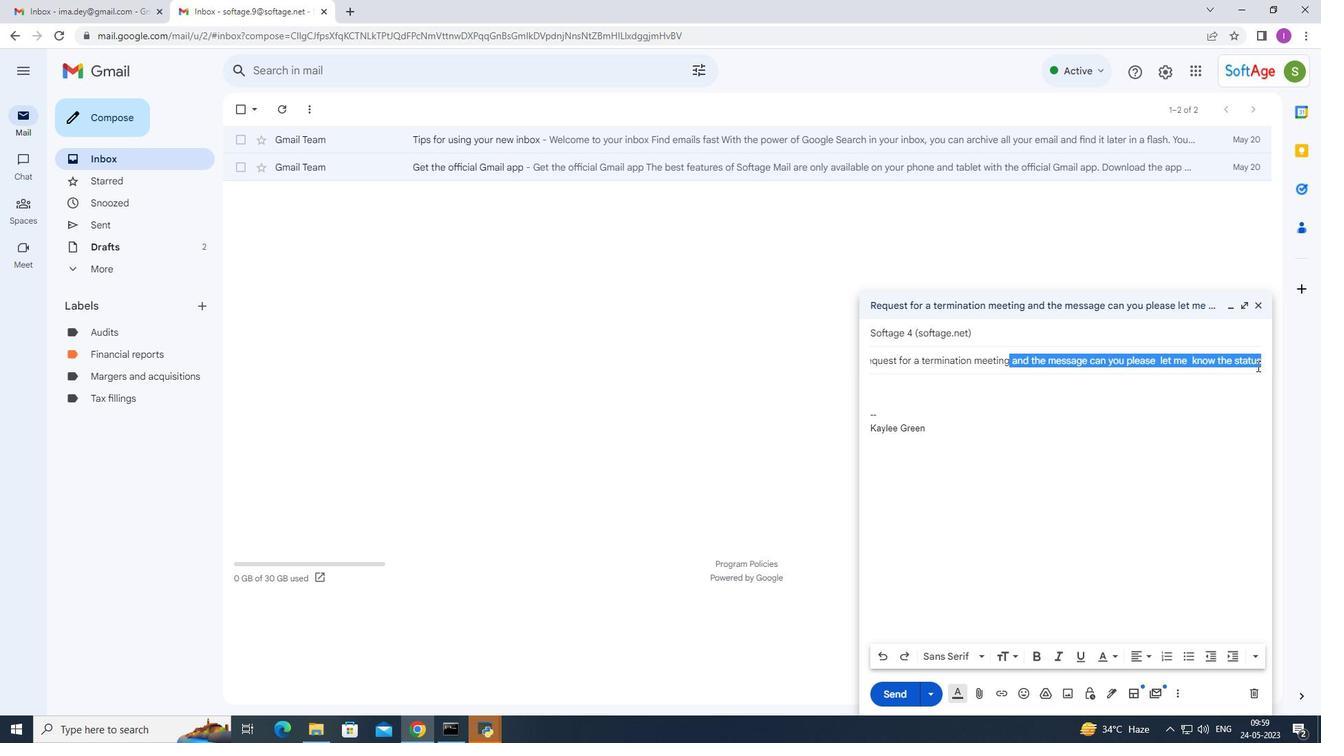 
Action: Mouse moved to (883, 393)
Screenshot: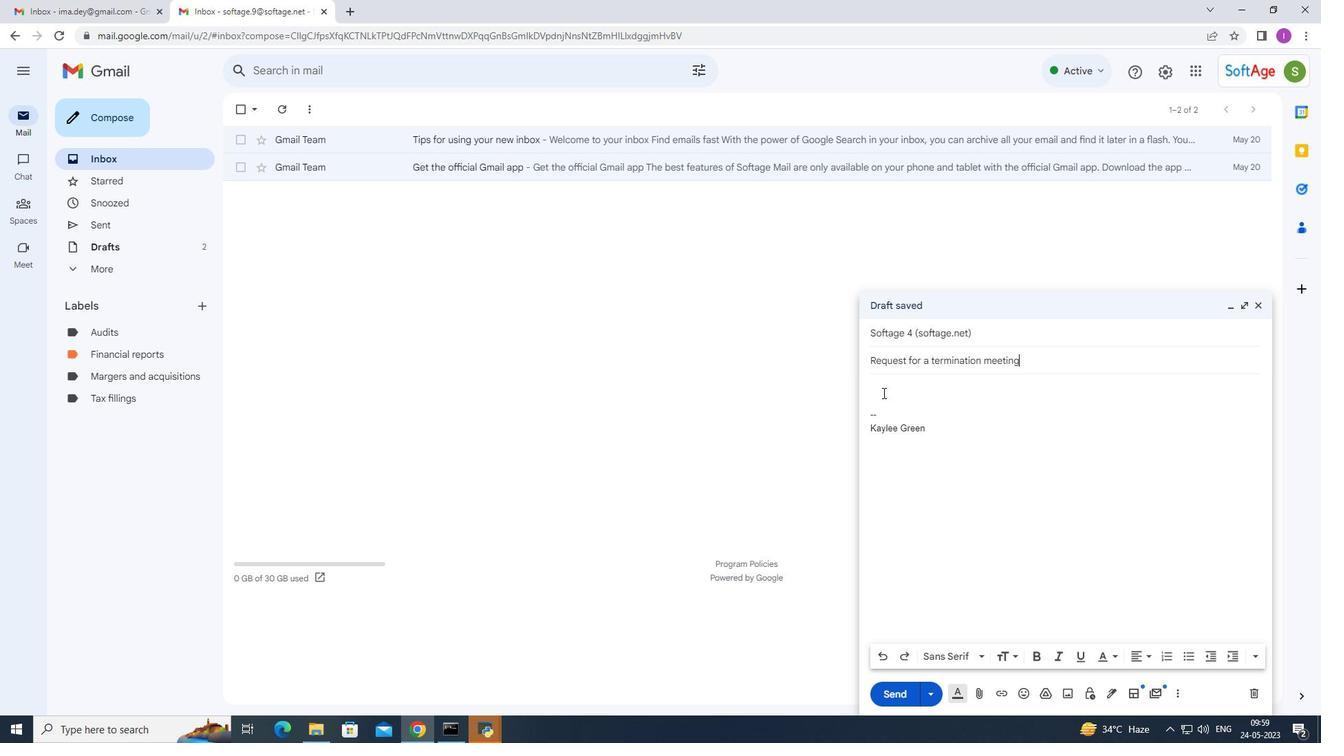 
Action: Mouse pressed left at (883, 393)
Screenshot: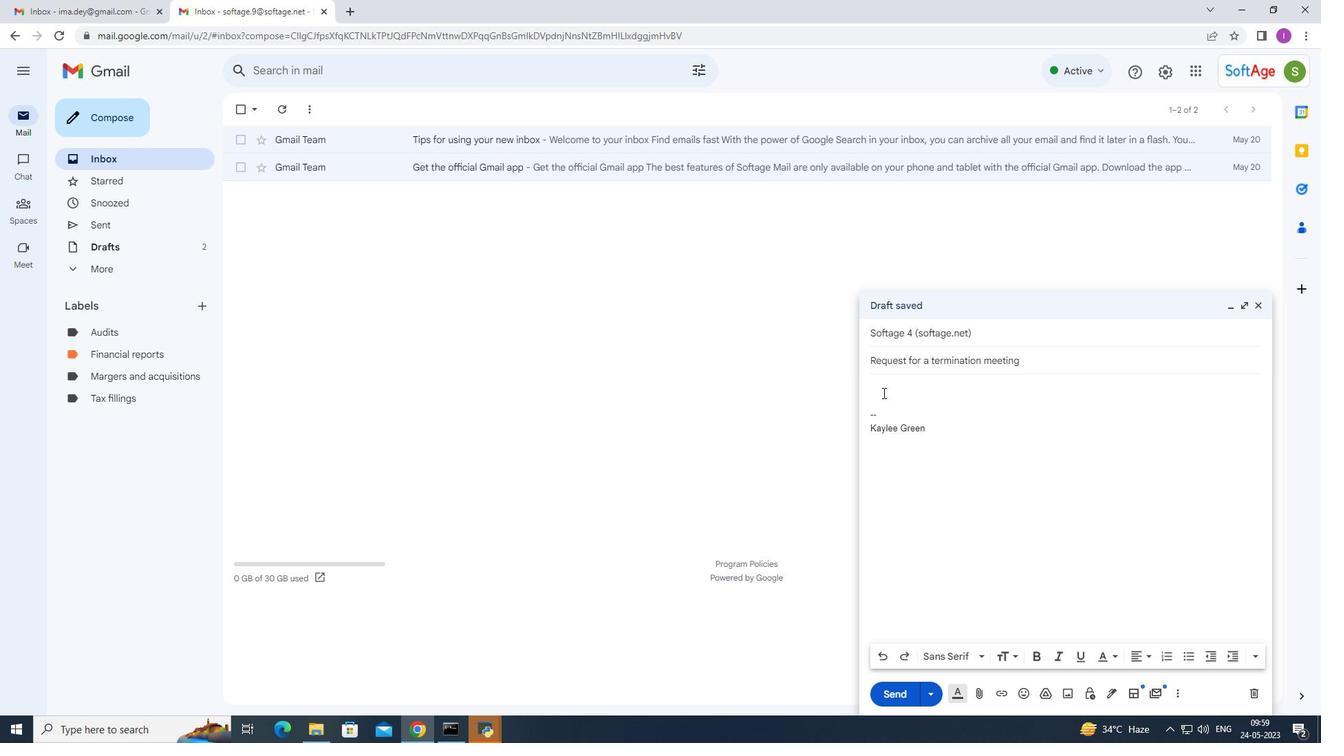 
Action: Mouse moved to (998, 374)
Screenshot: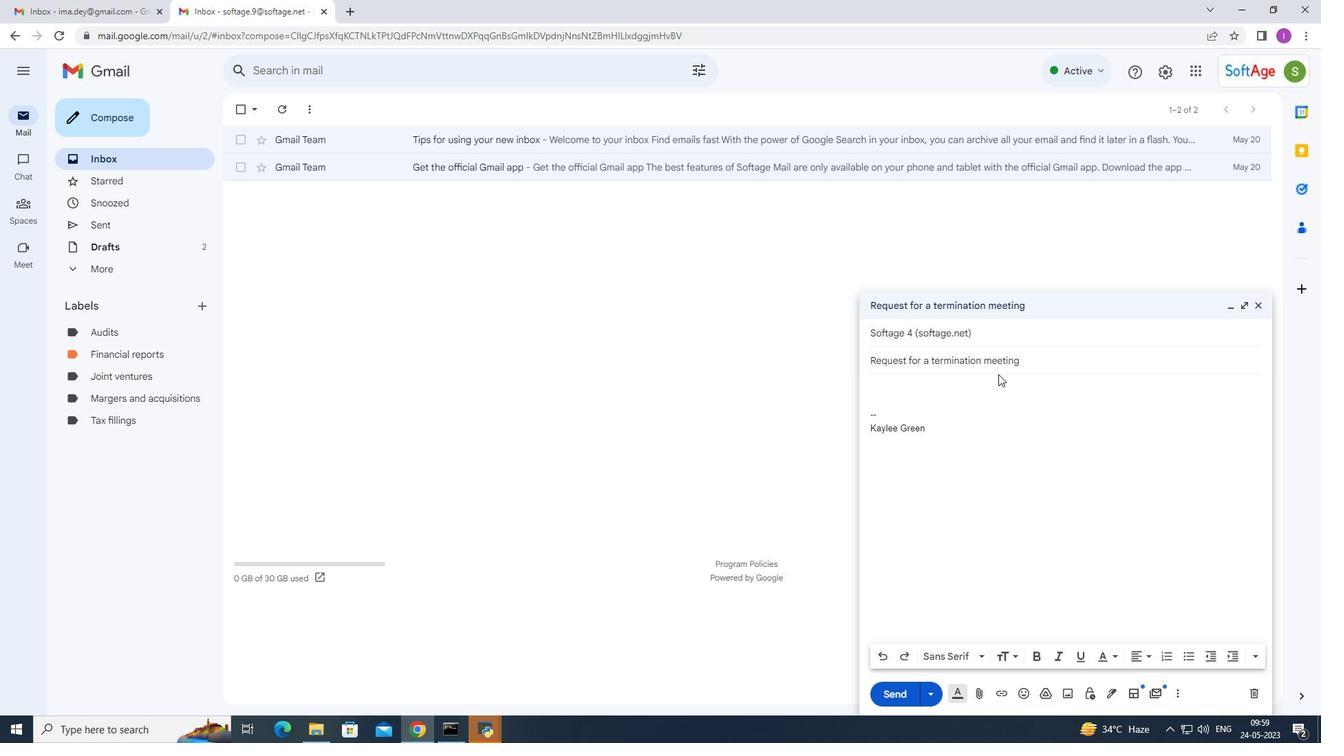 
Action: Key pressed <Key.shift>Can<Key.space>you<Key.space>please<Key.space>let<Key.space>me<Key.space>know<Key.space>the<Key.space>sr<Key.backspace>tatus<Key.space>of<Key.space>the<Key.space><Key.shift><Key.shift><Key.shift><Key.shift><Key.shift><Key.shift><Key.shift><Key.shift>H<Key.shift><Key.shift><Key.shift><Key.shift>R<Key.space>hiring<Key.space>process<Key.shift>?
Screenshot: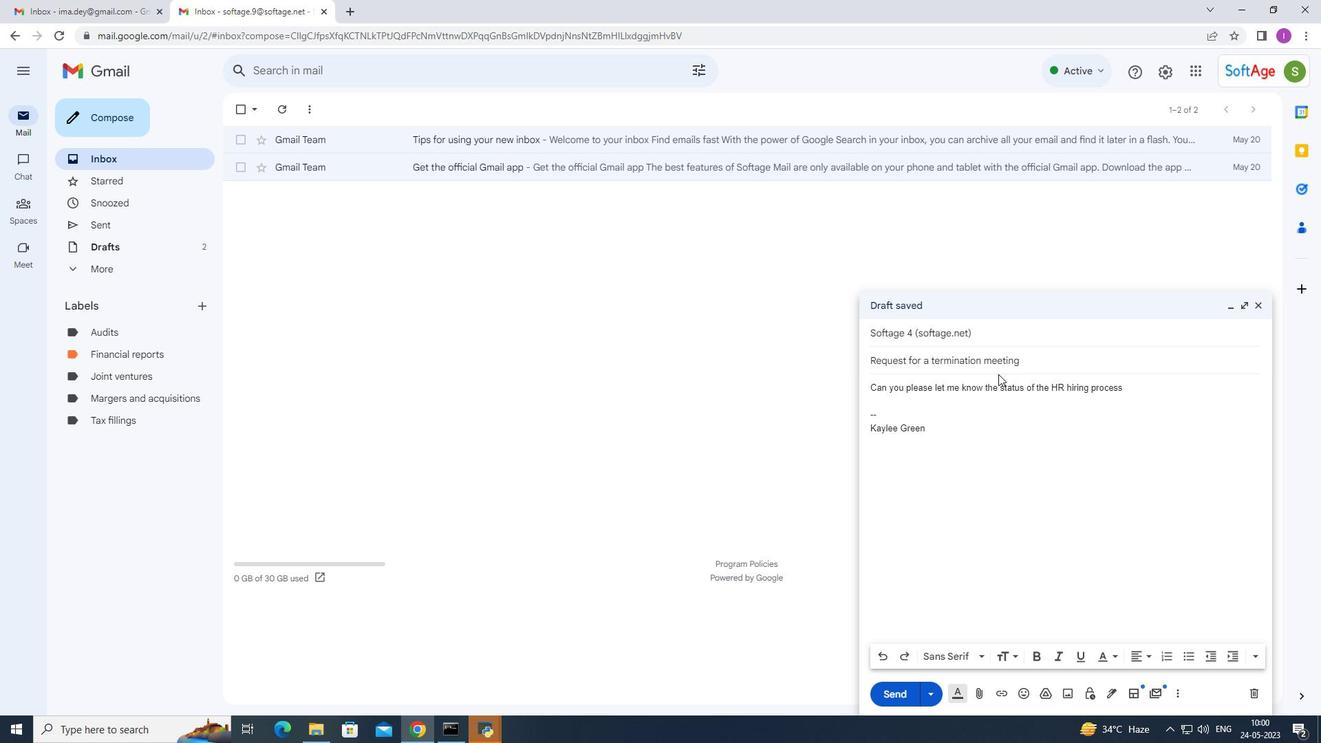 
Action: Mouse moved to (868, 382)
Screenshot: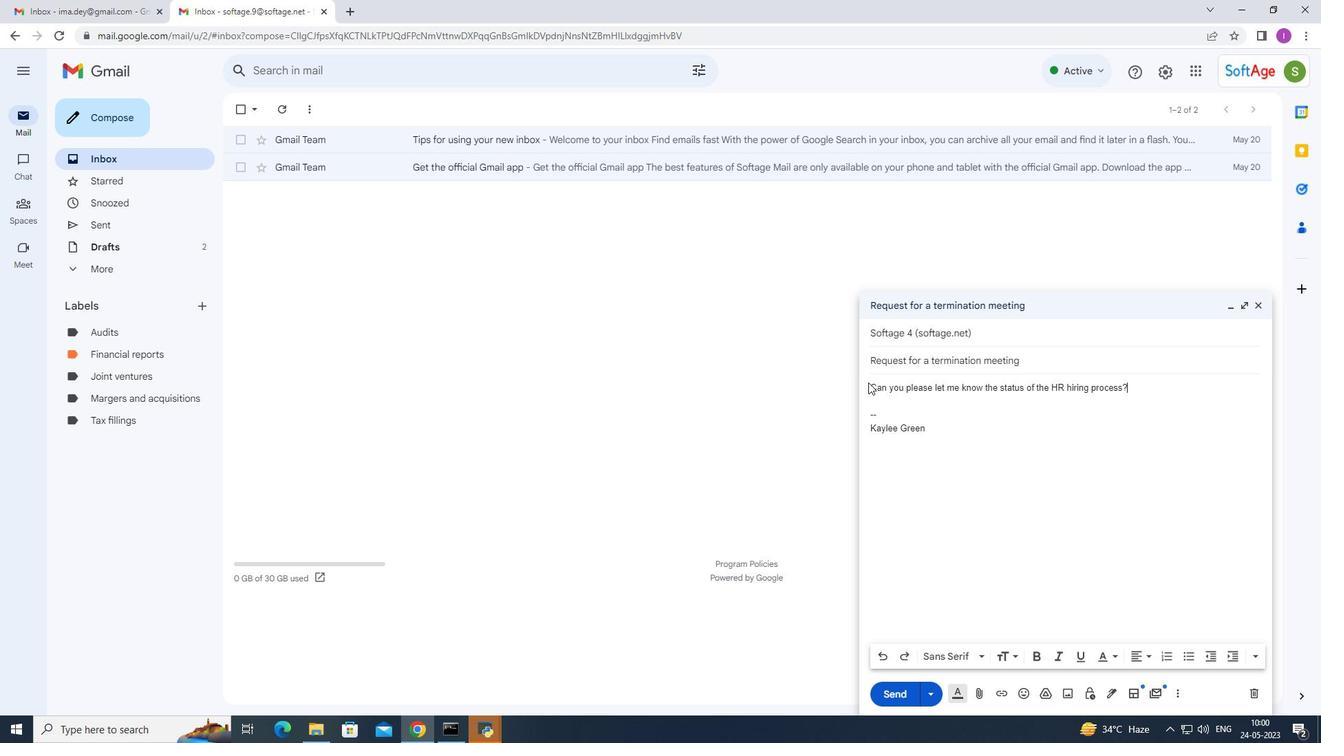 
Action: Mouse pressed left at (868, 382)
Screenshot: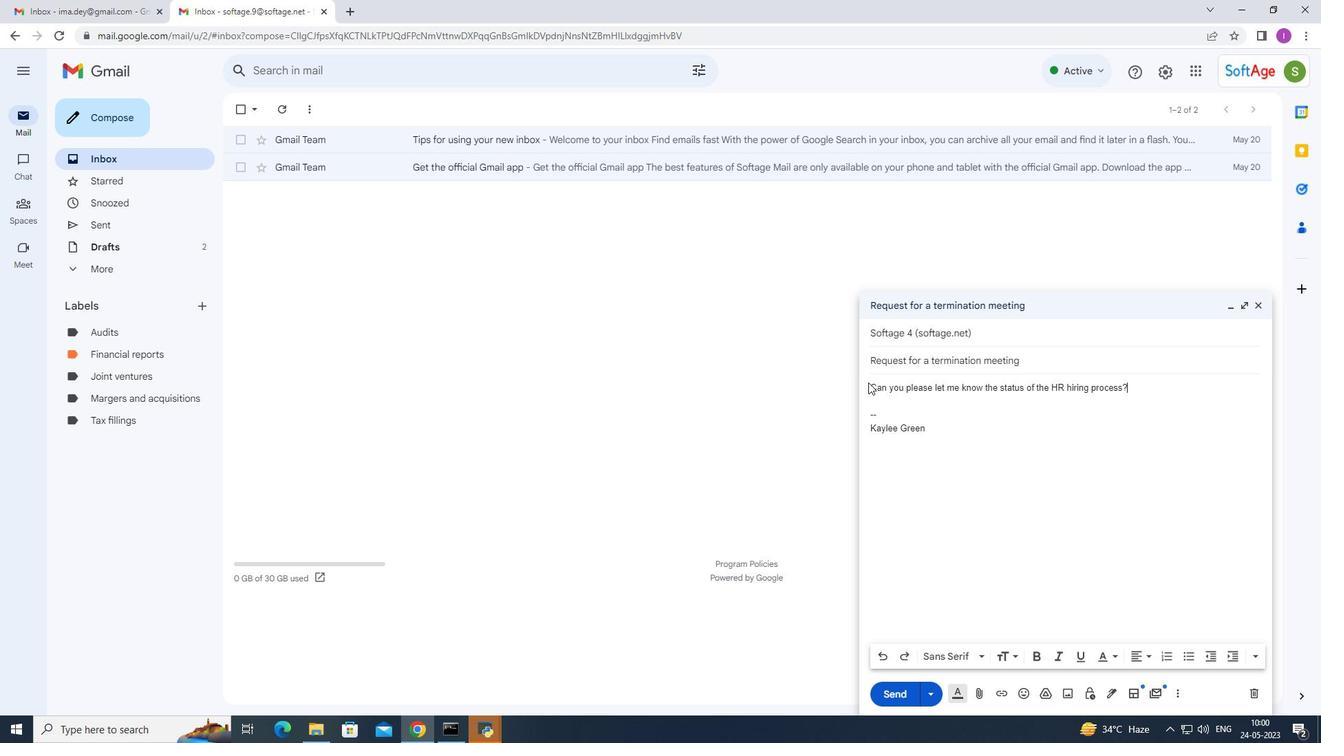 
Action: Mouse moved to (996, 441)
Screenshot: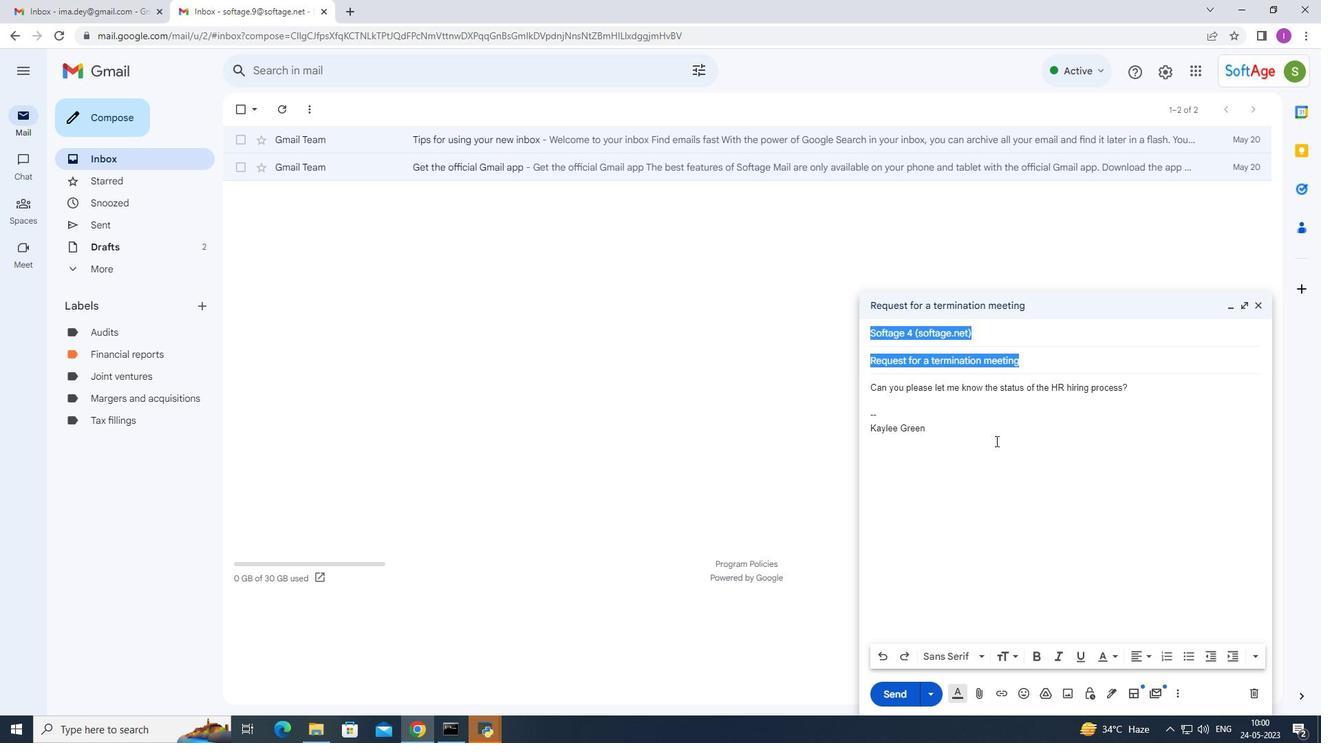
Action: Mouse pressed left at (996, 441)
Screenshot: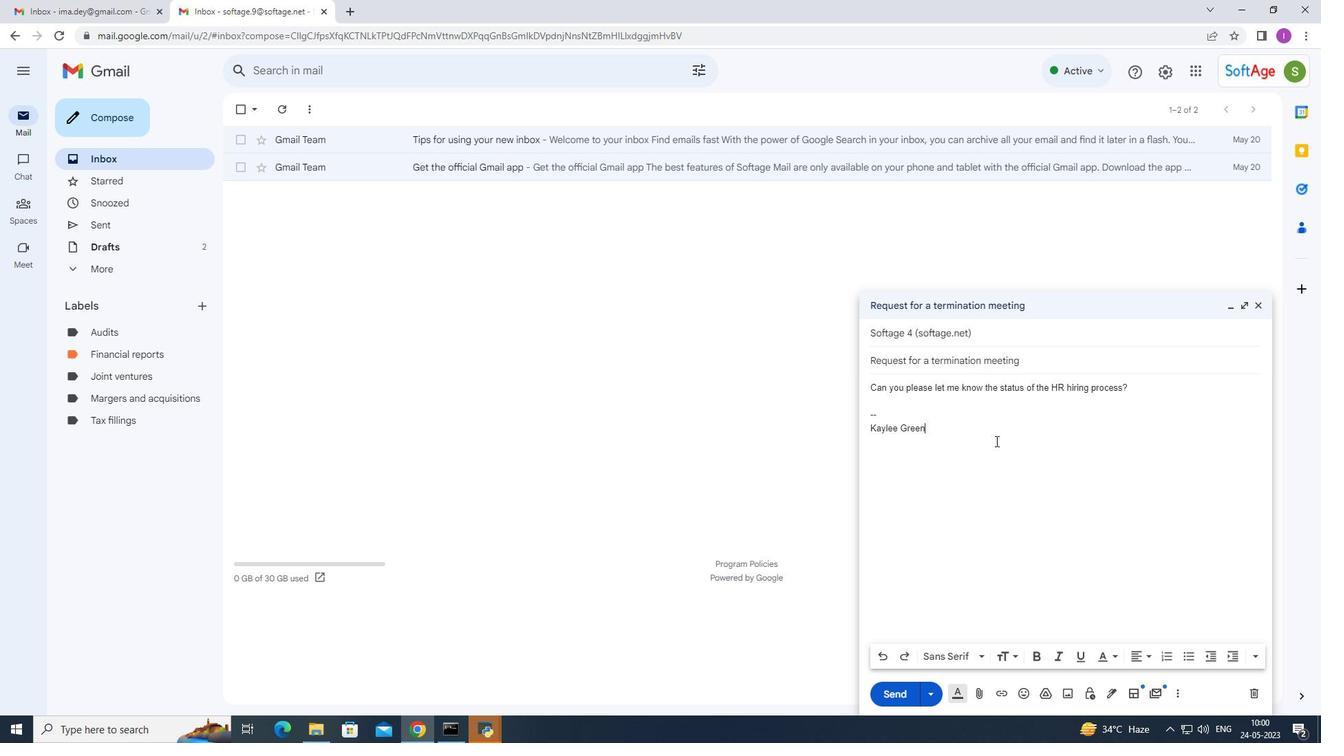 
Action: Mouse moved to (963, 442)
Screenshot: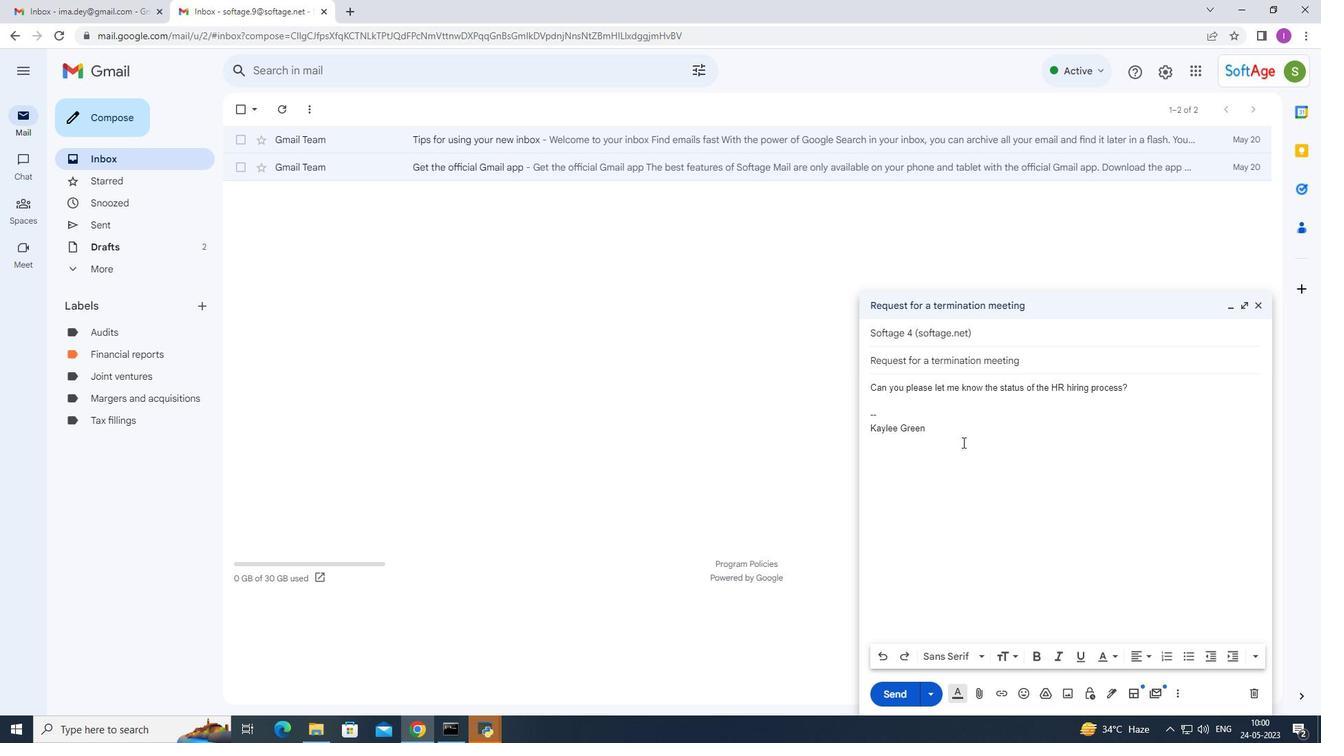 
Action: Mouse pressed left at (963, 442)
Screenshot: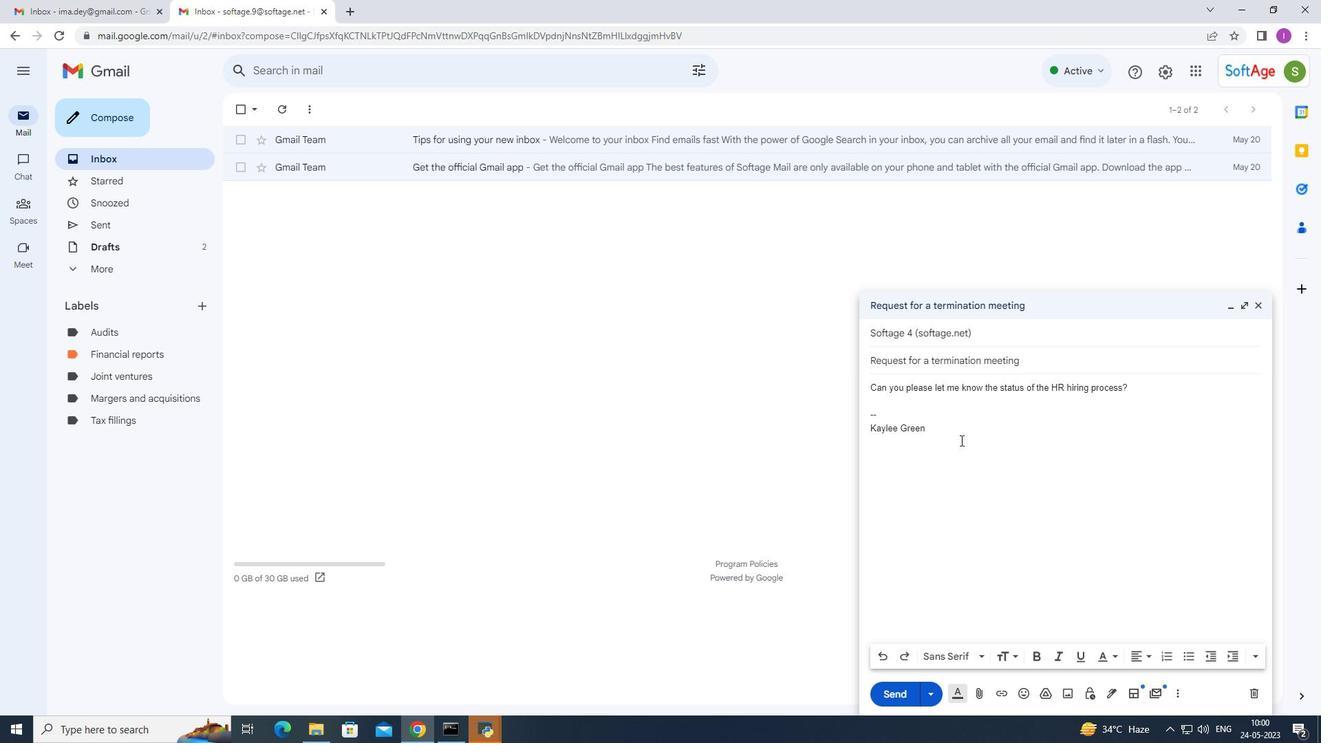 
Action: Mouse moved to (1256, 656)
Screenshot: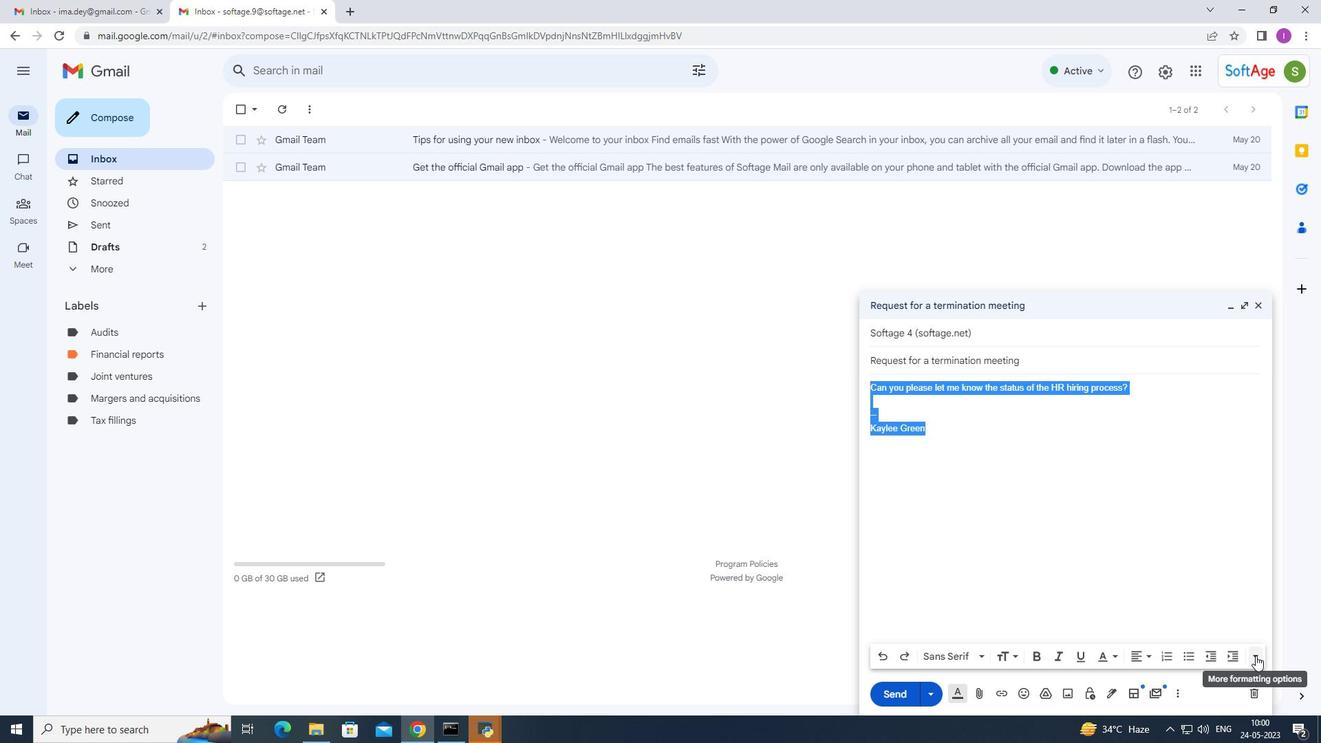 
Action: Mouse pressed left at (1256, 656)
Screenshot: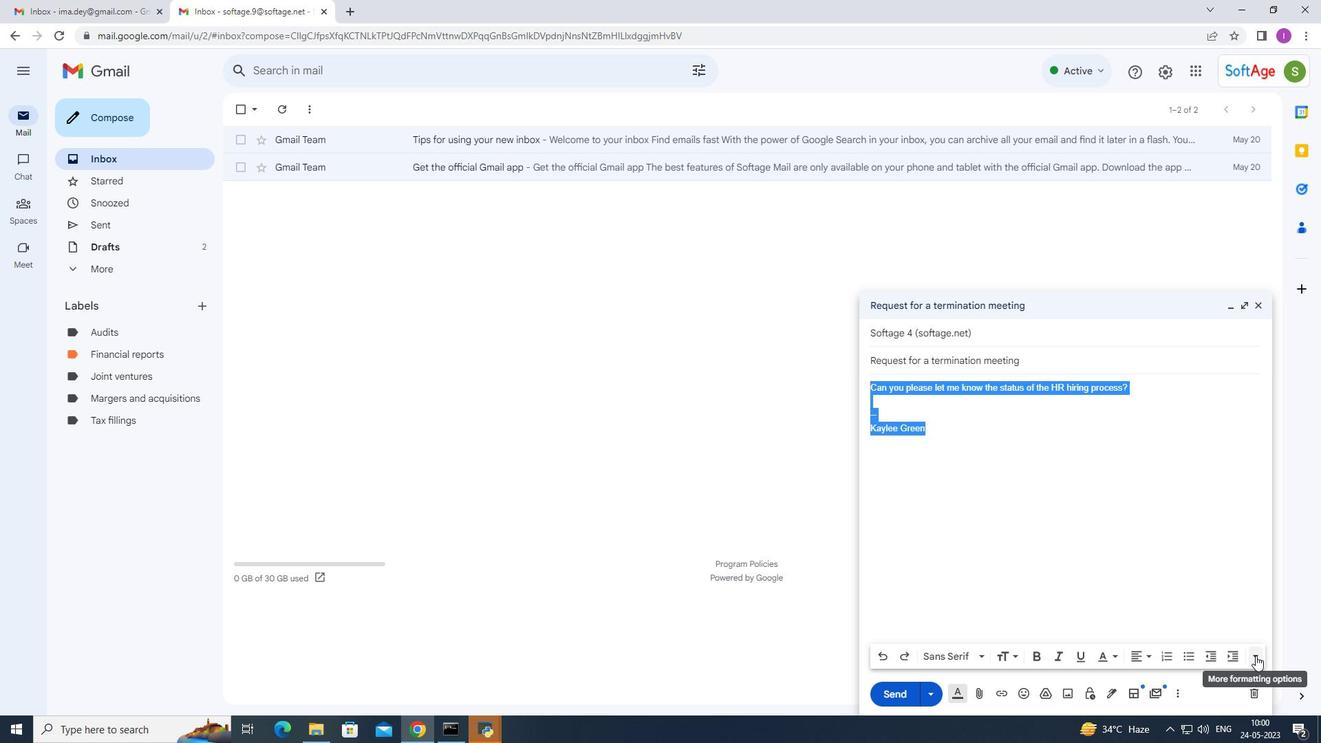
Action: Mouse moved to (1260, 601)
Screenshot: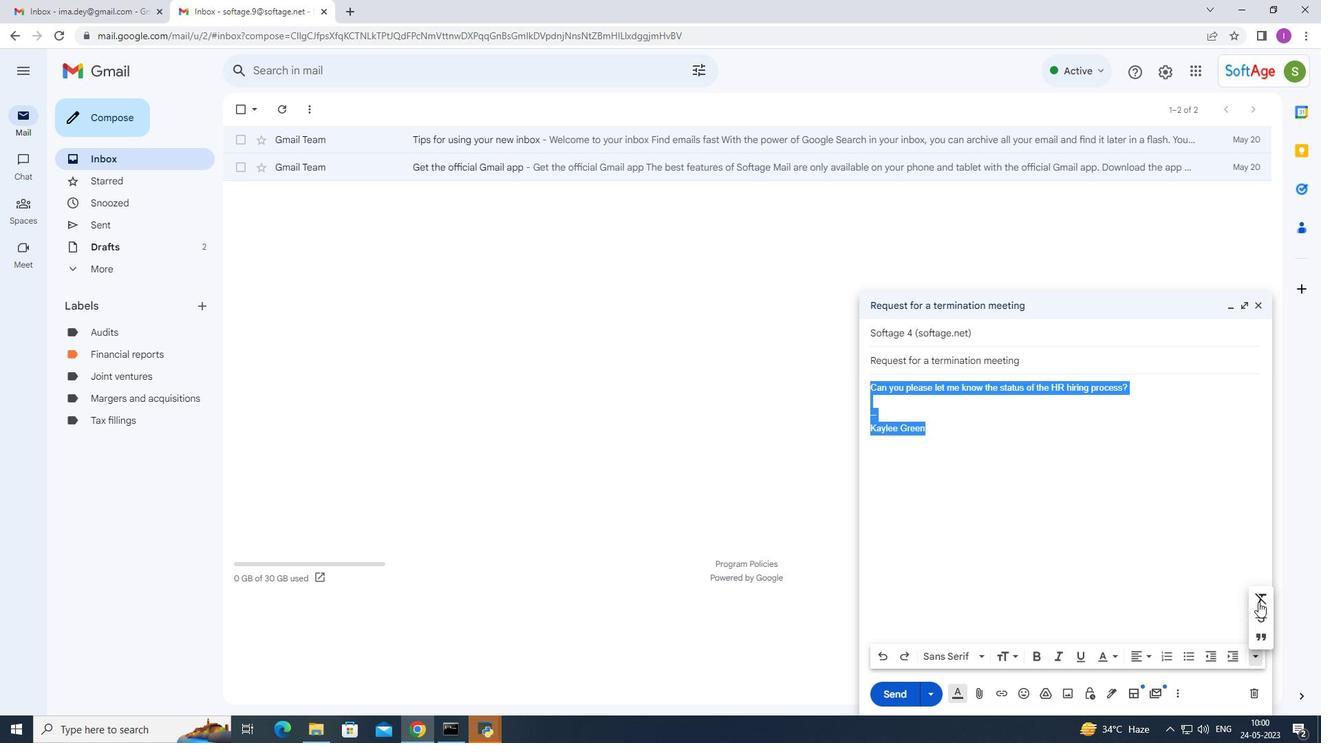 
Action: Mouse pressed left at (1260, 601)
Screenshot: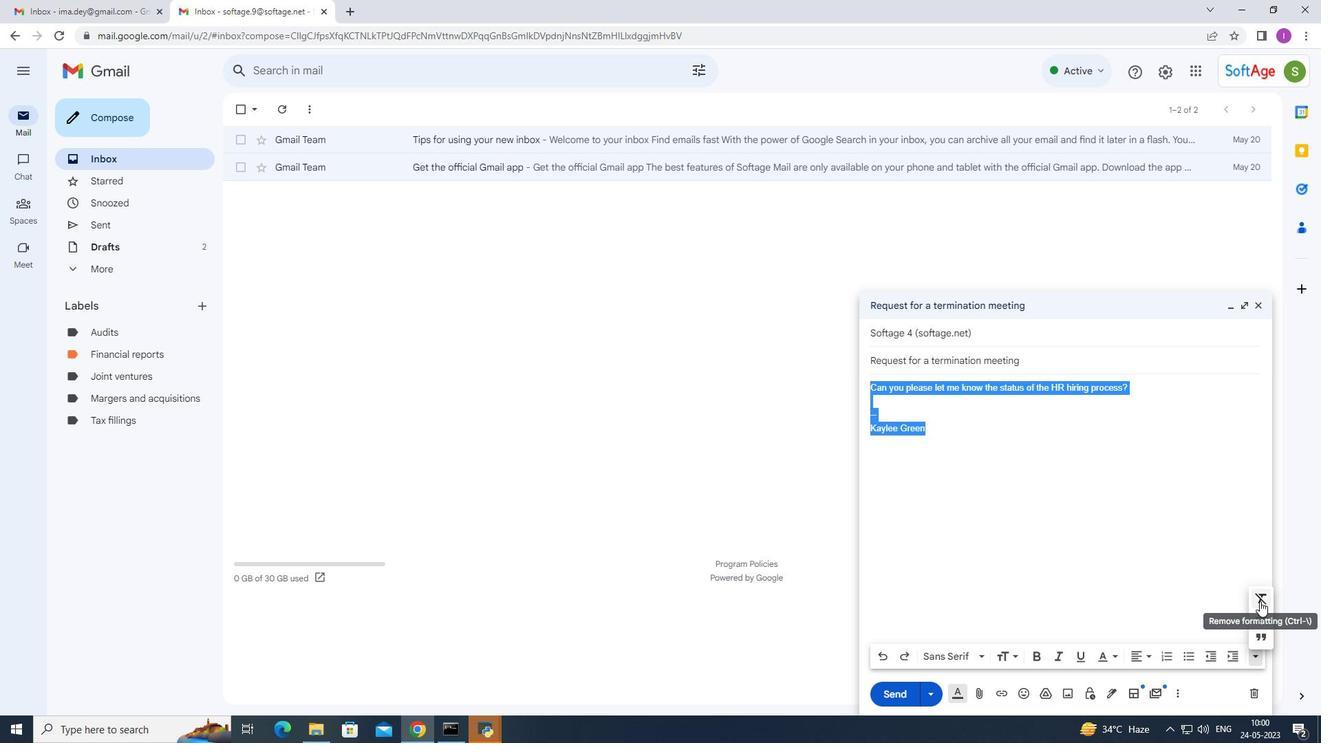 
Action: Mouse moved to (881, 660)
Screenshot: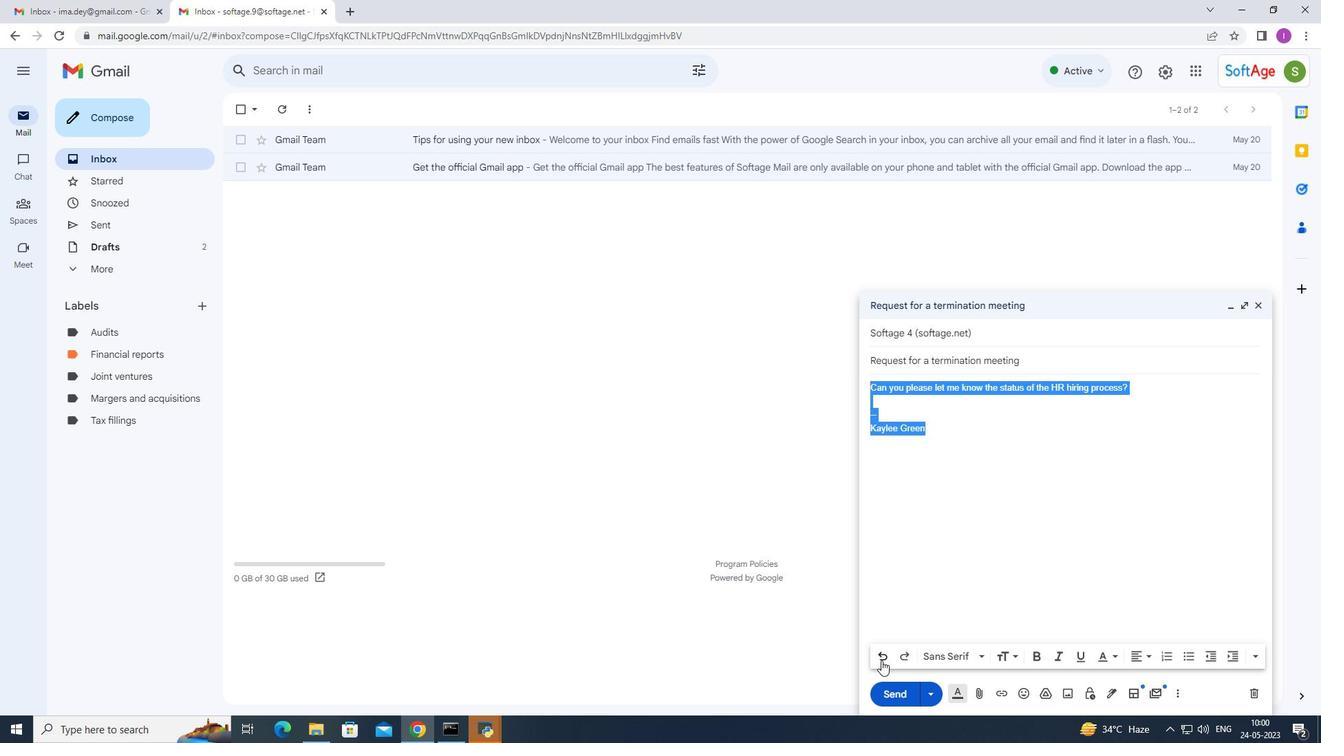 
Action: Mouse pressed left at (881, 660)
Screenshot: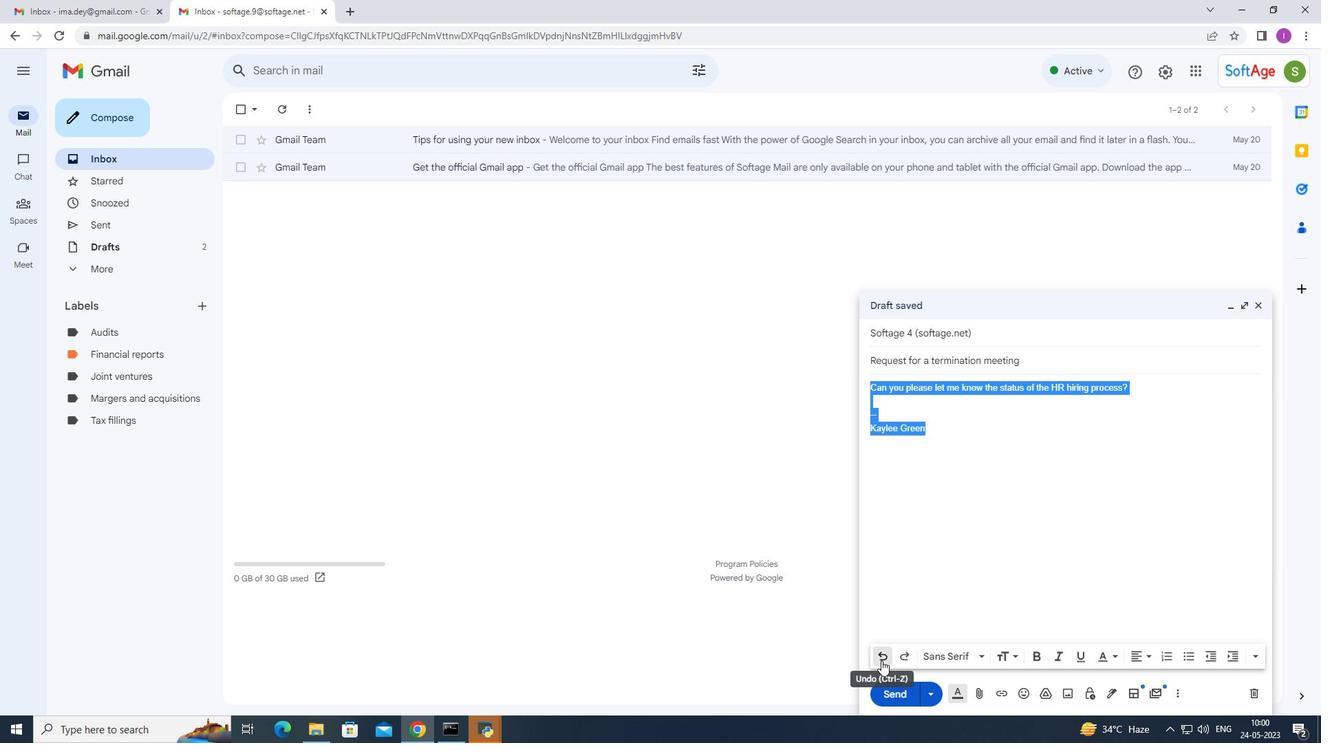 
Action: Mouse pressed left at (881, 660)
Screenshot: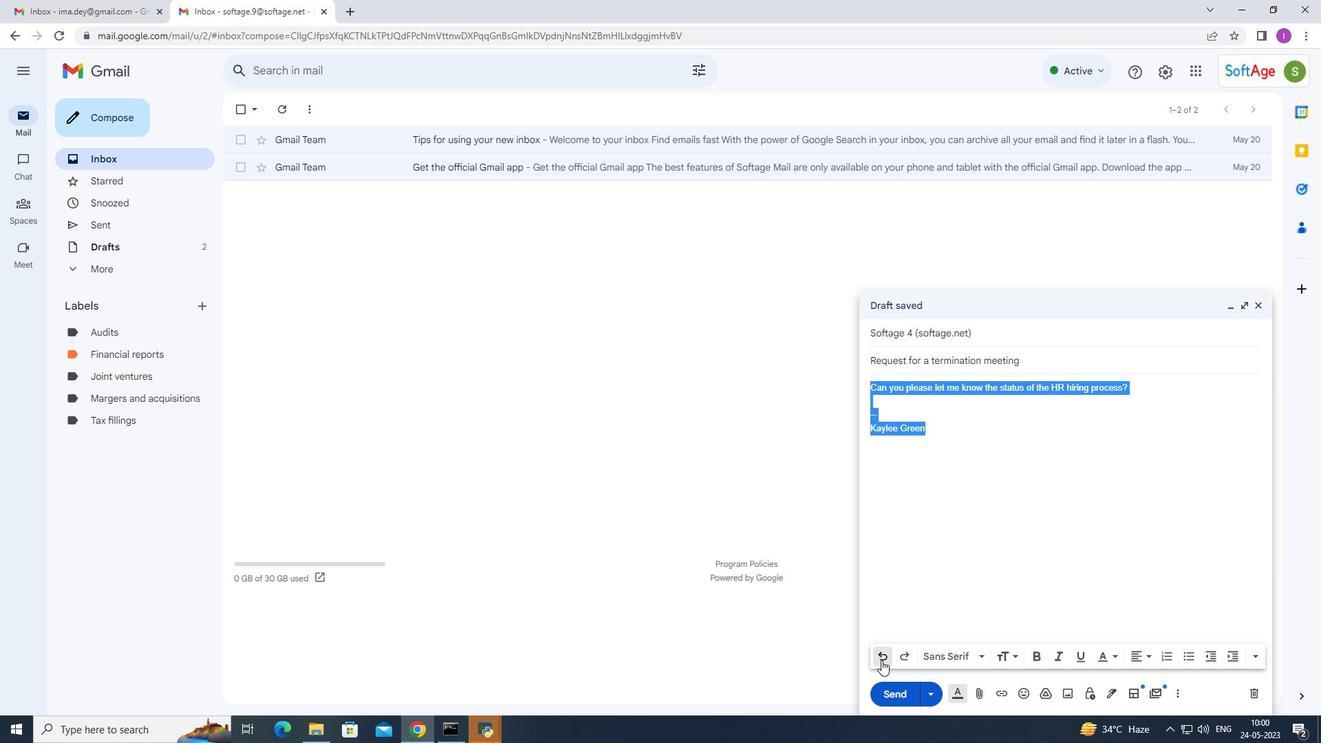 
Action: Mouse moved to (882, 656)
Screenshot: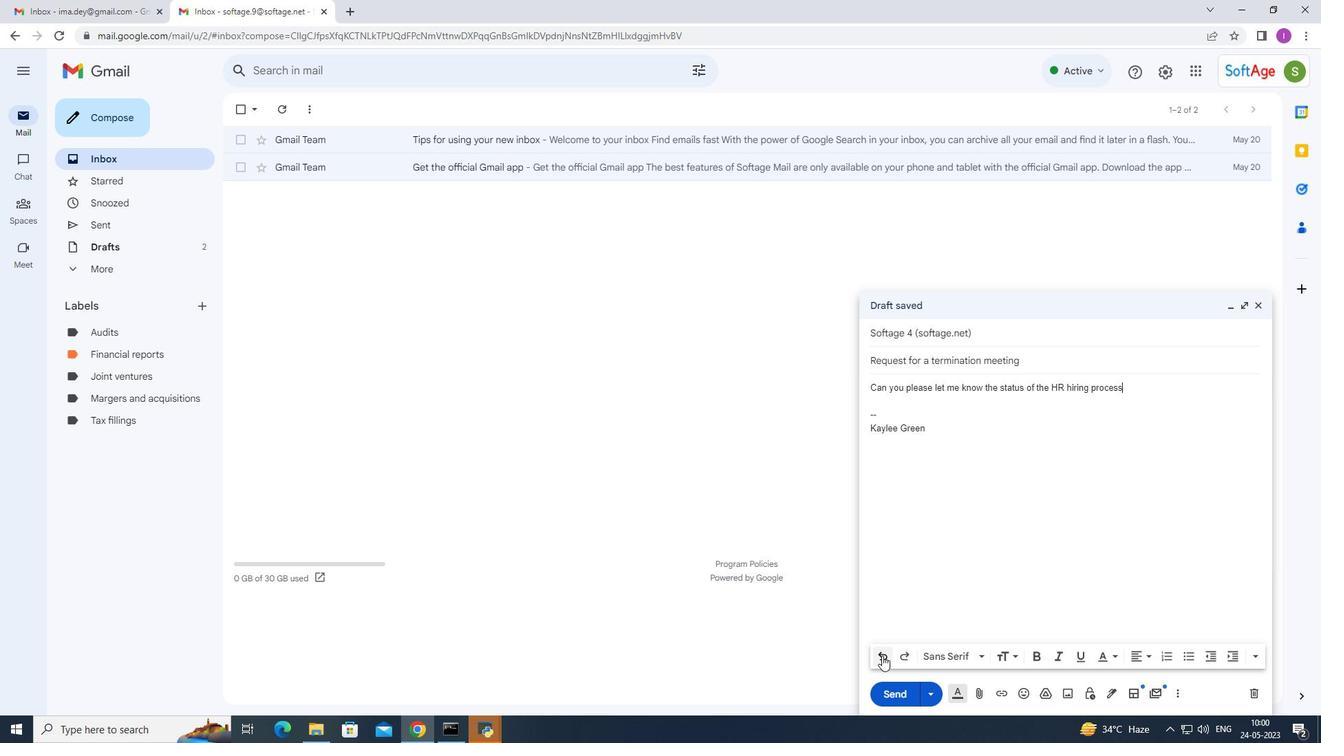 
Action: Mouse pressed left at (882, 656)
Screenshot: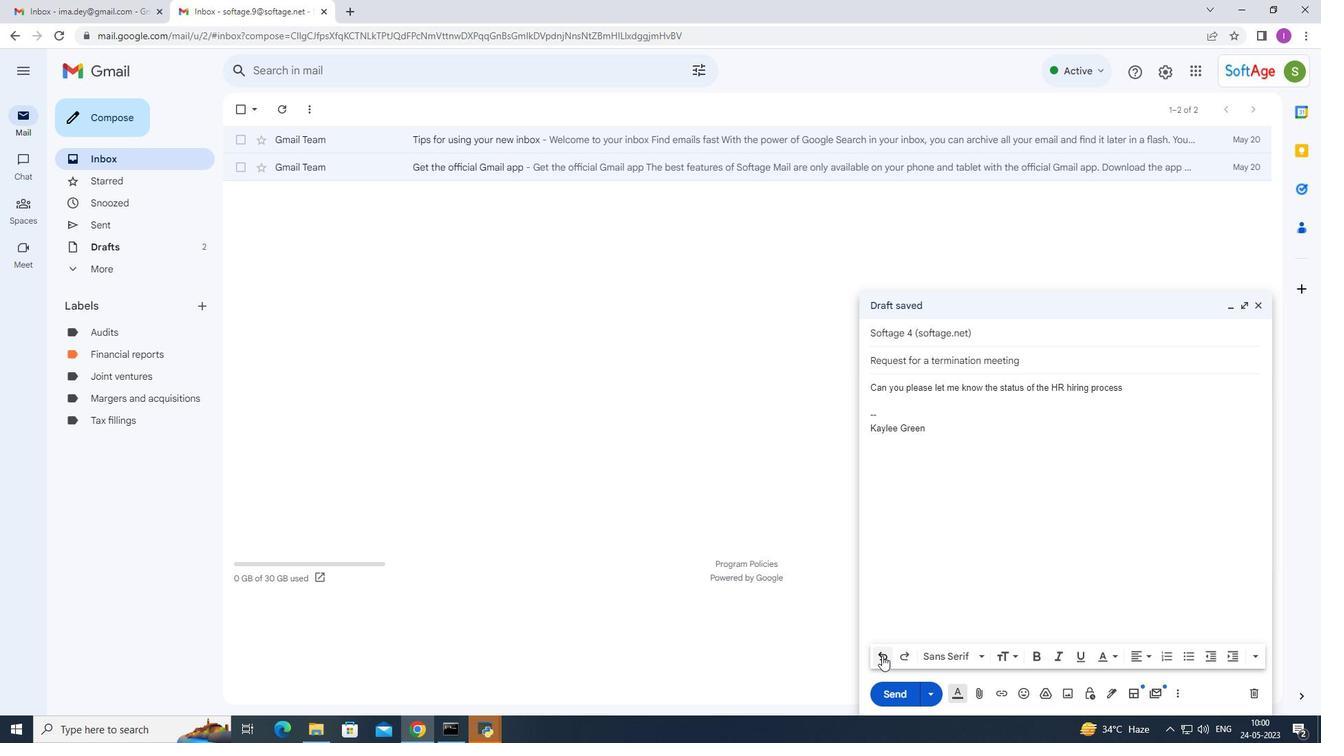 
Action: Mouse moved to (879, 649)
Screenshot: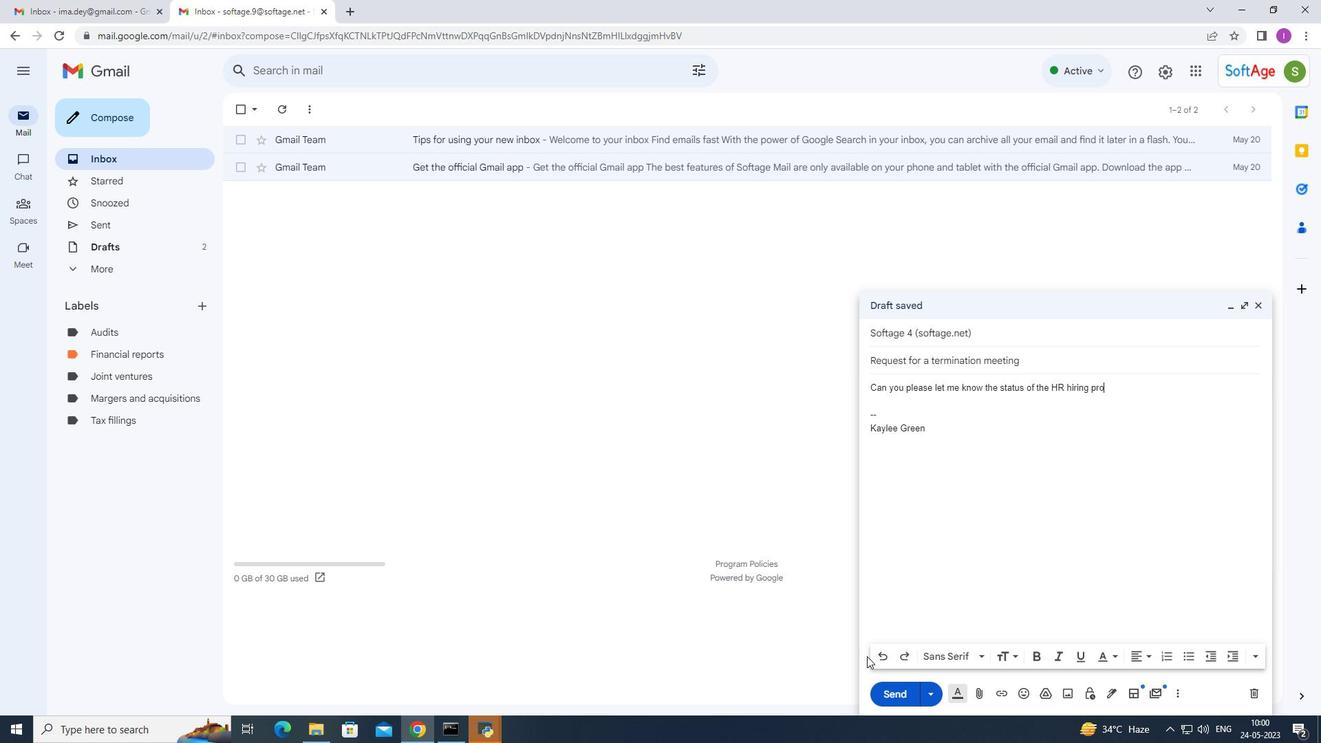 
Action: Mouse pressed left at (879, 649)
Screenshot: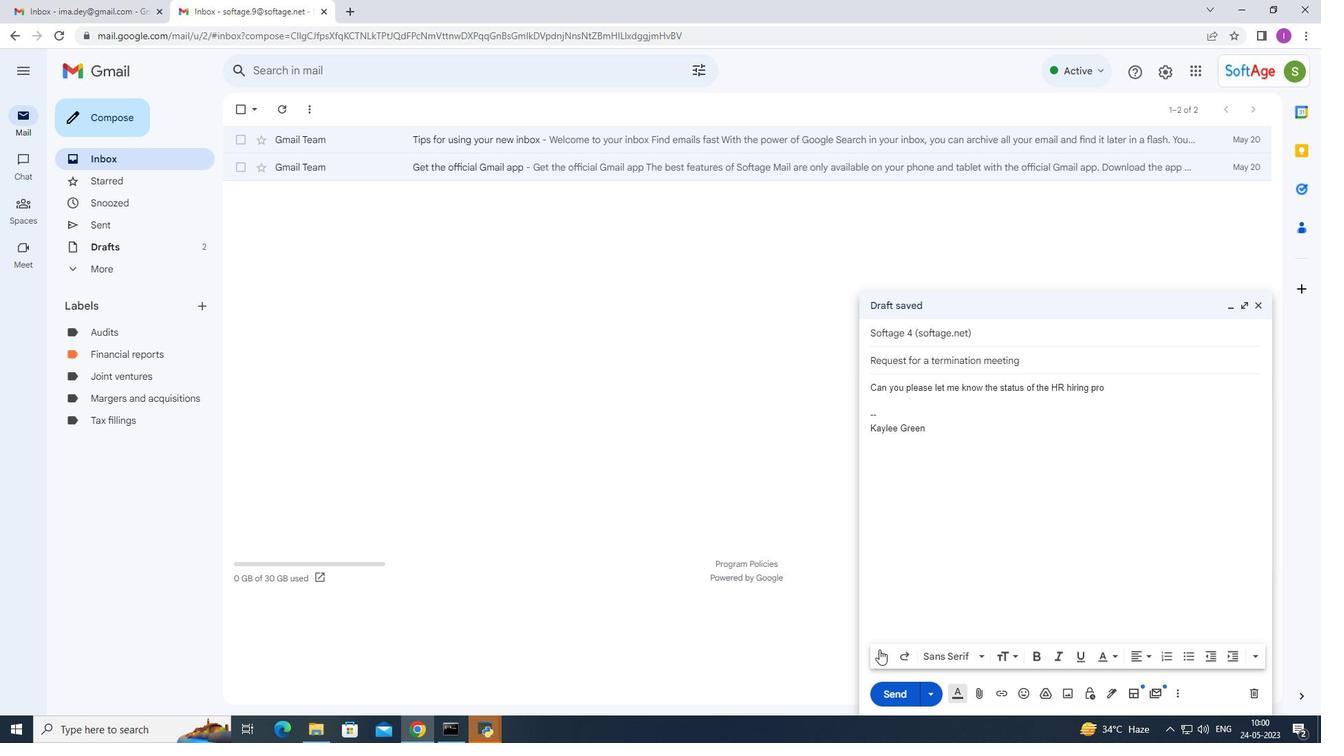 
Action: Mouse moved to (897, 698)
Screenshot: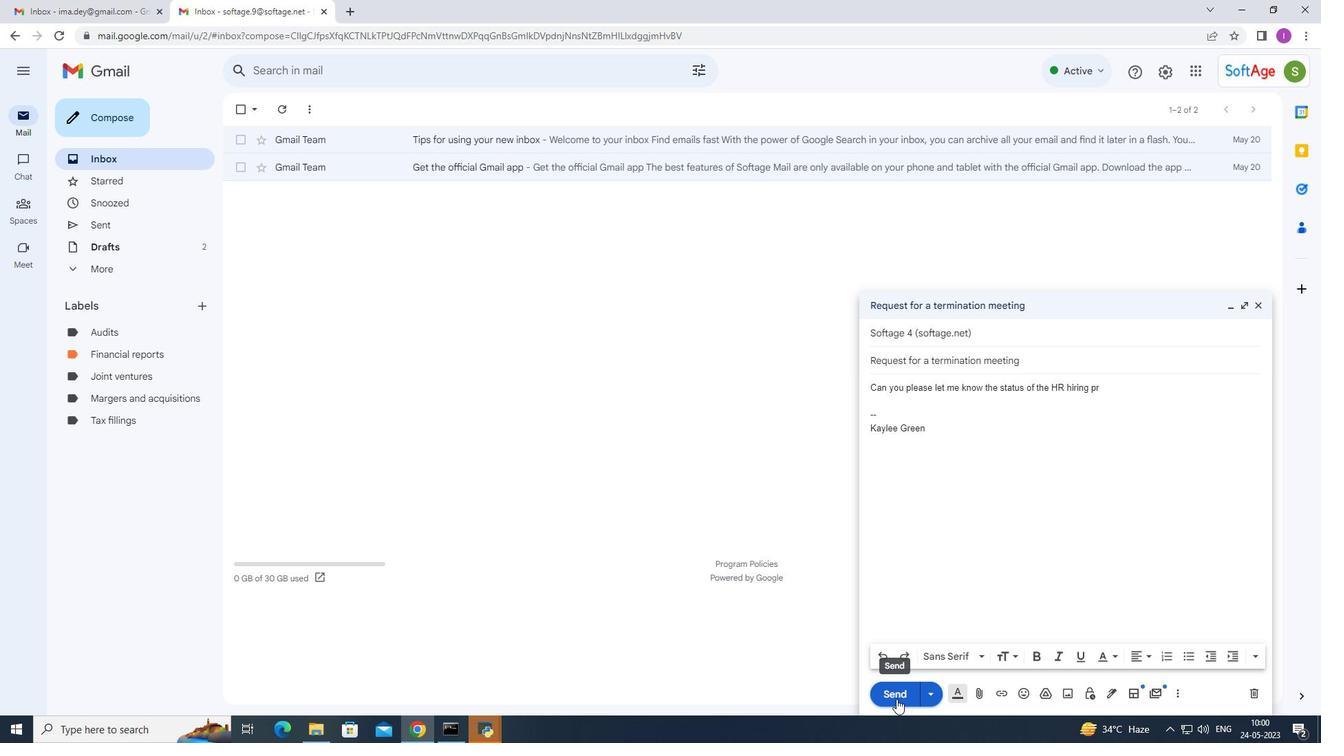 
Action: Mouse pressed left at (897, 698)
Screenshot: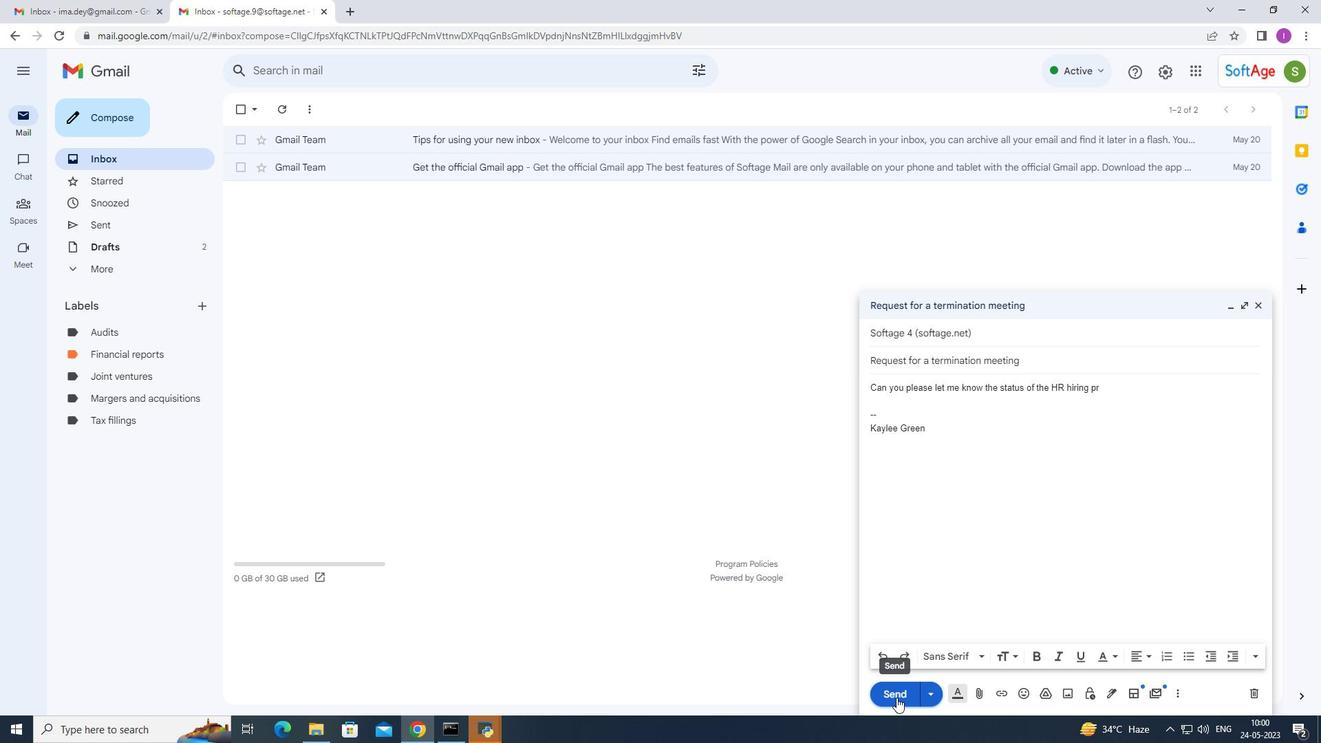 
Action: Mouse moved to (98, 221)
Screenshot: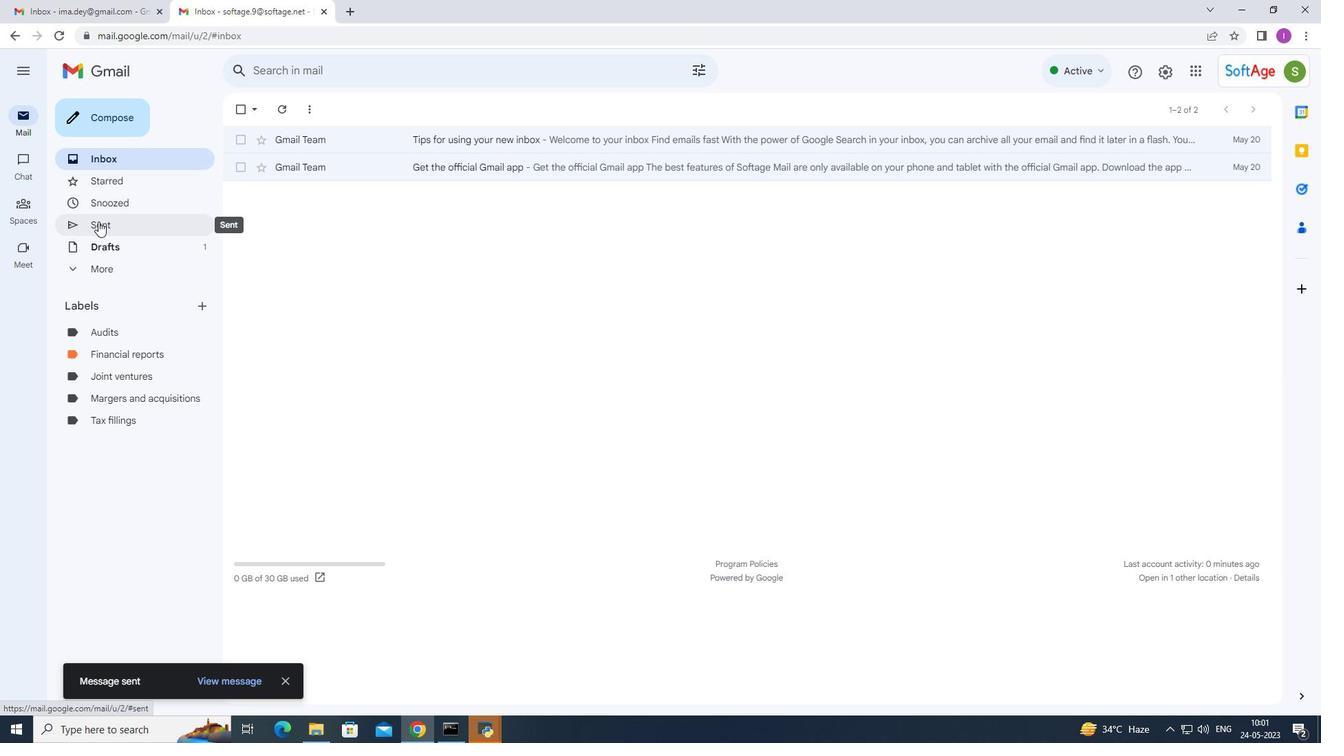
Action: Mouse pressed left at (98, 221)
Screenshot: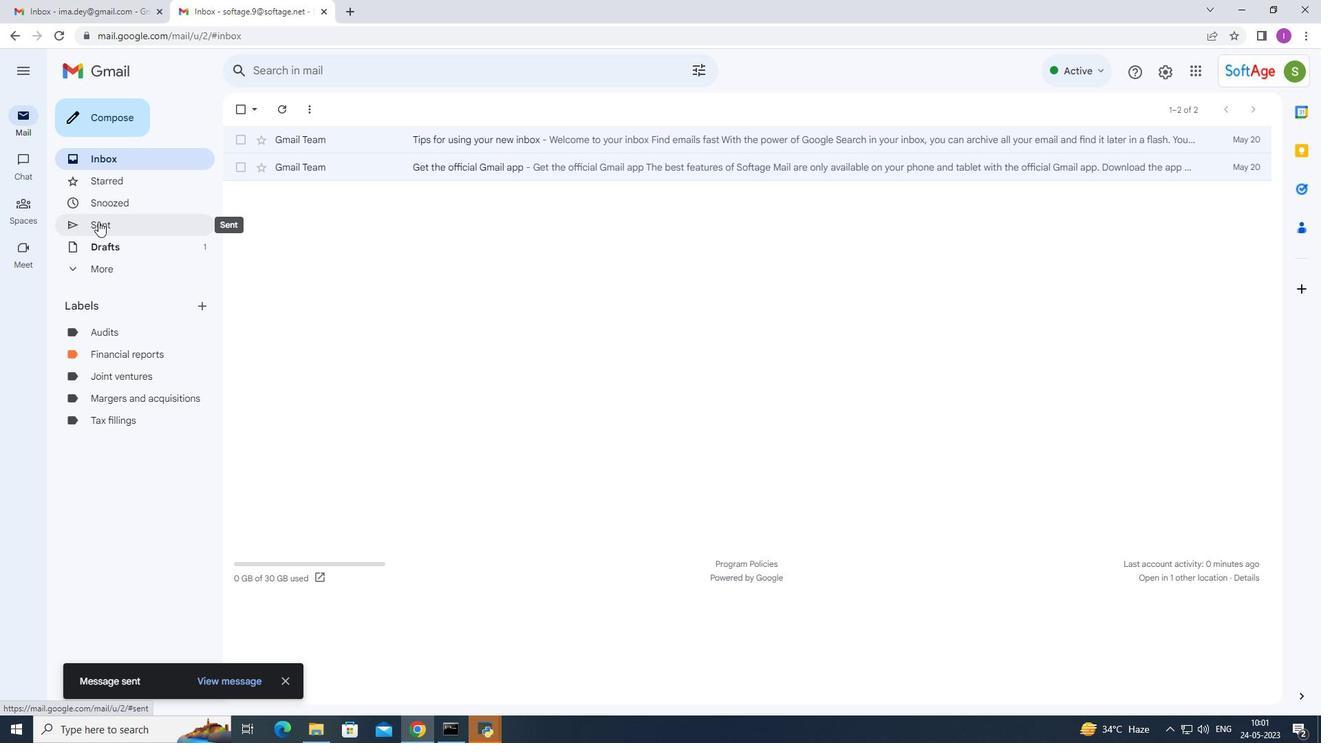 
Action: Mouse moved to (514, 173)
Screenshot: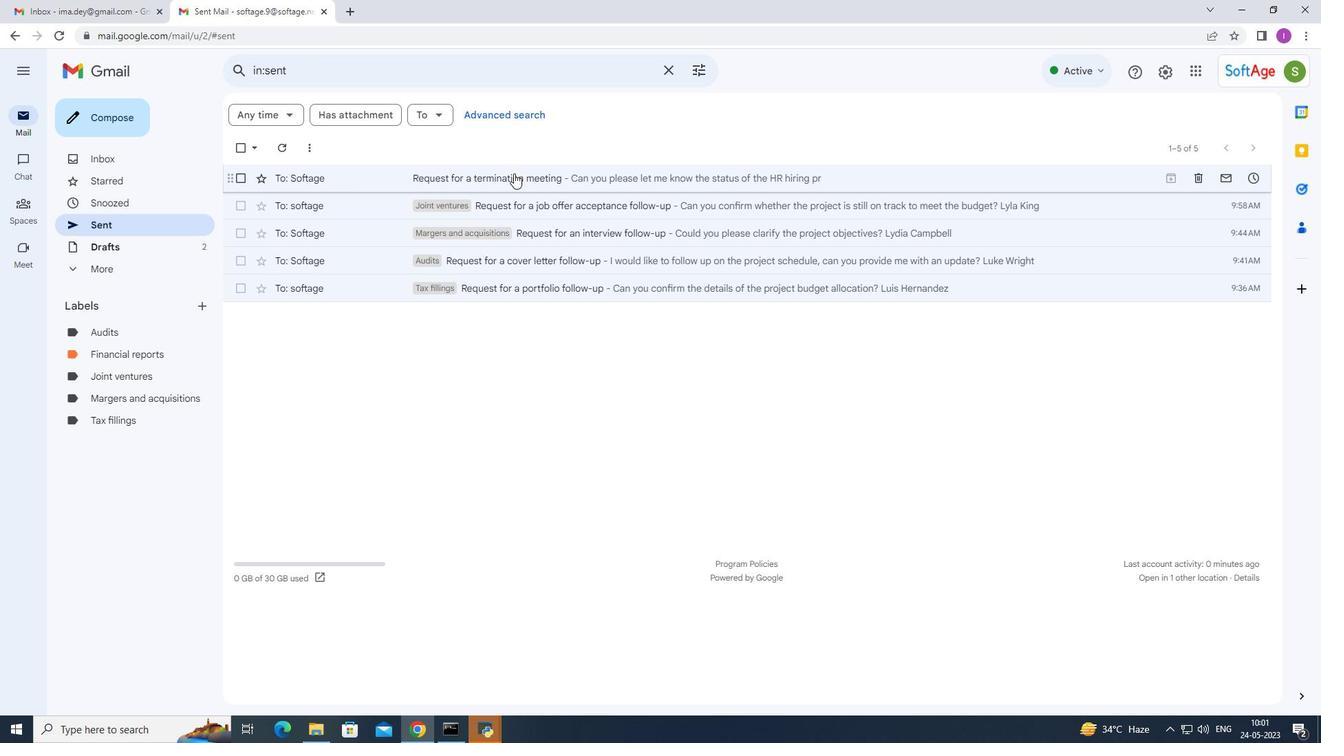 
Action: Mouse pressed right at (514, 173)
Screenshot: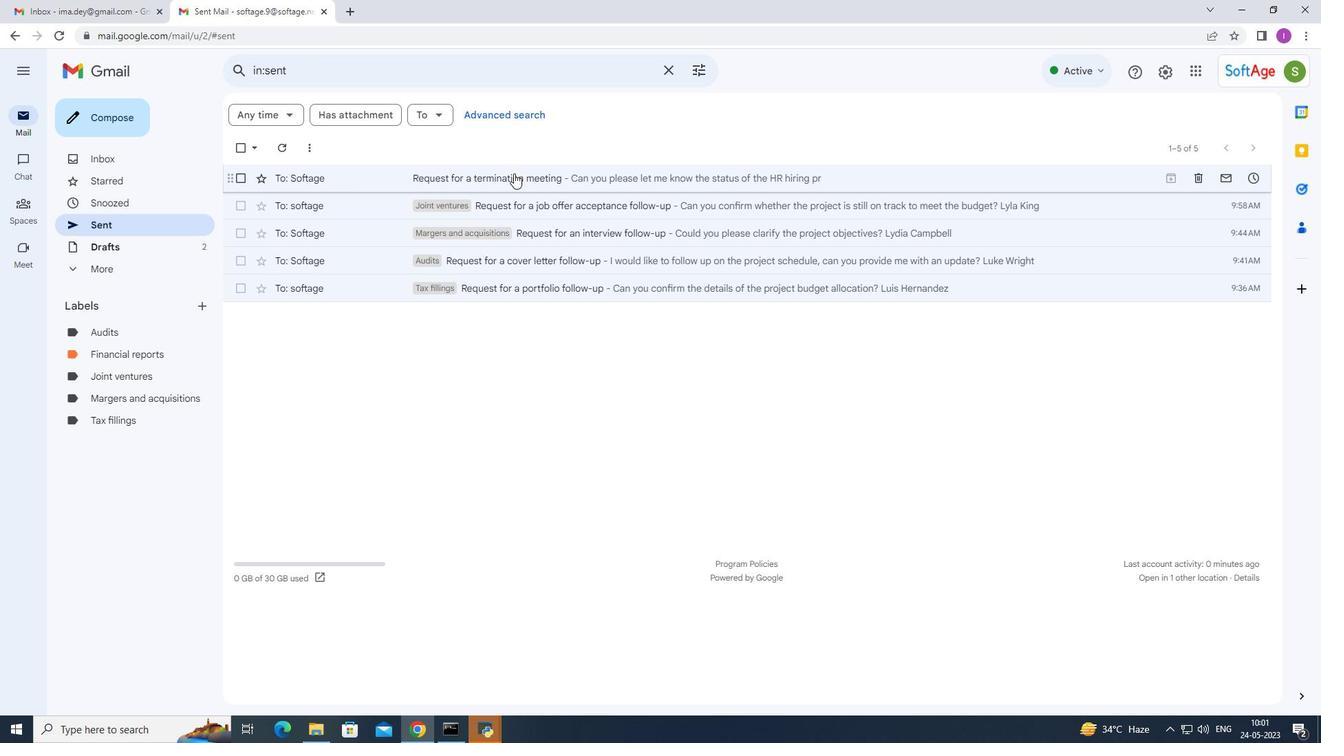 
Action: Mouse moved to (708, 456)
Screenshot: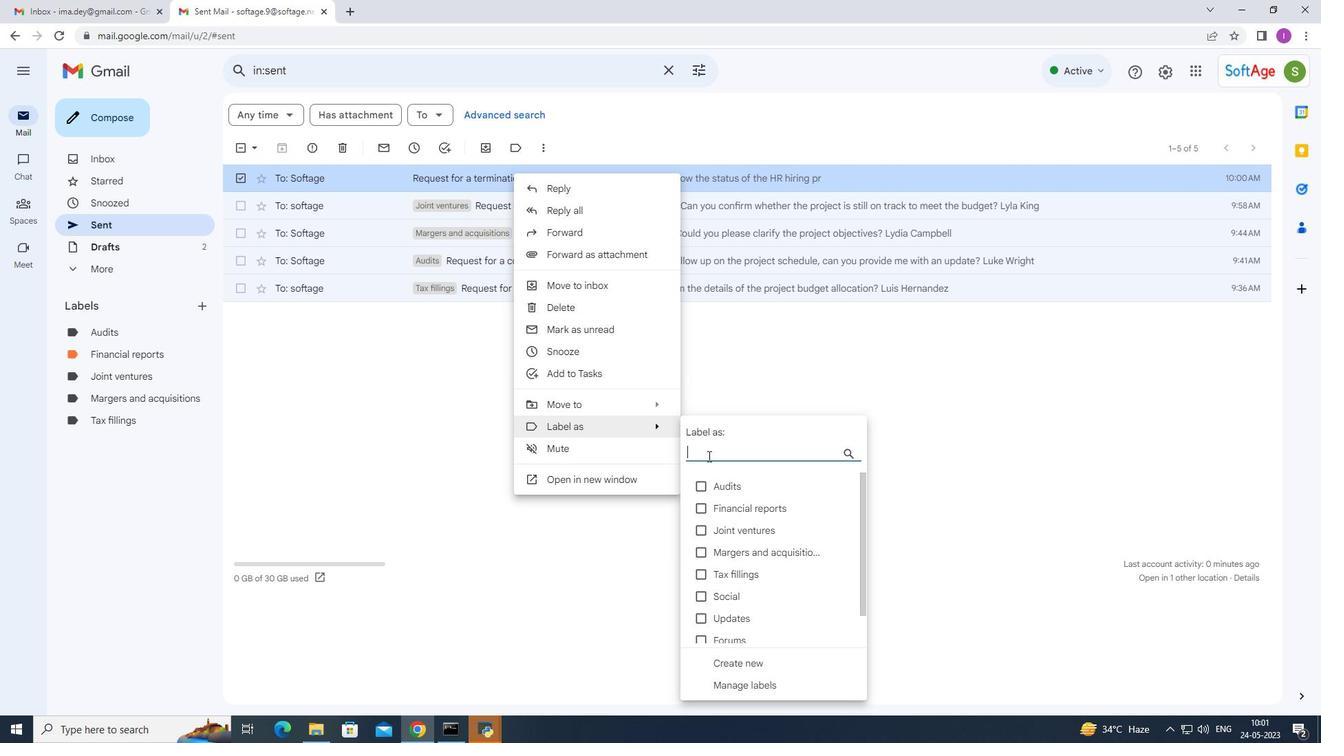 
Action: Mouse pressed left at (708, 456)
Screenshot: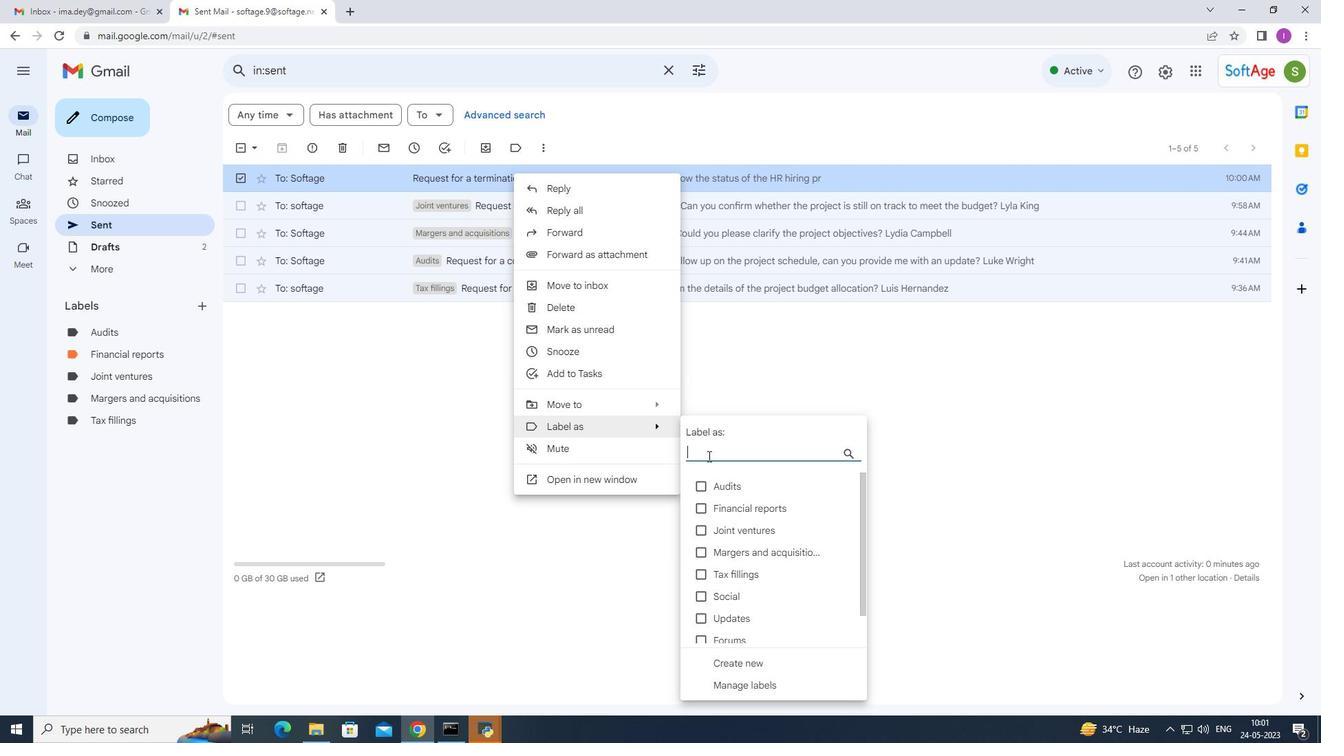
Action: Mouse moved to (700, 452)
Screenshot: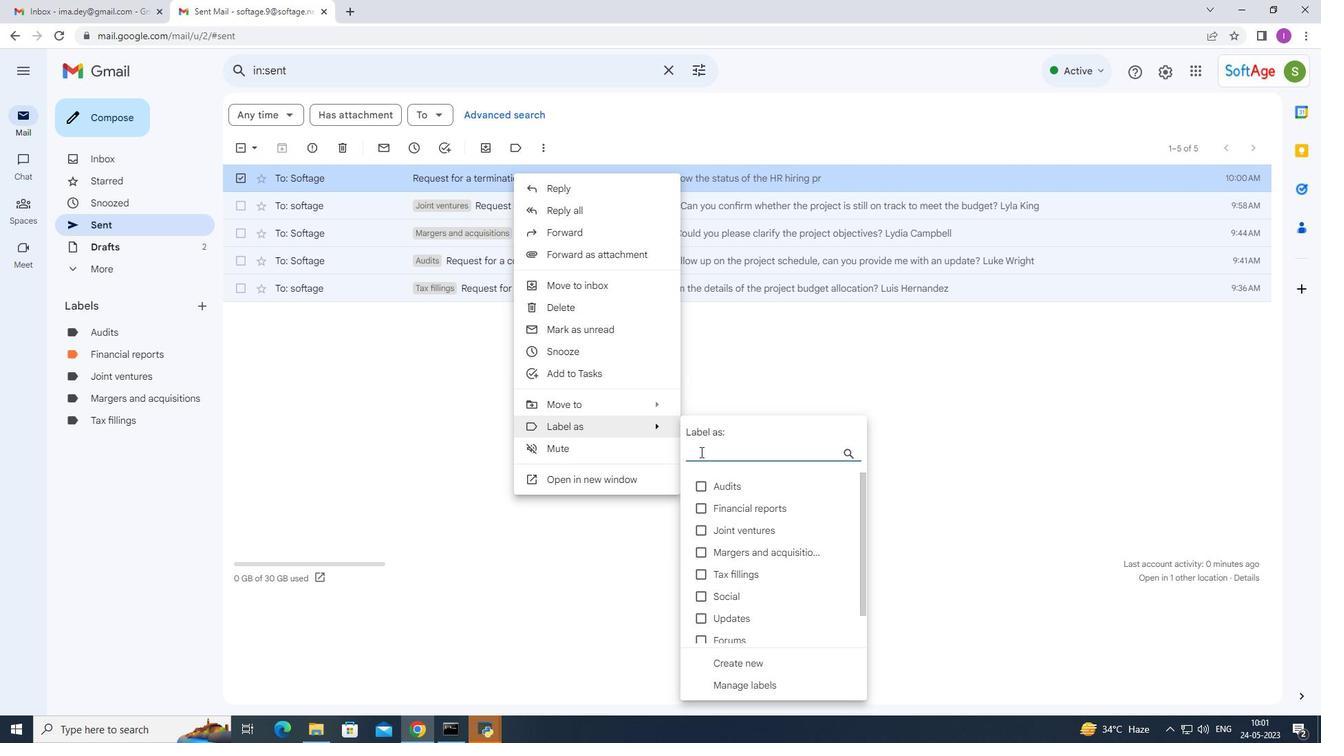
Action: Key pressed waste<Key.space>management
Screenshot: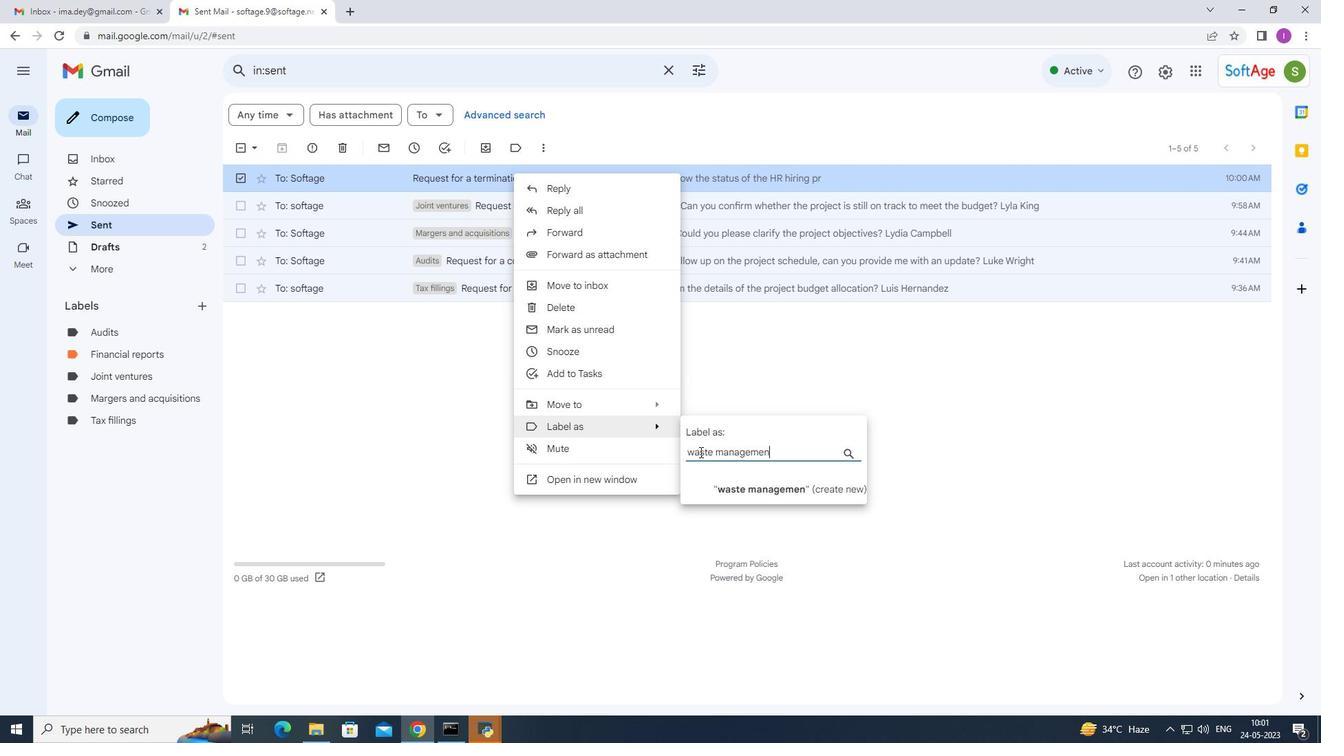
Action: Mouse moved to (773, 488)
Screenshot: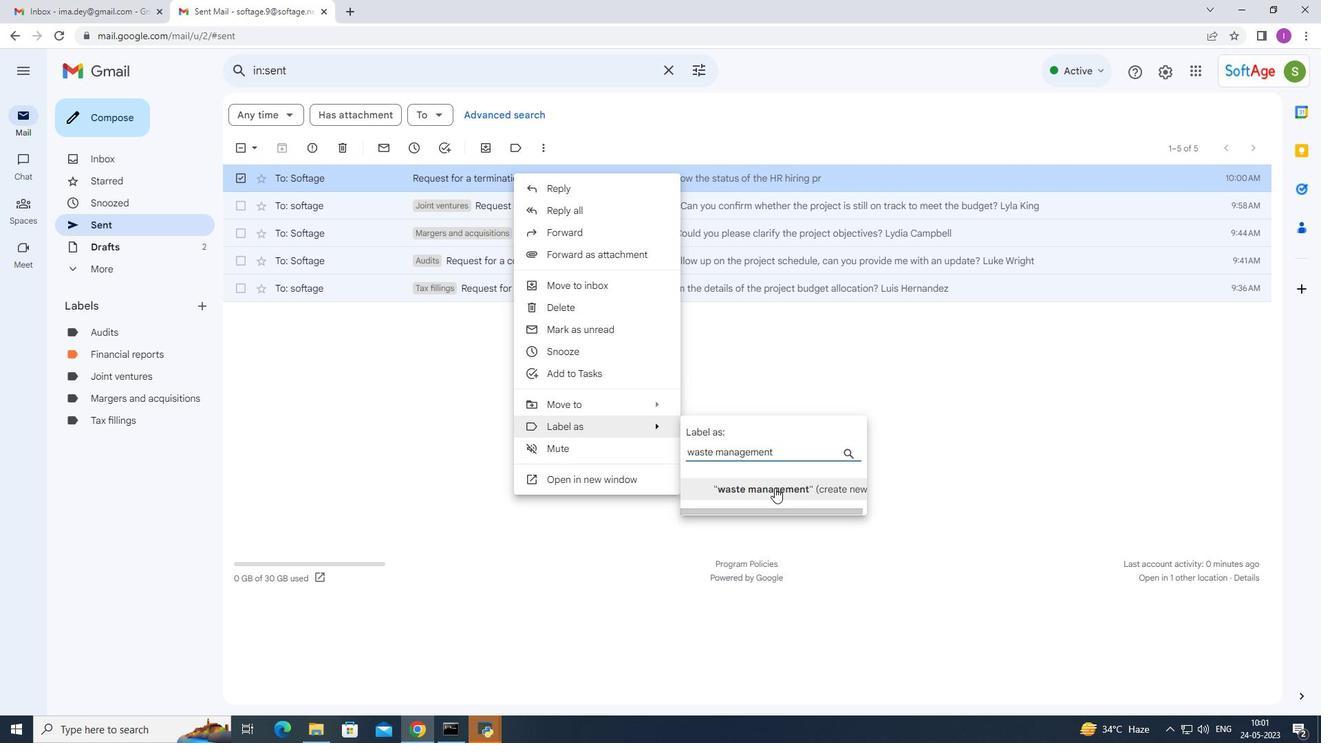 
Action: Mouse pressed left at (773, 488)
Screenshot: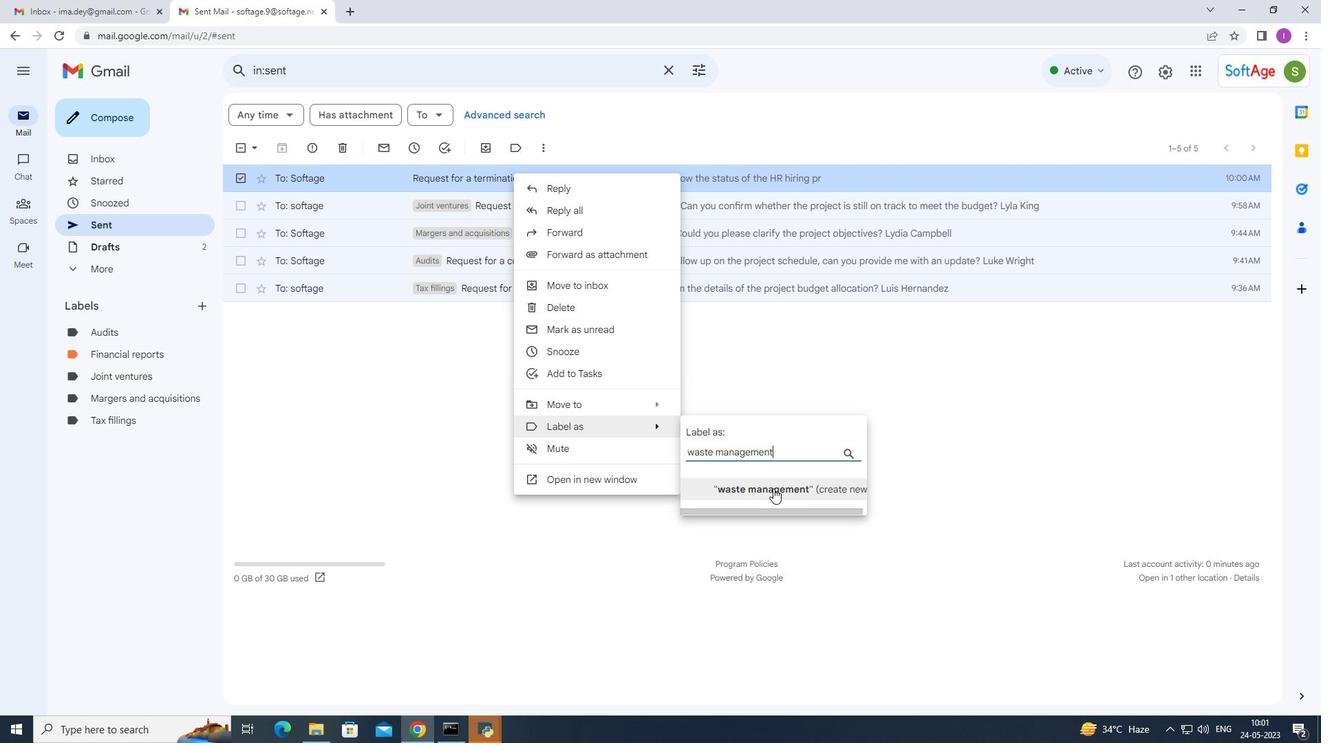 
Action: Mouse moved to (799, 442)
Screenshot: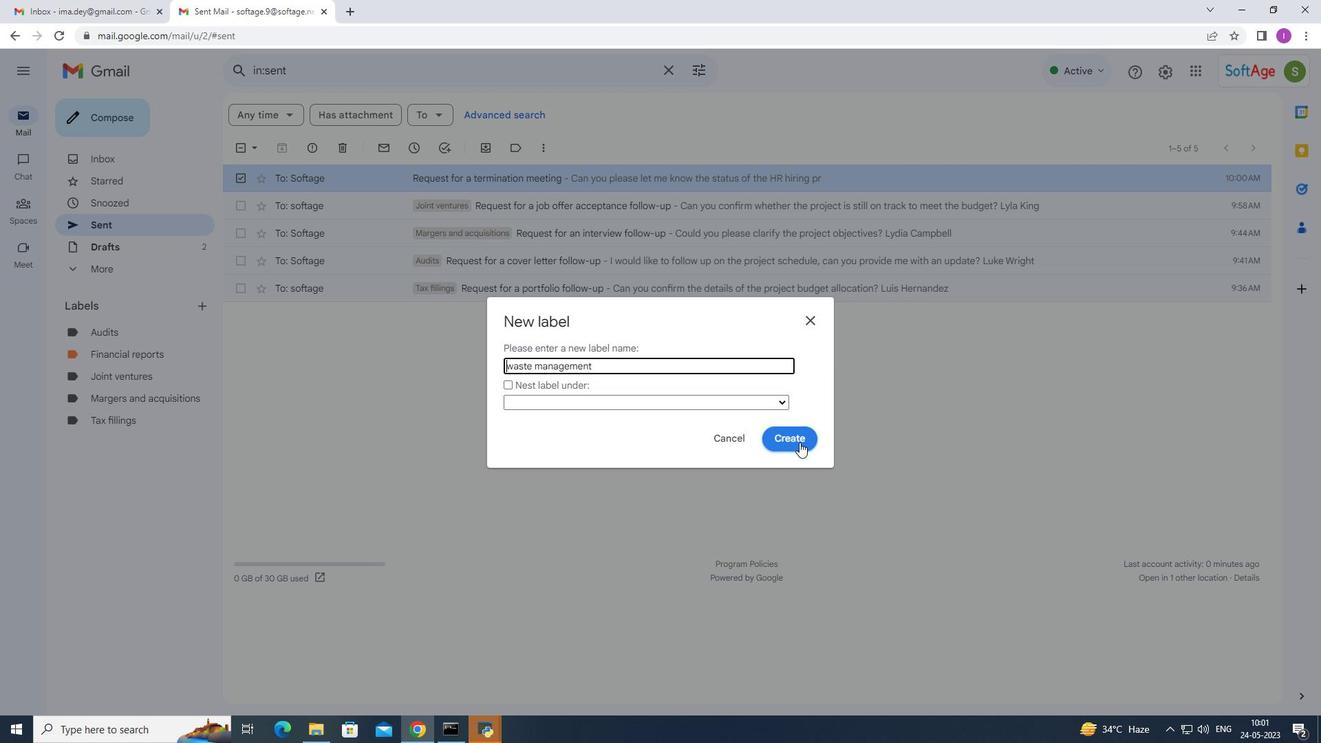 
Action: Mouse pressed left at (799, 442)
Screenshot: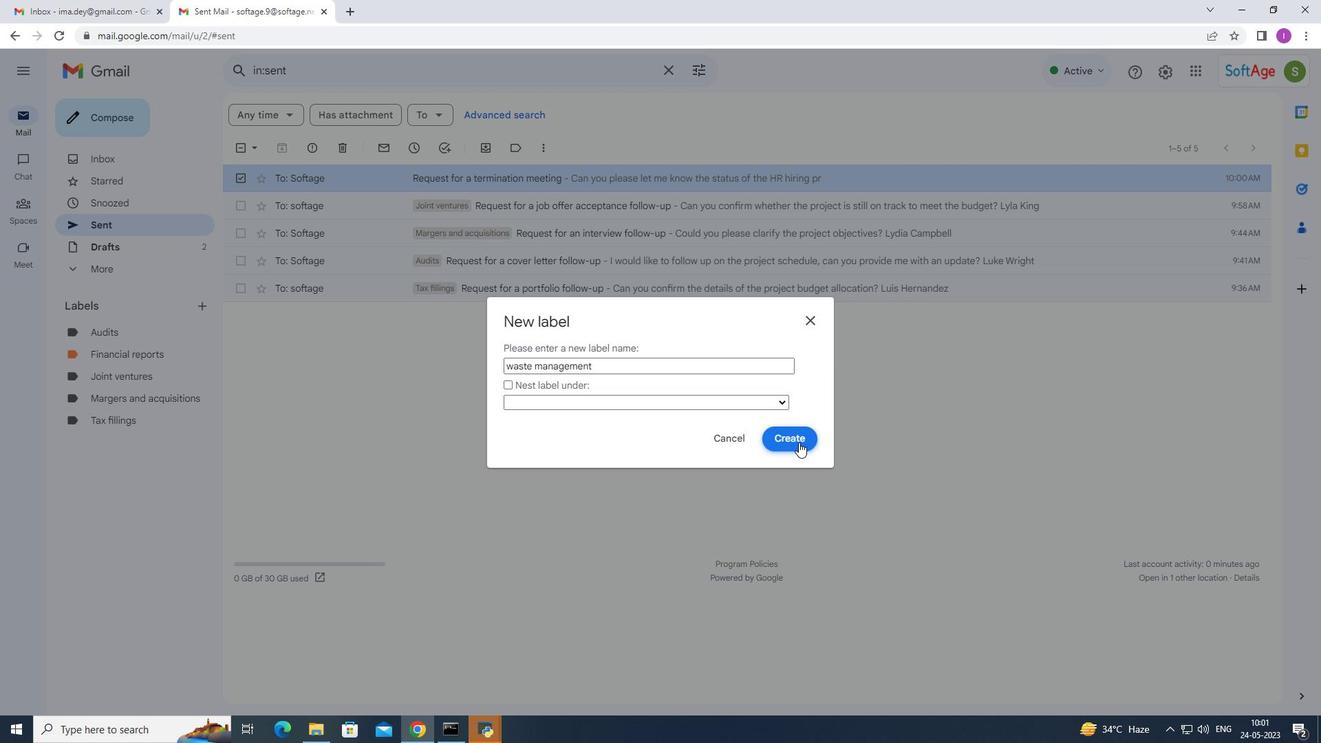 
Action: Mouse moved to (645, 227)
Screenshot: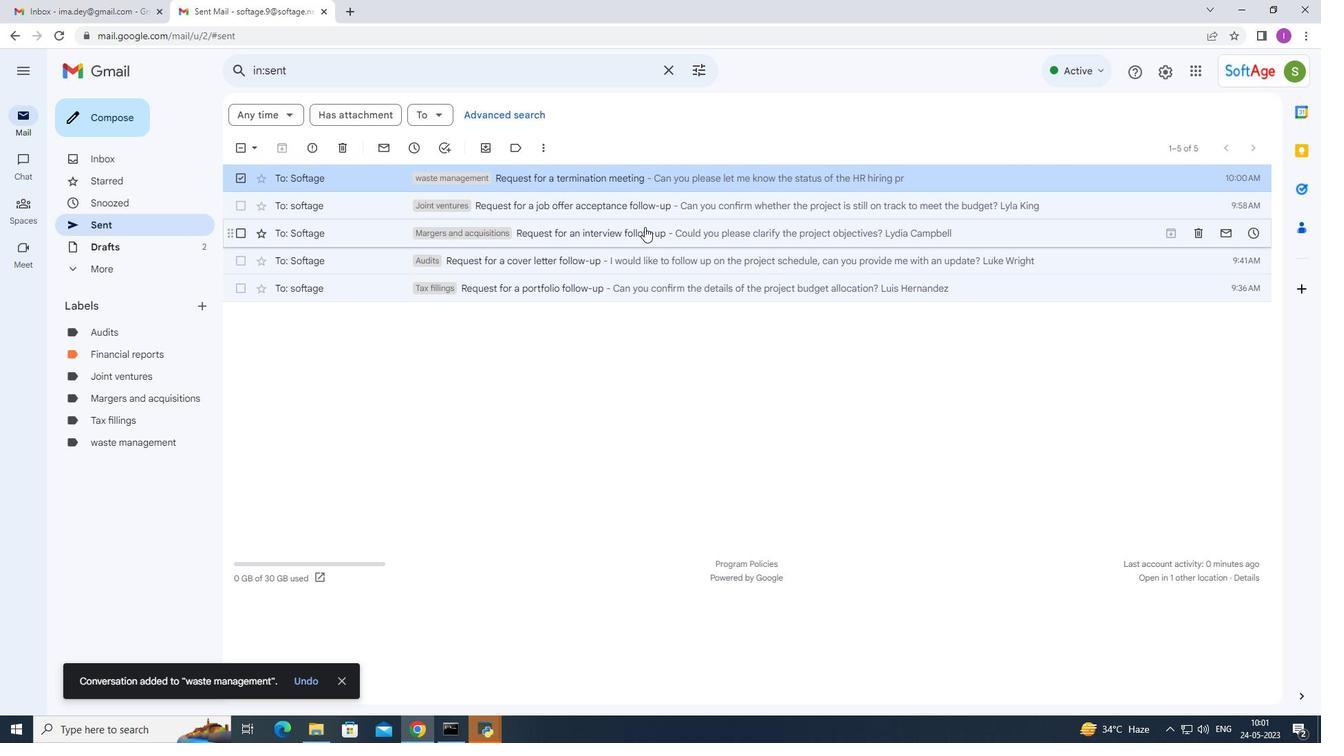 
